 Task: Look for space in Liwonde, Malawi from 10th June, 2023 to 25th June, 2023 for 4 adults in price range Rs.10000 to Rs.15000. Place can be private room with 4 bedrooms having 4 beds and 4 bathrooms. Property type can be house, flat, guest house, hotel. Amenities needed are: wifi, TV, free parkinig on premises, gym, breakfast. Booking option can be shelf check-in. Required host language is English.
Action: Mouse moved to (605, 121)
Screenshot: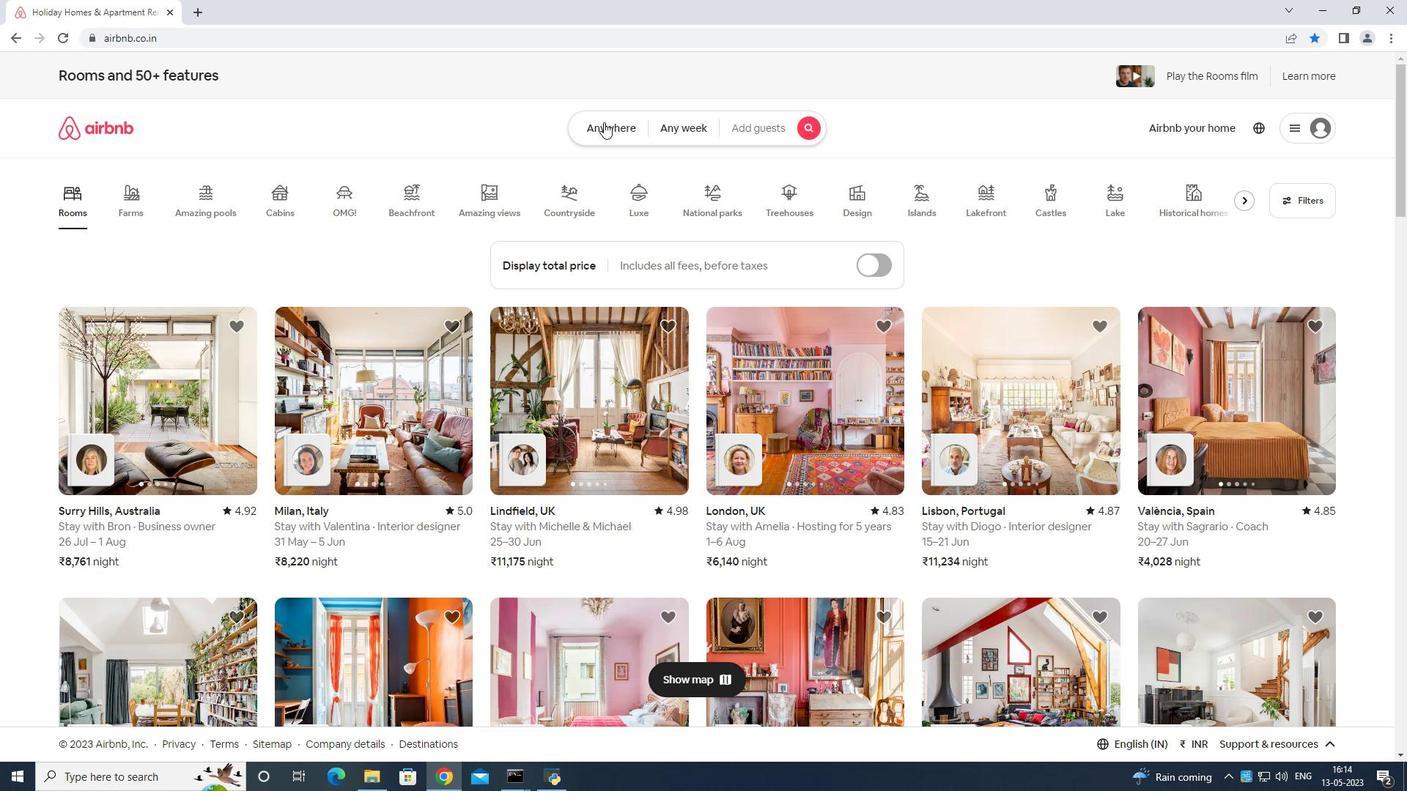 
Action: Mouse pressed left at (605, 121)
Screenshot: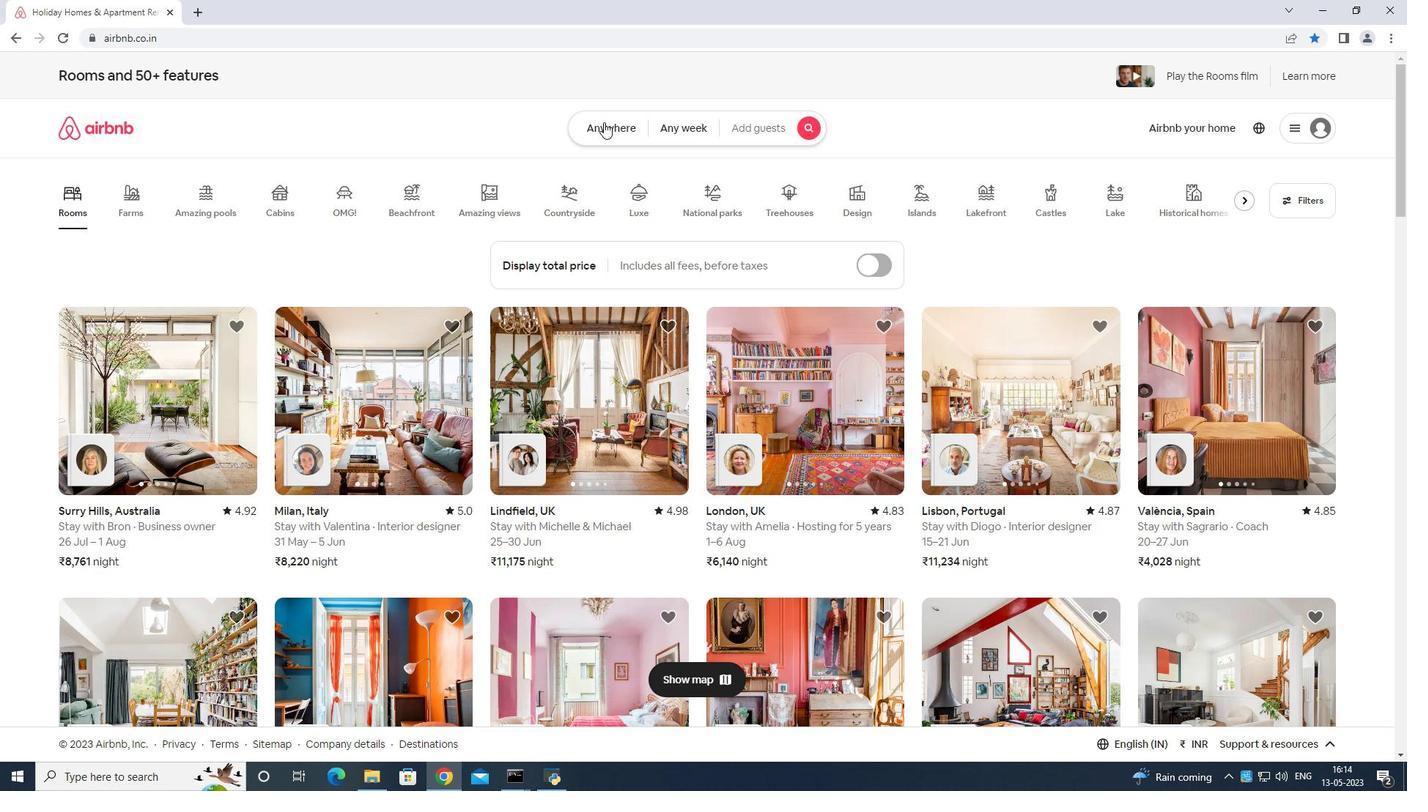 
Action: Mouse moved to (476, 168)
Screenshot: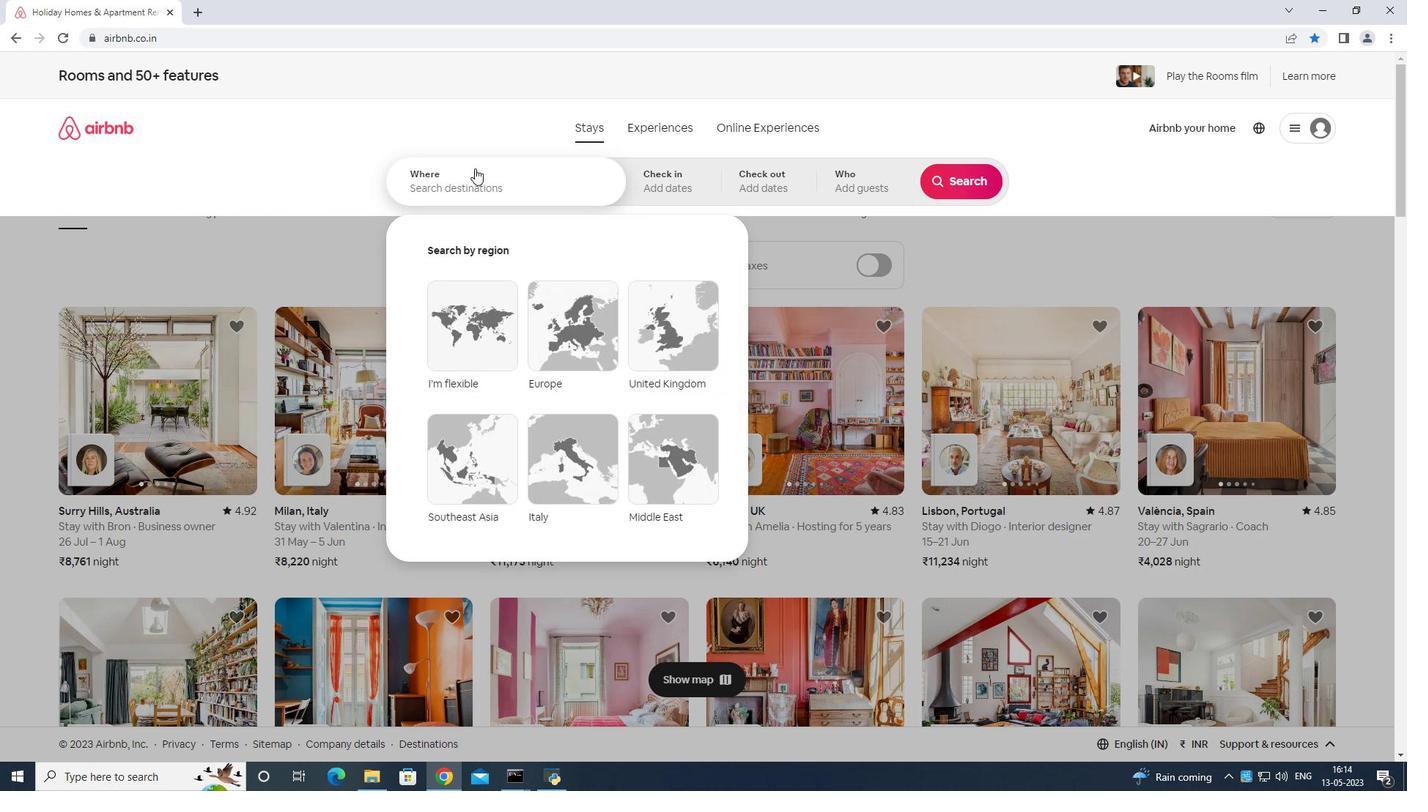 
Action: Mouse pressed left at (476, 168)
Screenshot: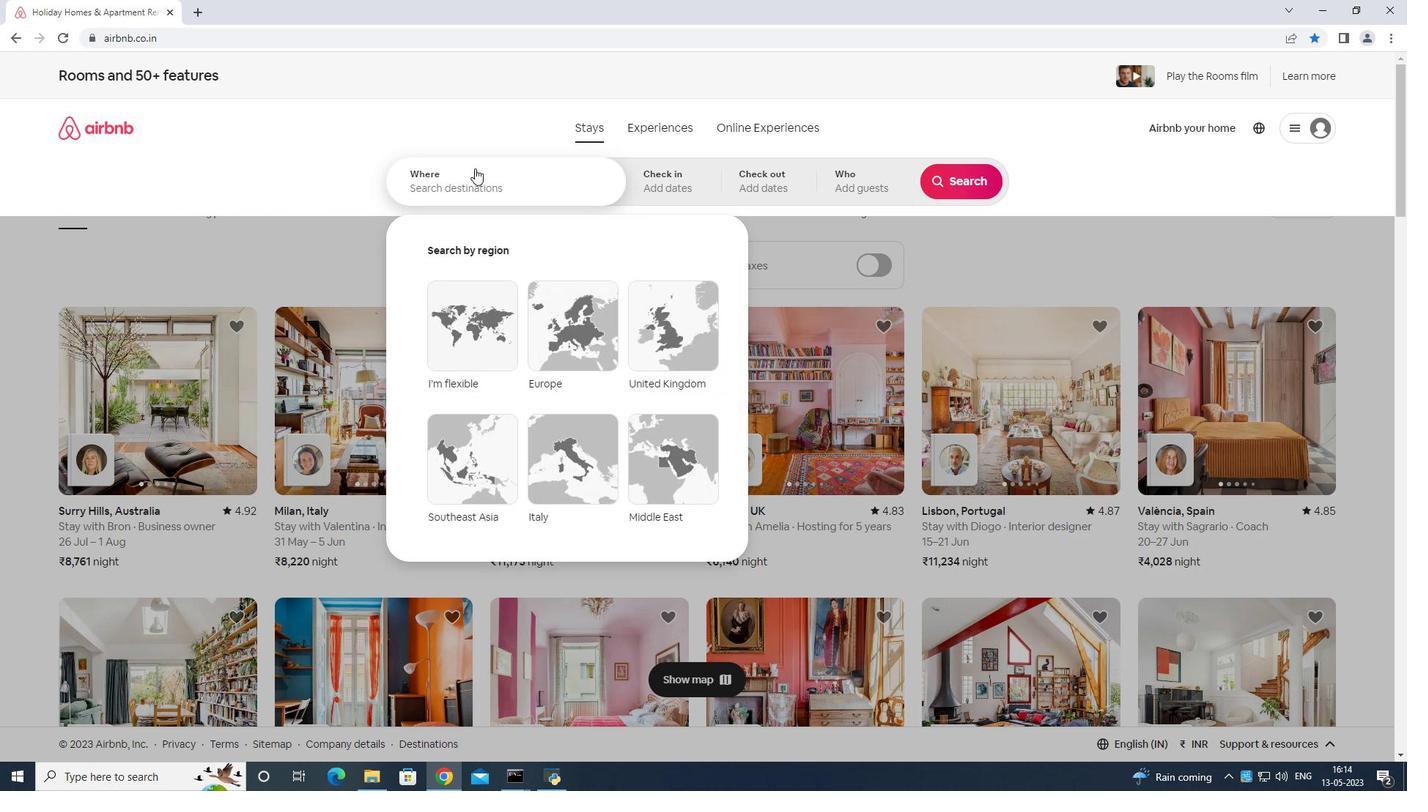 
Action: Mouse moved to (527, 186)
Screenshot: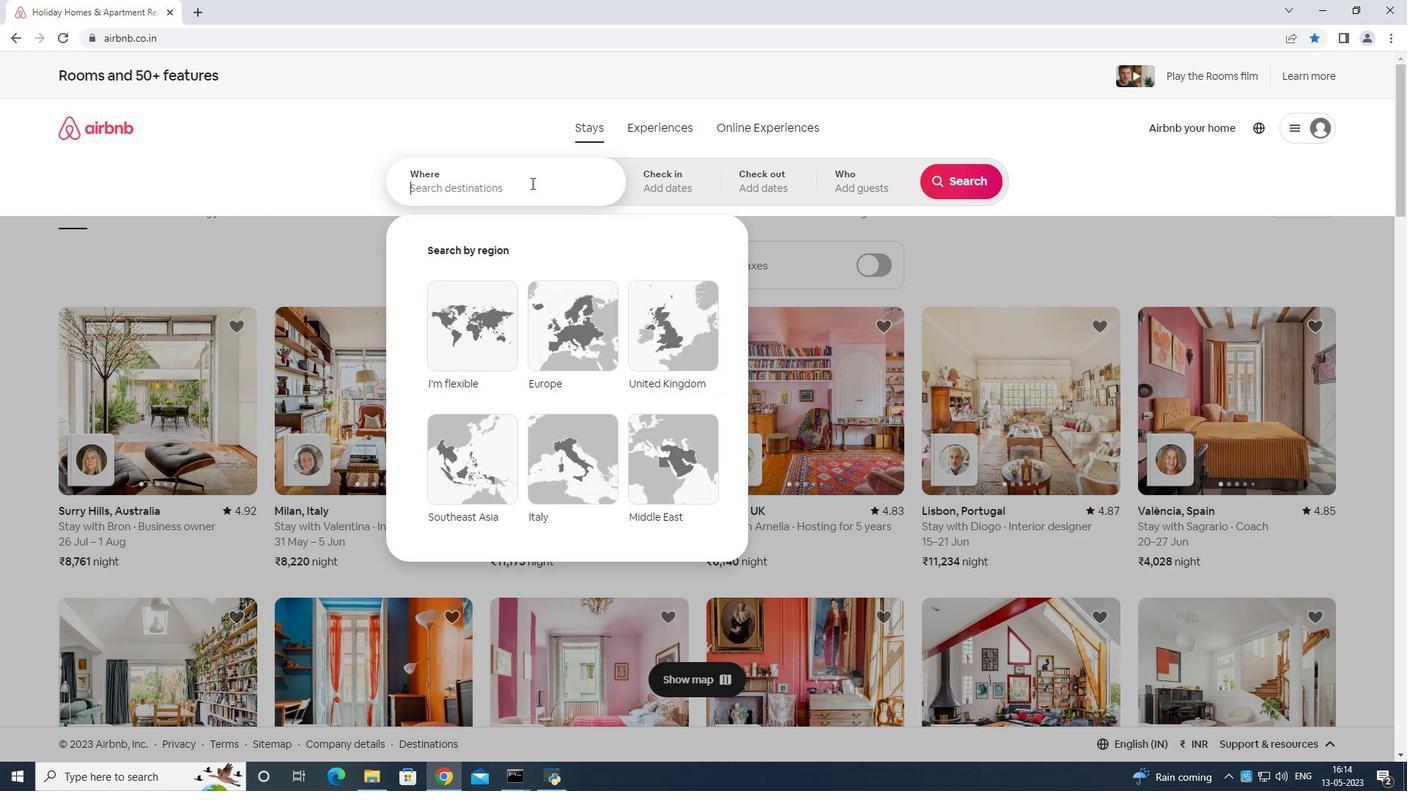 
Action: Key pressed <Key.shift>Liwonde<Key.space>lam<Key.backspace><Key.backspace><Key.backspace>malawi<Key.enter>
Screenshot: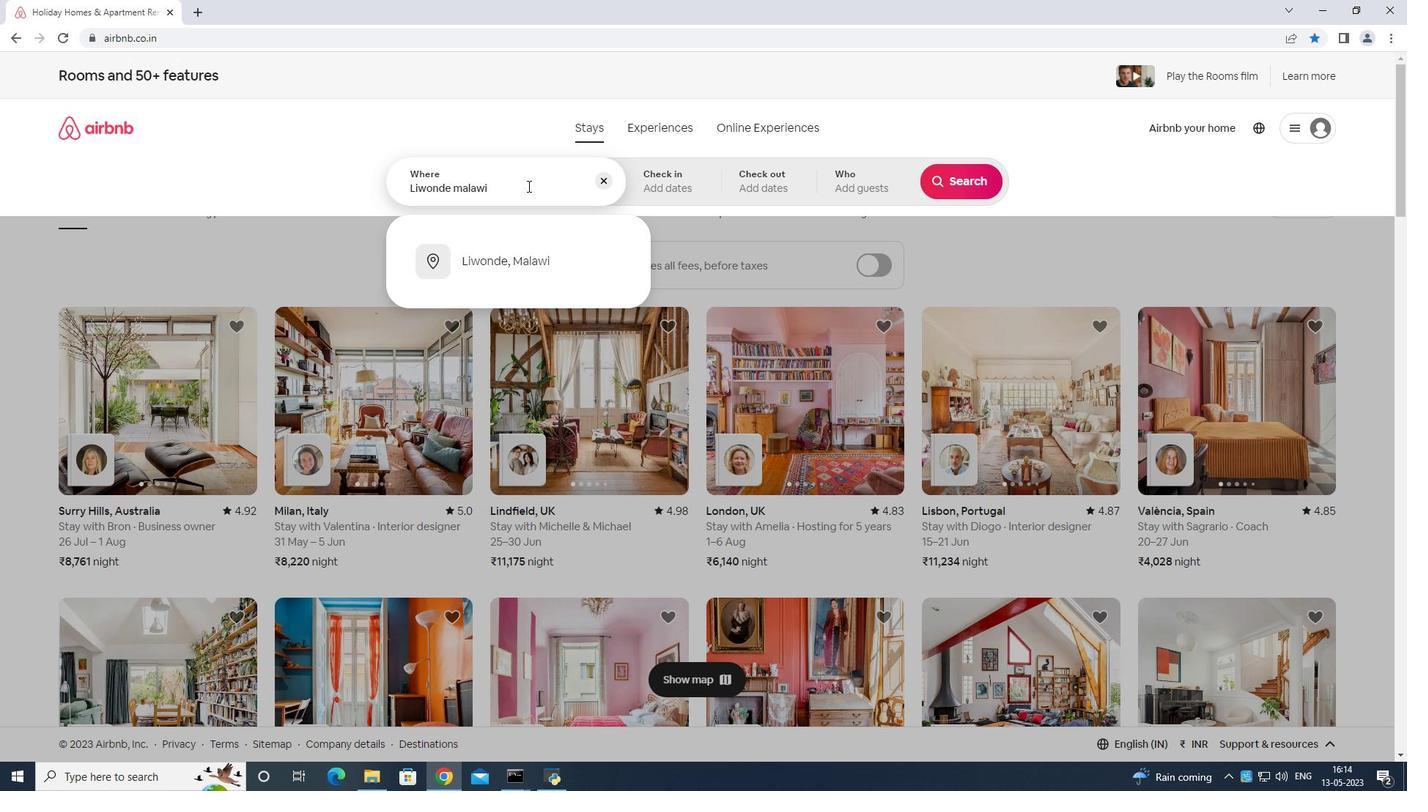 
Action: Mouse moved to (929, 391)
Screenshot: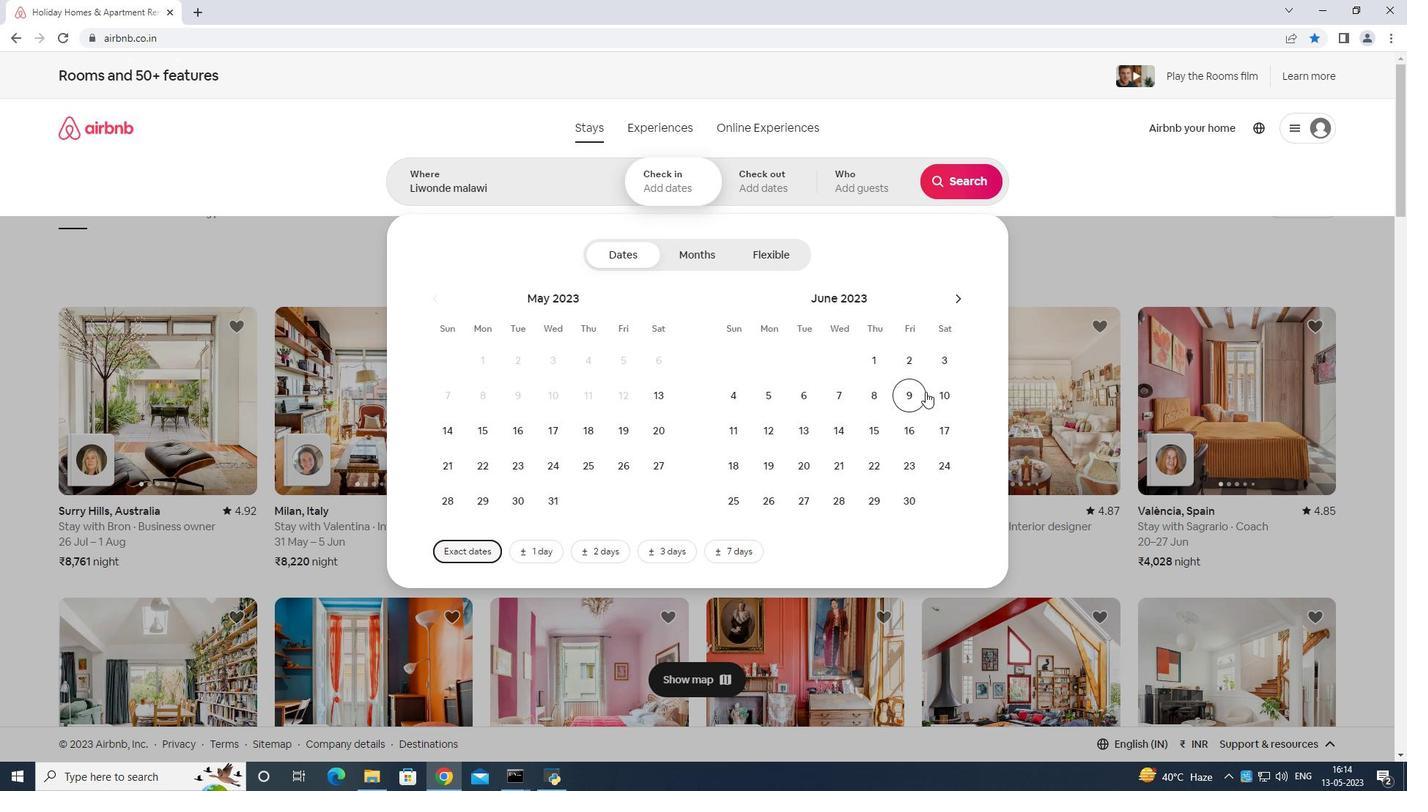 
Action: Mouse pressed left at (929, 391)
Screenshot: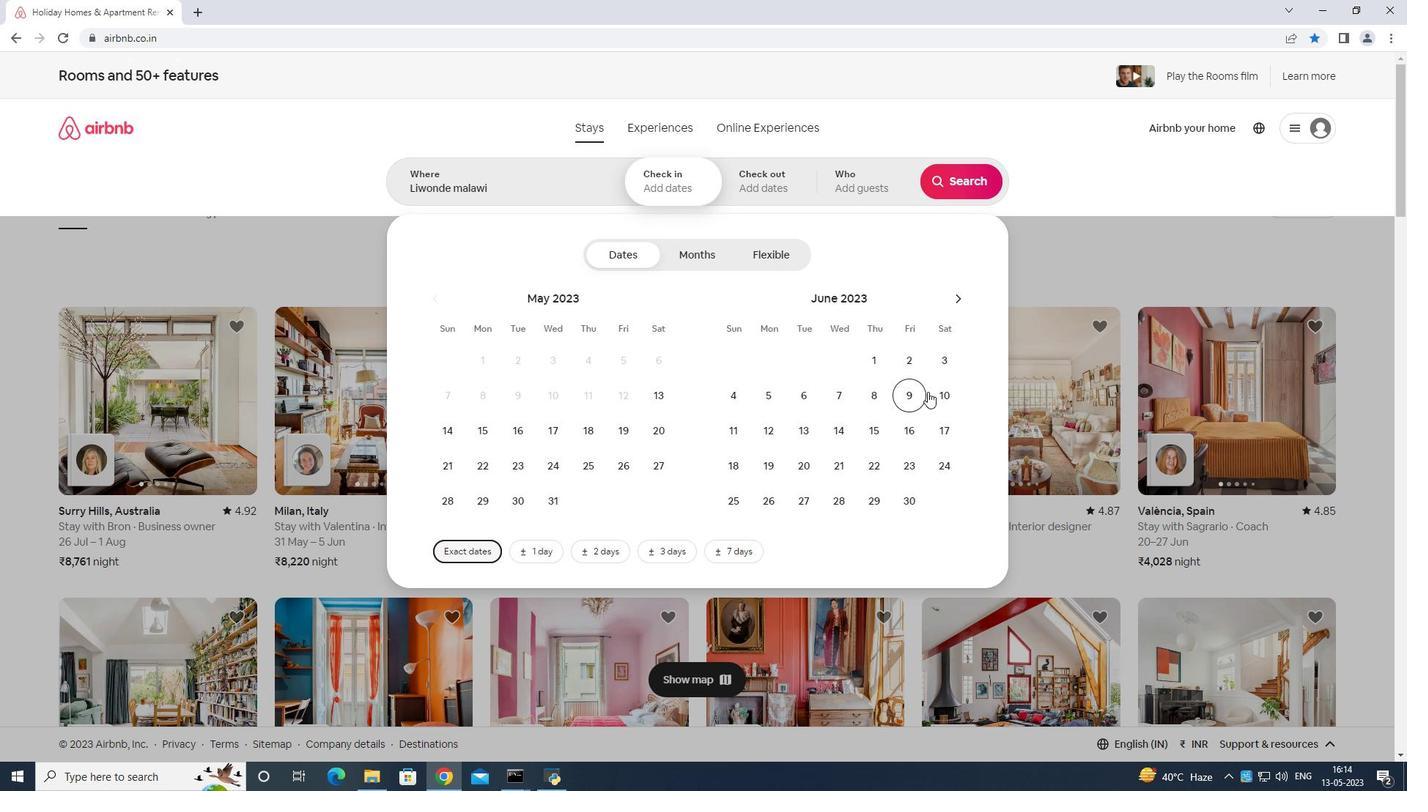 
Action: Mouse moved to (737, 510)
Screenshot: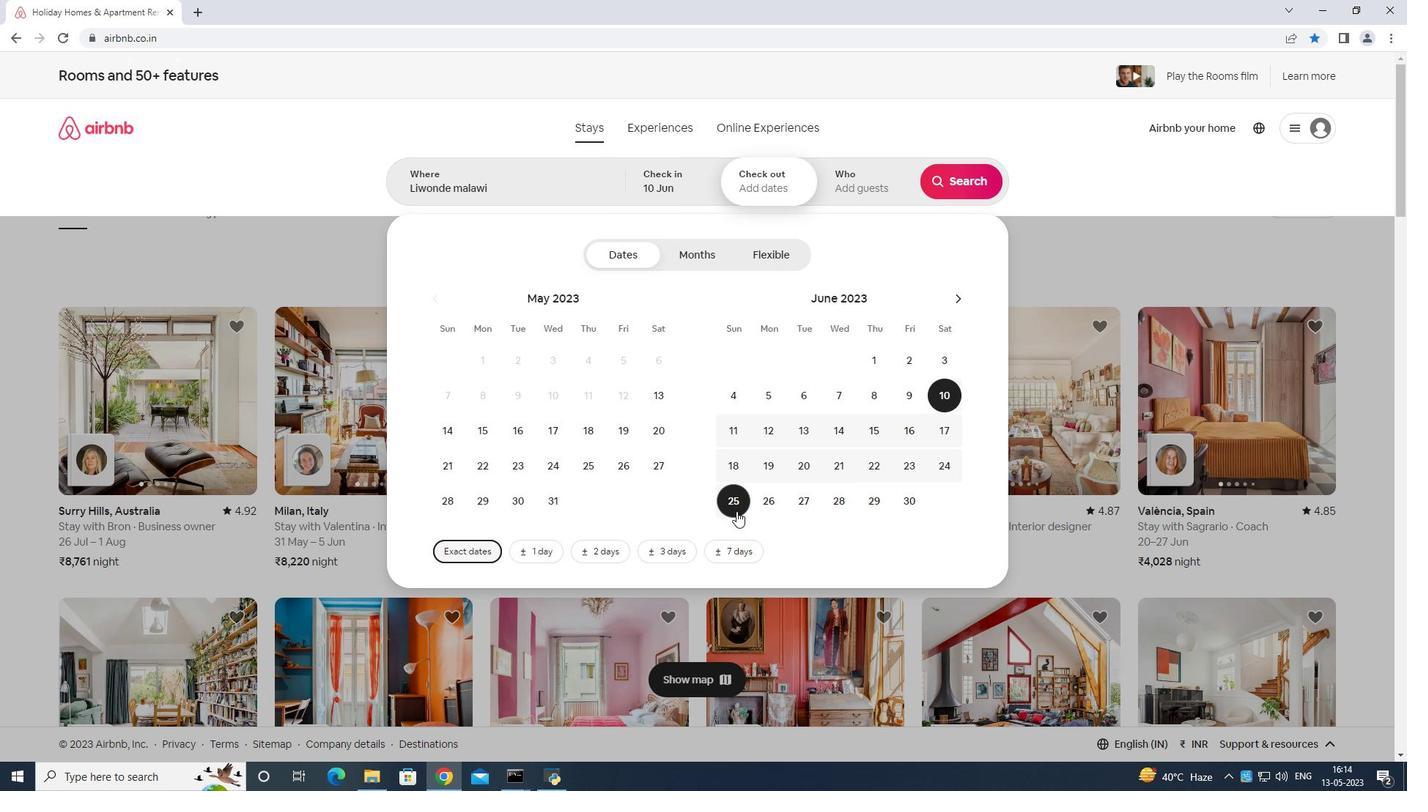 
Action: Mouse pressed left at (737, 510)
Screenshot: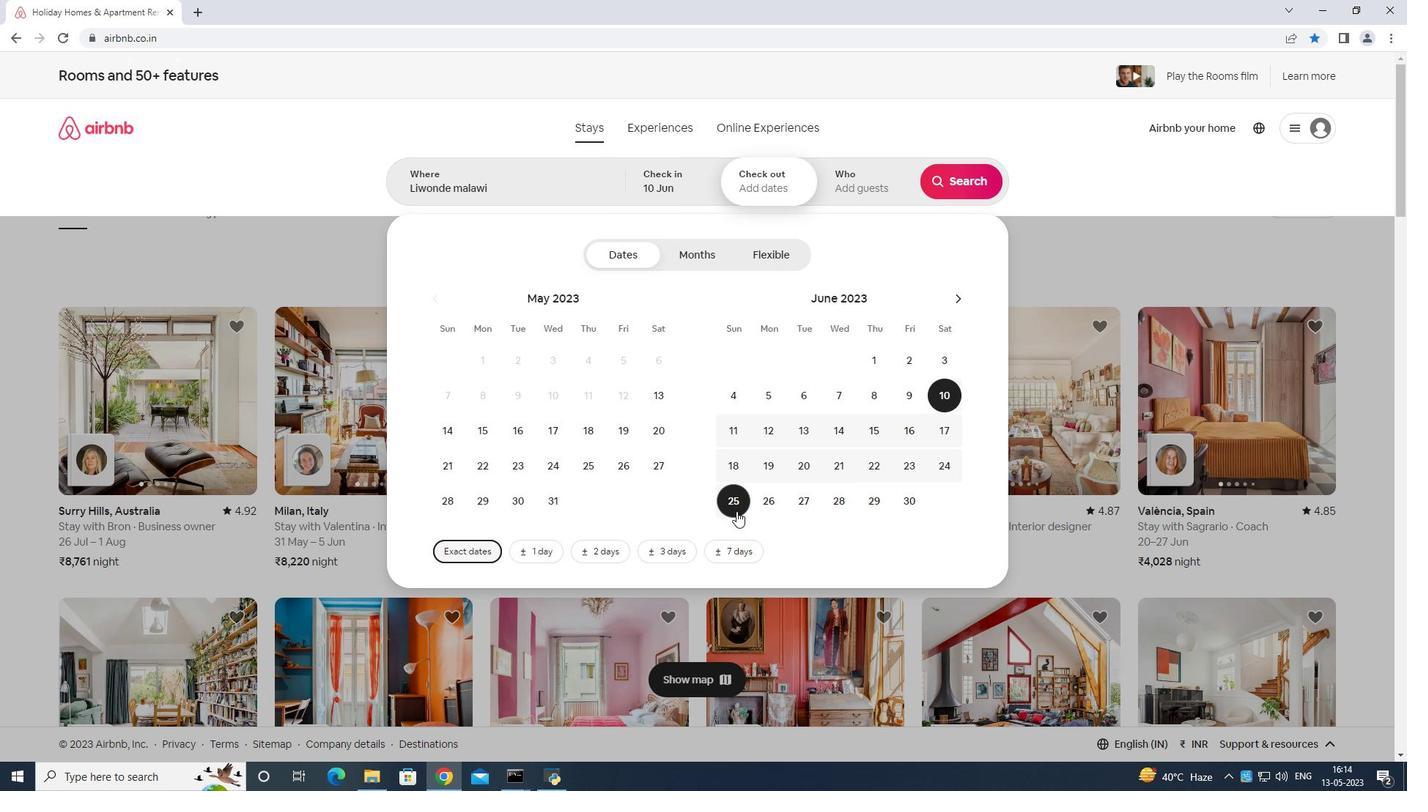 
Action: Mouse moved to (855, 178)
Screenshot: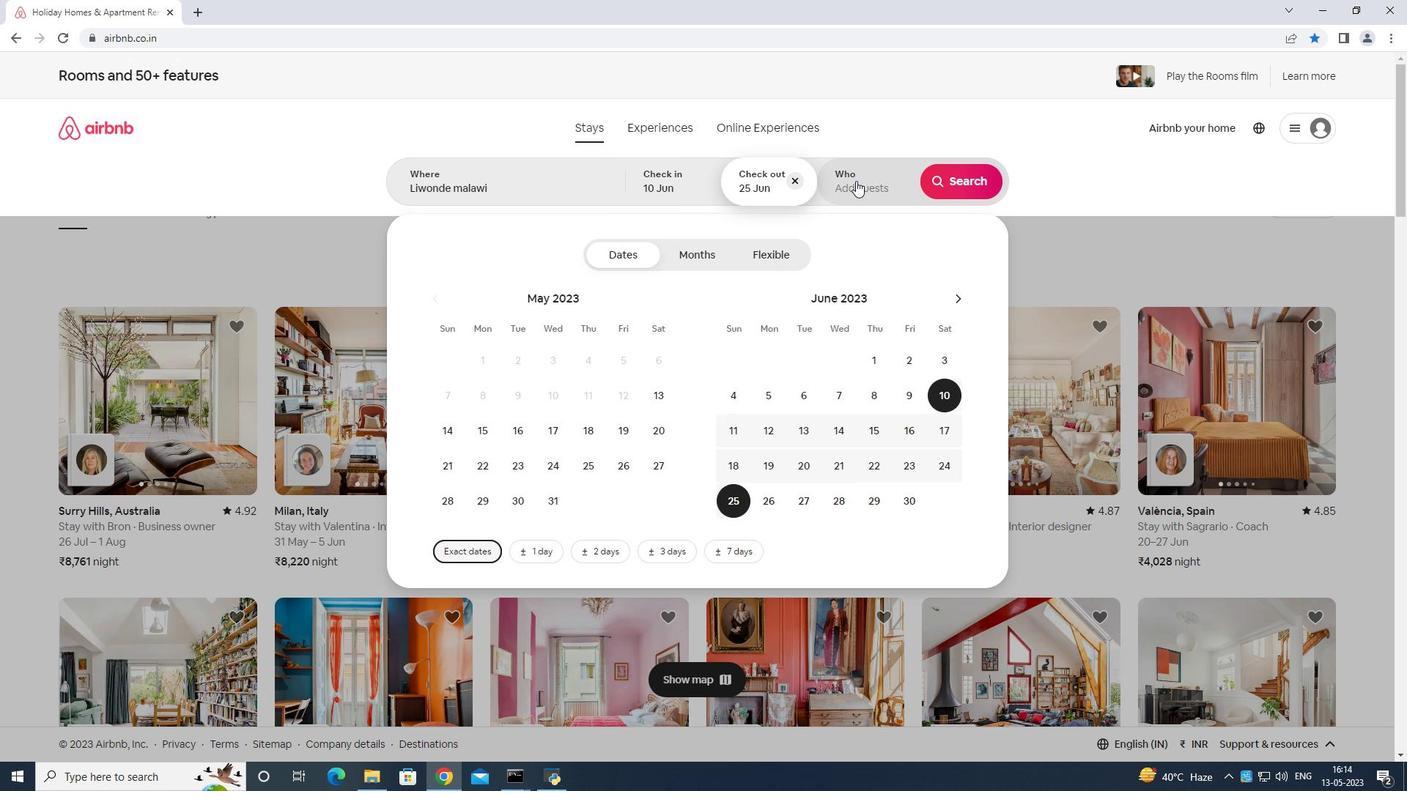 
Action: Mouse pressed left at (855, 178)
Screenshot: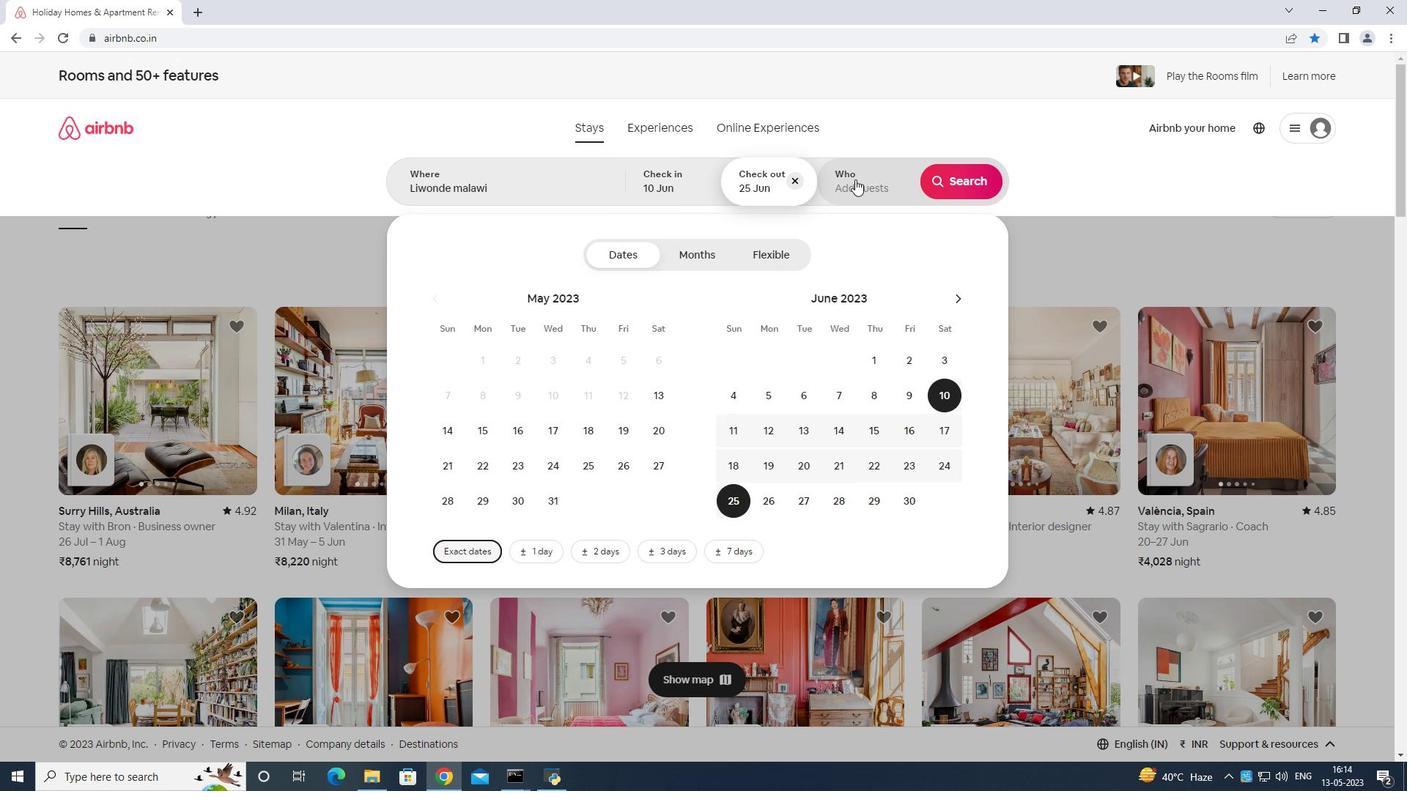 
Action: Mouse moved to (961, 253)
Screenshot: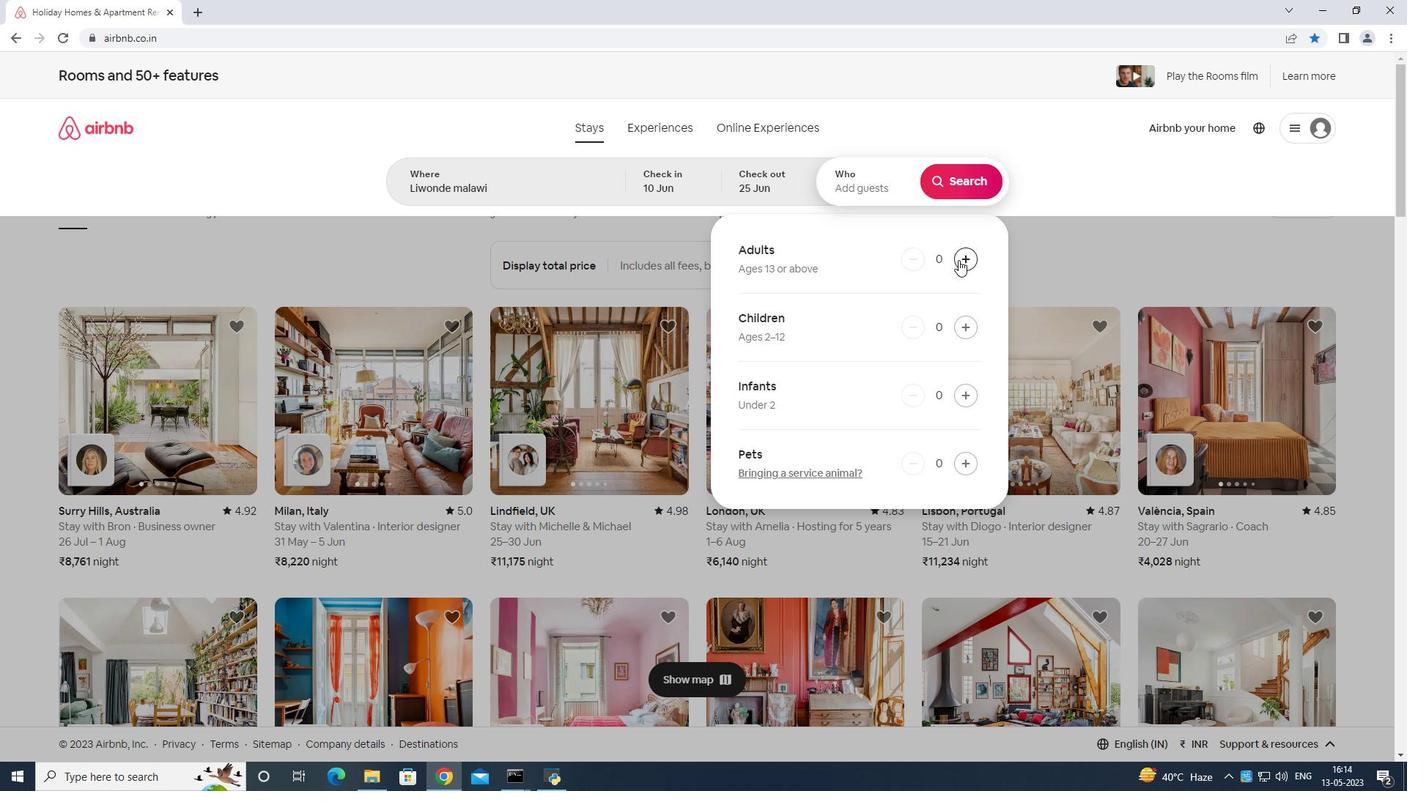 
Action: Mouse pressed left at (961, 253)
Screenshot: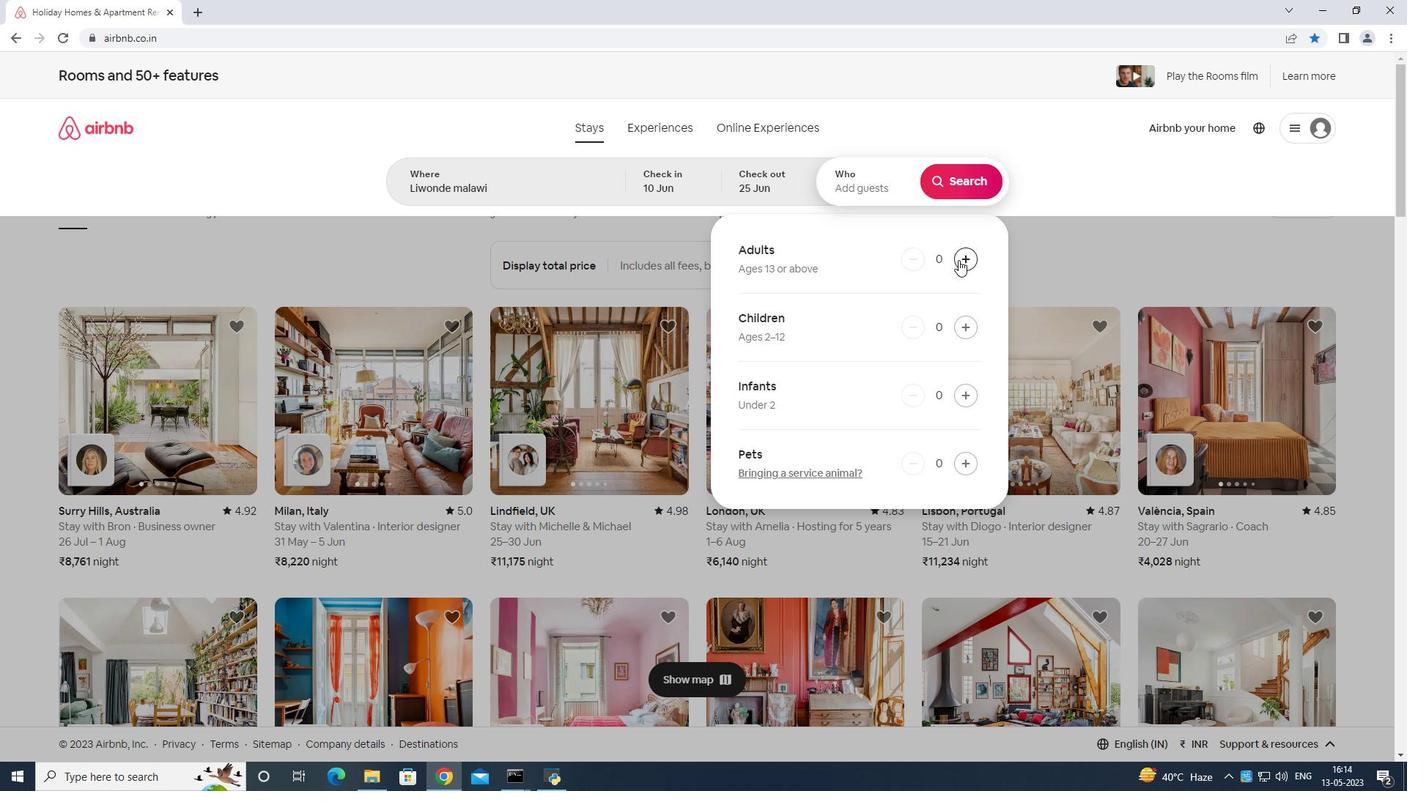 
Action: Mouse moved to (963, 252)
Screenshot: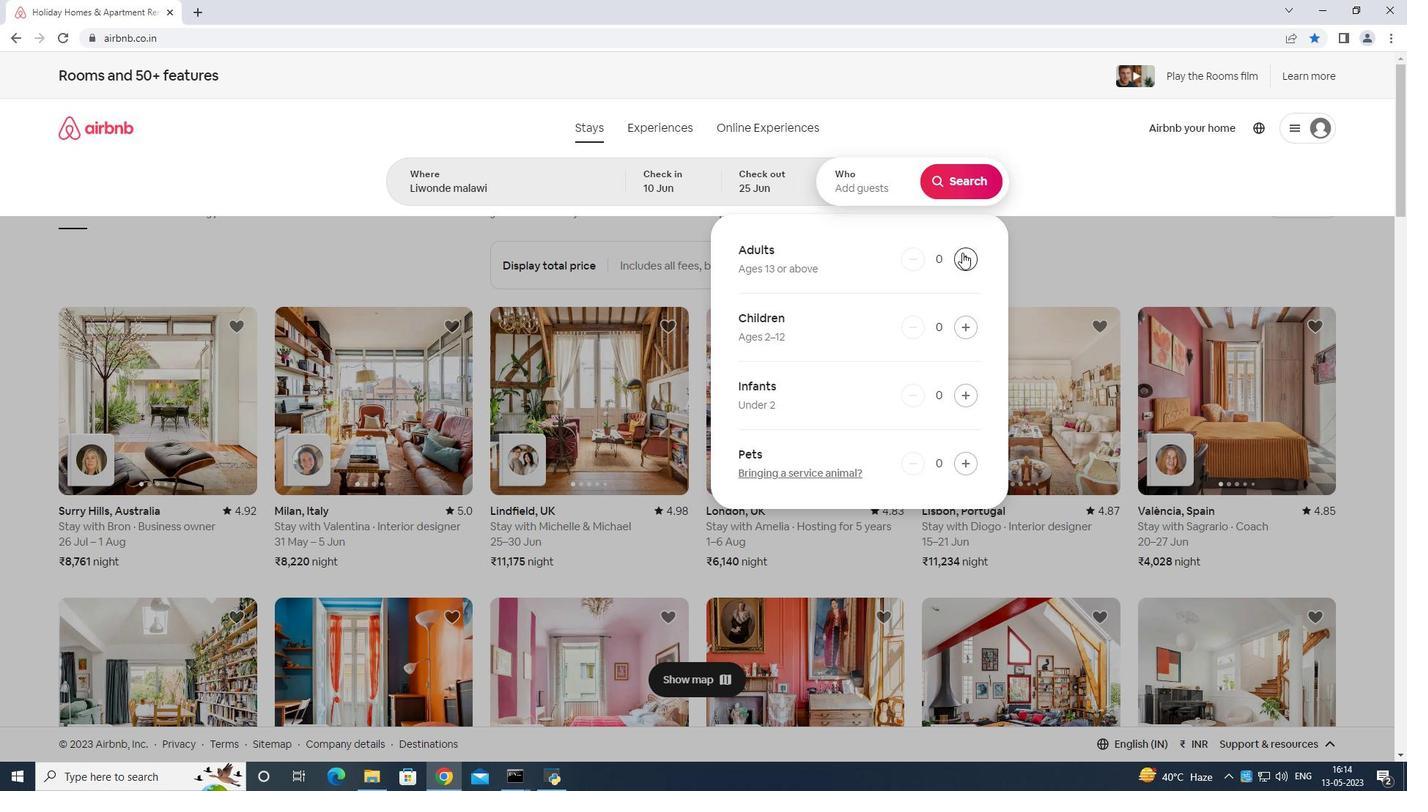
Action: Mouse pressed left at (963, 252)
Screenshot: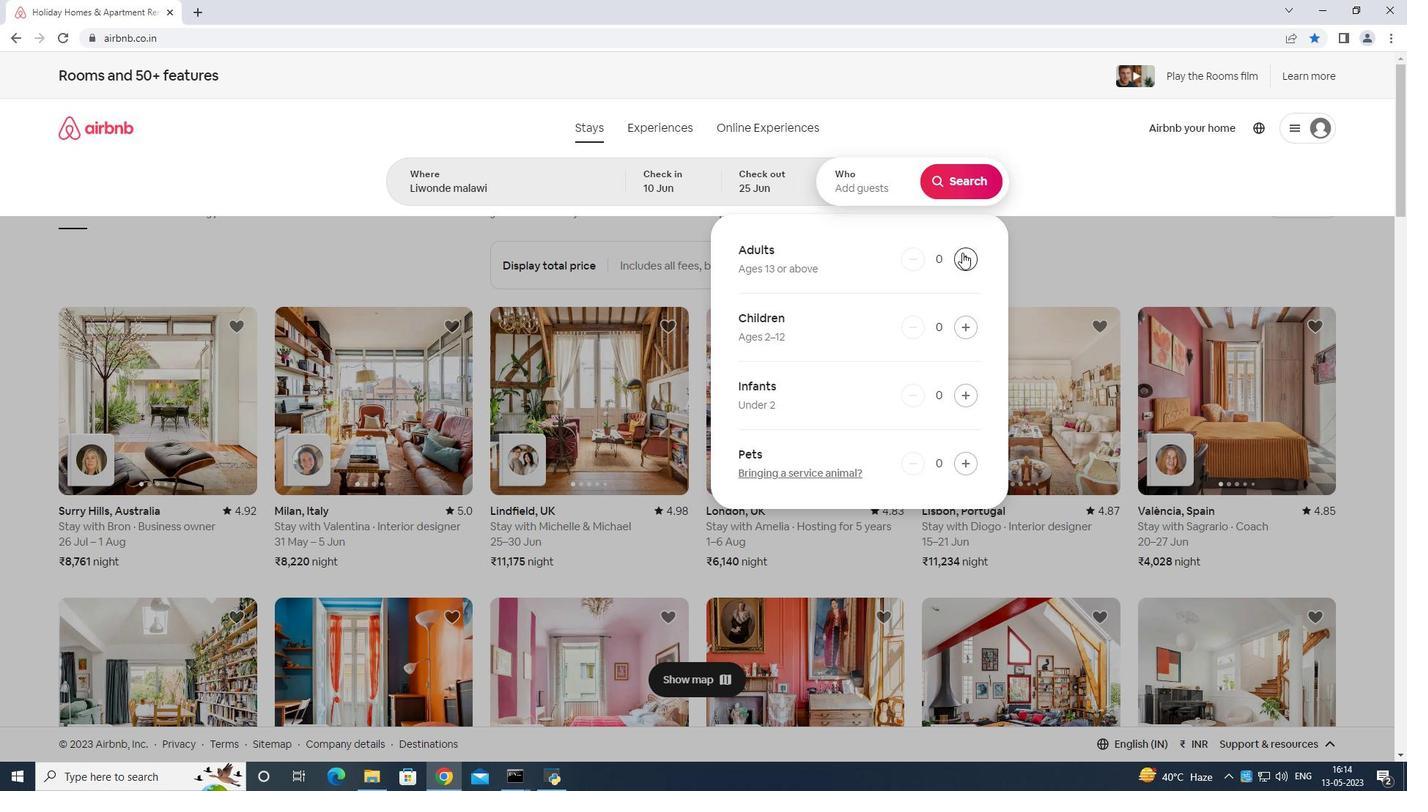 
Action: Mouse moved to (965, 252)
Screenshot: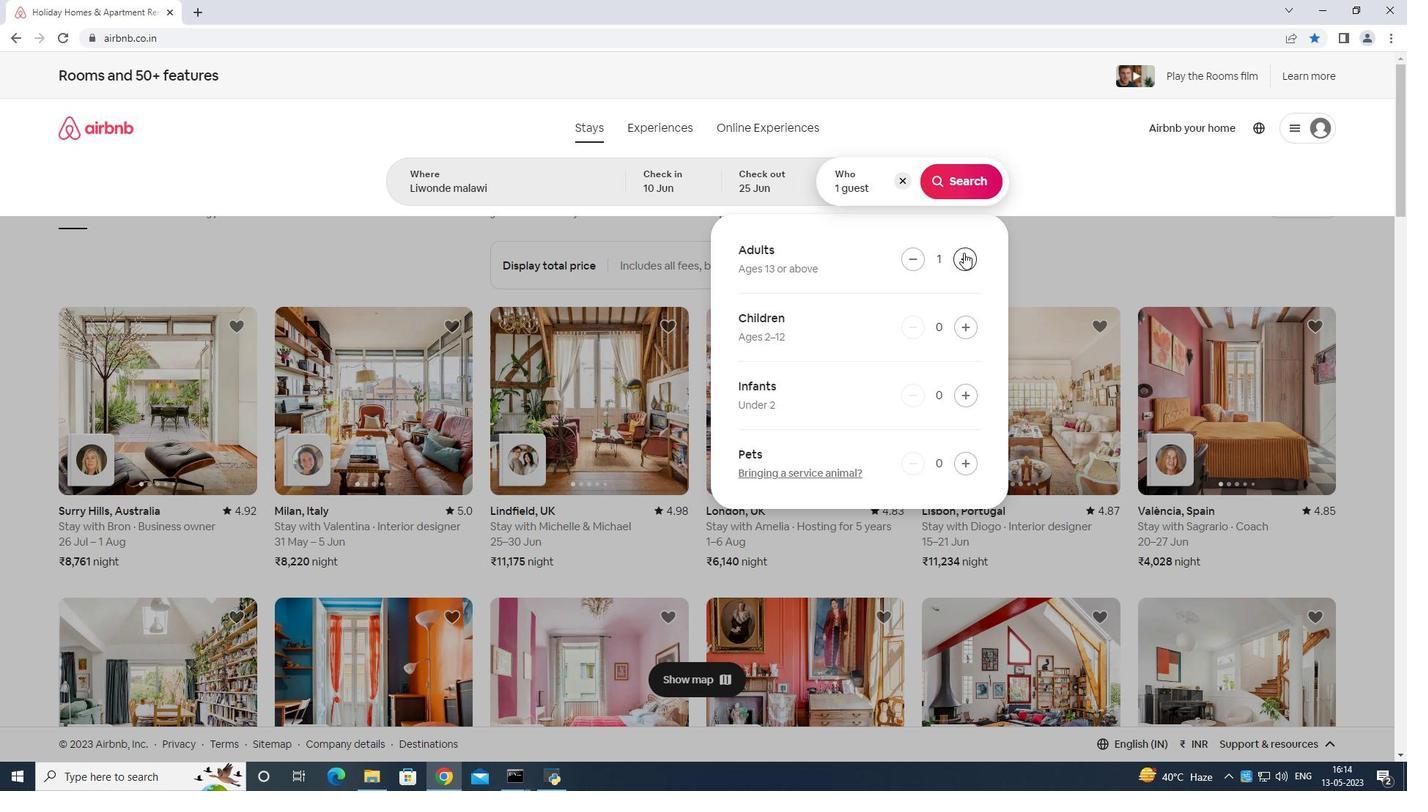 
Action: Mouse pressed left at (965, 252)
Screenshot: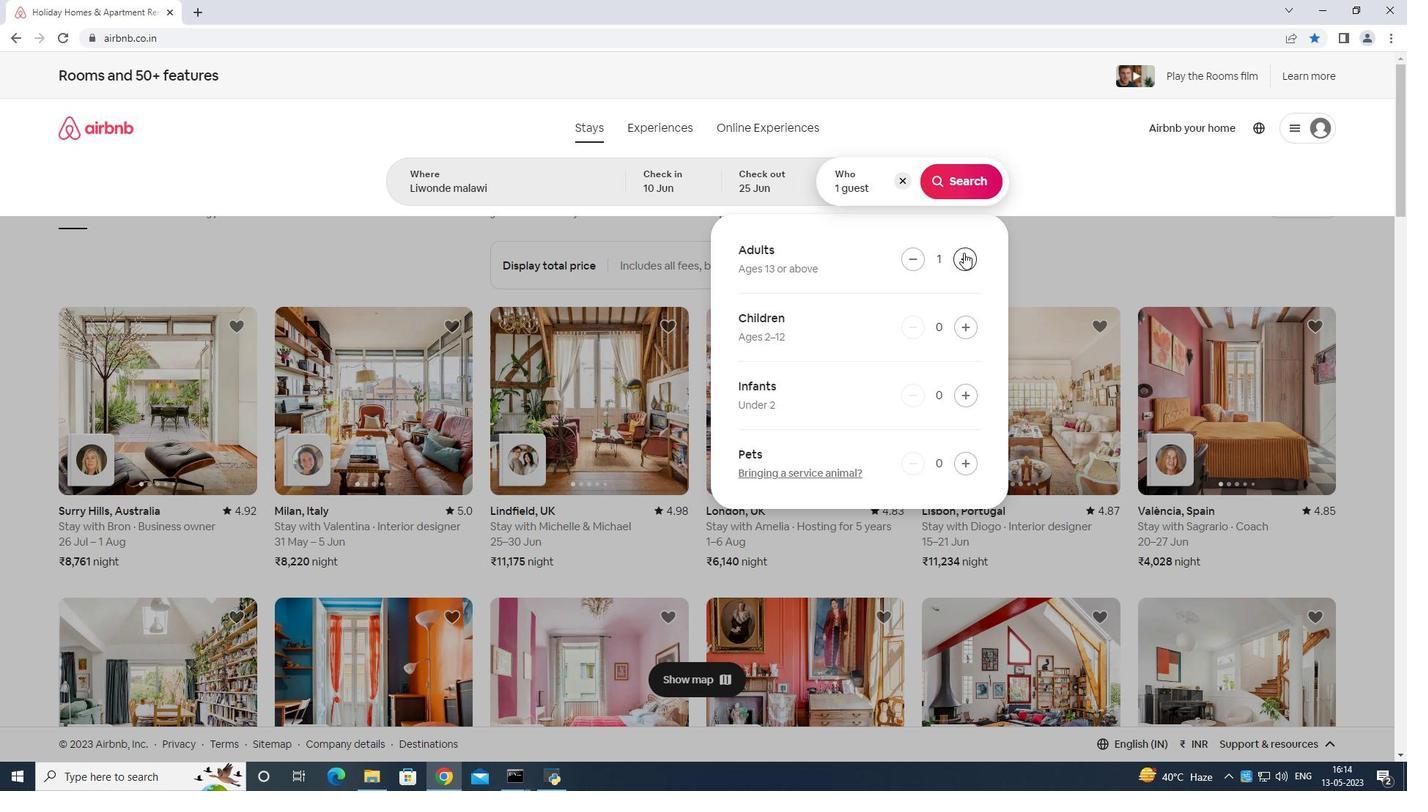 
Action: Mouse moved to (966, 252)
Screenshot: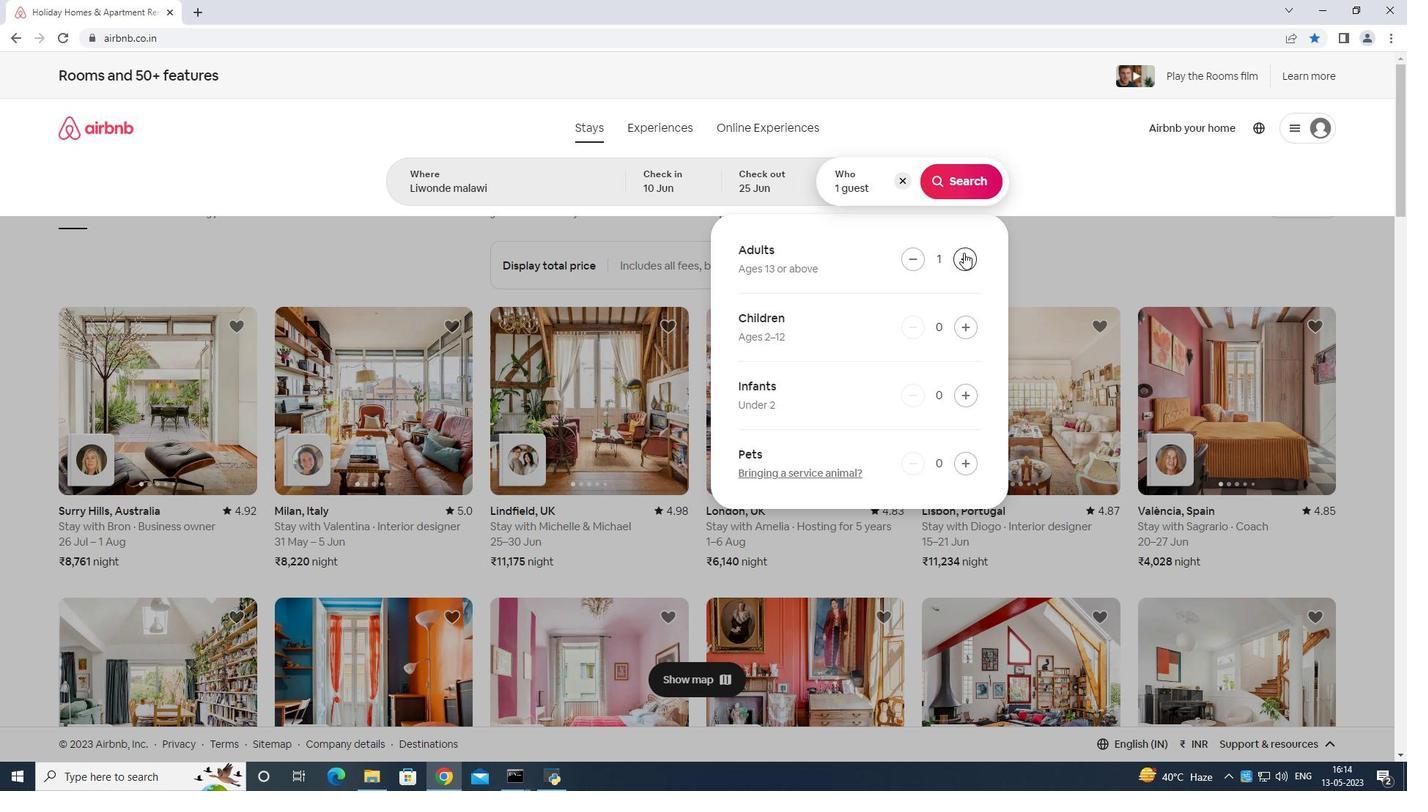 
Action: Mouse pressed left at (966, 252)
Screenshot: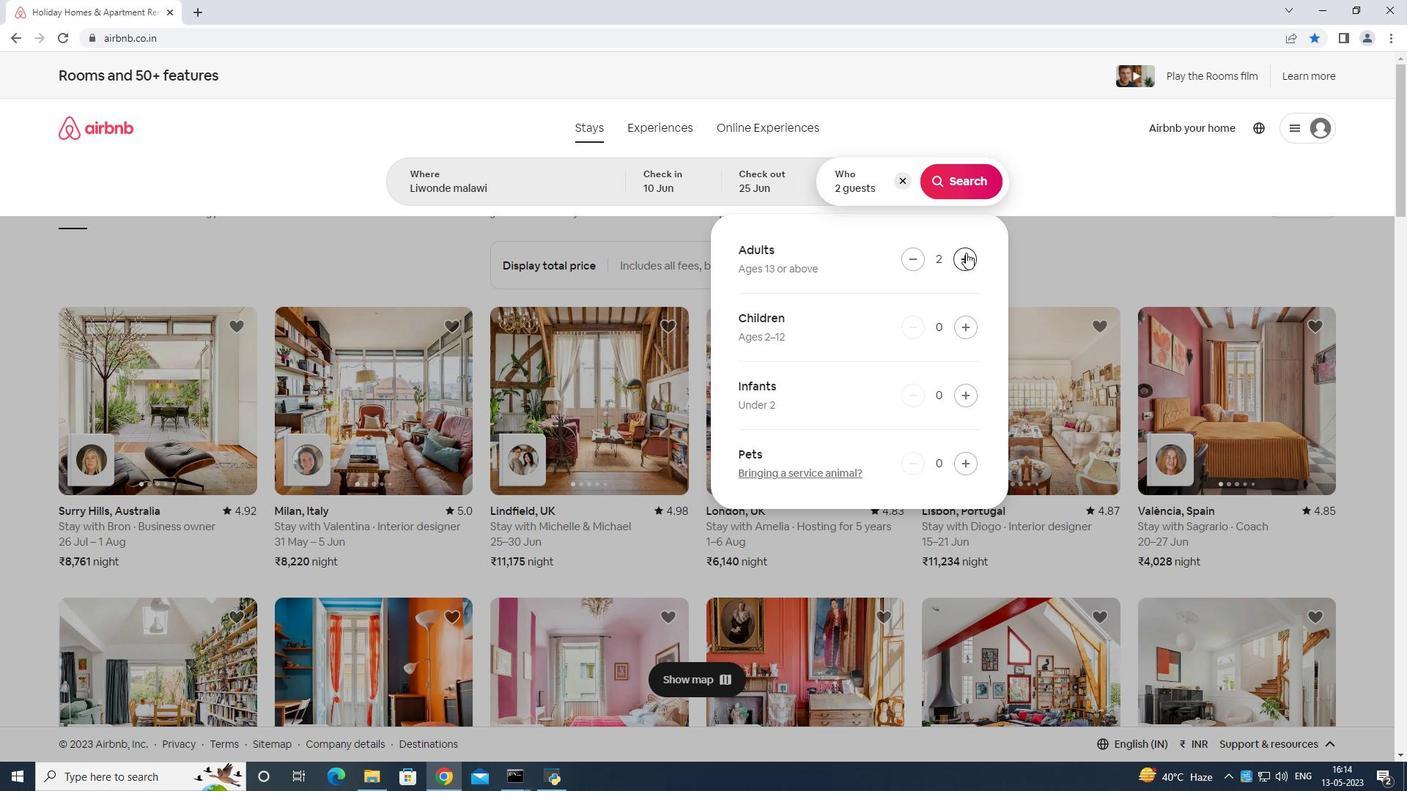 
Action: Mouse moved to (964, 176)
Screenshot: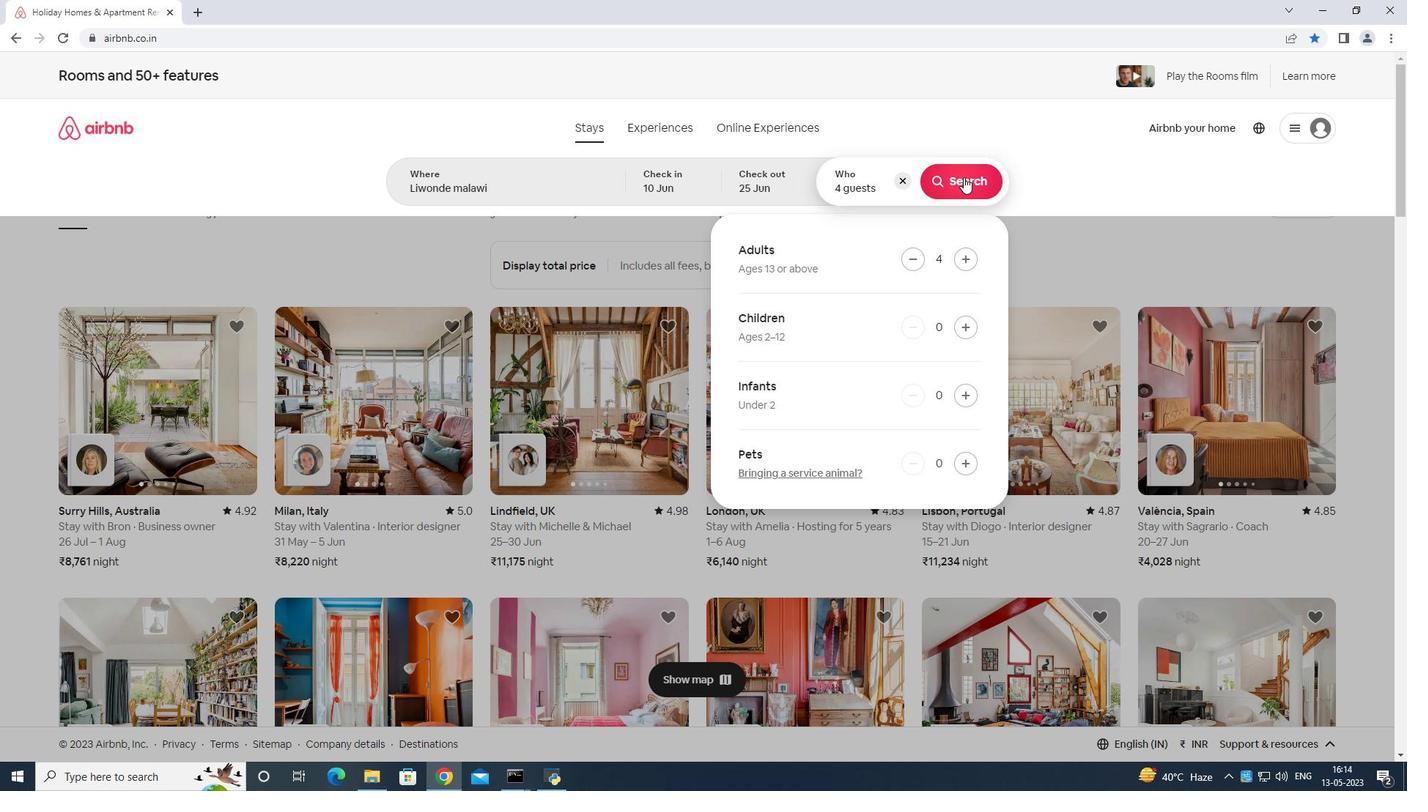
Action: Mouse pressed left at (964, 176)
Screenshot: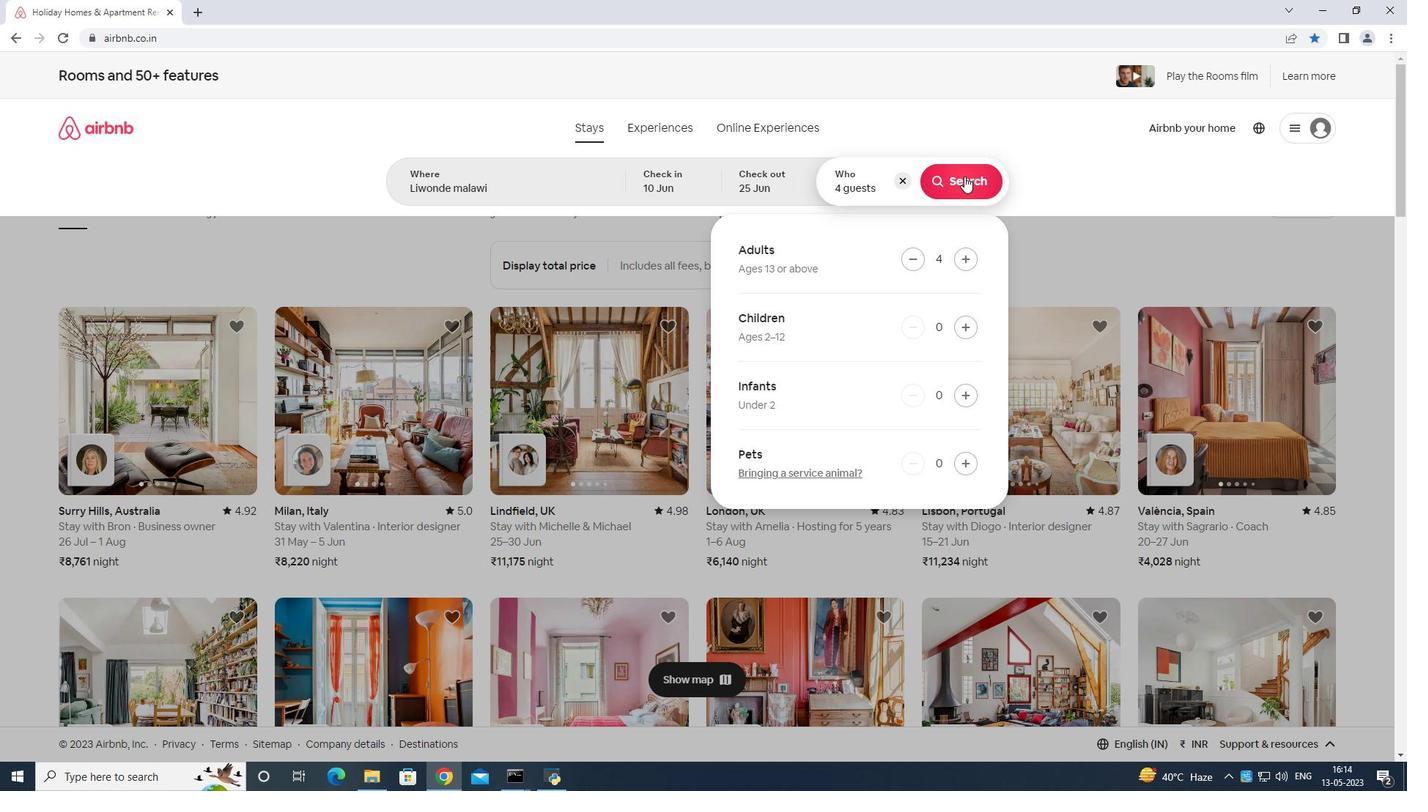 
Action: Mouse moved to (1326, 132)
Screenshot: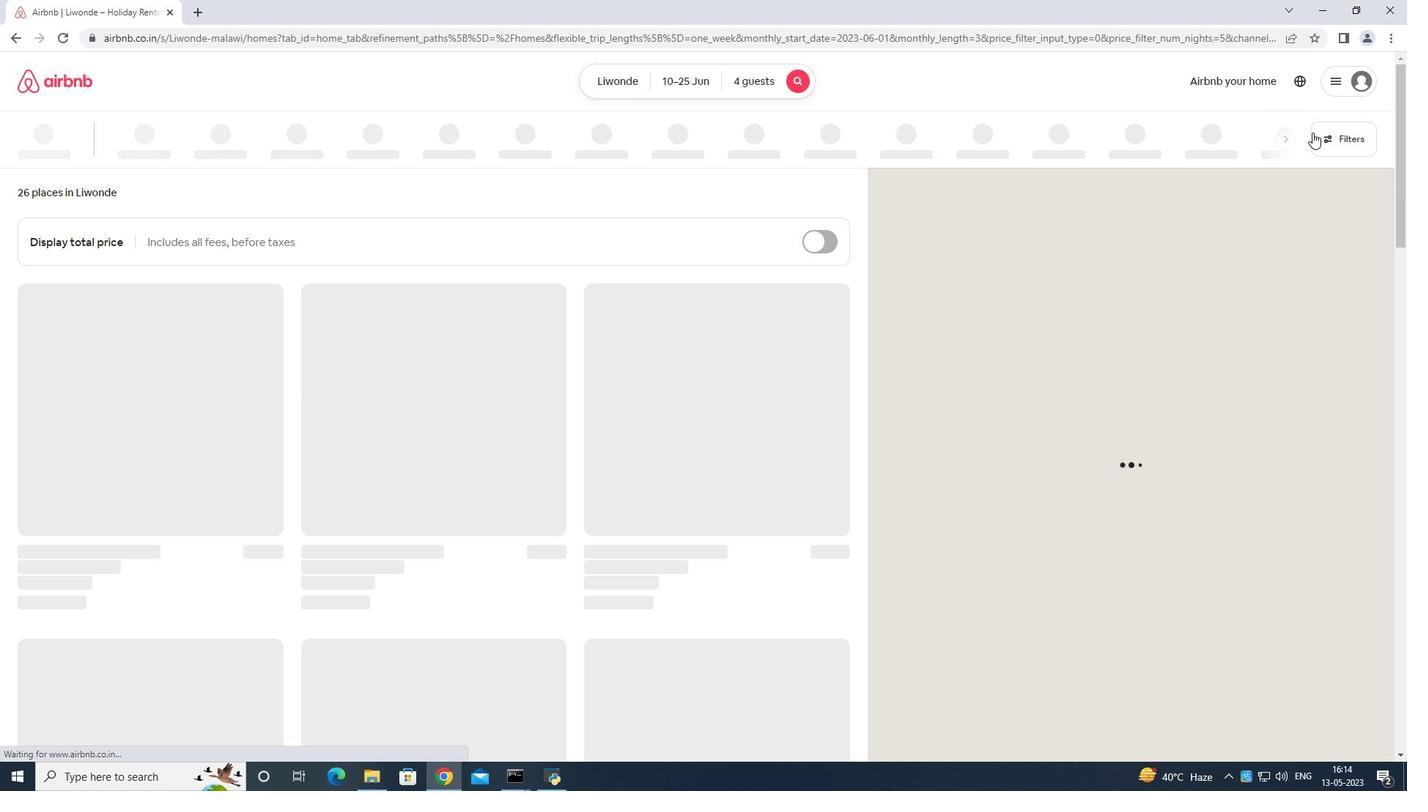 
Action: Mouse pressed left at (1326, 132)
Screenshot: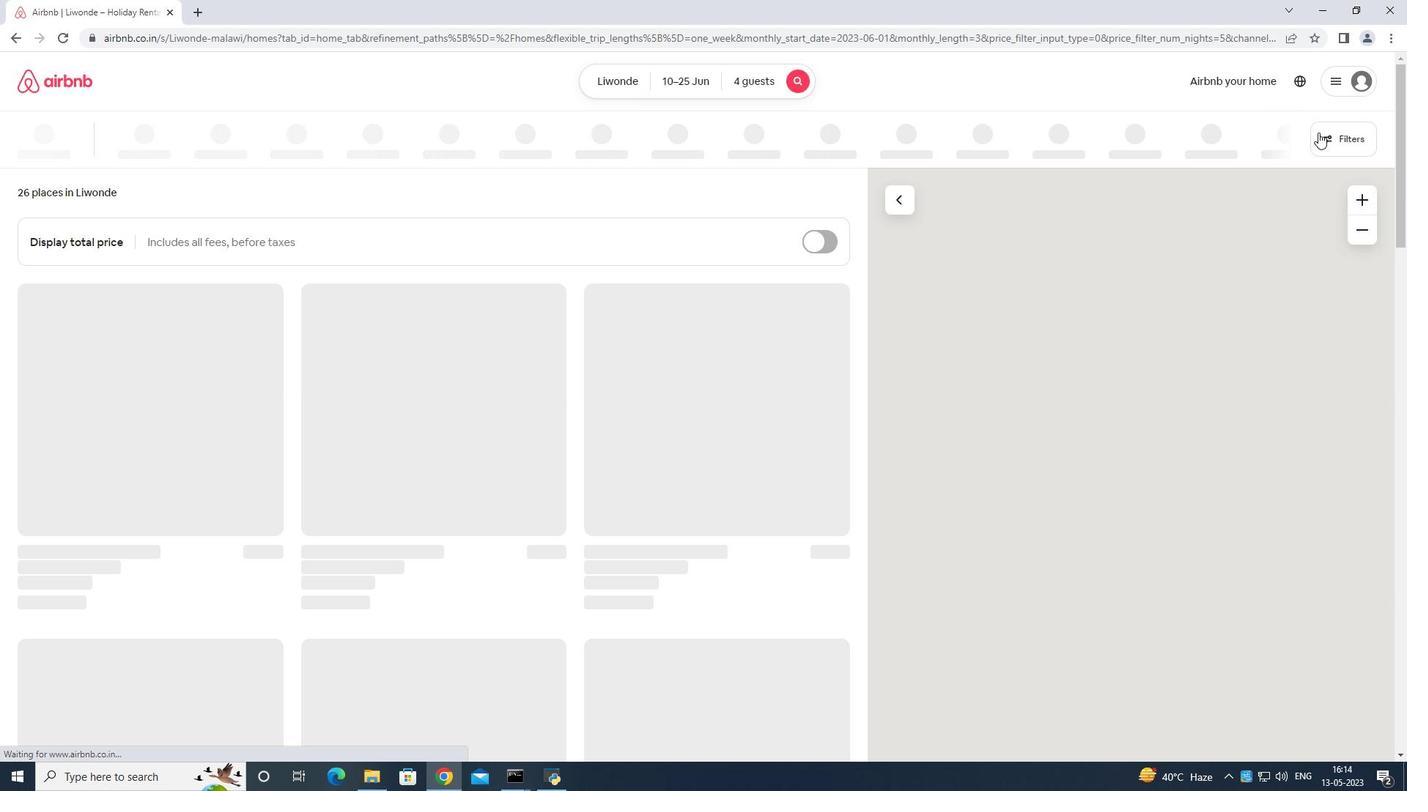 
Action: Mouse moved to (561, 485)
Screenshot: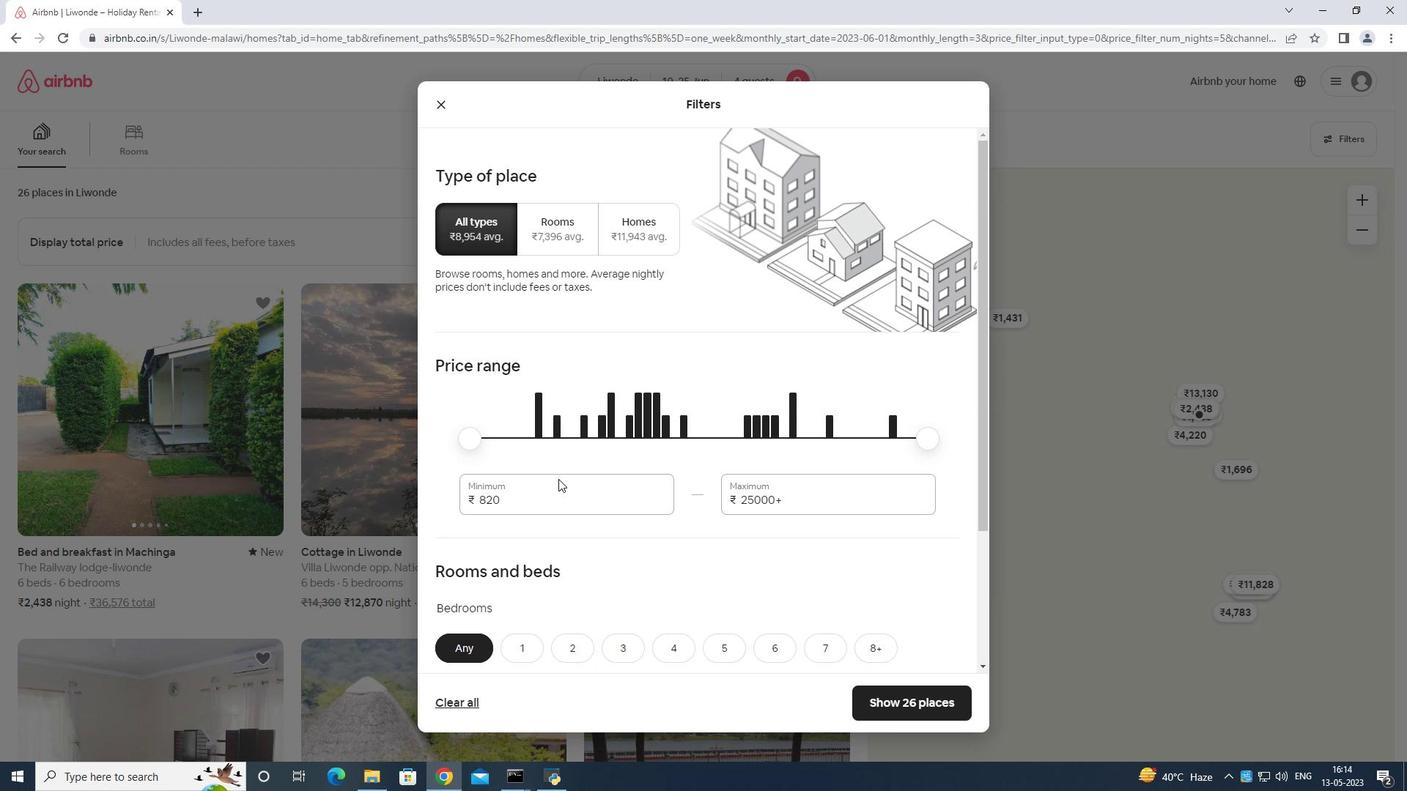 
Action: Mouse pressed left at (560, 484)
Screenshot: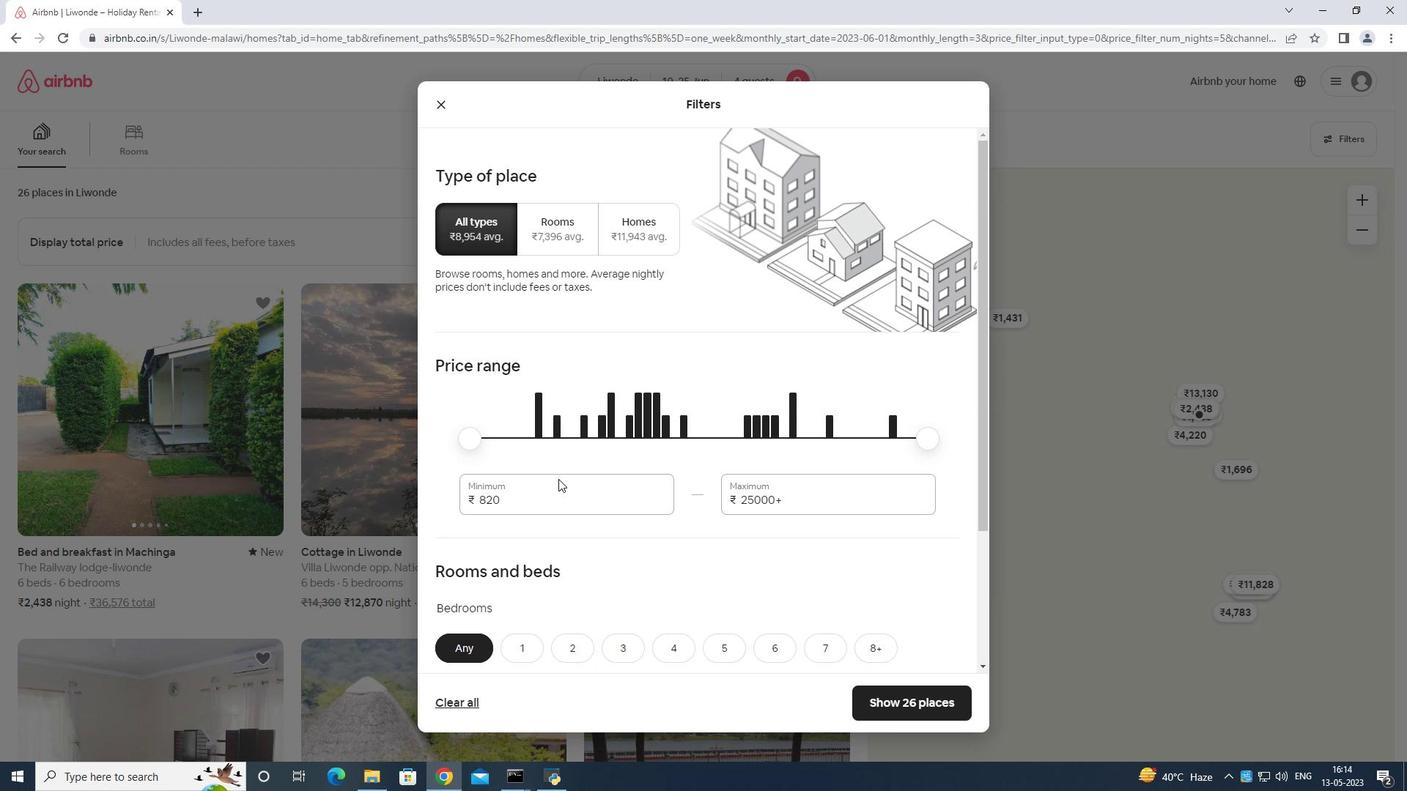 
Action: Mouse moved to (572, 455)
Screenshot: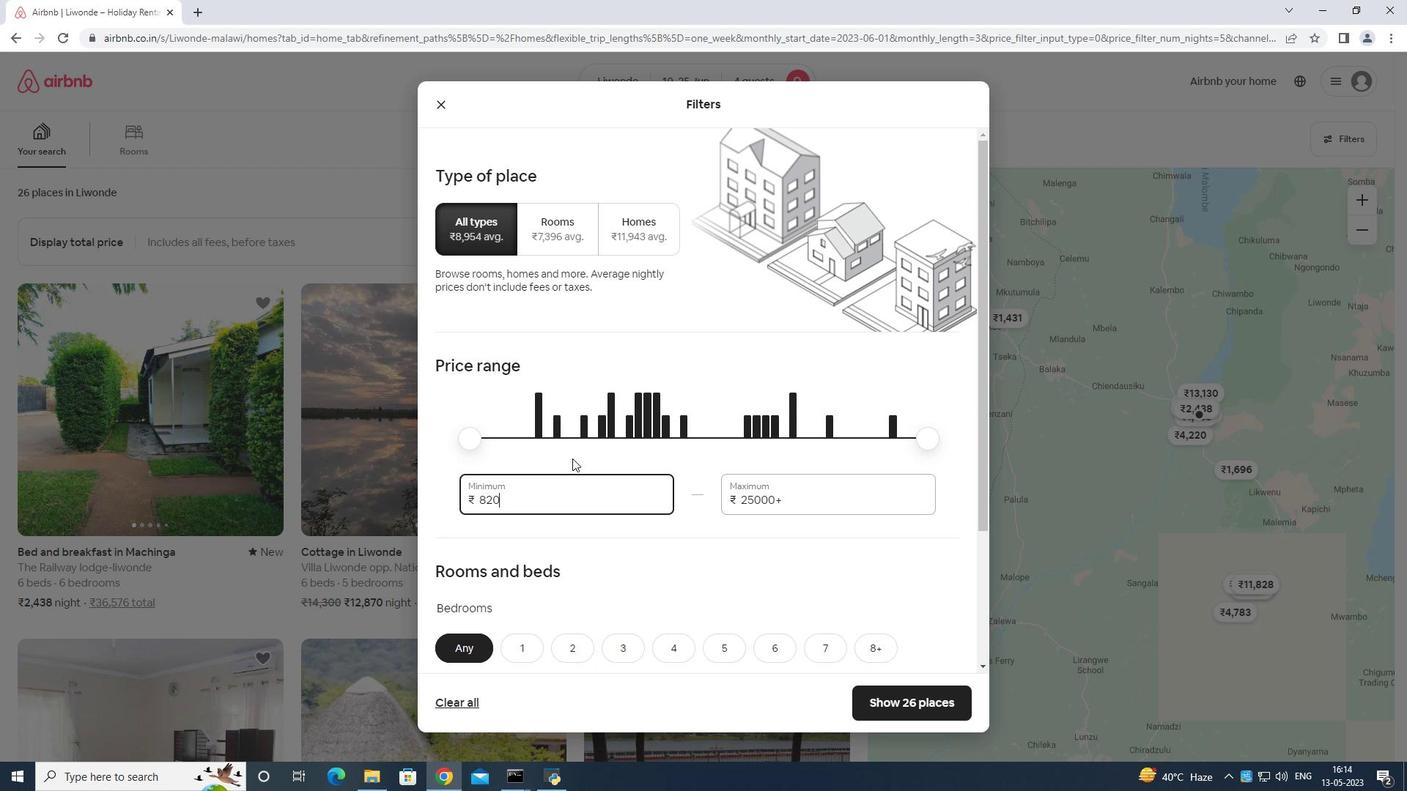 
Action: Key pressed <Key.backspace>
Screenshot: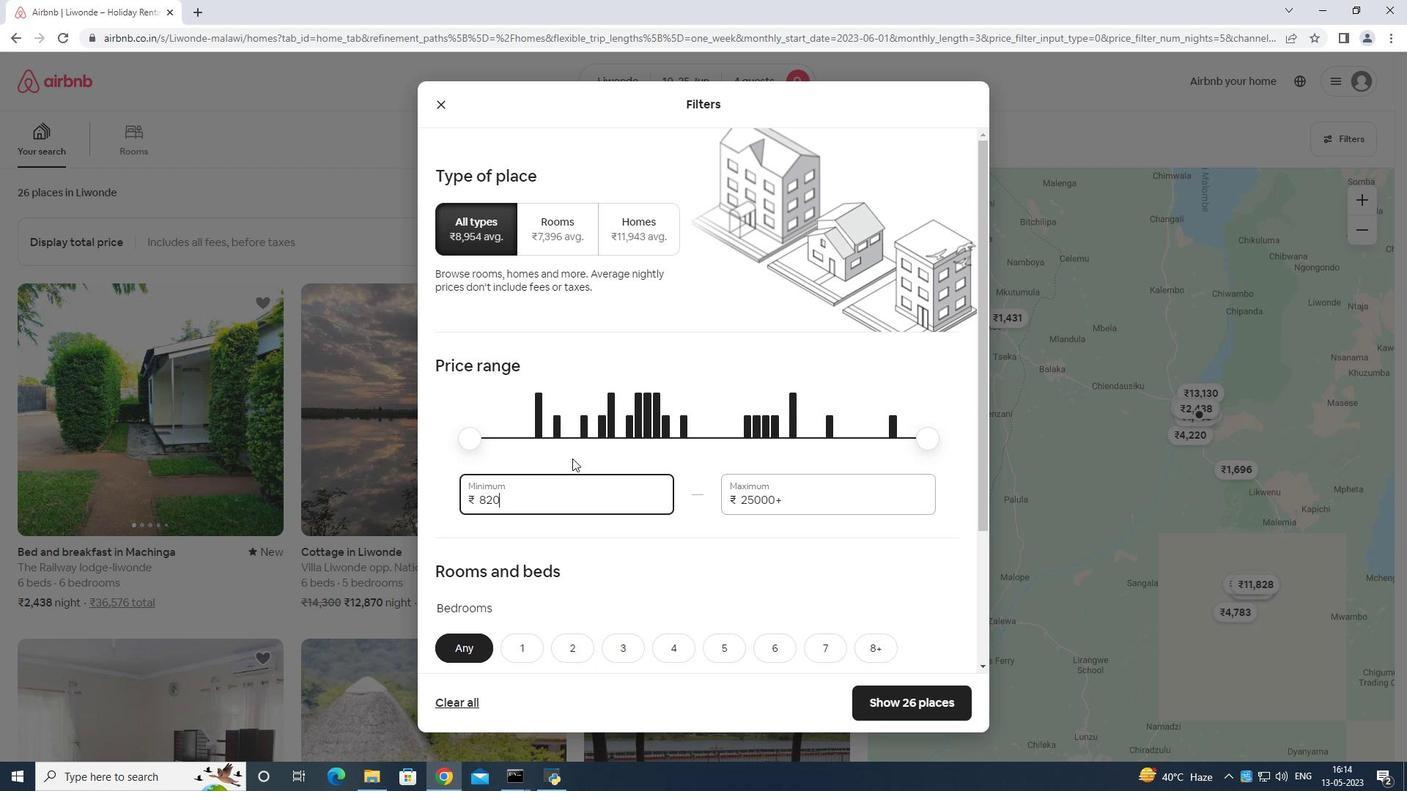 
Action: Mouse moved to (569, 463)
Screenshot: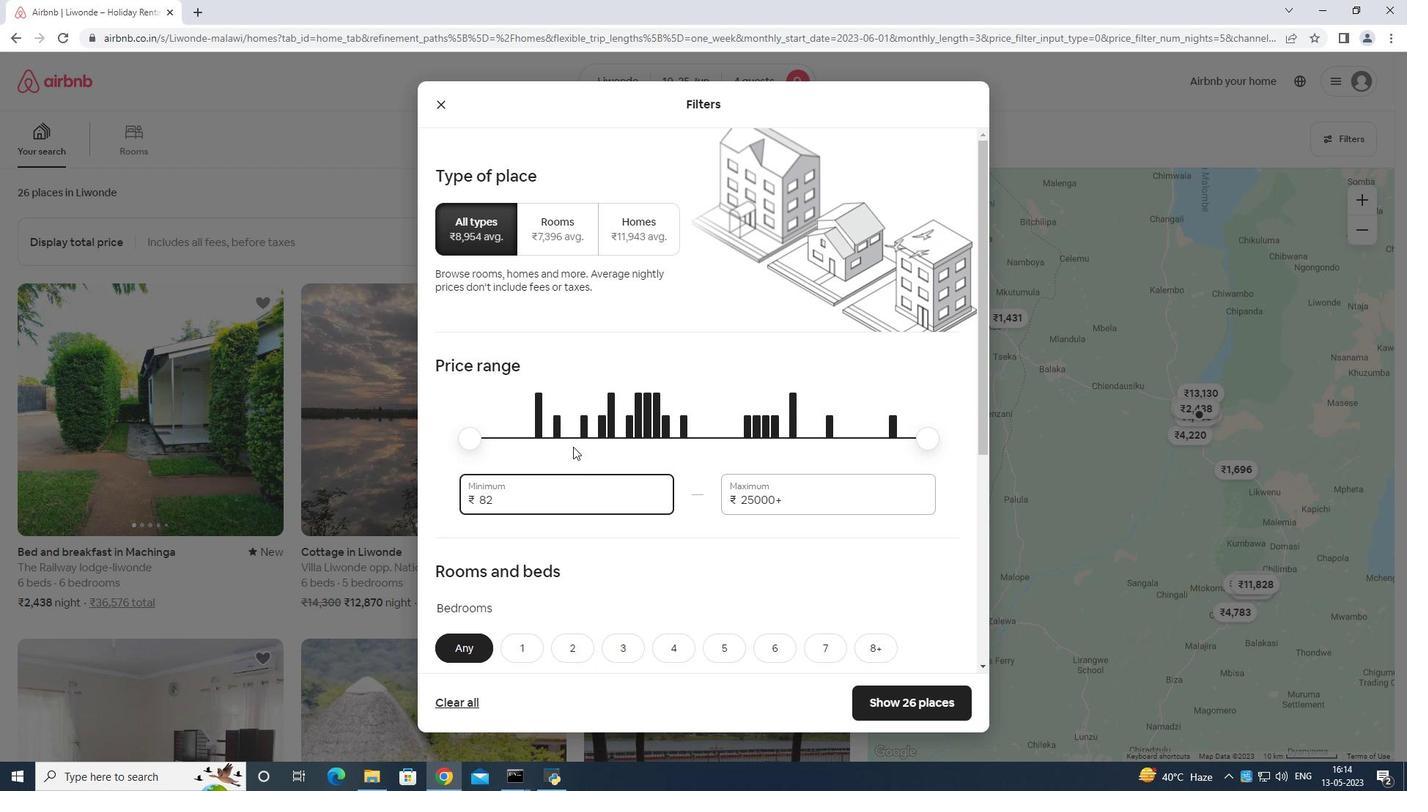 
Action: Key pressed <Key.backspace><Key.backspace>
Screenshot: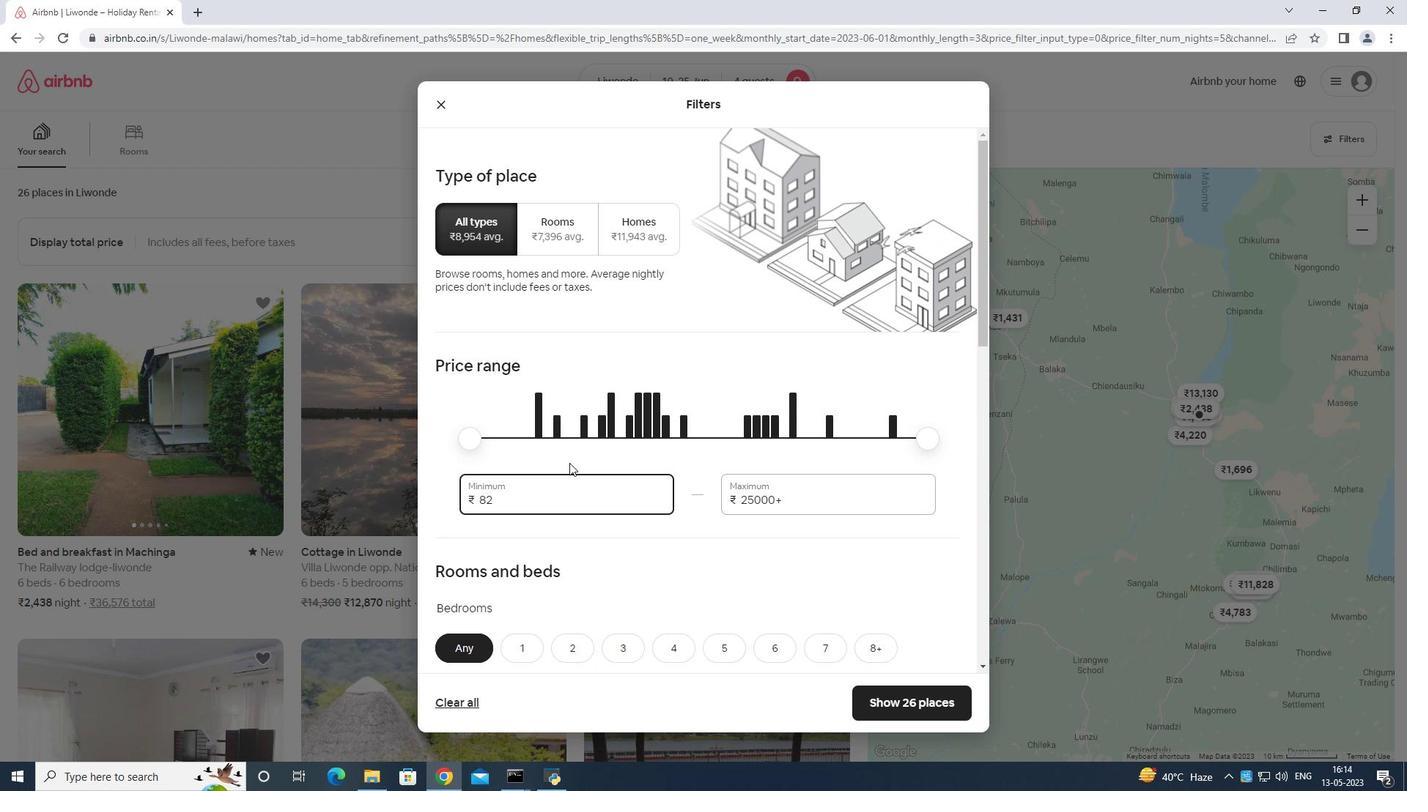 
Action: Mouse moved to (568, 463)
Screenshot: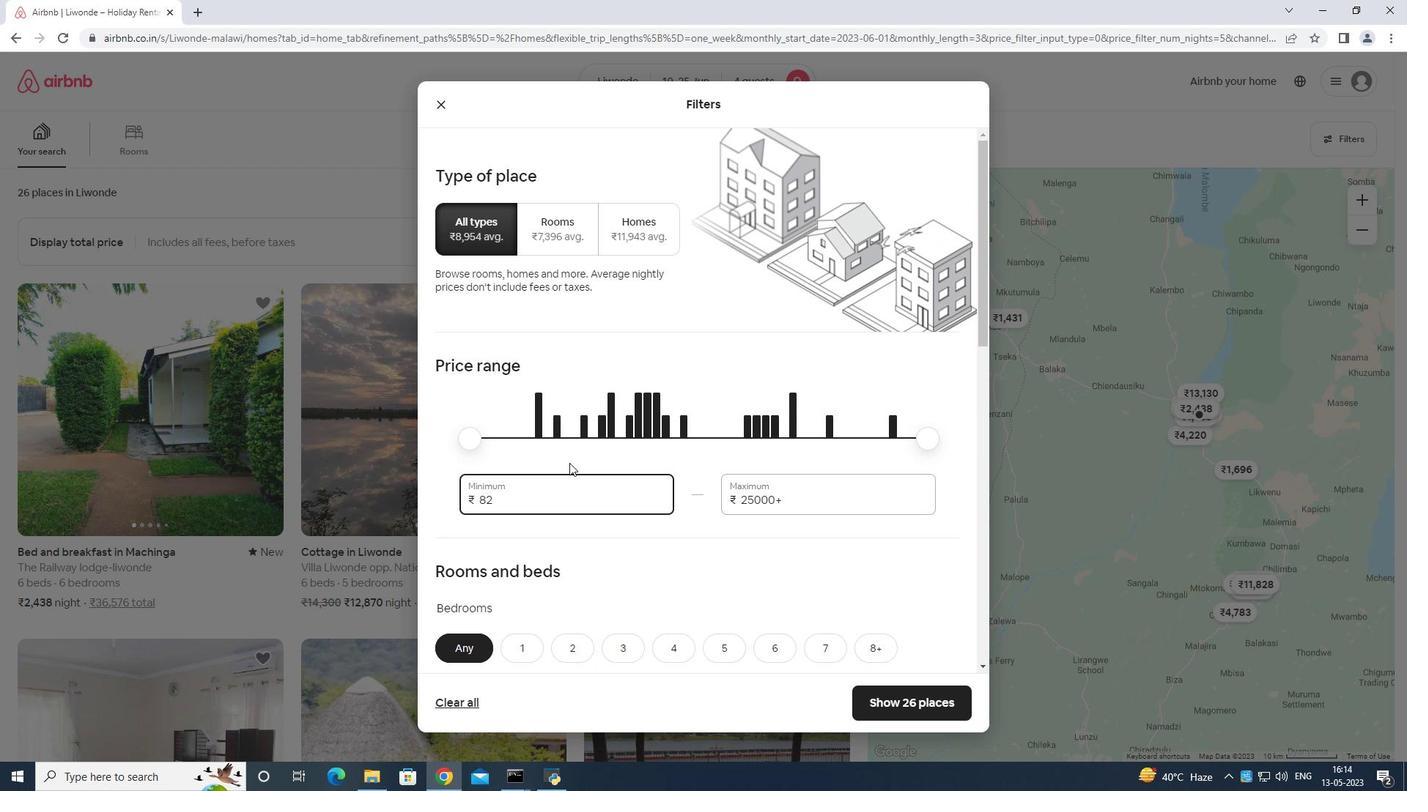 
Action: Key pressed <Key.backspace><Key.backspace><Key.backspace><Key.backspace><Key.backspace><Key.backspace><Key.backspace>
Screenshot: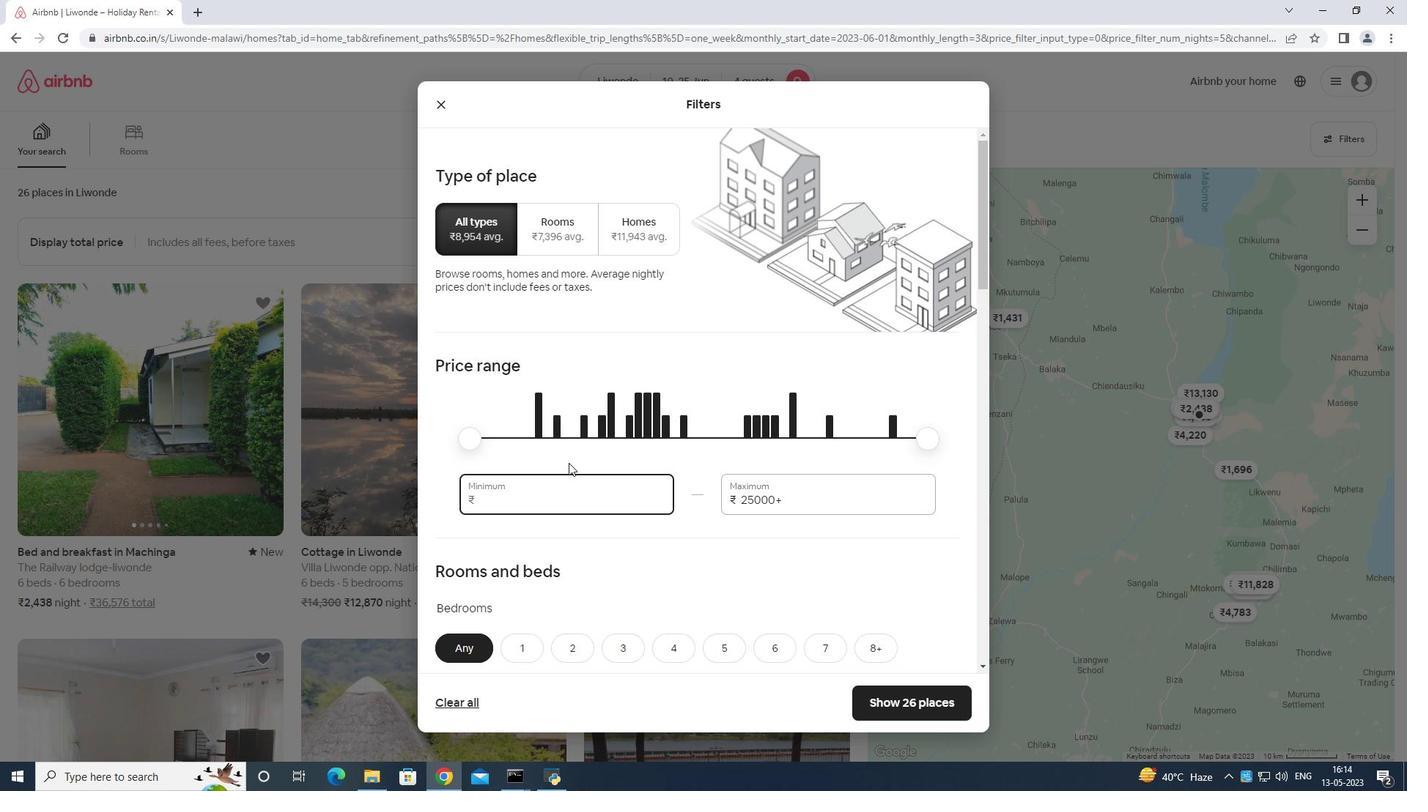 
Action: Mouse moved to (568, 462)
Screenshot: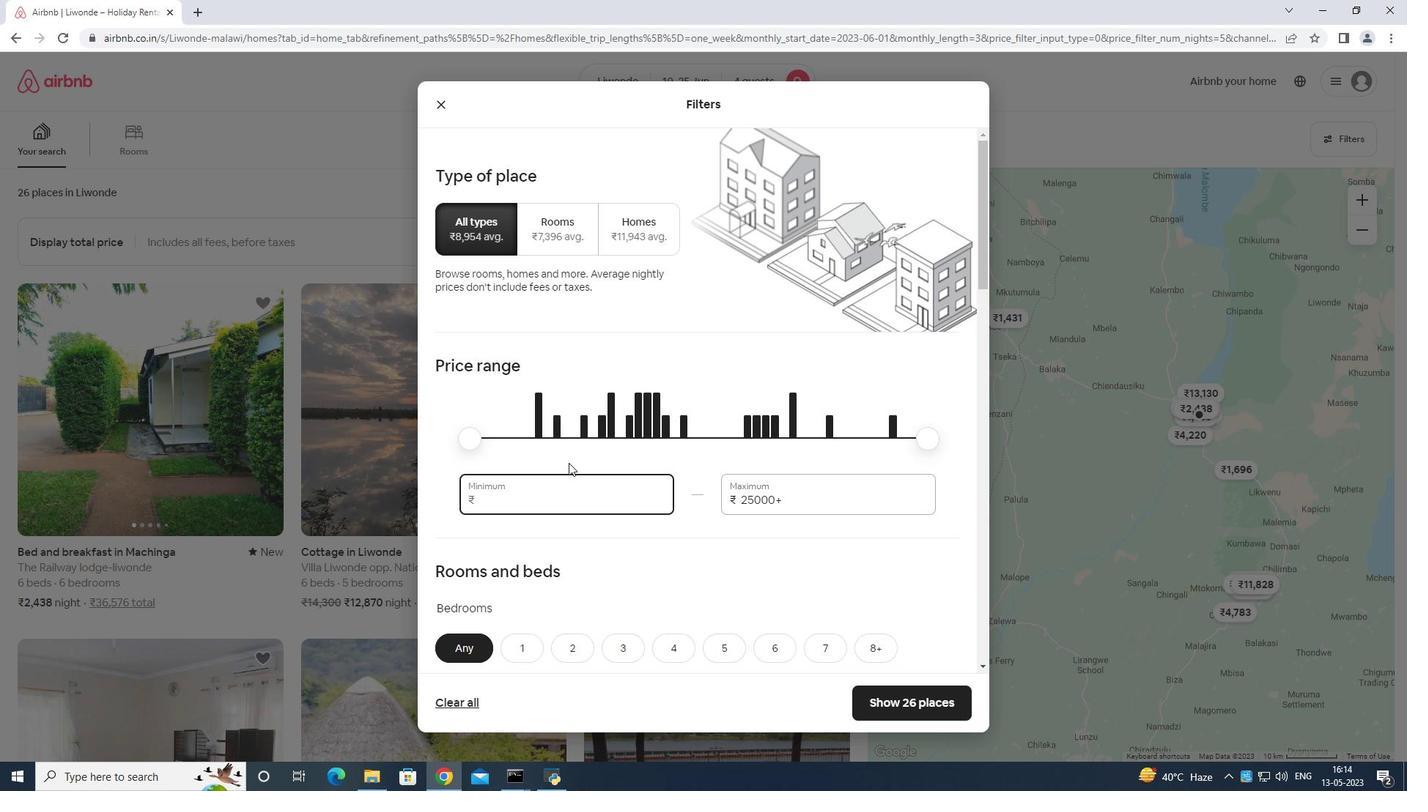 
Action: Key pressed <Key.backspace><Key.backspace><Key.backspace>
Screenshot: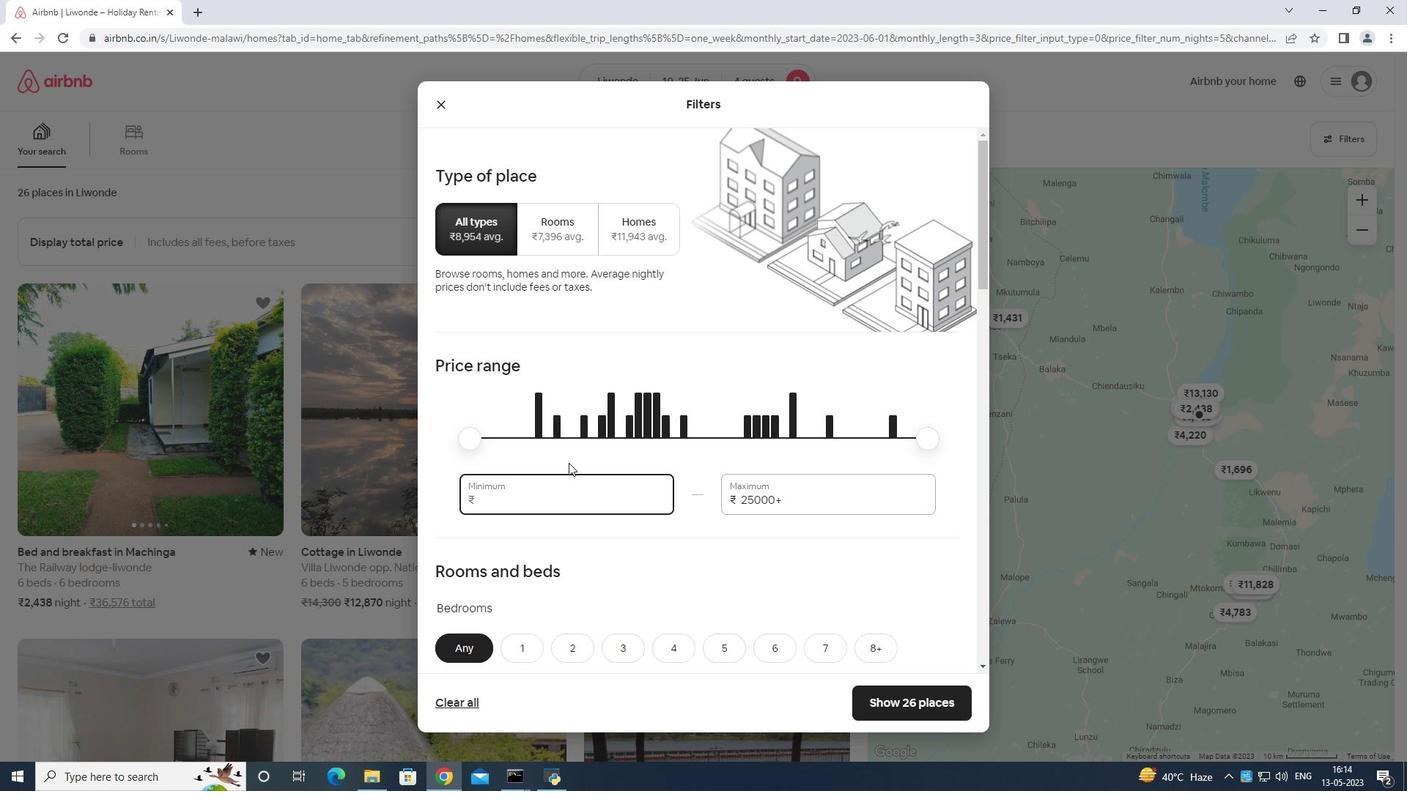 
Action: Mouse moved to (569, 459)
Screenshot: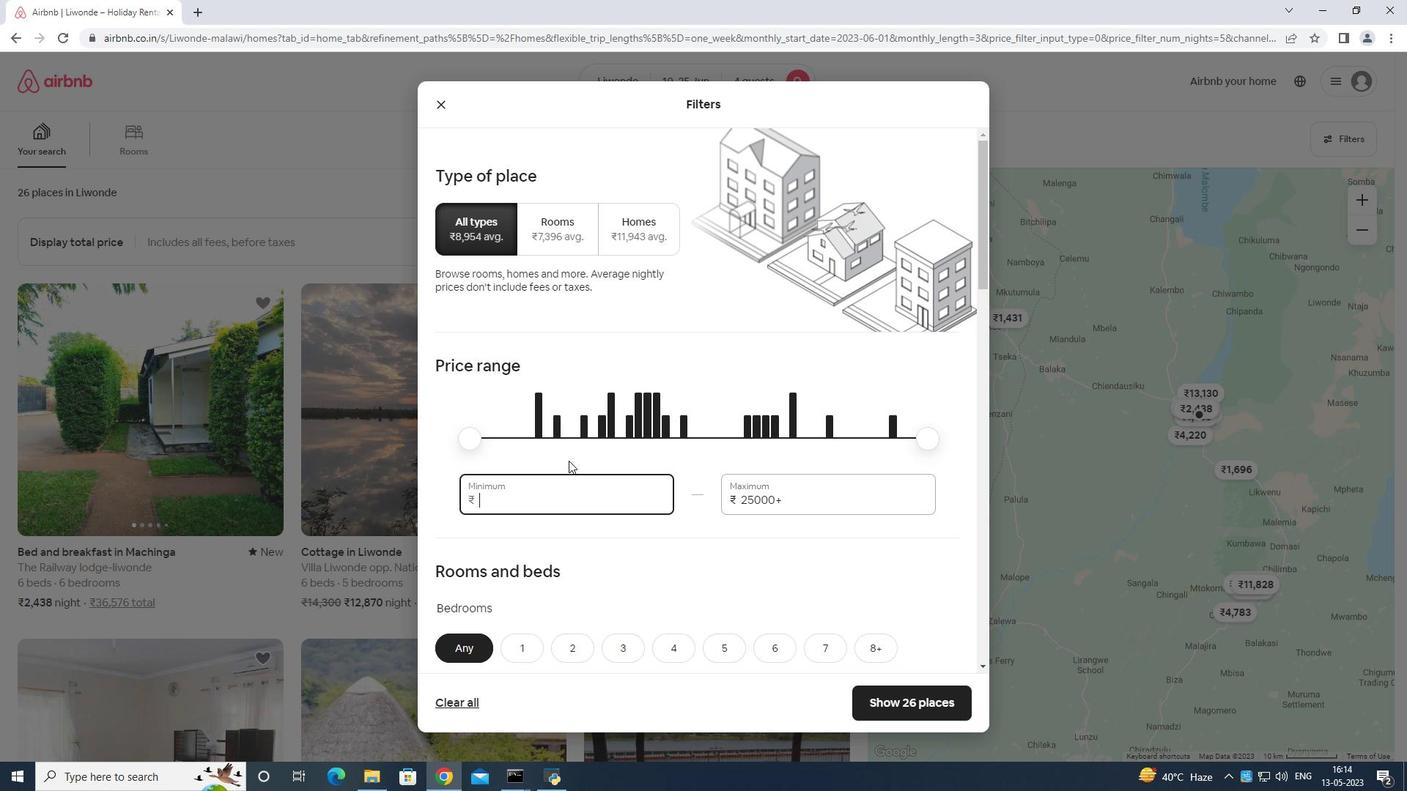 
Action: Key pressed 100
Screenshot: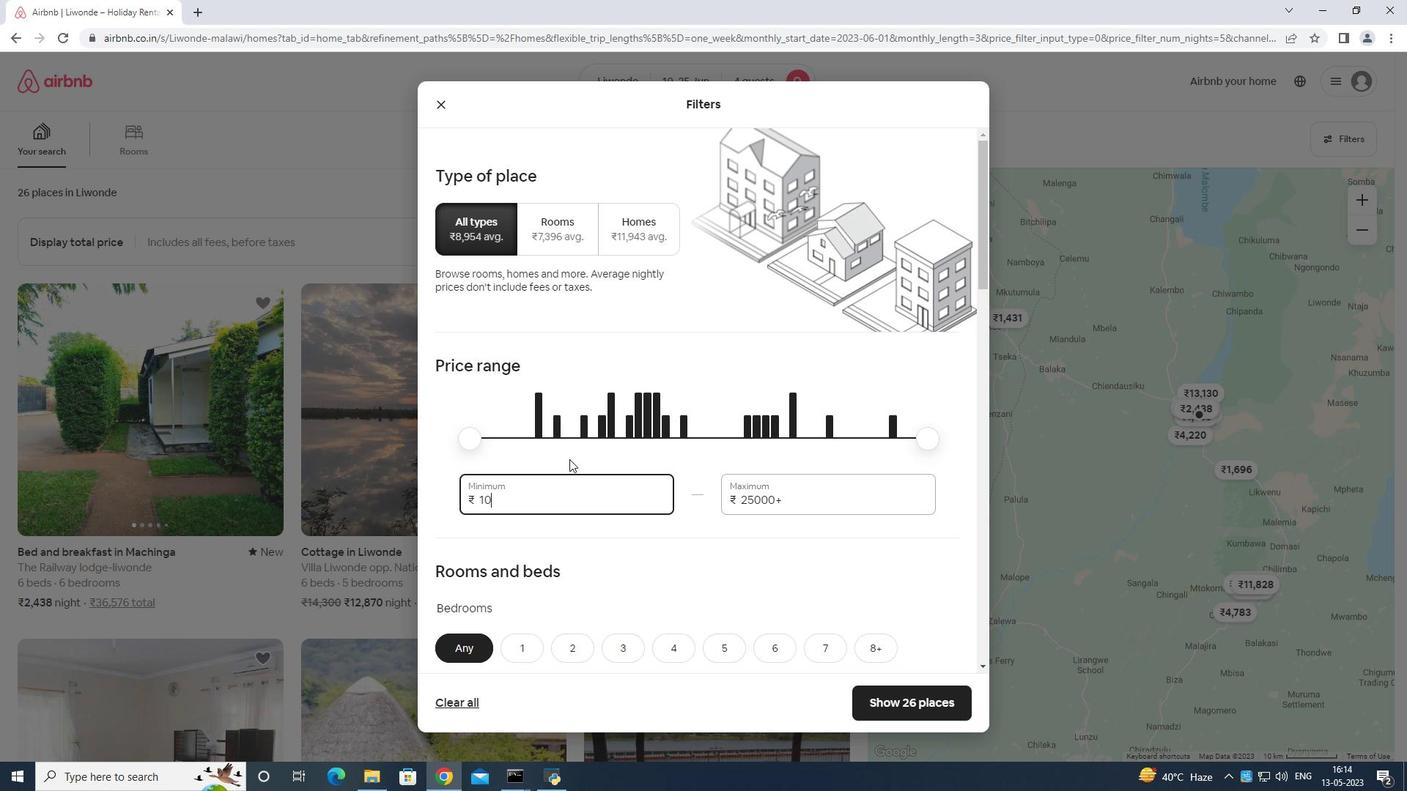 
Action: Mouse moved to (569, 458)
Screenshot: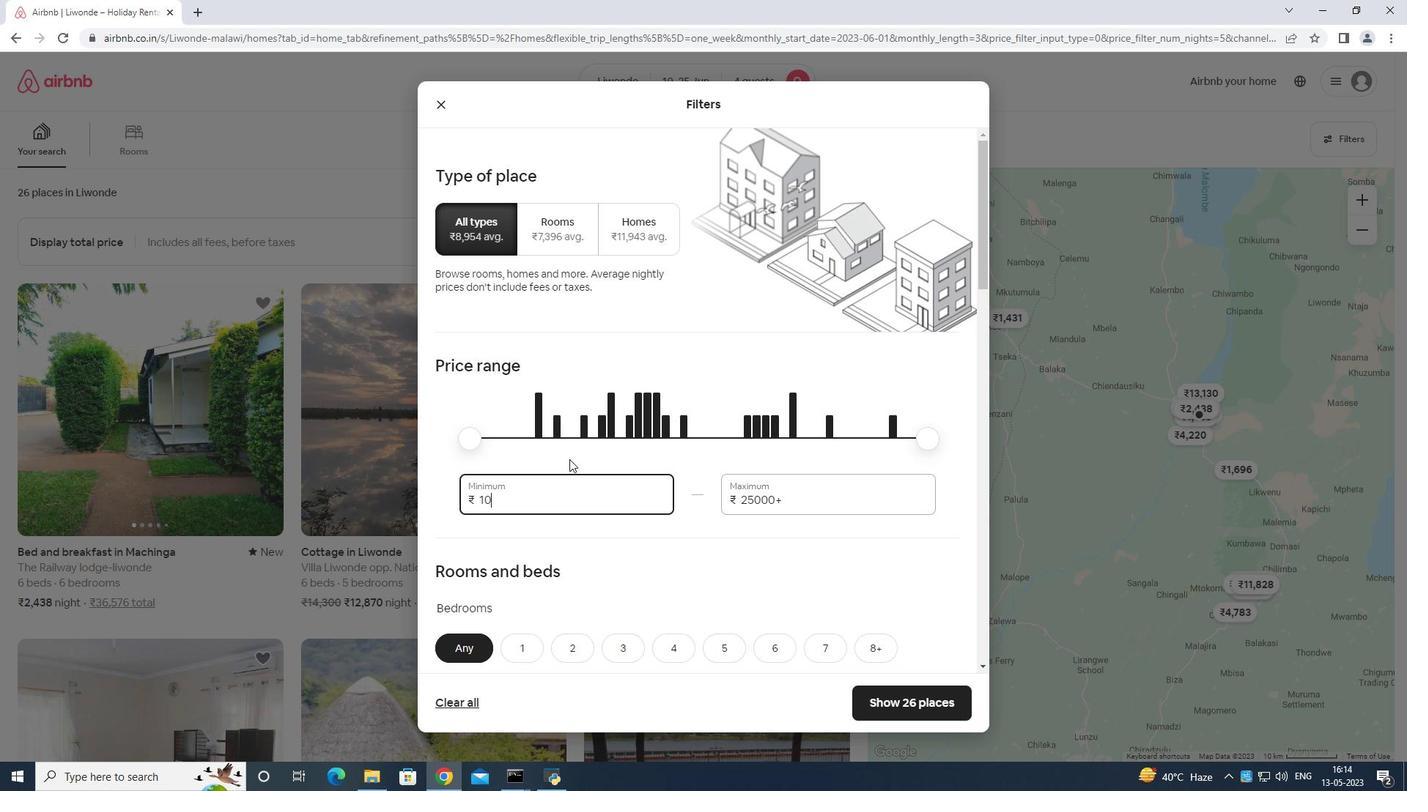 
Action: Key pressed 0
Screenshot: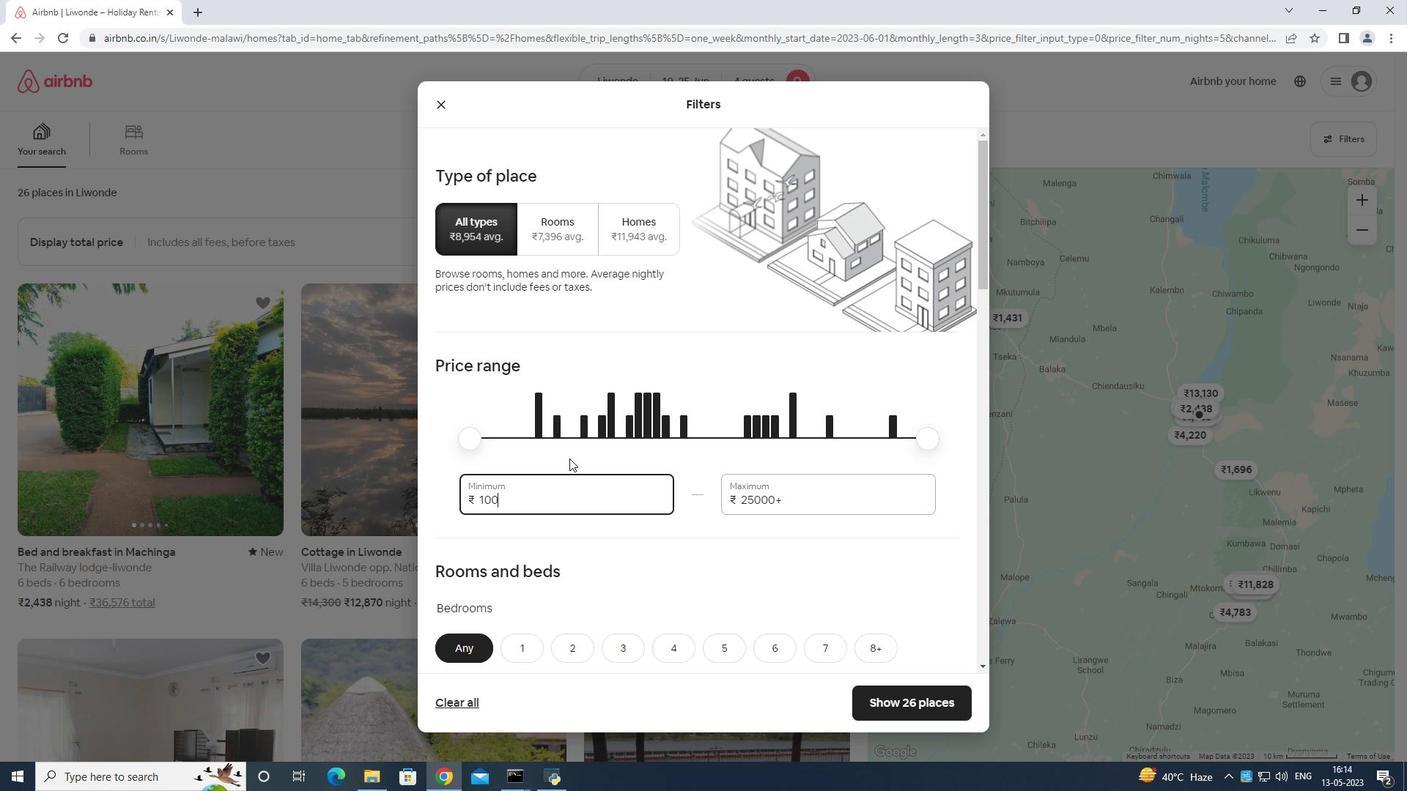 
Action: Mouse moved to (569, 457)
Screenshot: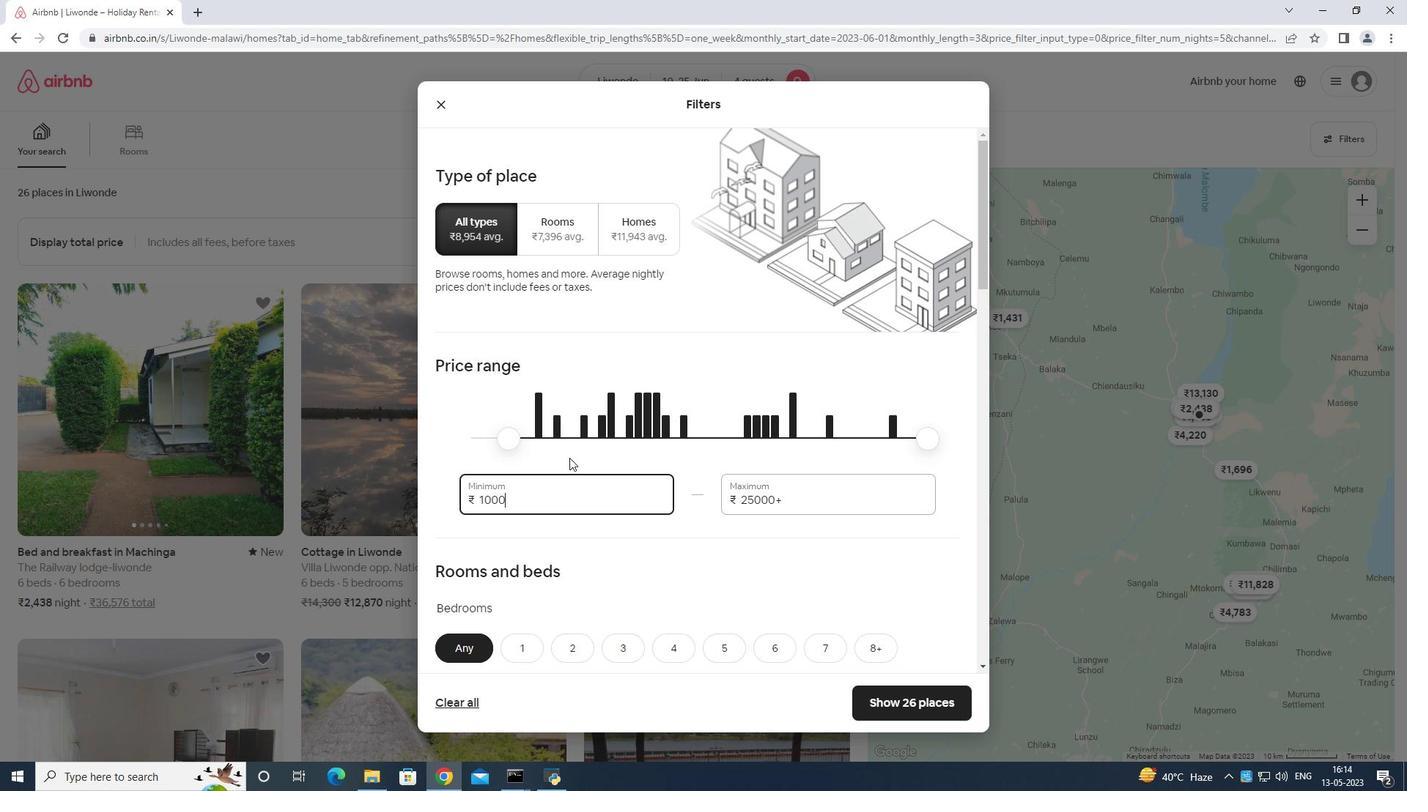 
Action: Key pressed 0
Screenshot: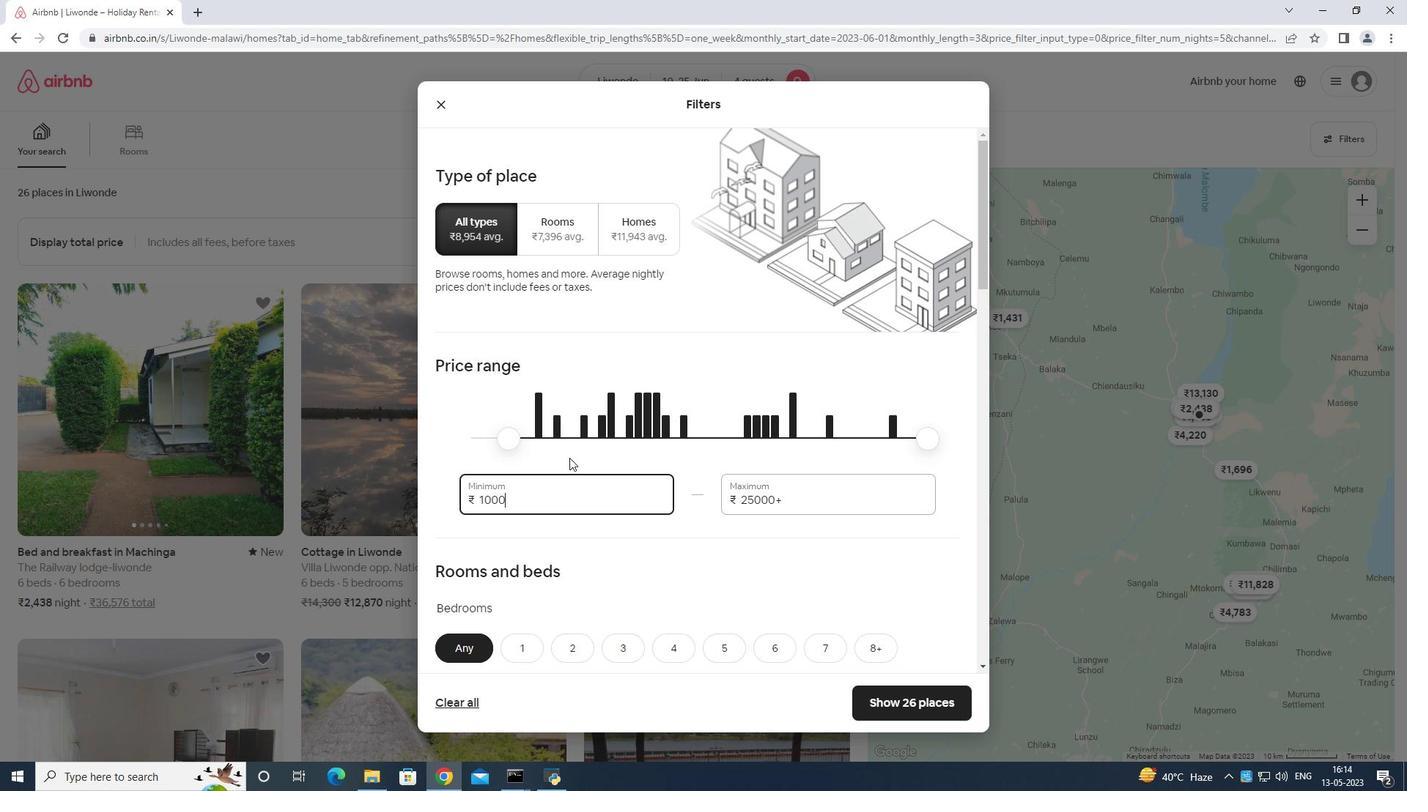 
Action: Mouse moved to (785, 486)
Screenshot: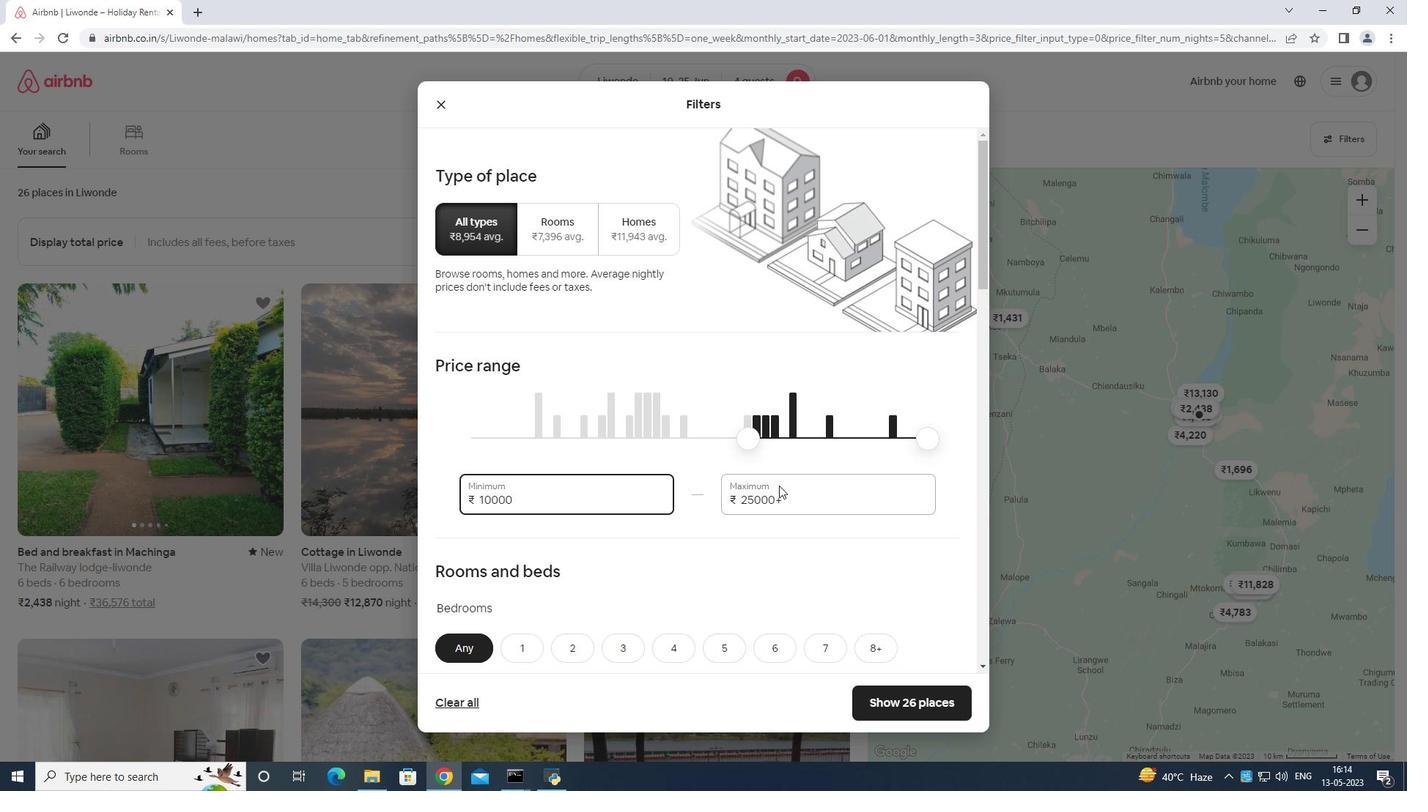 
Action: Mouse pressed left at (785, 486)
Screenshot: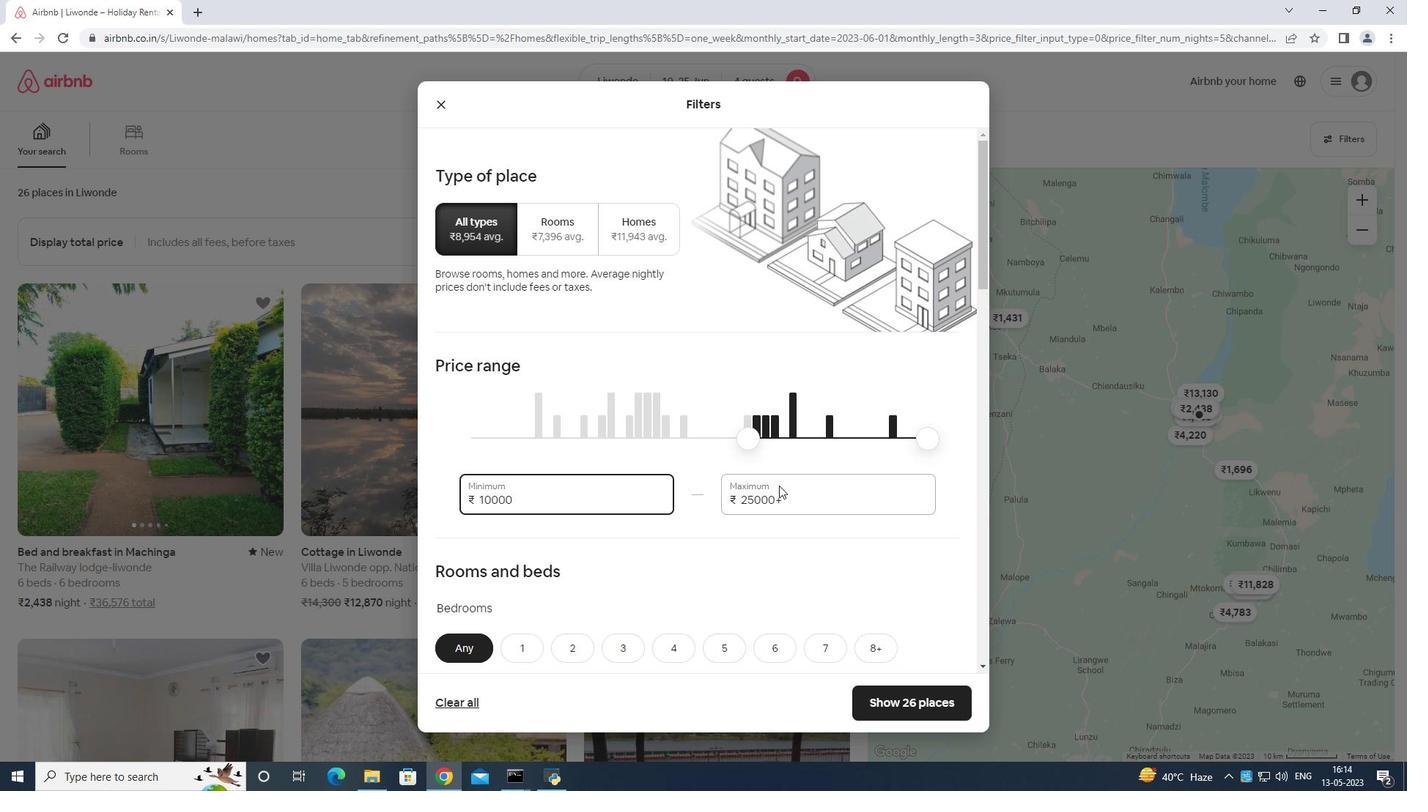 
Action: Mouse moved to (785, 480)
Screenshot: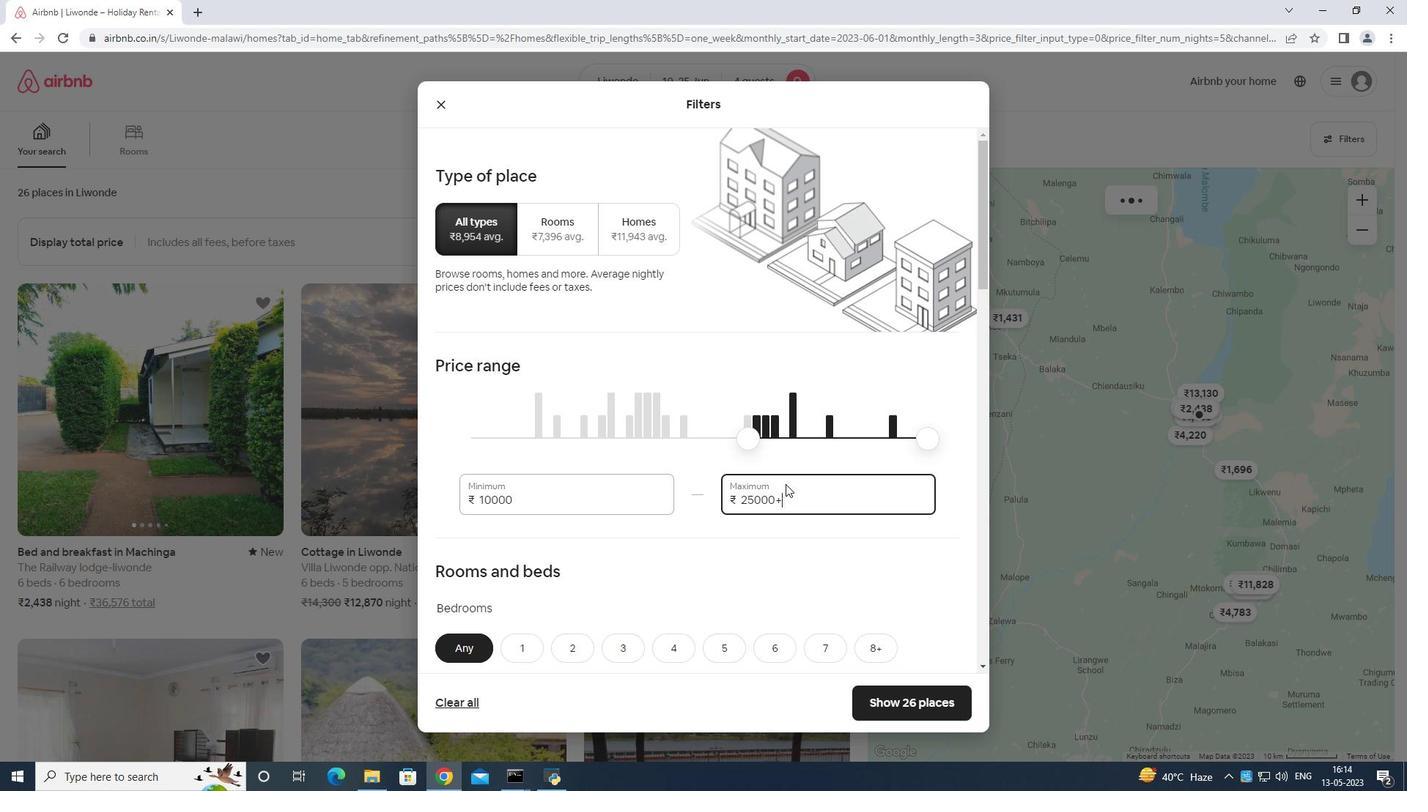 
Action: Key pressed <Key.backspace>
Screenshot: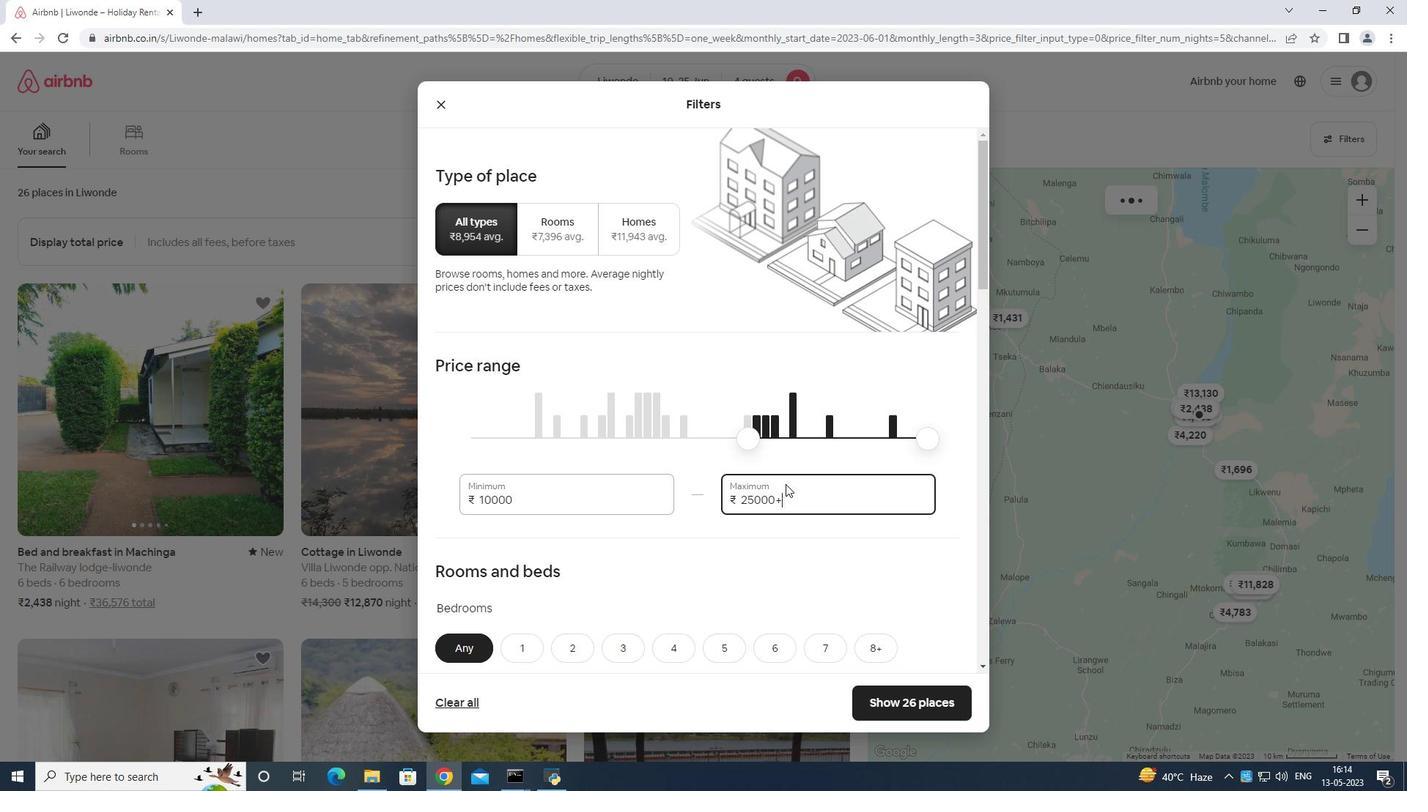 
Action: Mouse moved to (785, 479)
Screenshot: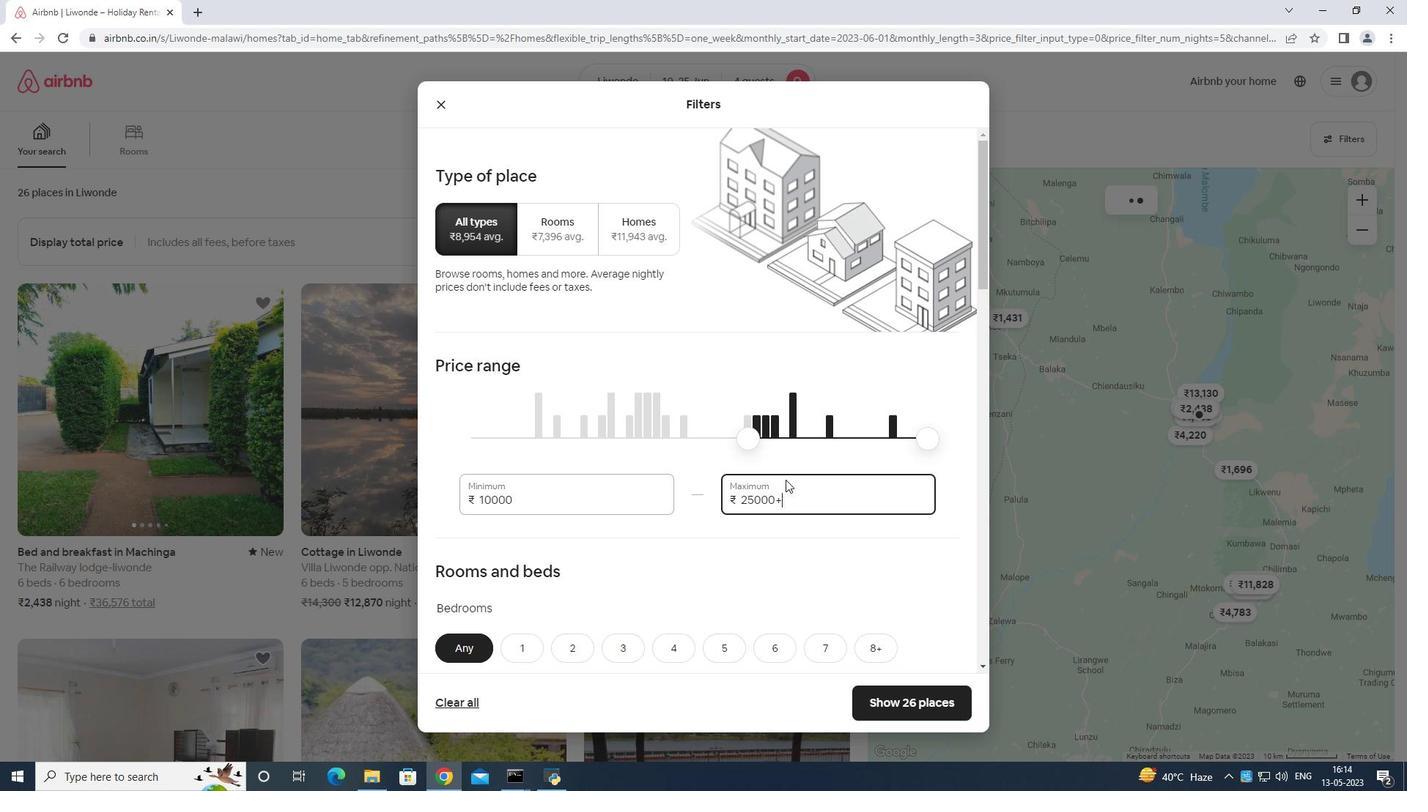 
Action: Key pressed <Key.backspace><Key.backspace><Key.backspace><Key.backspace><Key.backspace><Key.backspace><Key.backspace>
Screenshot: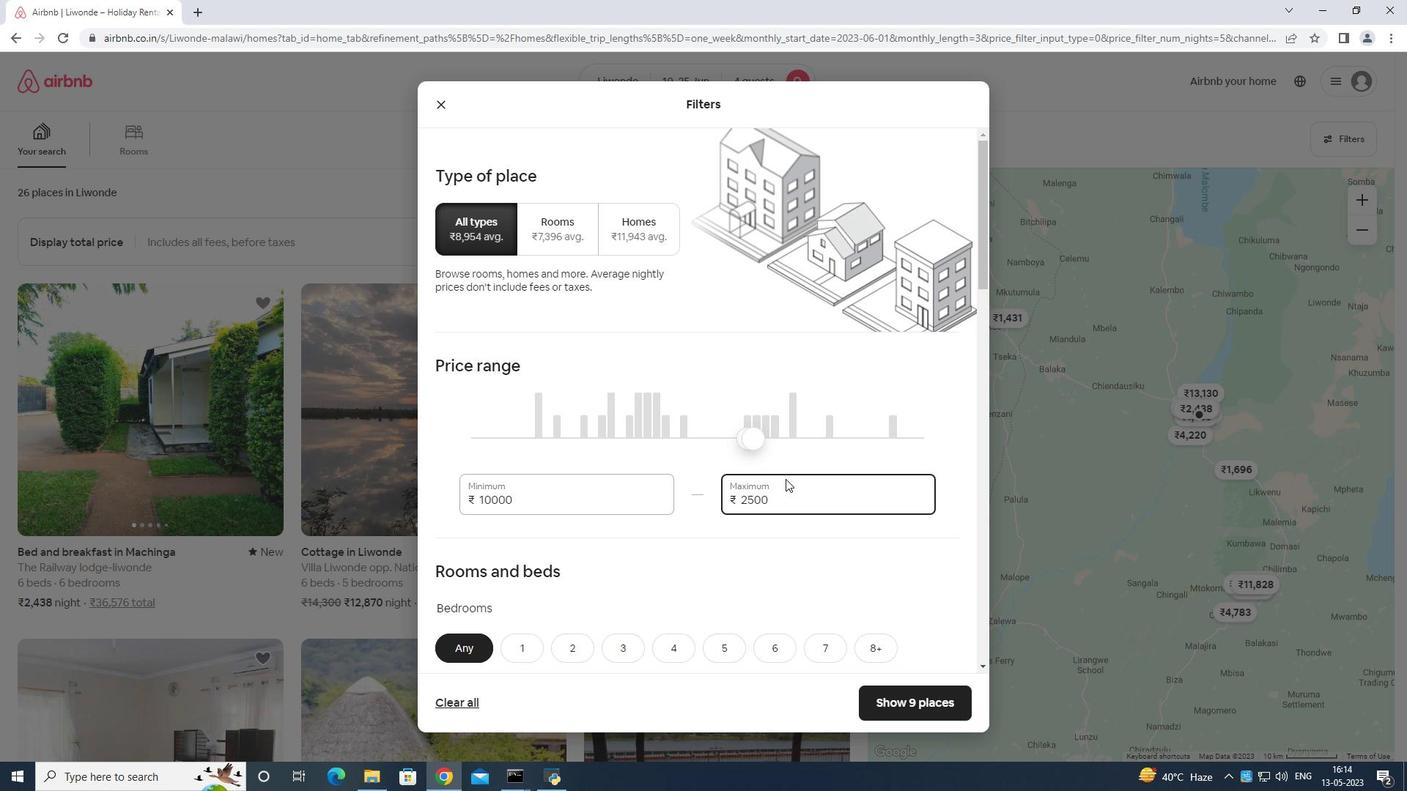 
Action: Mouse moved to (785, 479)
Screenshot: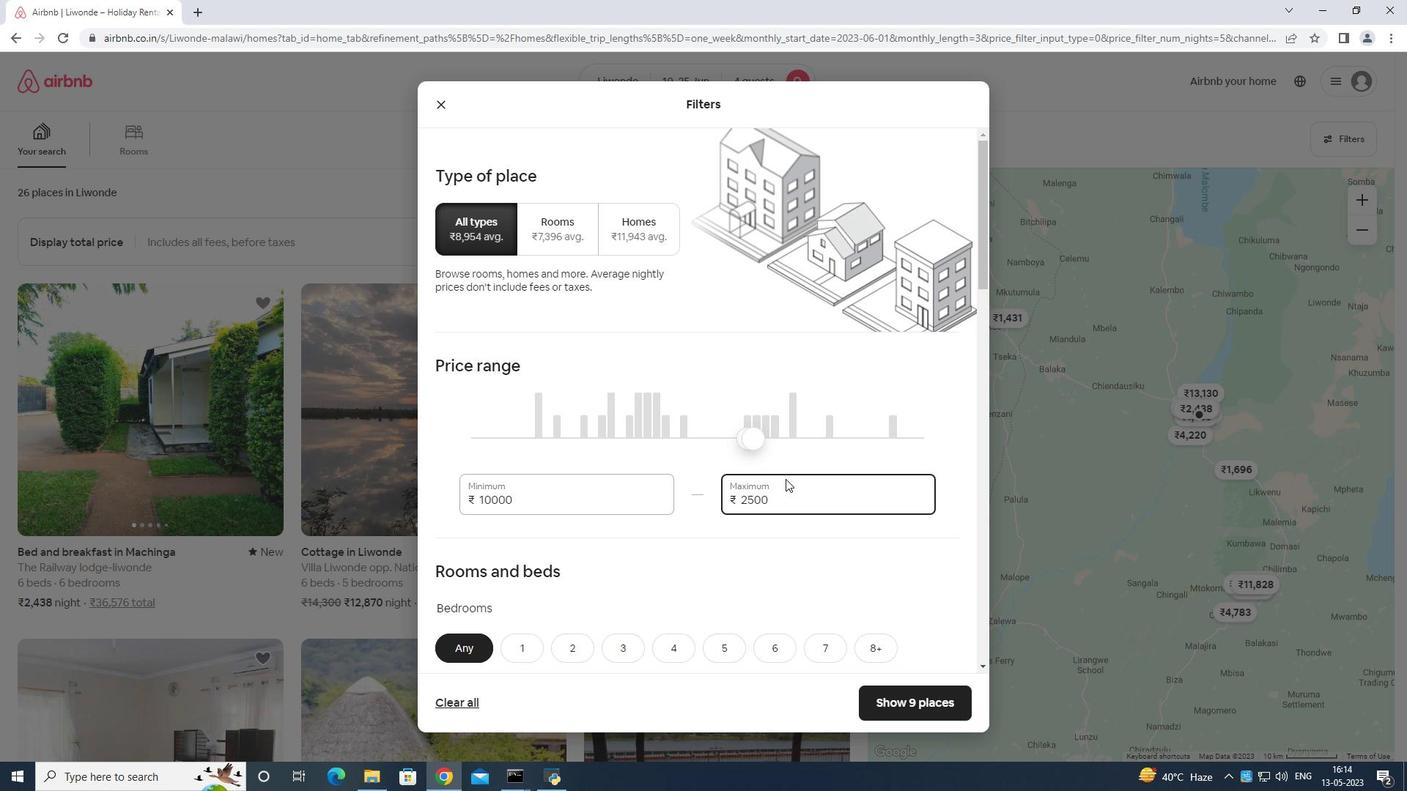 
Action: Key pressed <Key.backspace><Key.backspace>
Screenshot: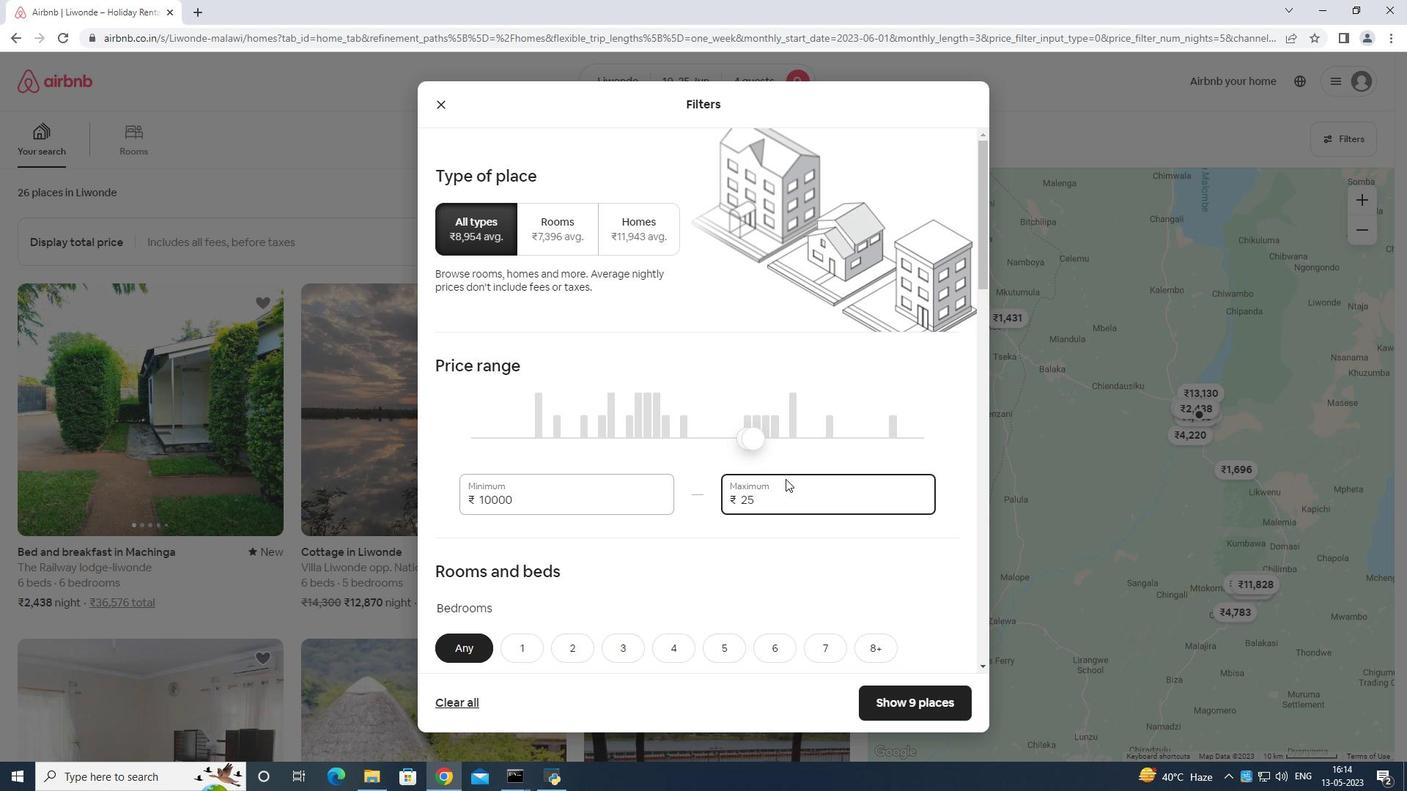
Action: Mouse moved to (785, 478)
Screenshot: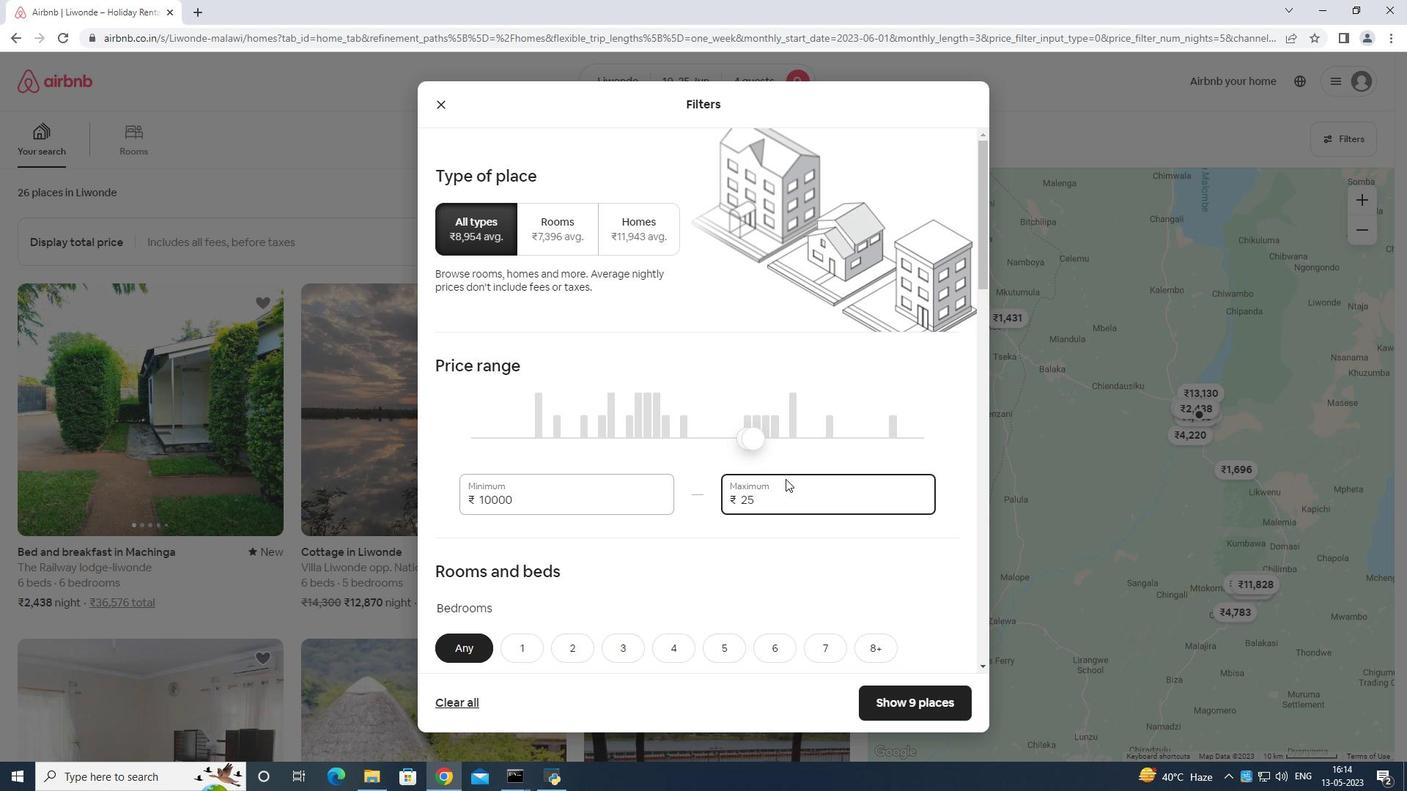 
Action: Key pressed <Key.backspace><Key.backspace><Key.backspace><Key.backspace><Key.backspace>1
Screenshot: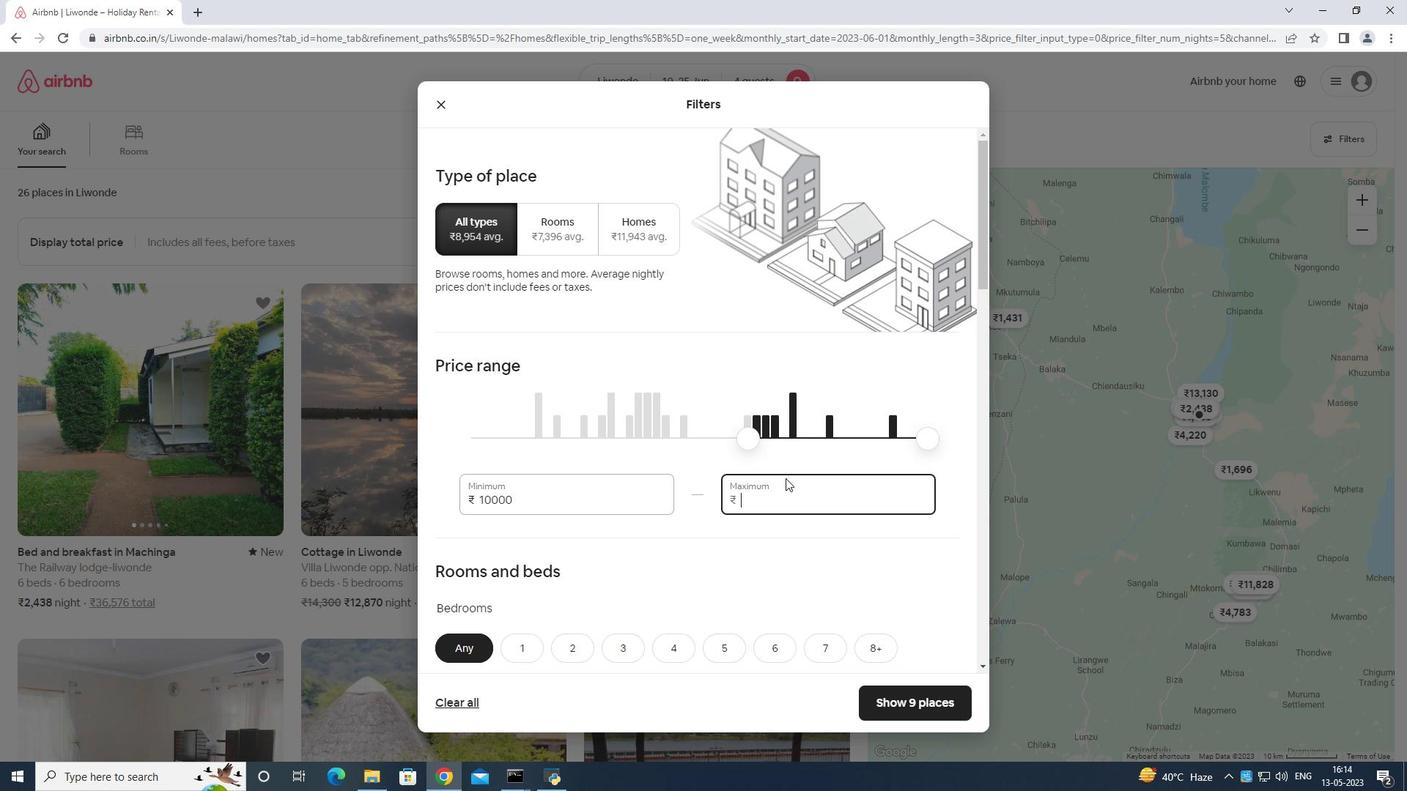 
Action: Mouse moved to (785, 477)
Screenshot: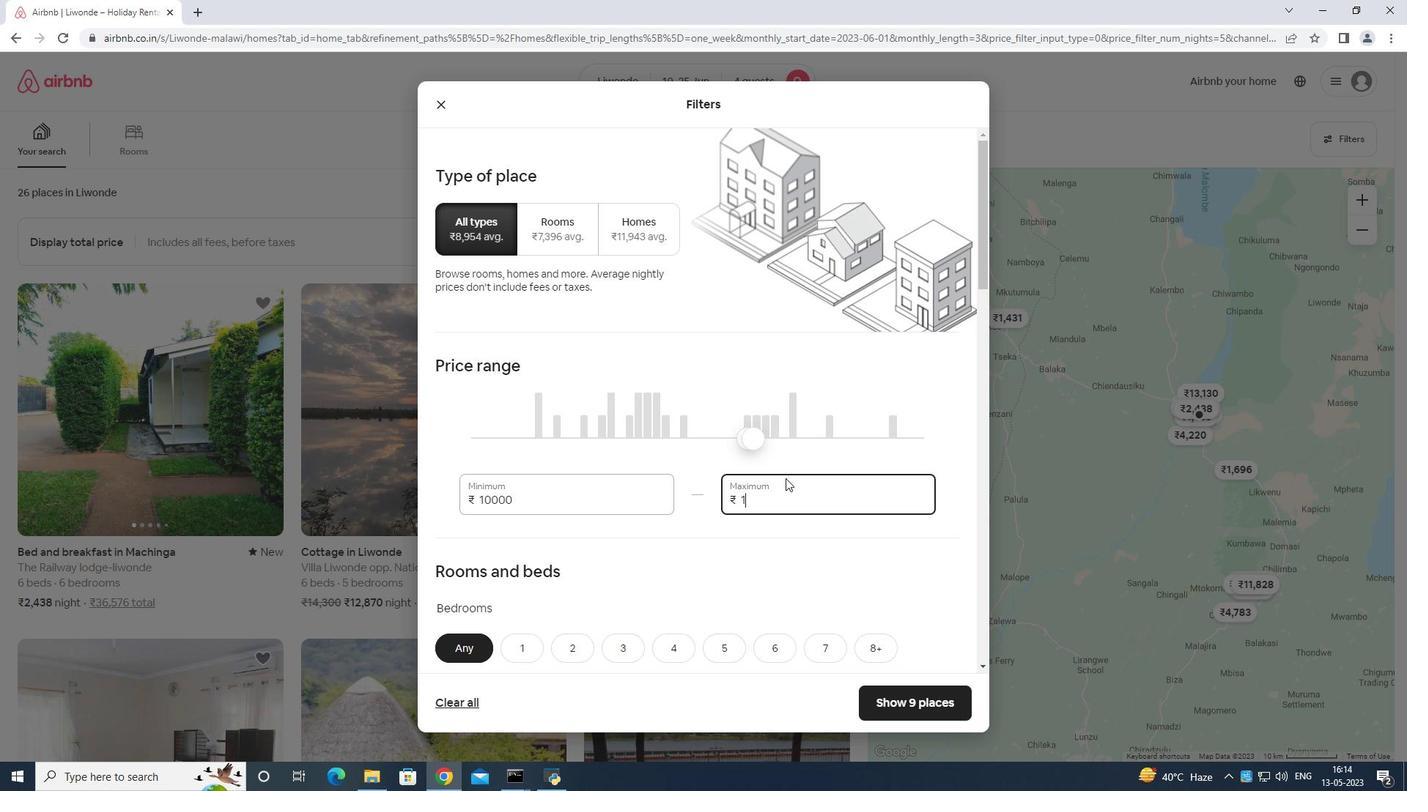 
Action: Key pressed 5
Screenshot: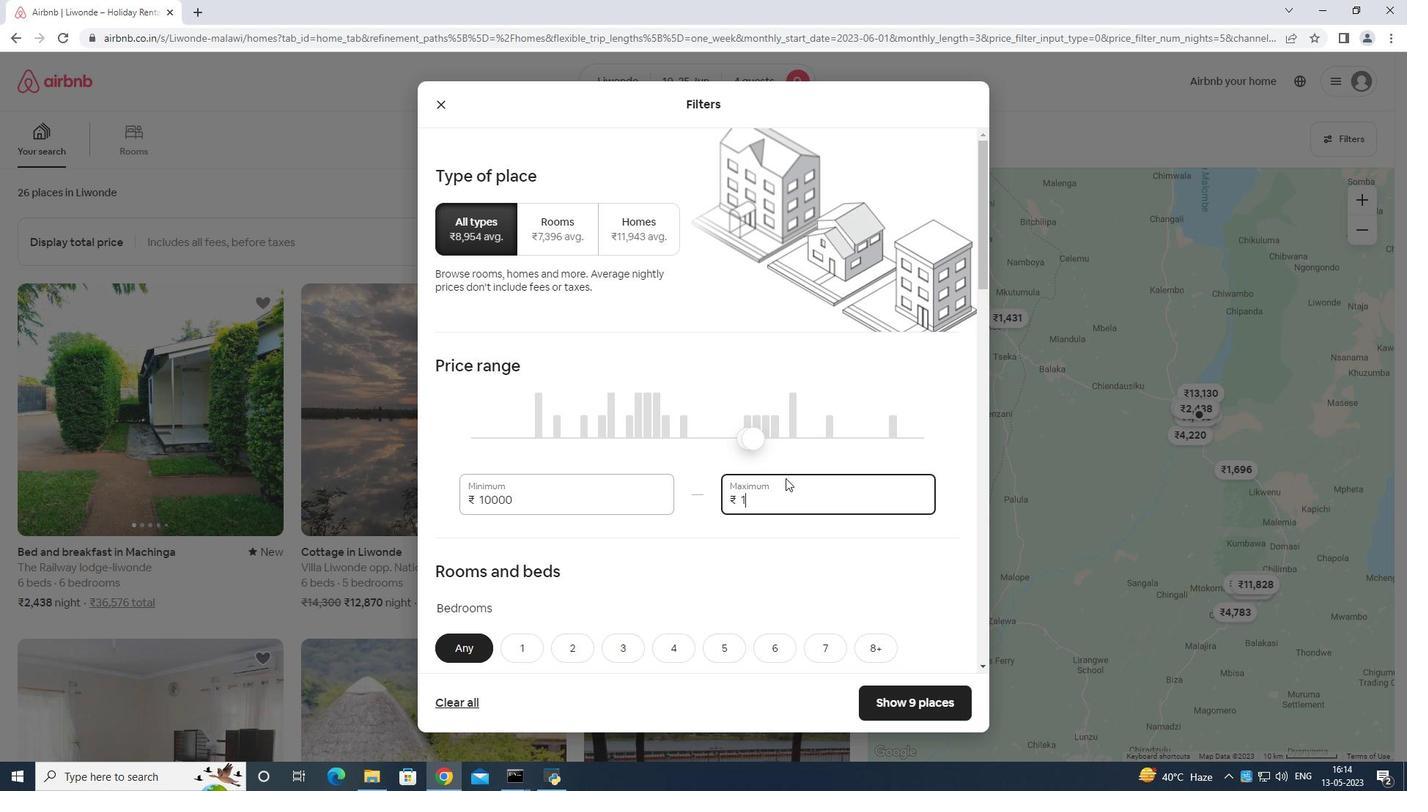 
Action: Mouse moved to (785, 477)
Screenshot: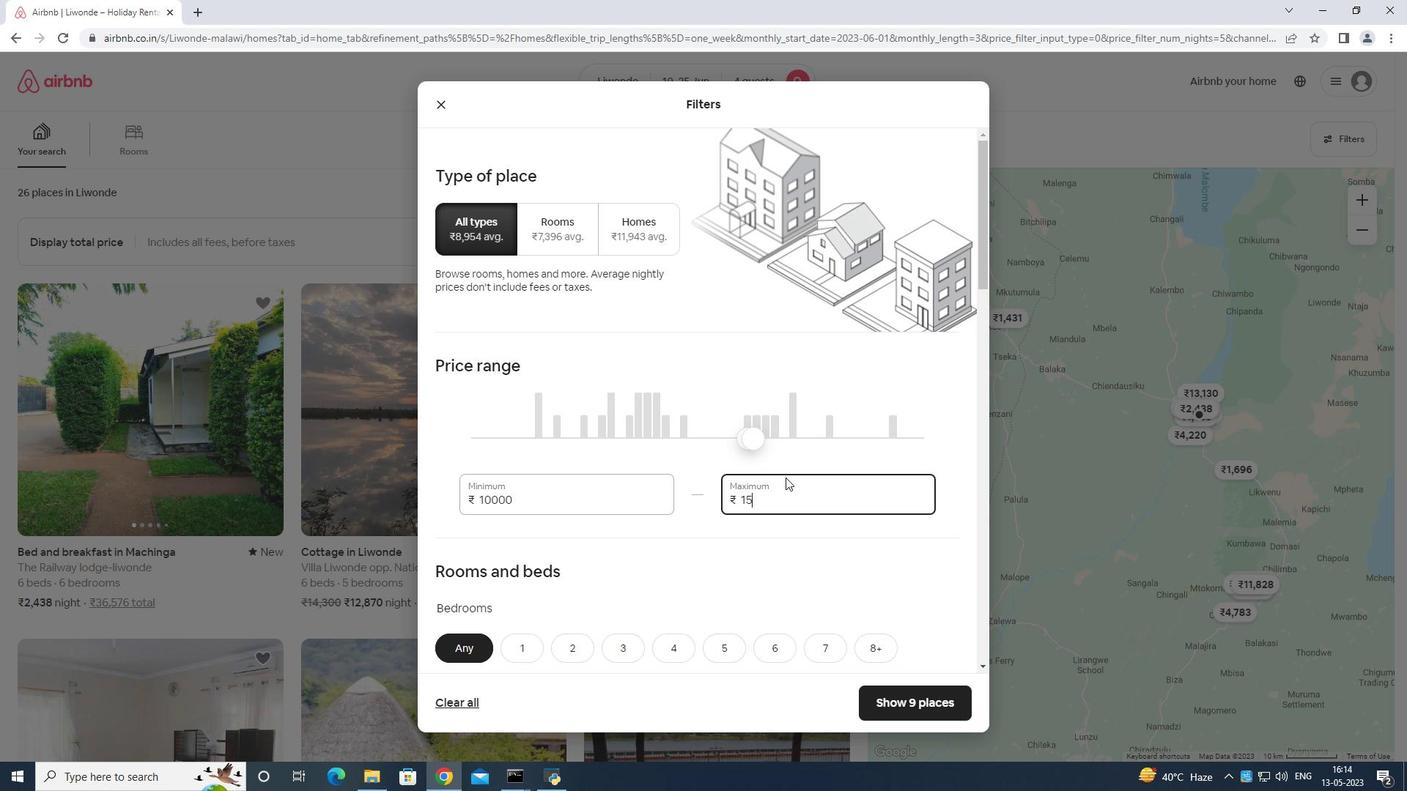 
Action: Key pressed 0
Screenshot: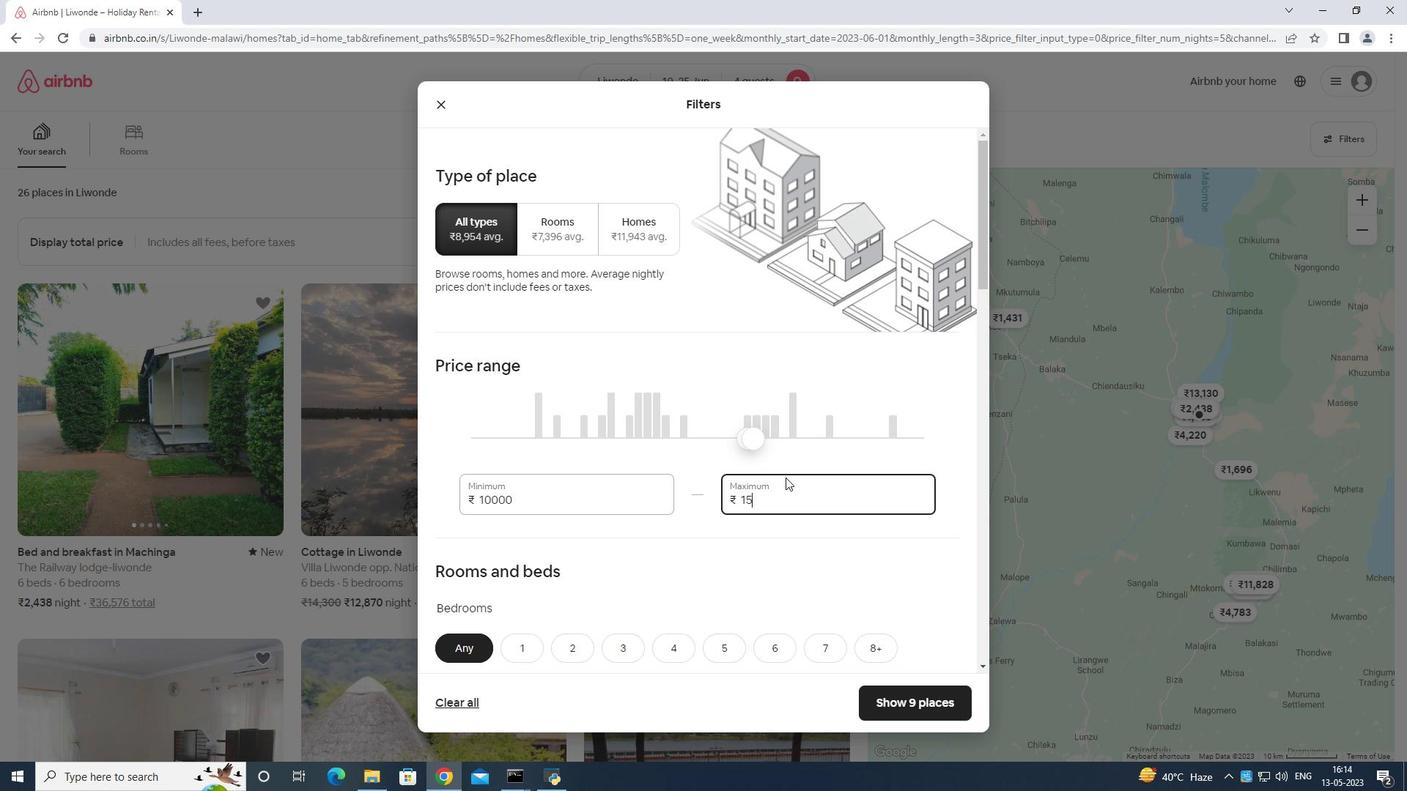 
Action: Mouse moved to (784, 477)
Screenshot: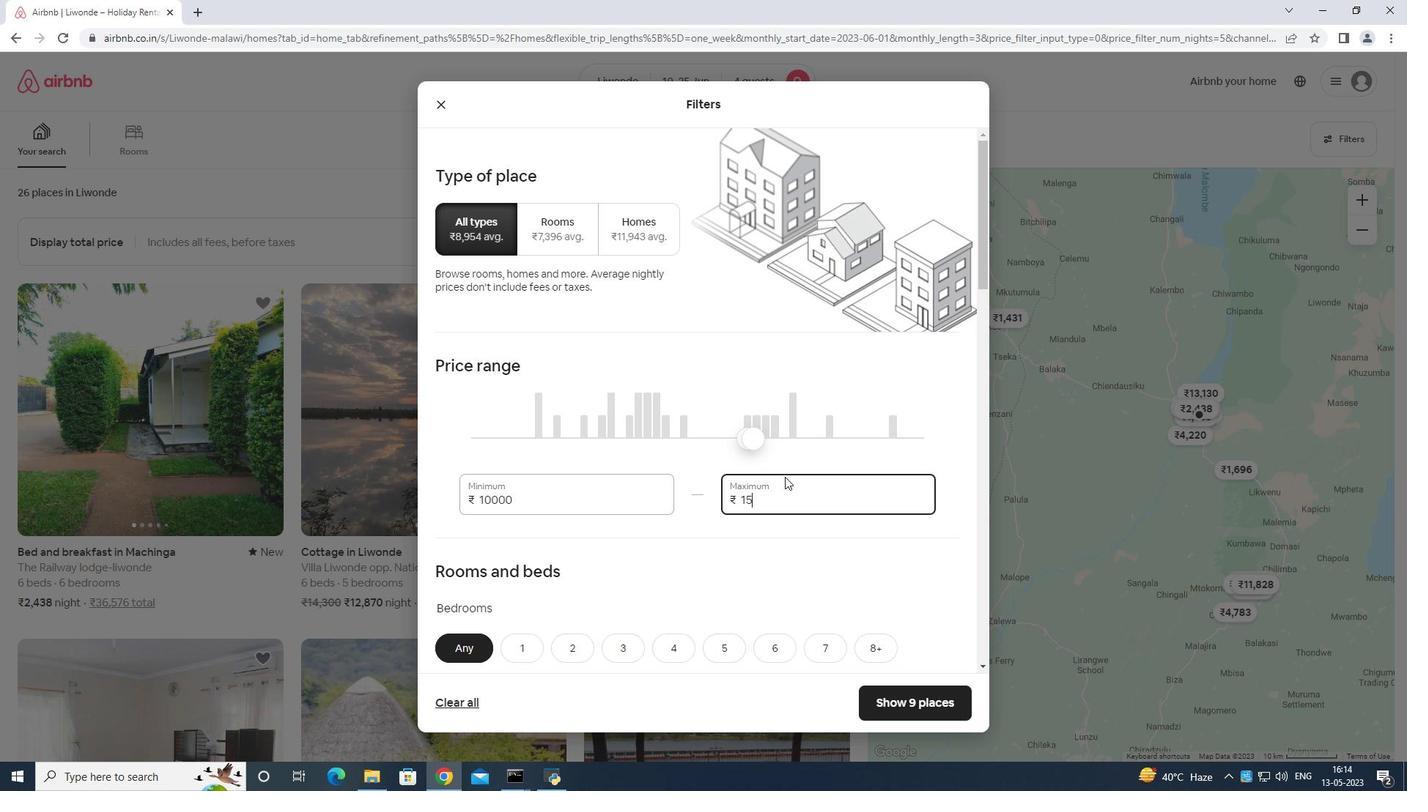
Action: Key pressed 0
Screenshot: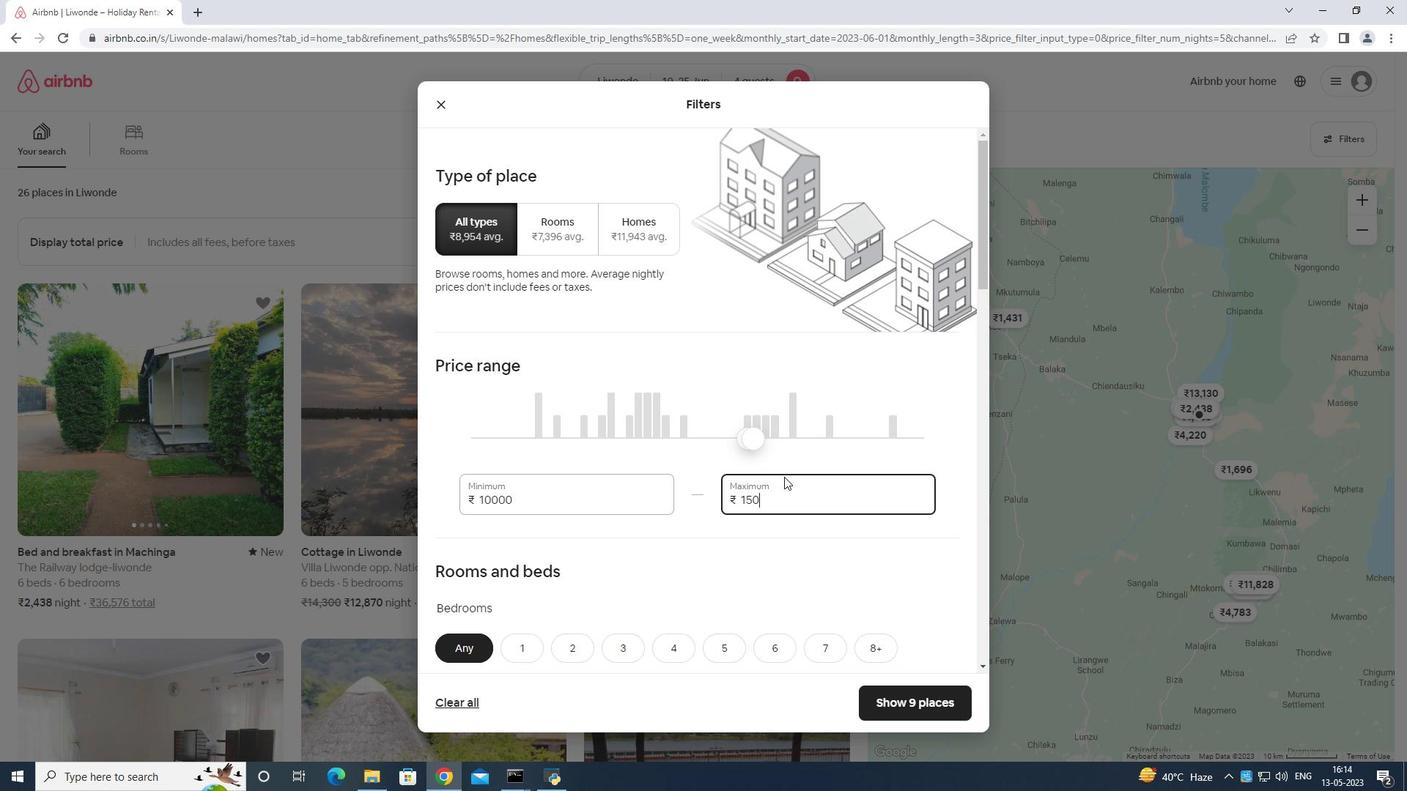 
Action: Mouse moved to (782, 476)
Screenshot: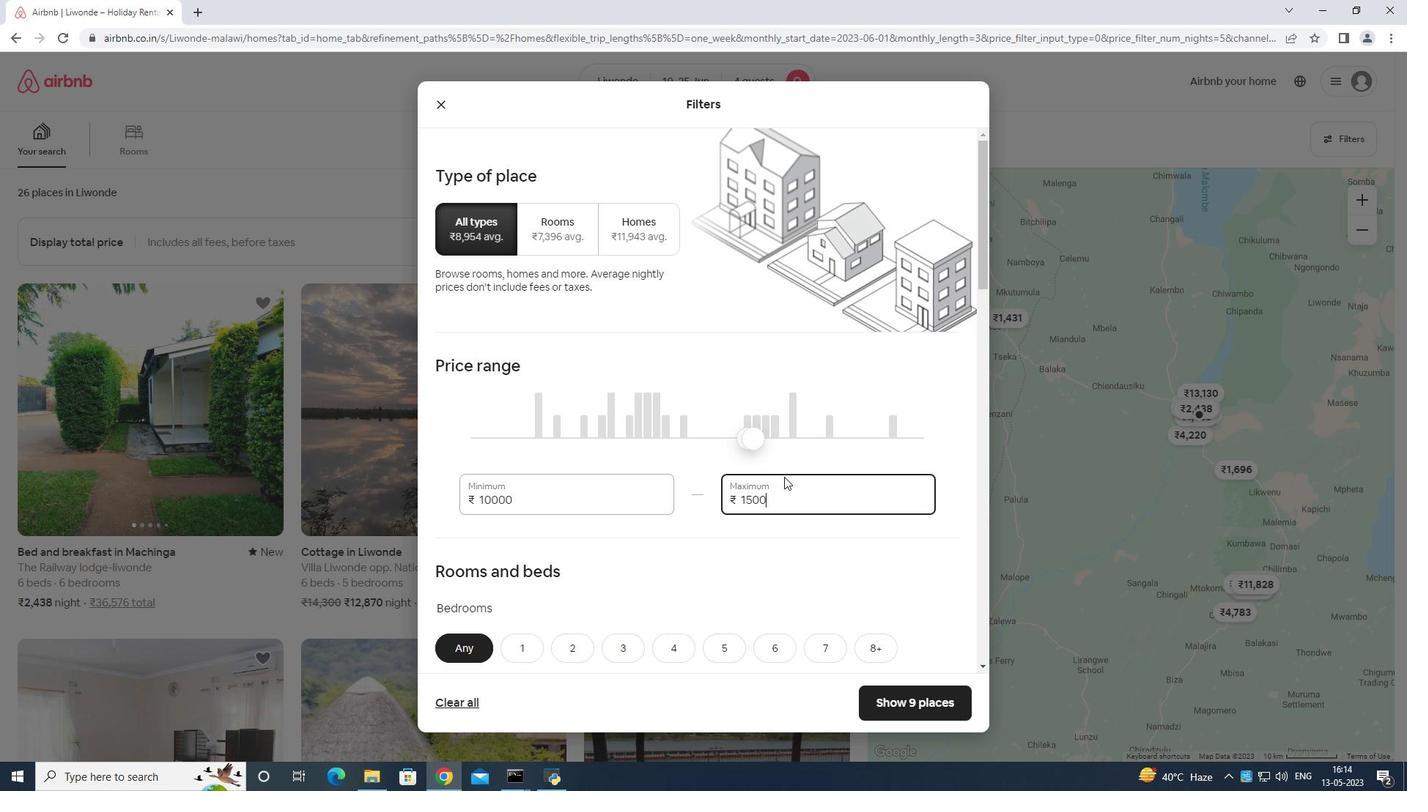 
Action: Key pressed 0
Screenshot: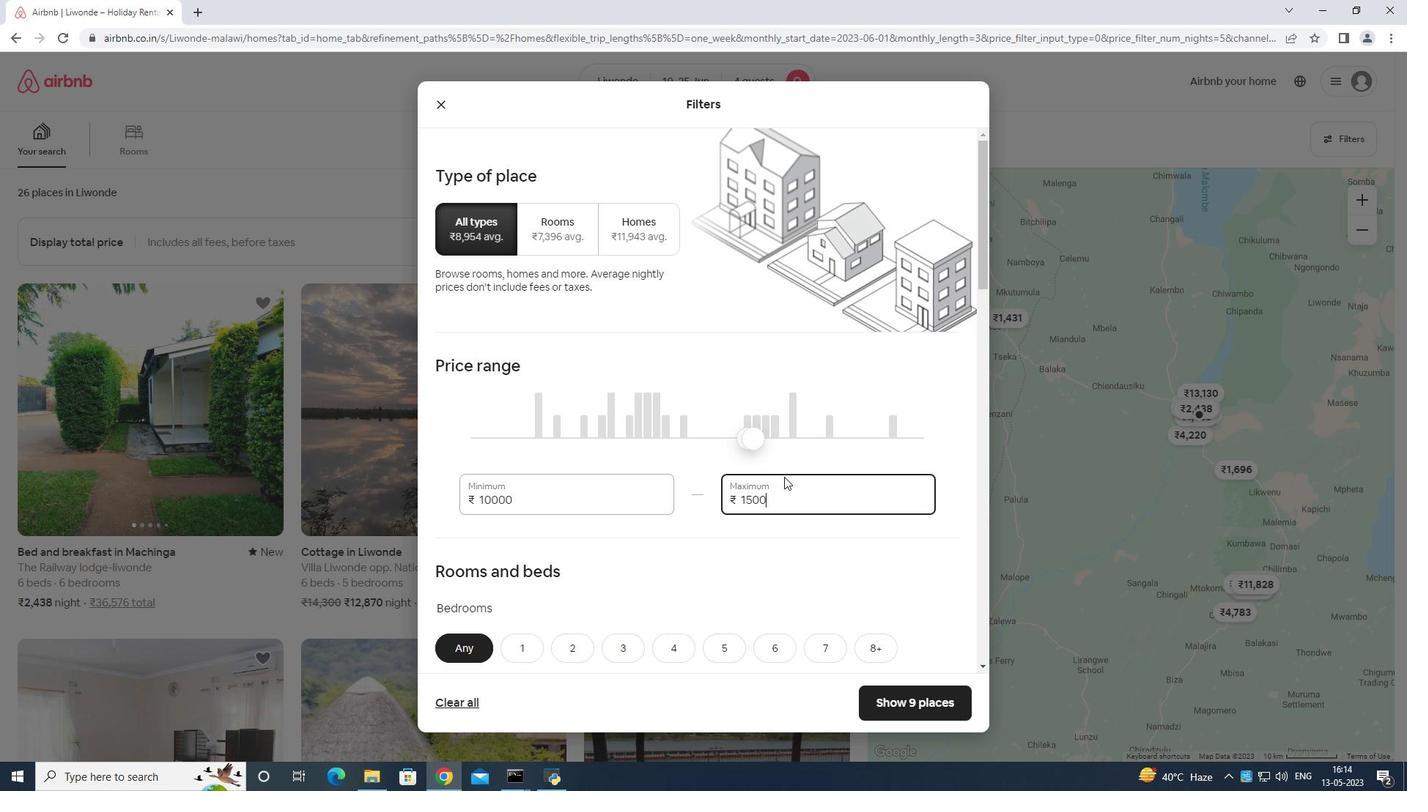 
Action: Mouse moved to (751, 438)
Screenshot: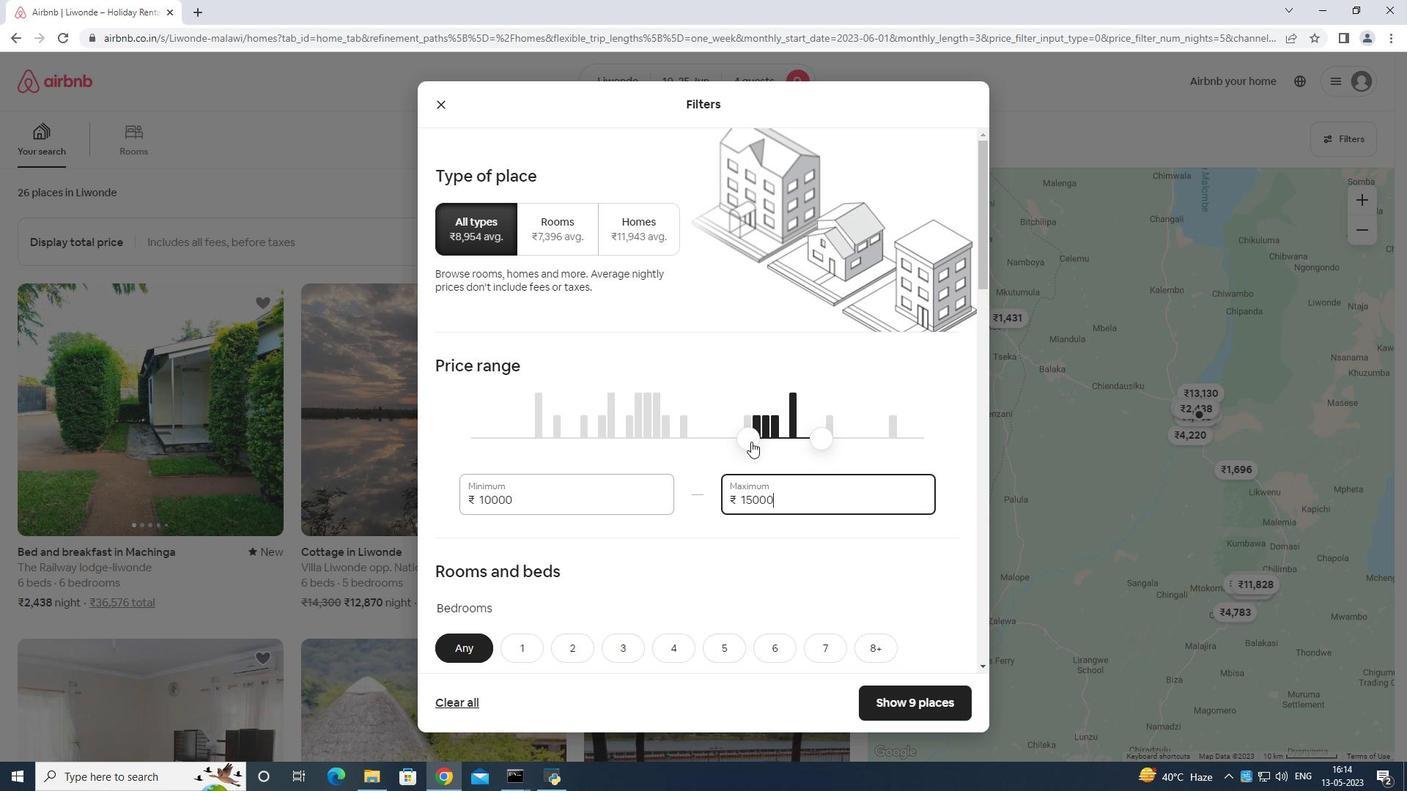 
Action: Mouse scrolled (751, 437) with delta (0, 0)
Screenshot: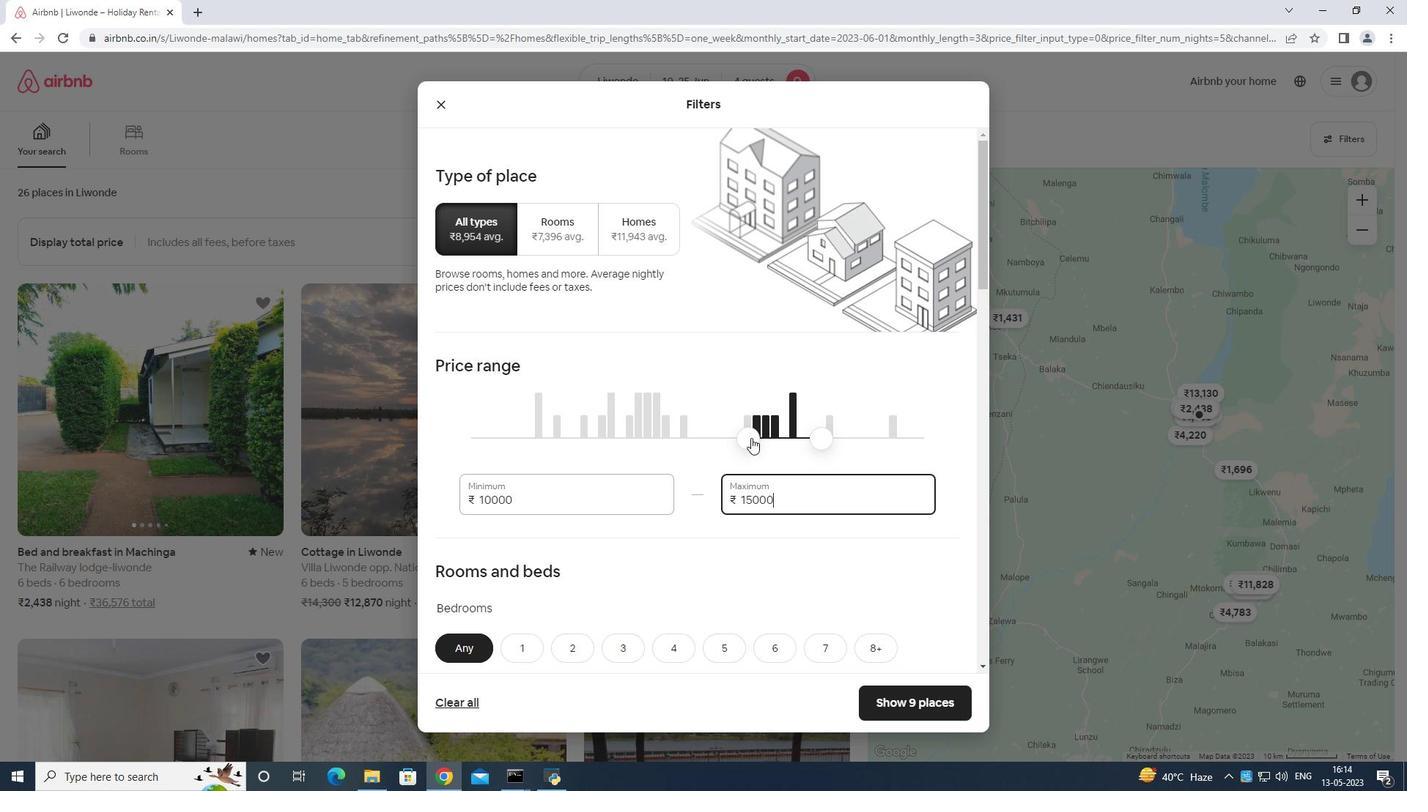 
Action: Mouse moved to (749, 441)
Screenshot: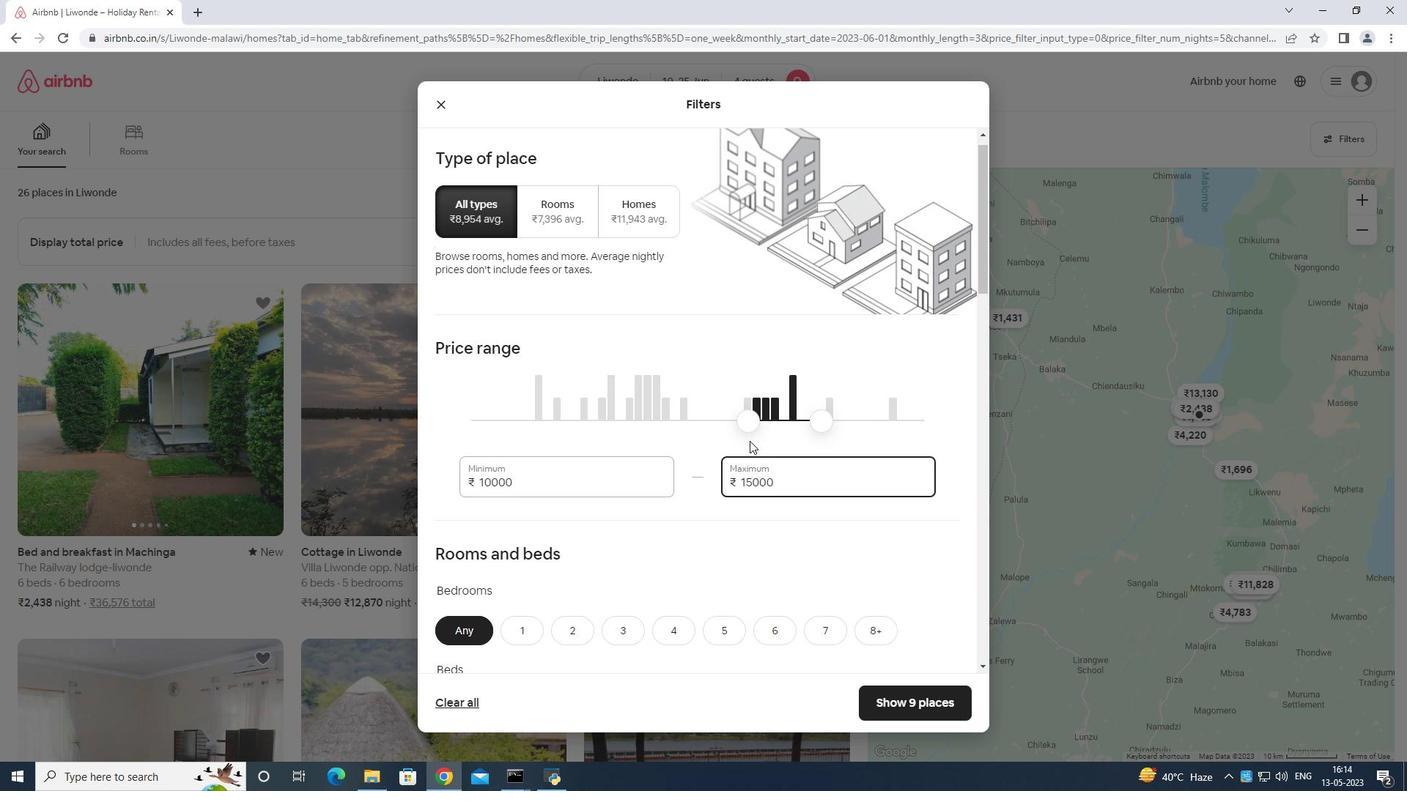 
Action: Mouse scrolled (749, 440) with delta (0, 0)
Screenshot: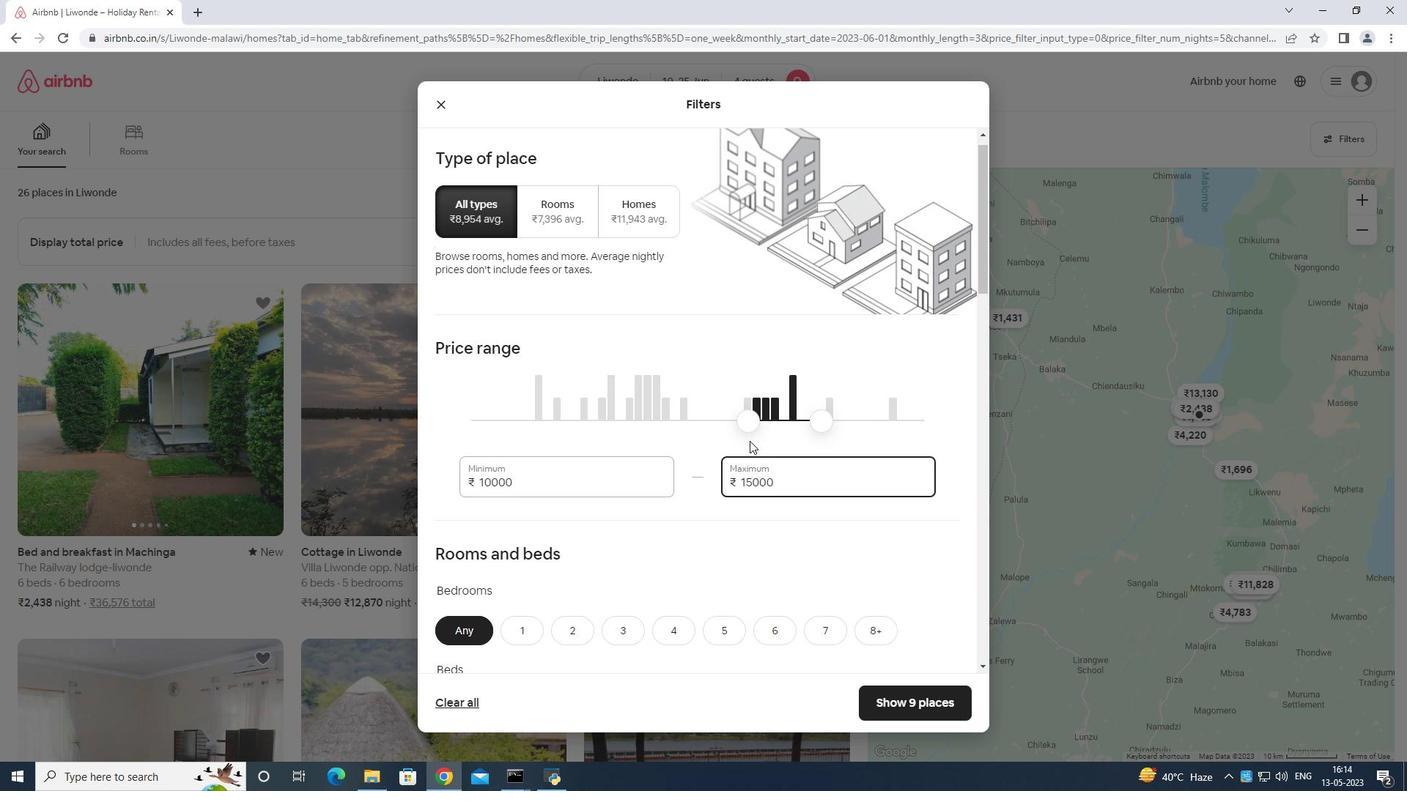 
Action: Mouse moved to (675, 500)
Screenshot: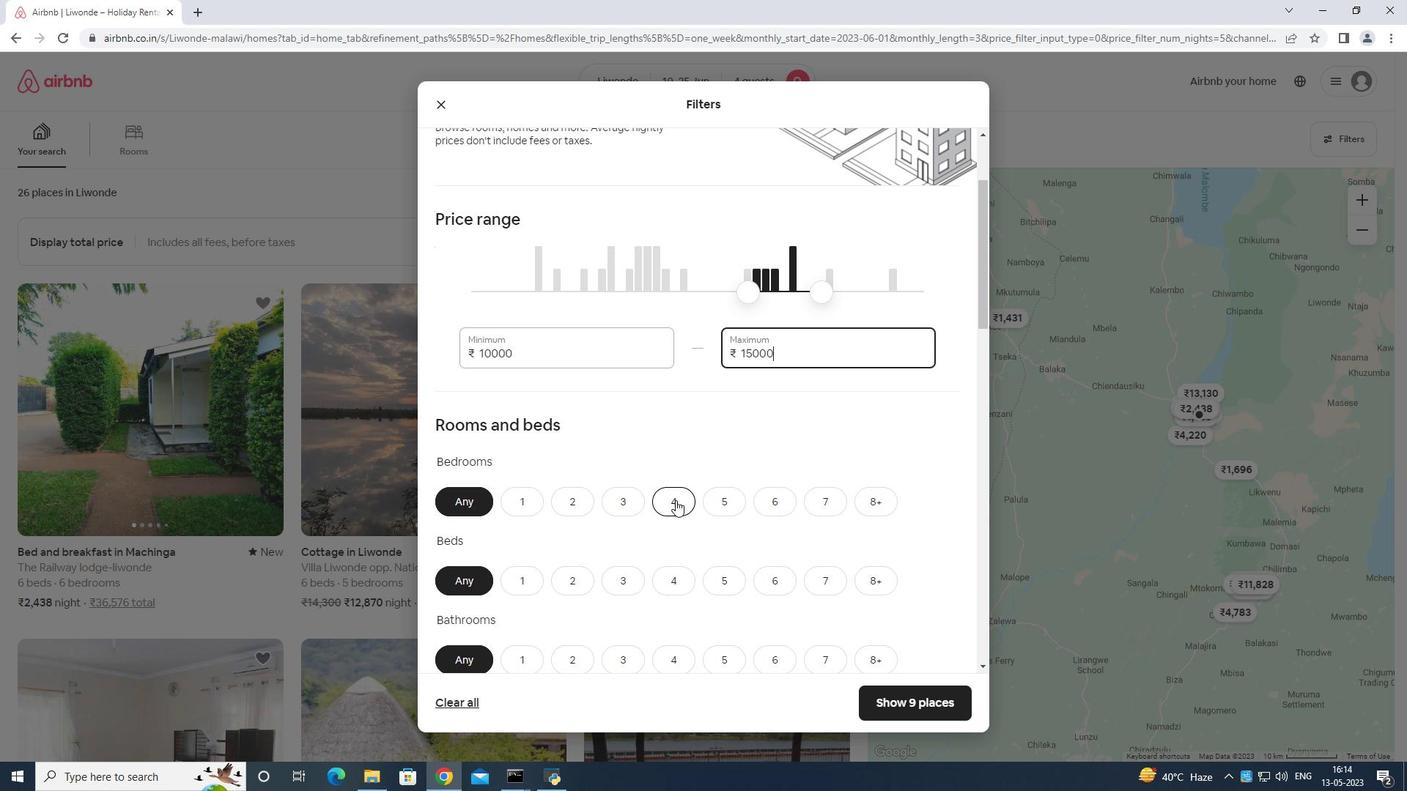 
Action: Mouse pressed left at (675, 500)
Screenshot: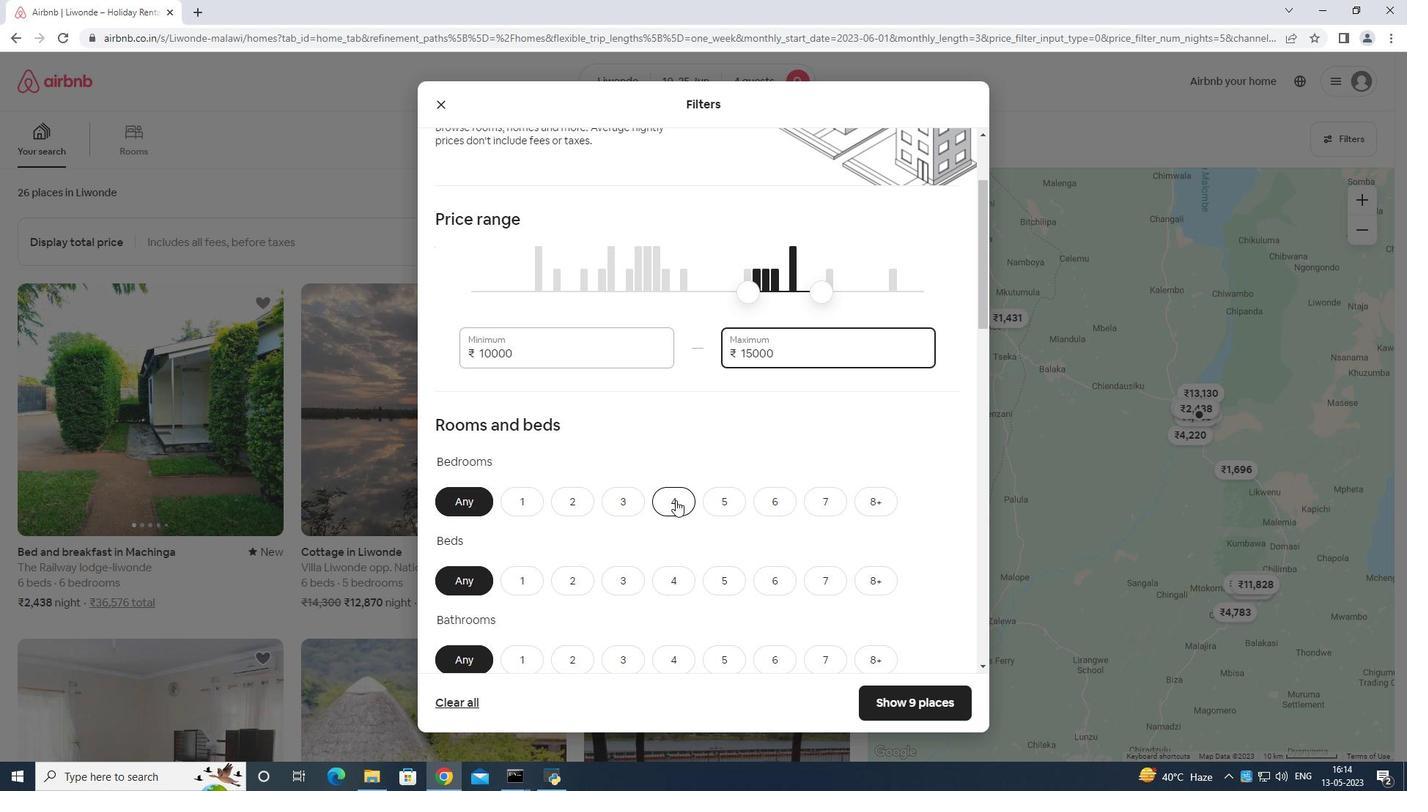 
Action: Mouse moved to (681, 486)
Screenshot: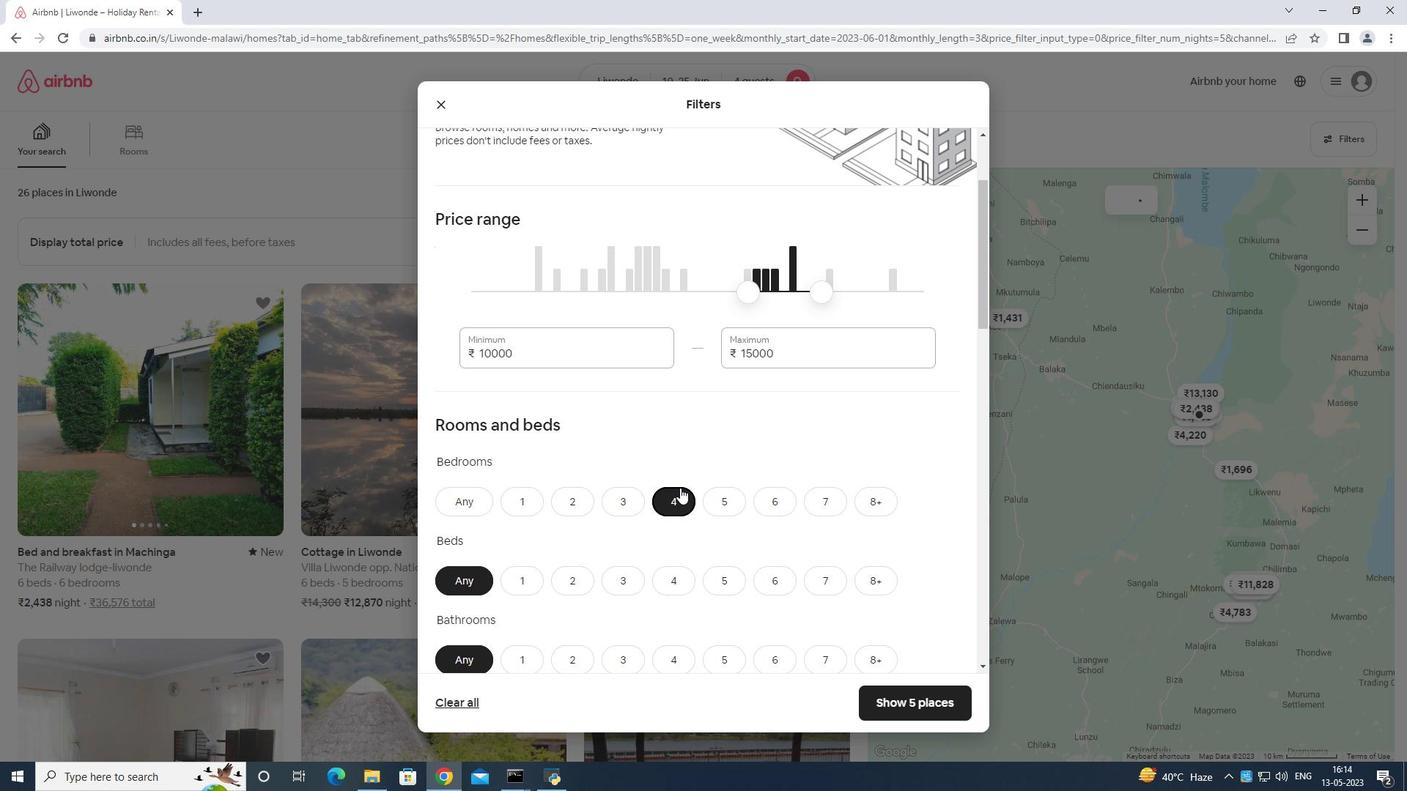 
Action: Mouse scrolled (681, 486) with delta (0, 0)
Screenshot: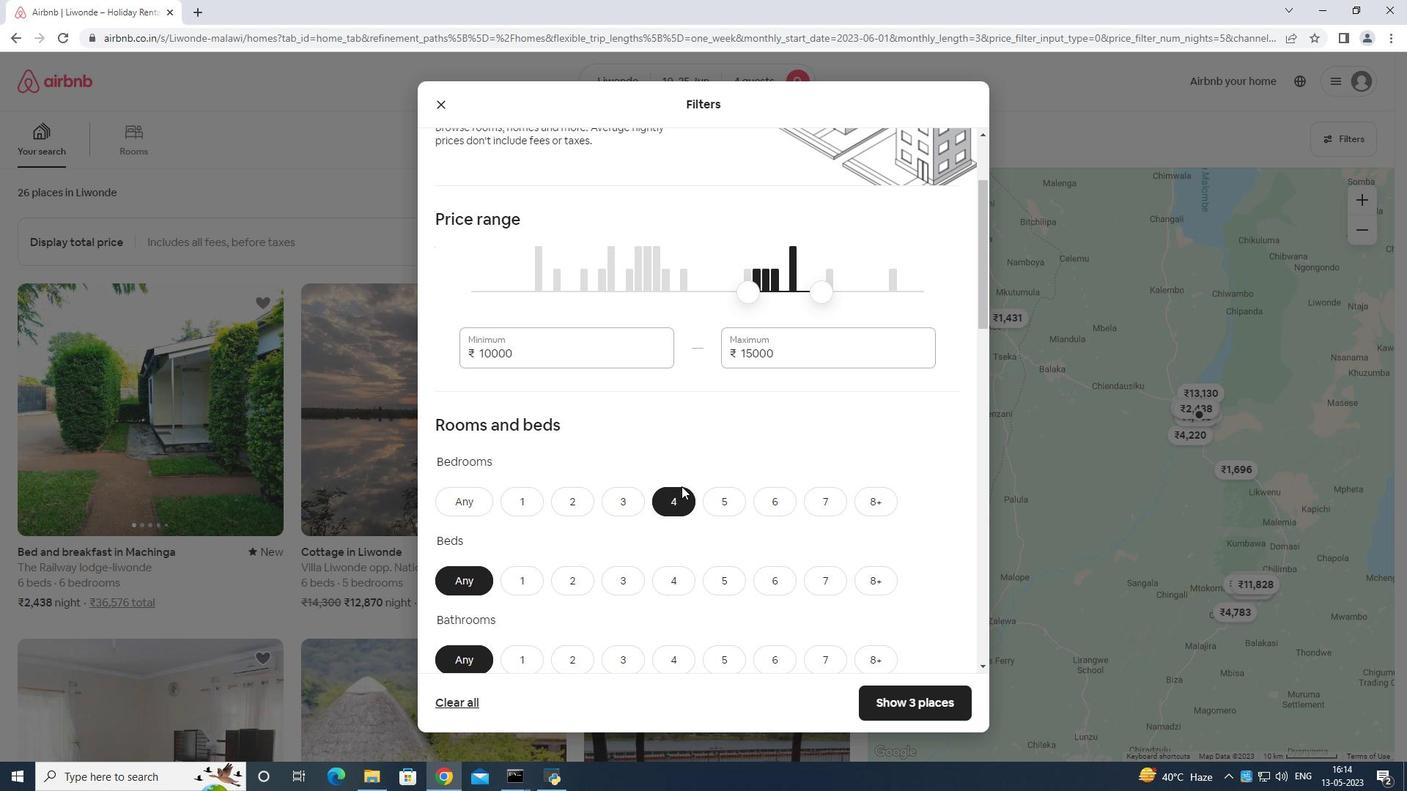 
Action: Mouse moved to (685, 487)
Screenshot: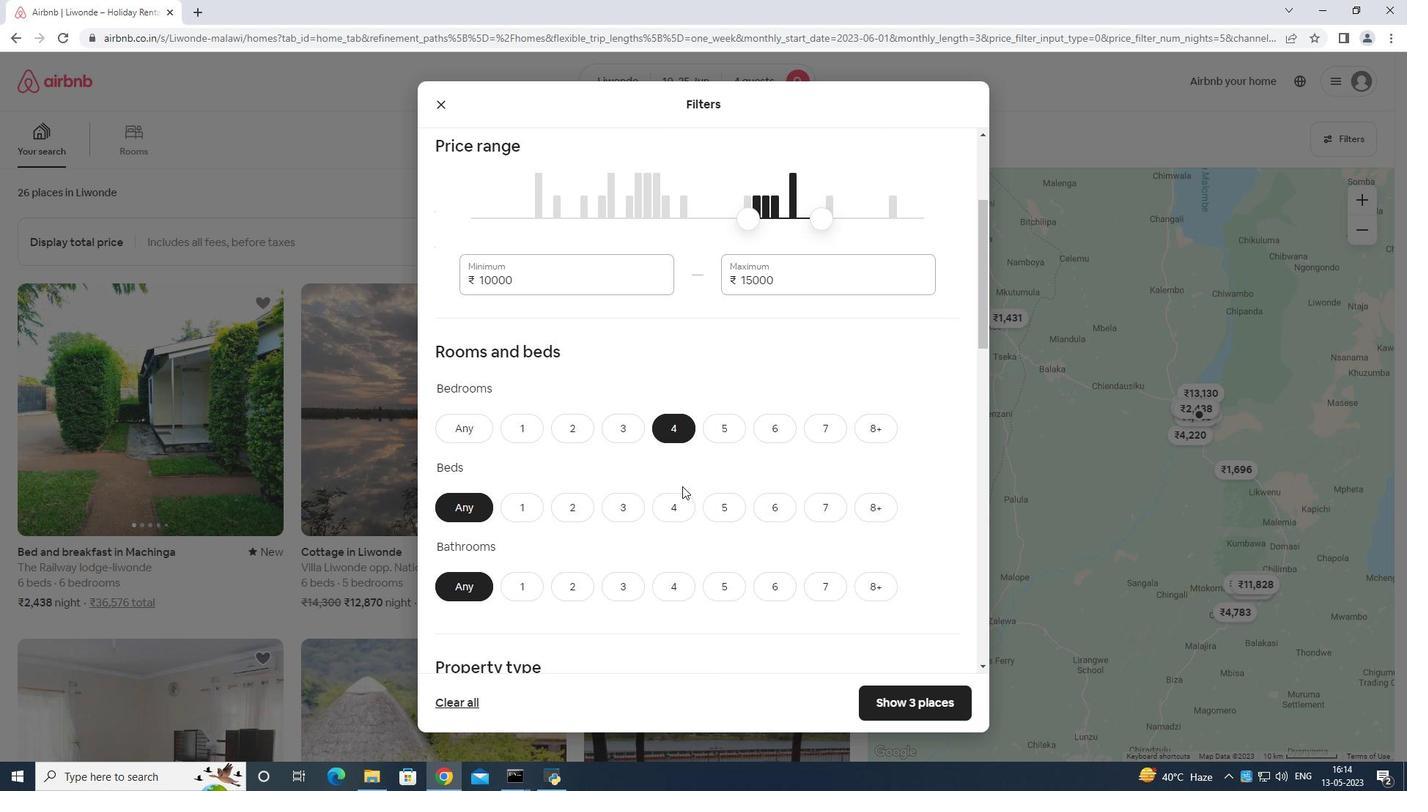 
Action: Mouse scrolled (685, 486) with delta (0, 0)
Screenshot: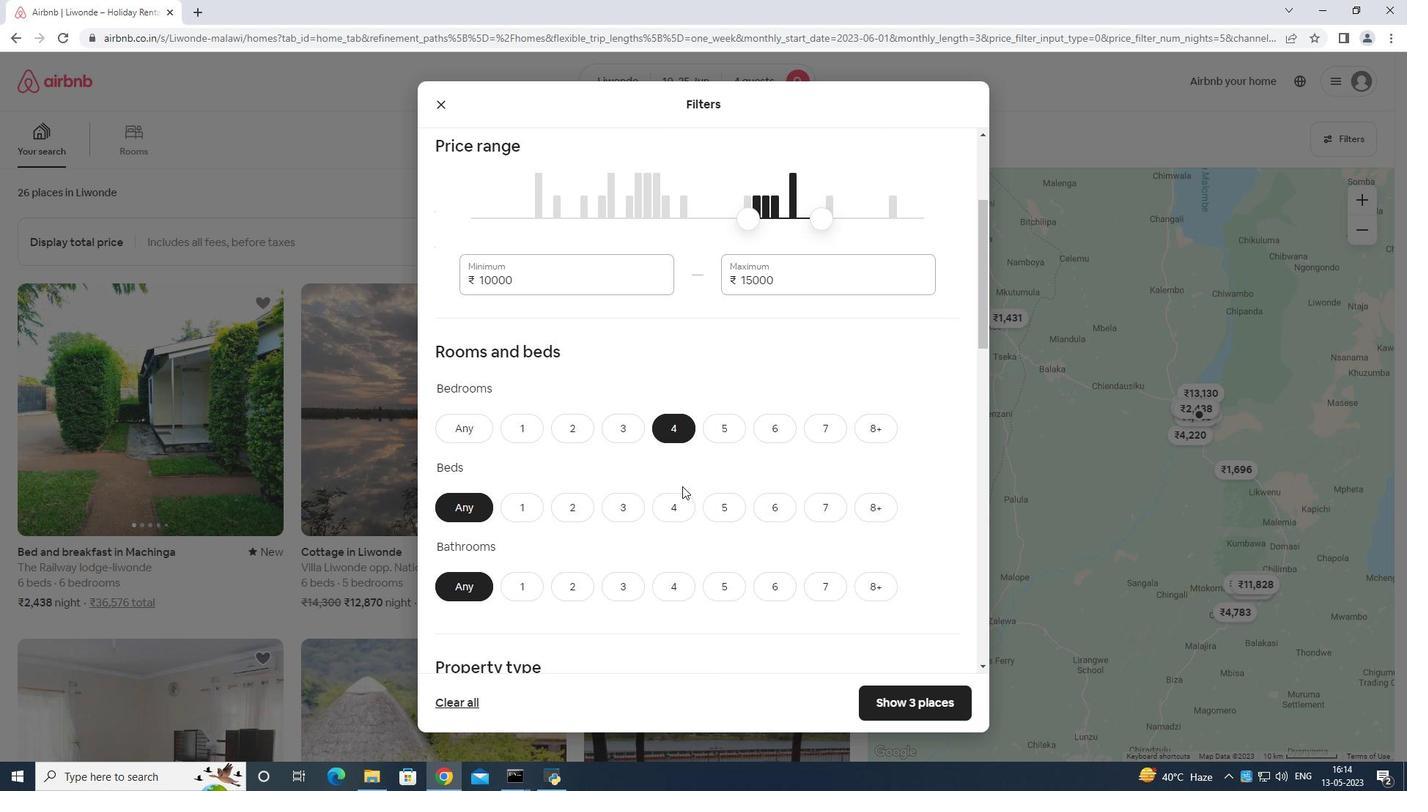 
Action: Mouse moved to (675, 439)
Screenshot: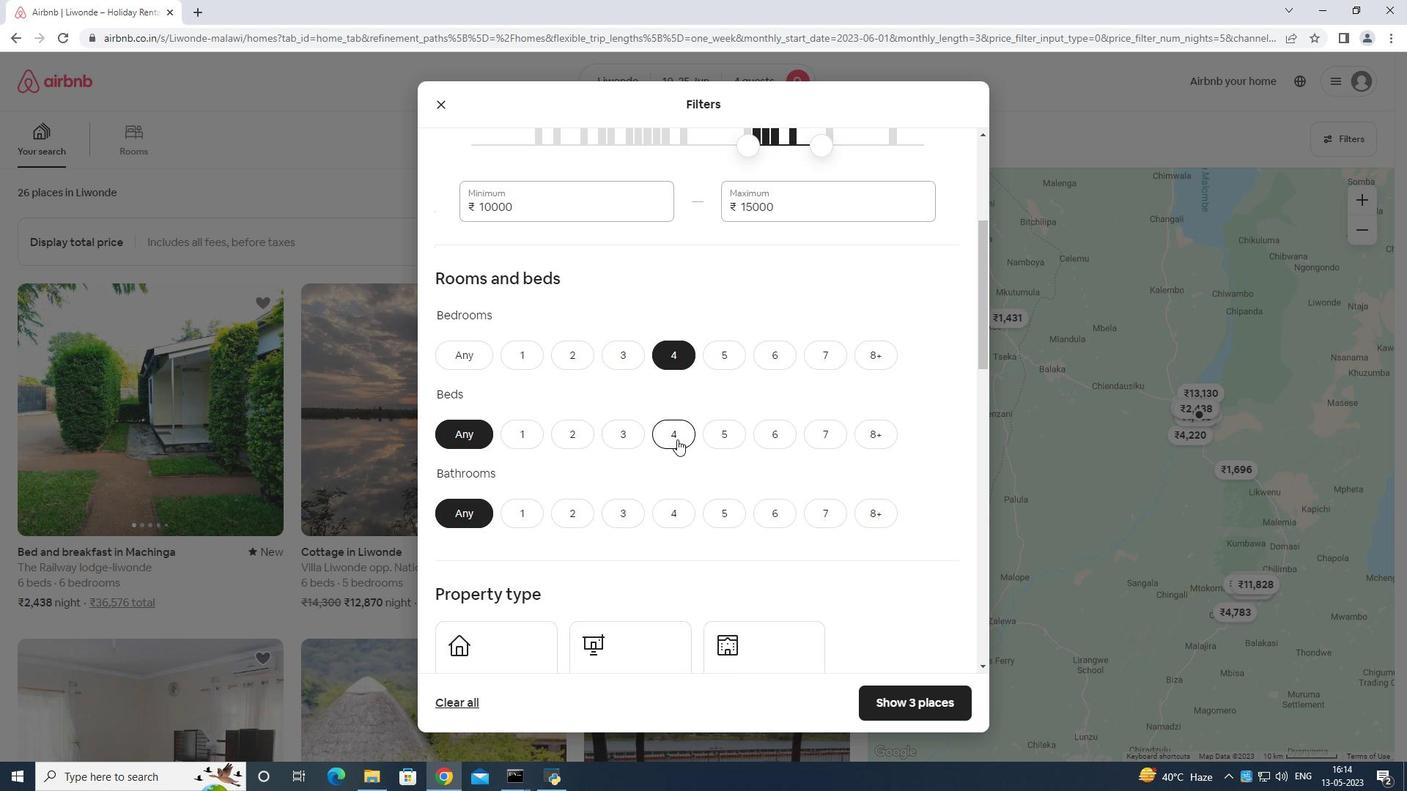 
Action: Mouse pressed left at (675, 439)
Screenshot: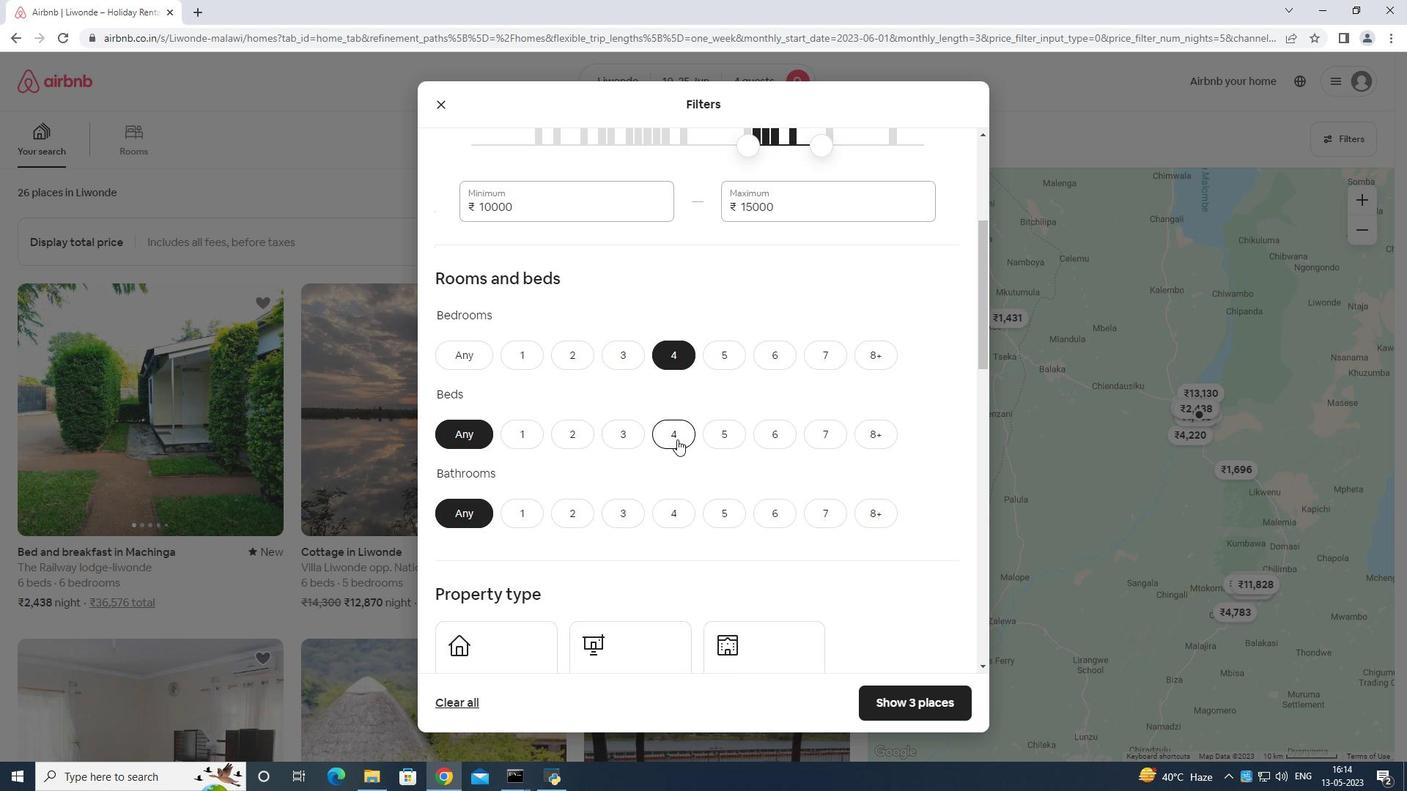 
Action: Mouse moved to (678, 509)
Screenshot: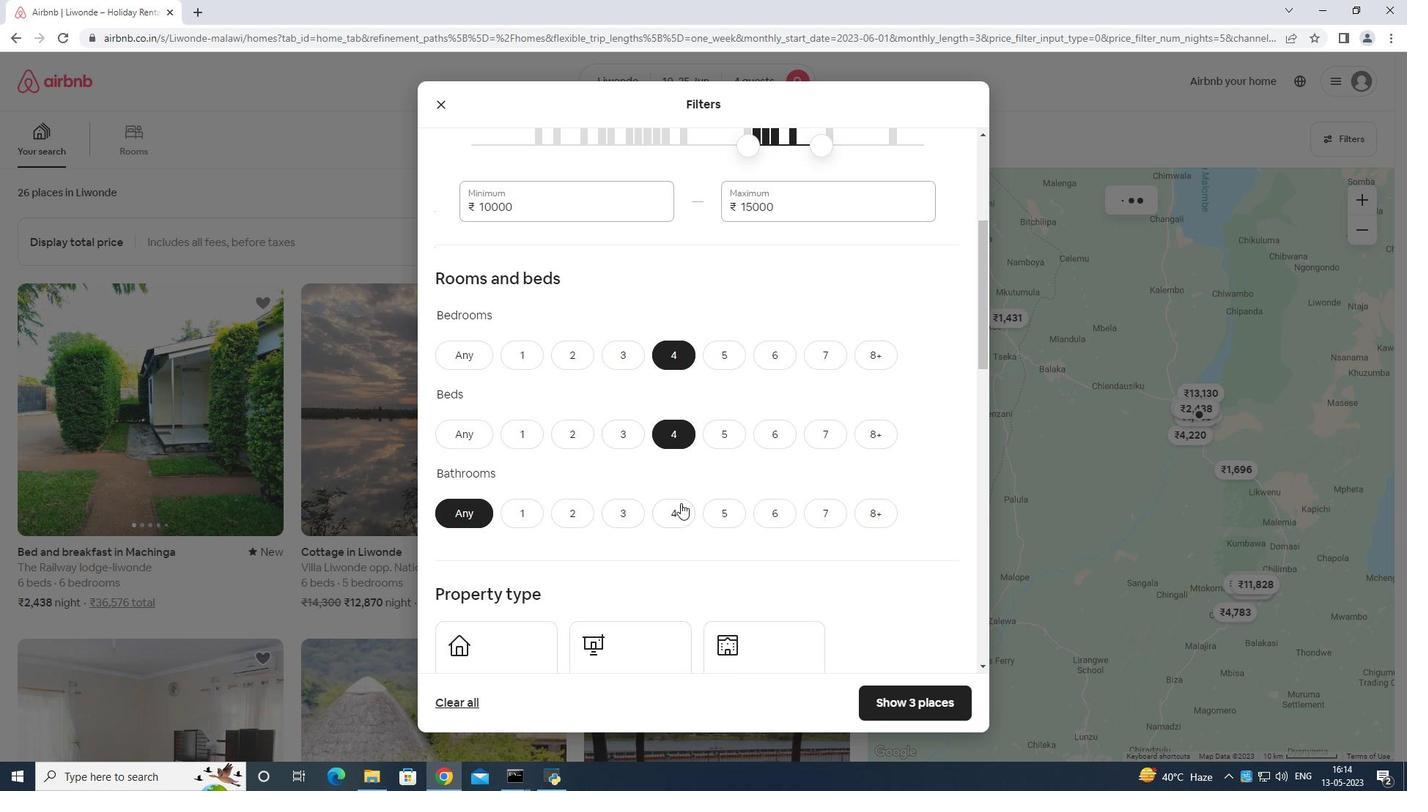 
Action: Mouse pressed left at (678, 509)
Screenshot: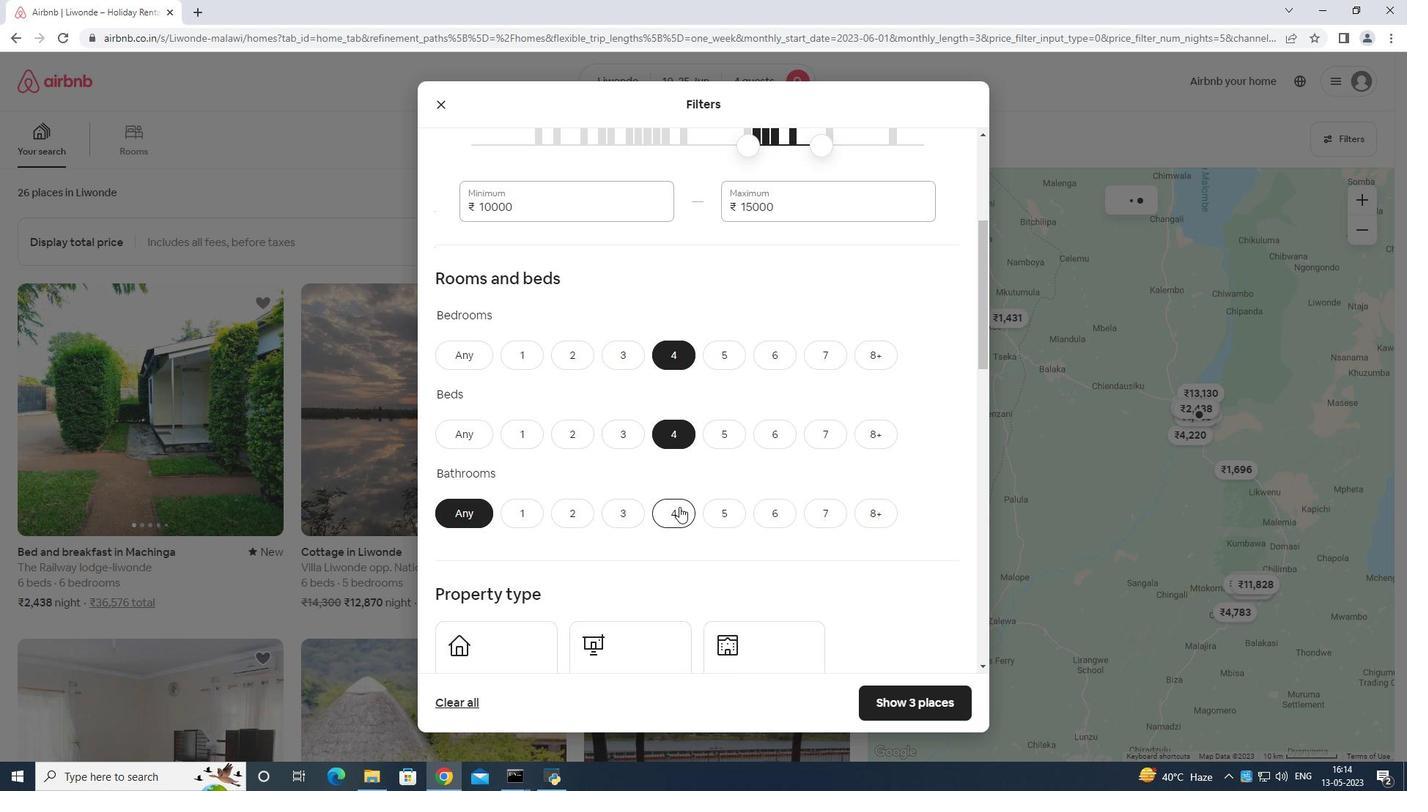 
Action: Mouse moved to (686, 443)
Screenshot: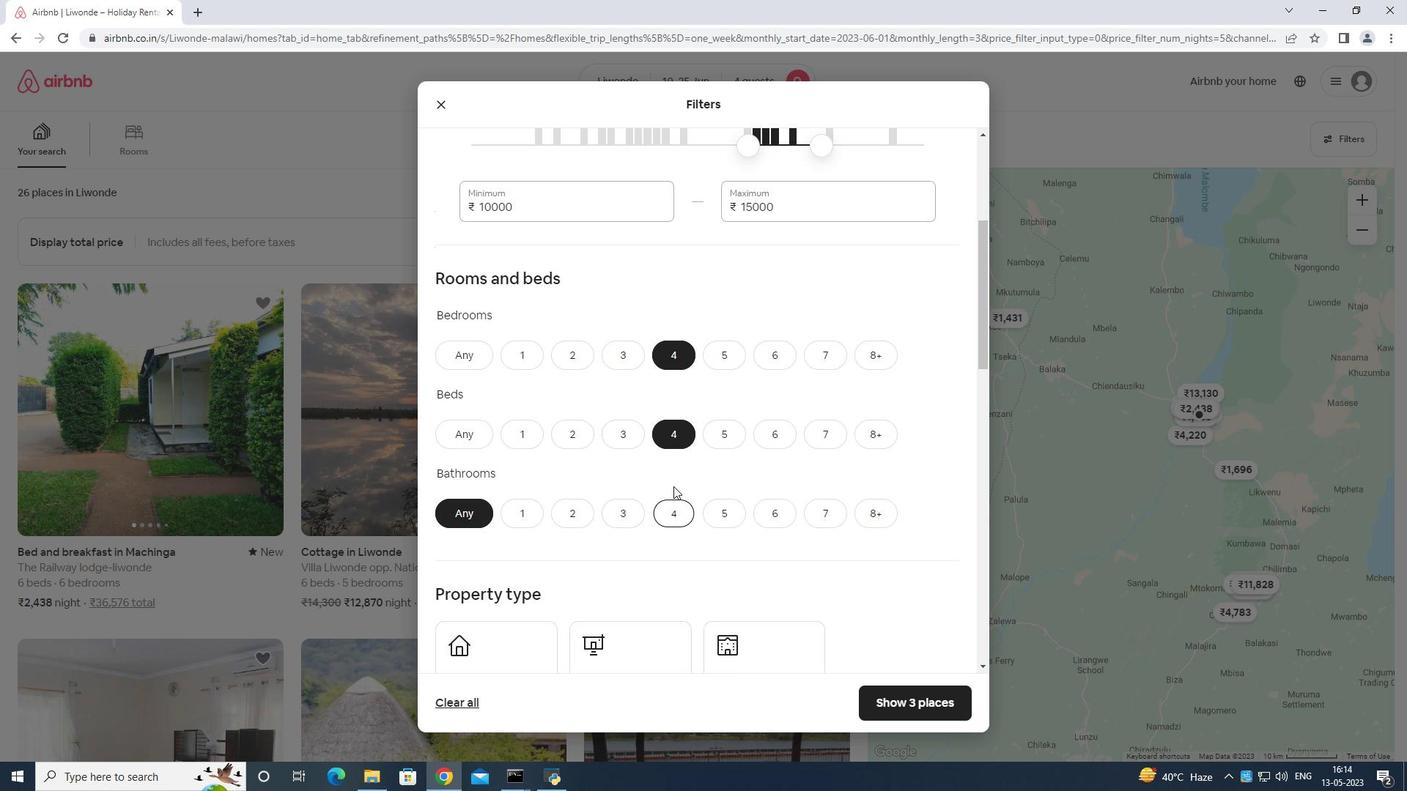 
Action: Mouse scrolled (686, 442) with delta (0, 0)
Screenshot: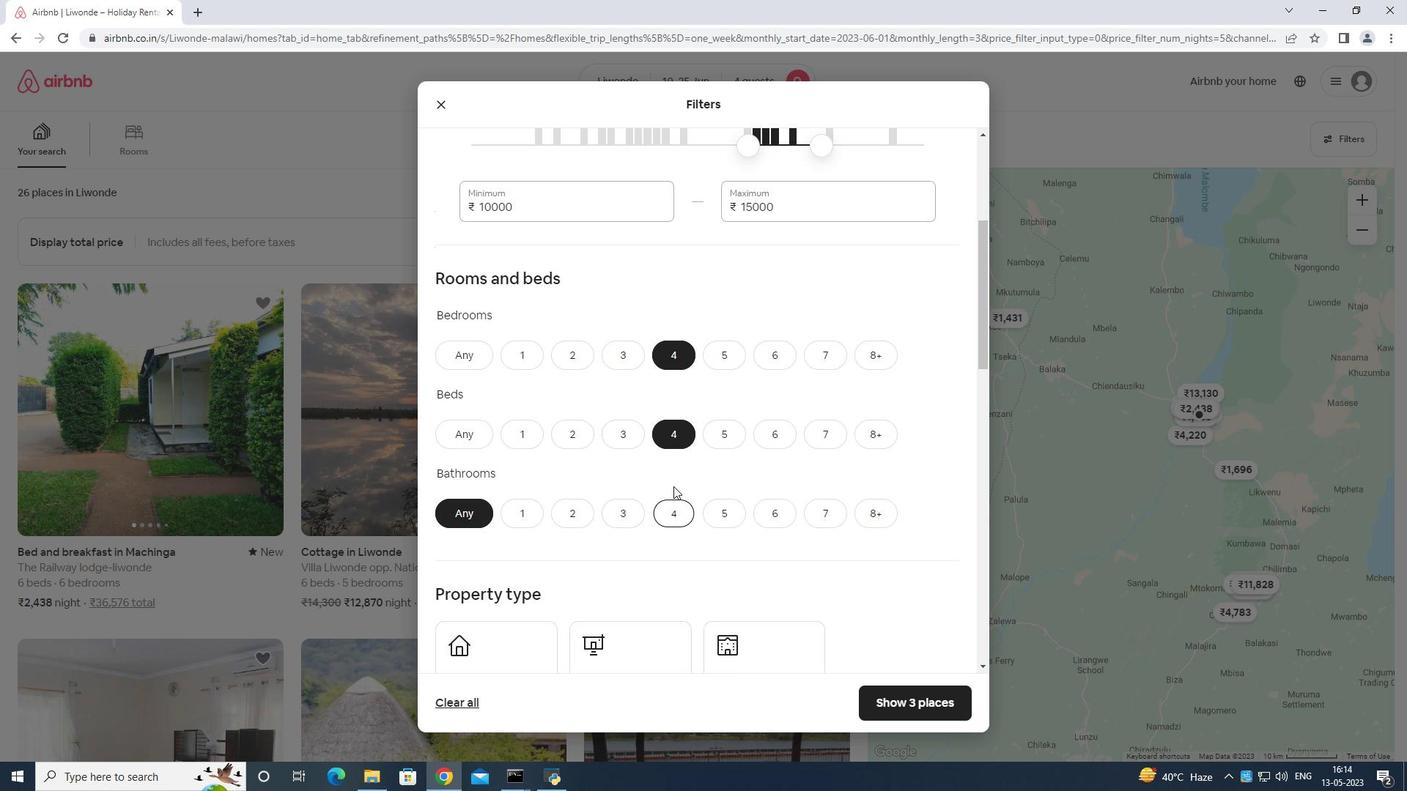 
Action: Mouse moved to (684, 447)
Screenshot: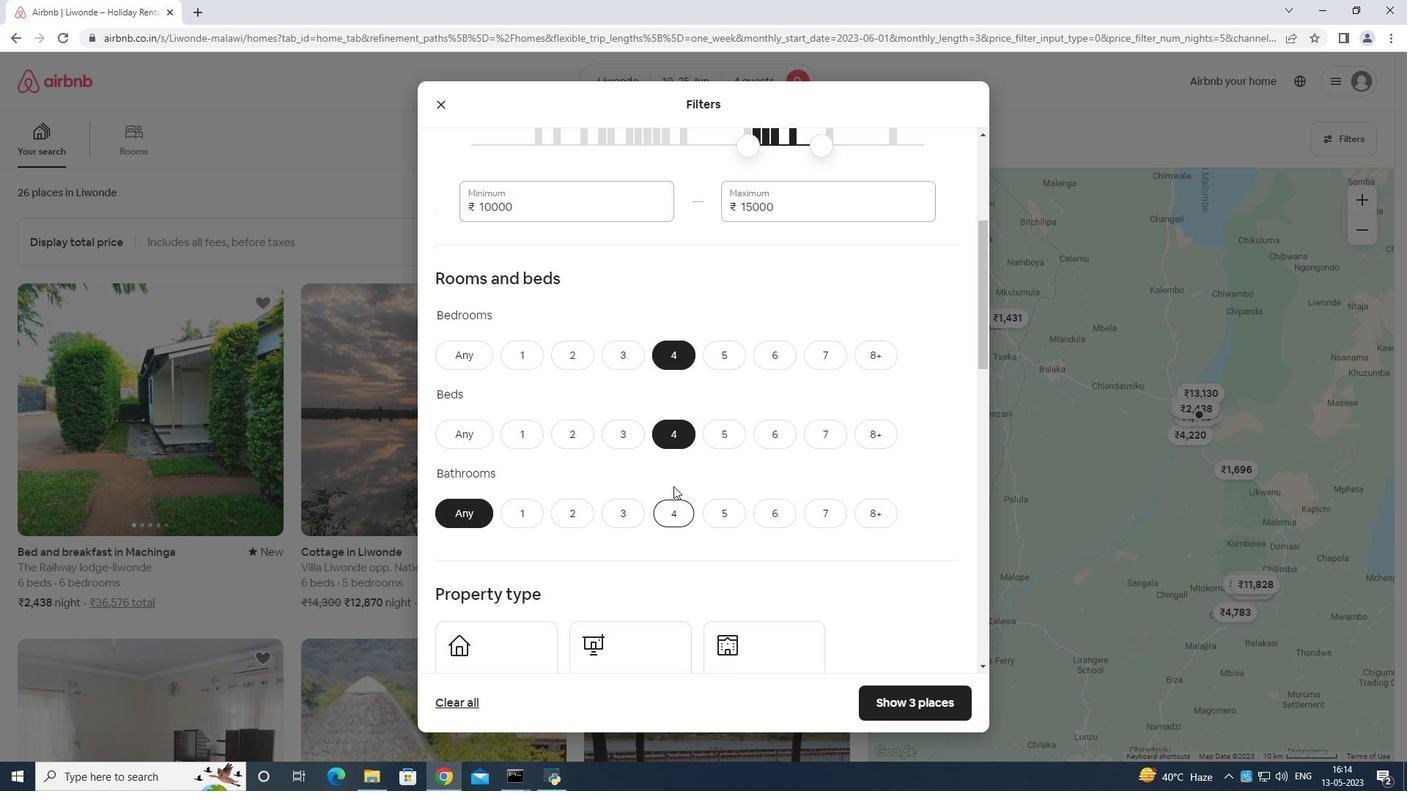 
Action: Mouse scrolled (684, 447) with delta (0, 0)
Screenshot: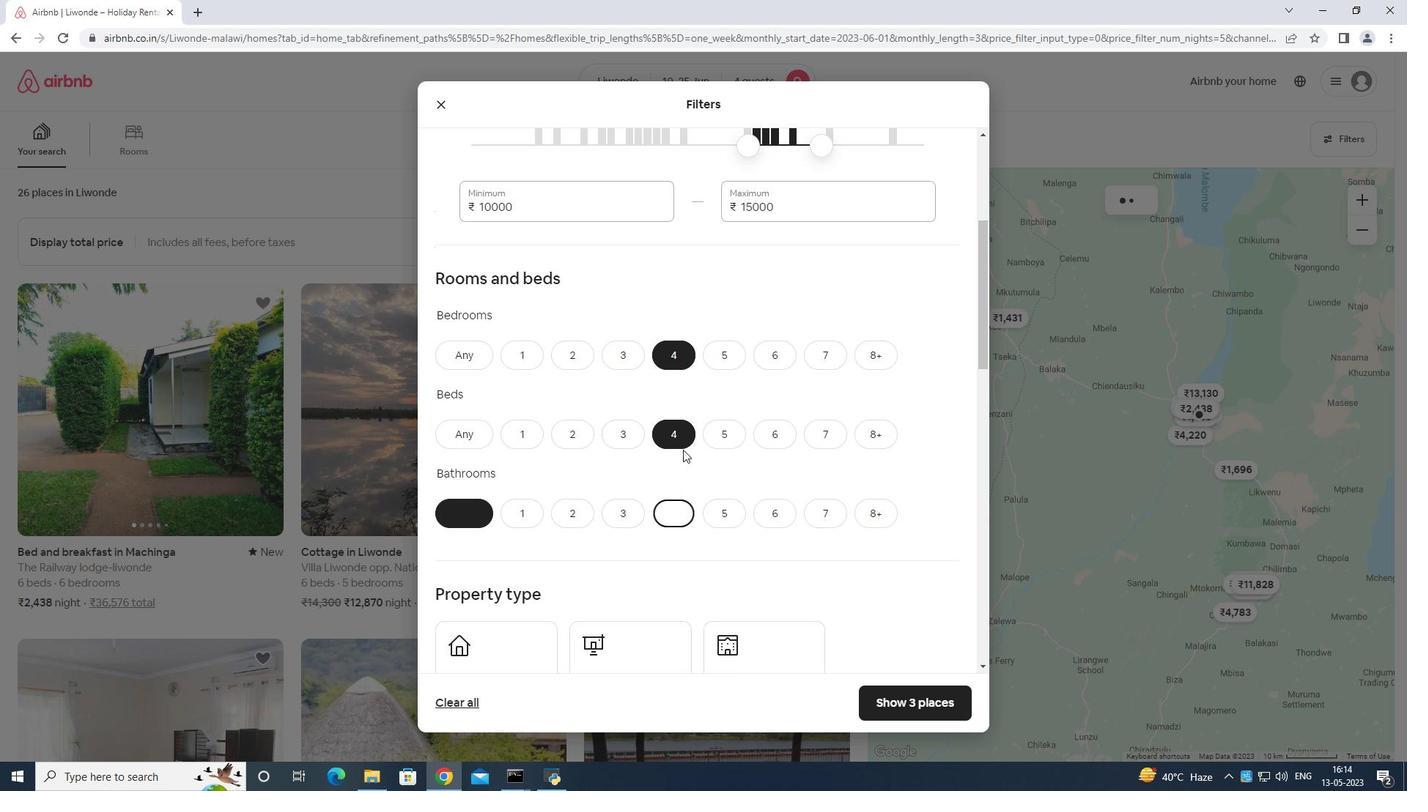 
Action: Mouse moved to (684, 449)
Screenshot: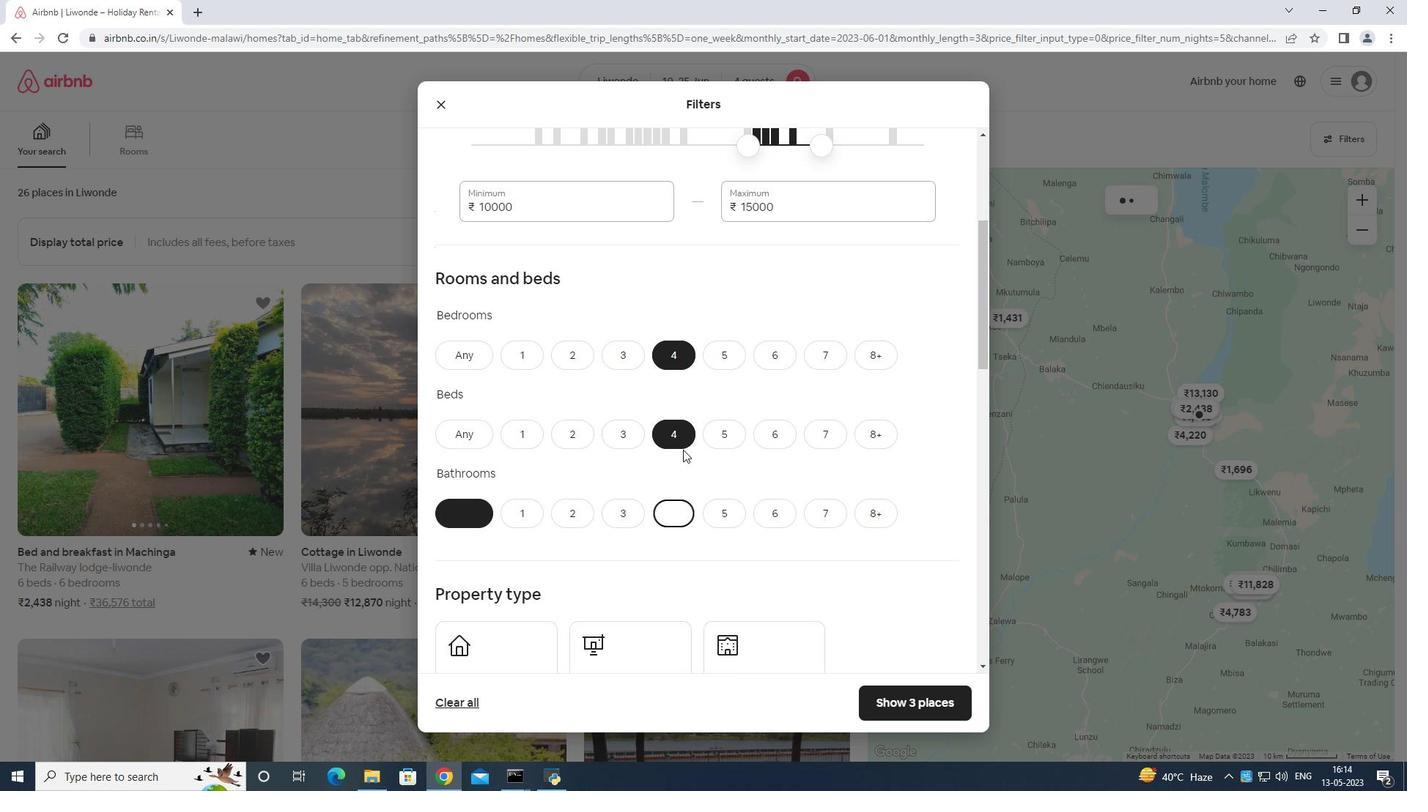 
Action: Mouse scrolled (684, 448) with delta (0, 0)
Screenshot: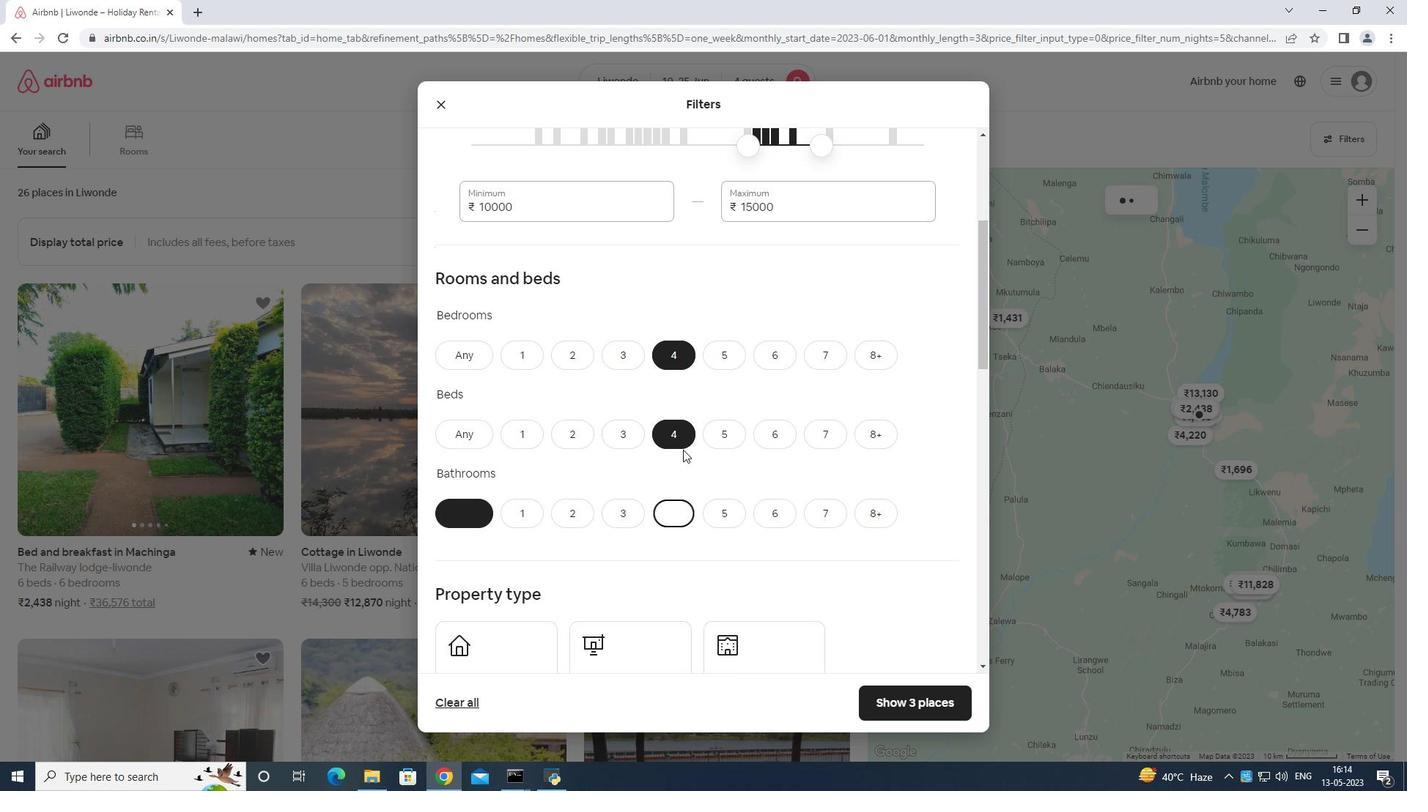 
Action: Mouse scrolled (684, 448) with delta (0, 0)
Screenshot: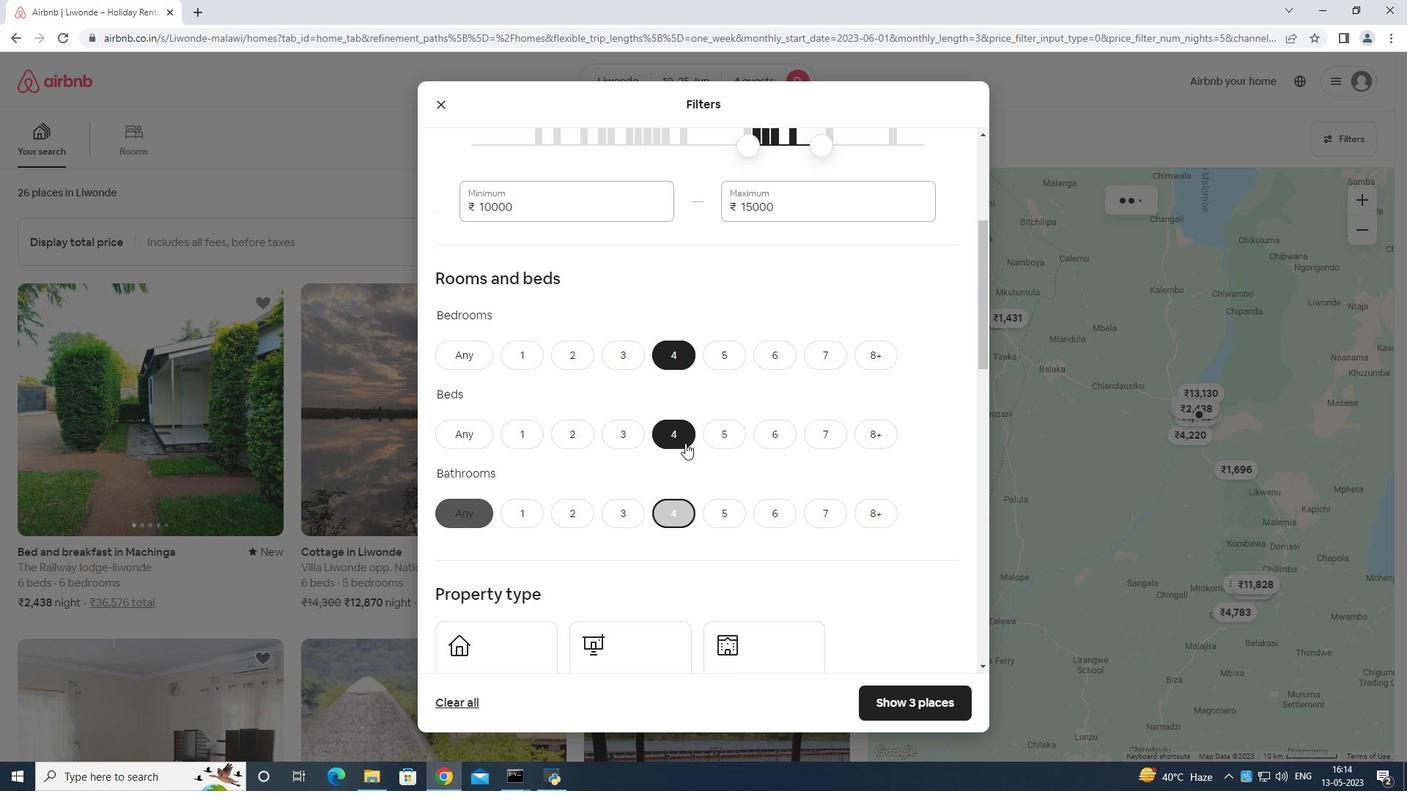 
Action: Mouse moved to (683, 448)
Screenshot: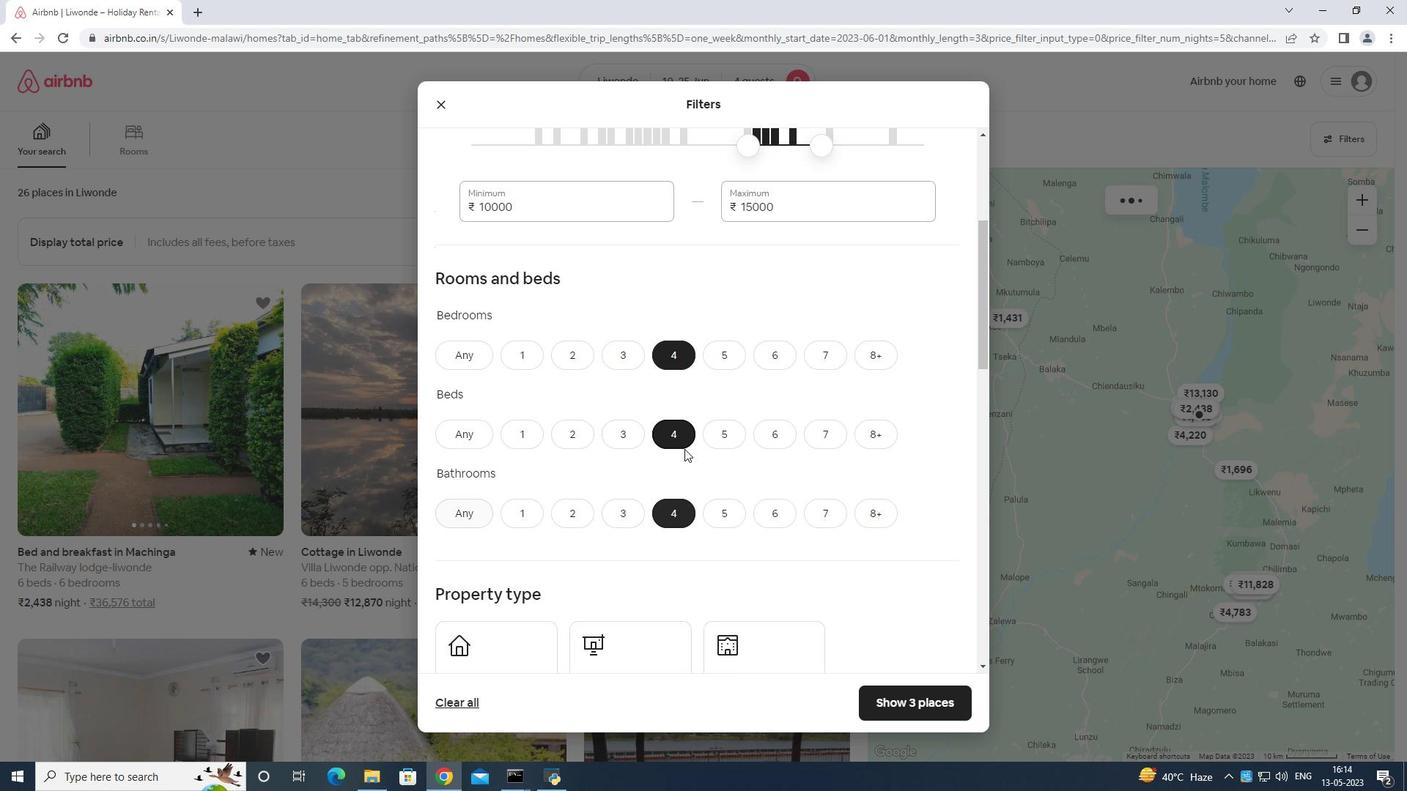 
Action: Mouse scrolled (683, 447) with delta (0, 0)
Screenshot: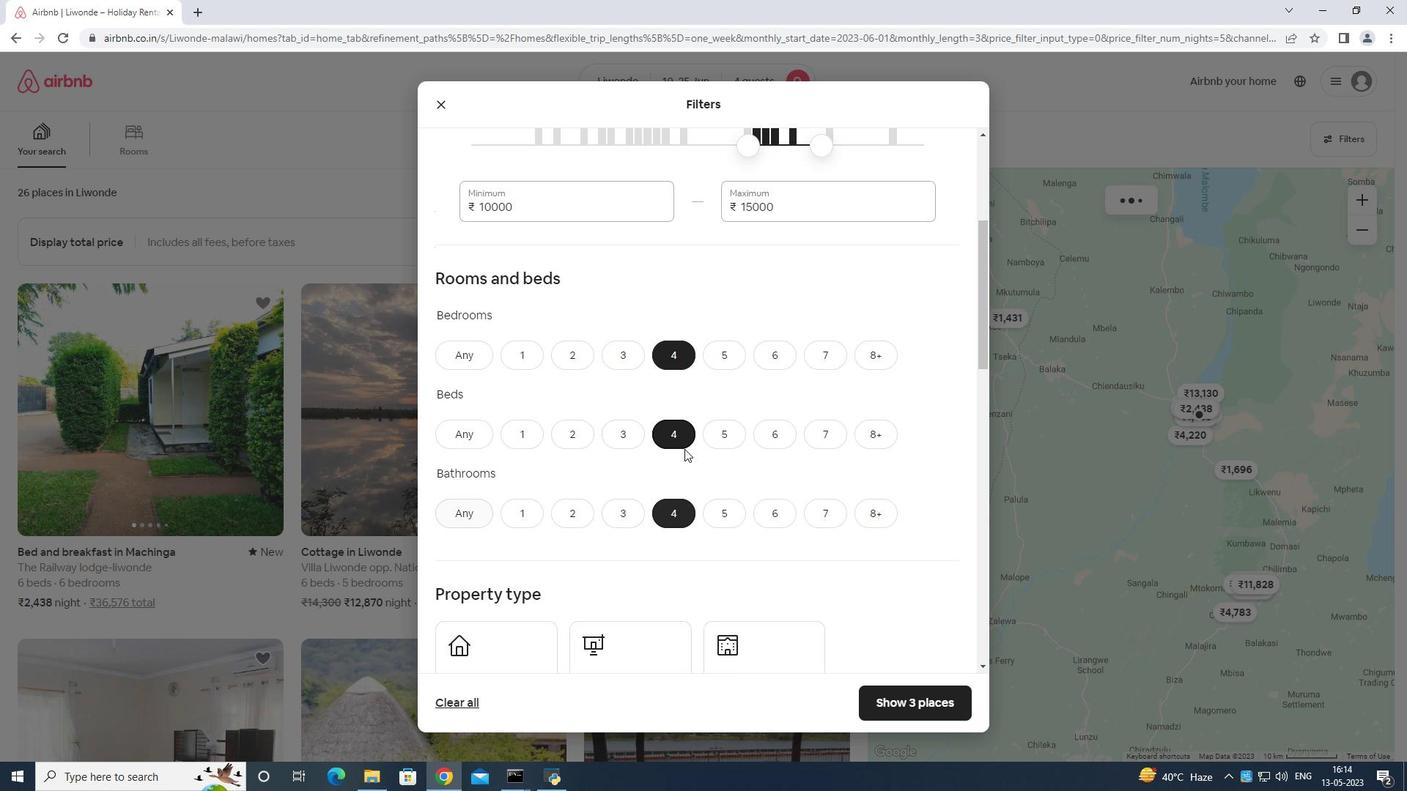 
Action: Mouse moved to (520, 304)
Screenshot: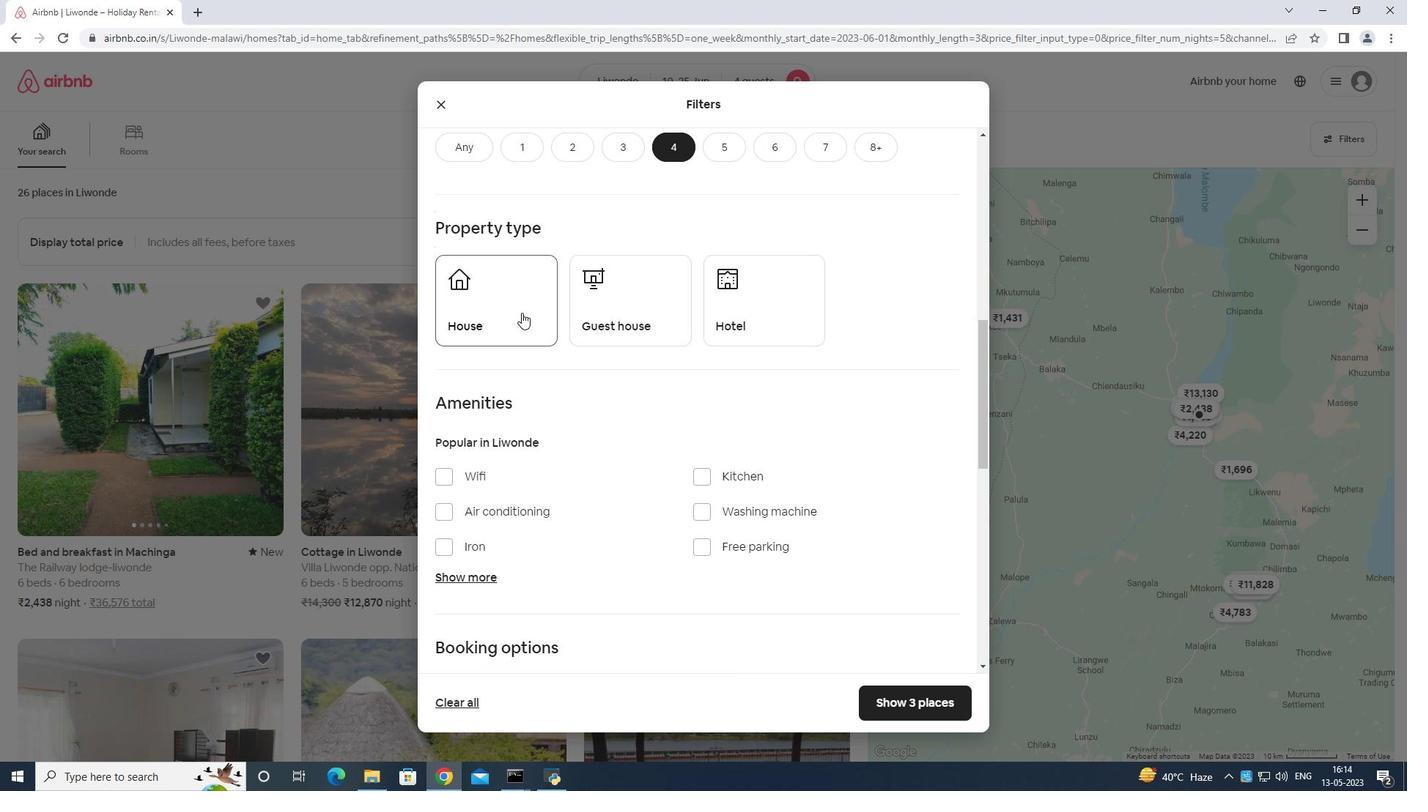 
Action: Mouse pressed left at (520, 304)
Screenshot: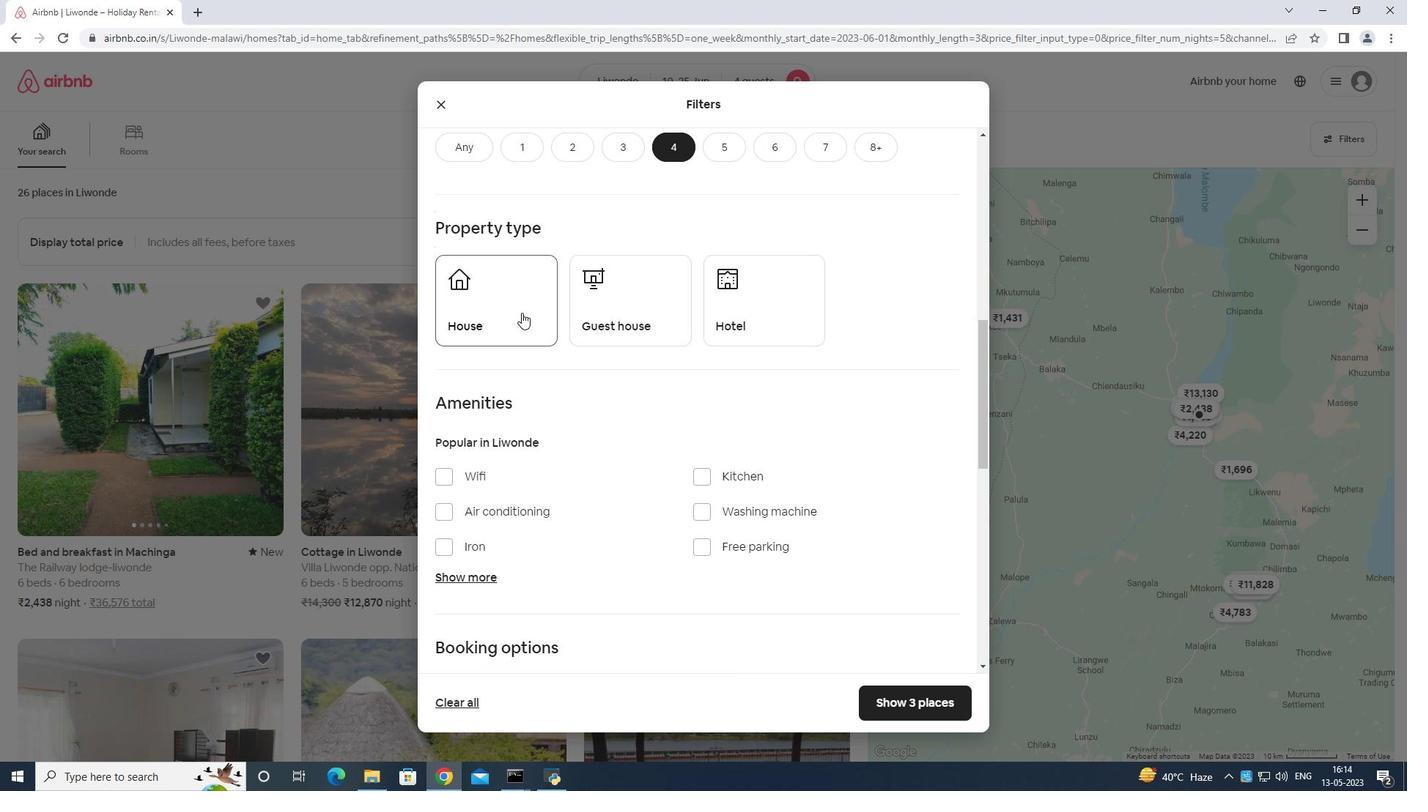 
Action: Mouse moved to (615, 310)
Screenshot: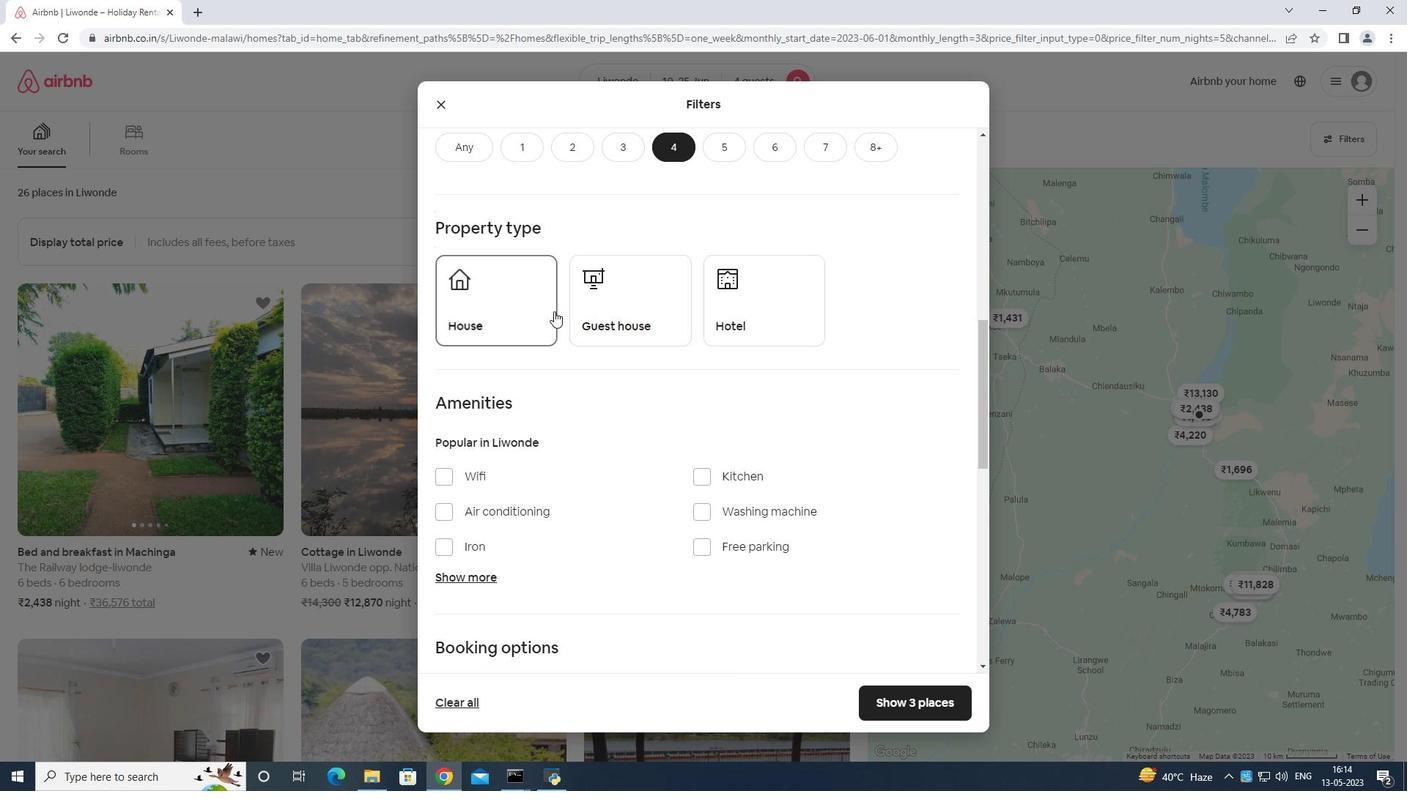 
Action: Mouse pressed left at (615, 310)
Screenshot: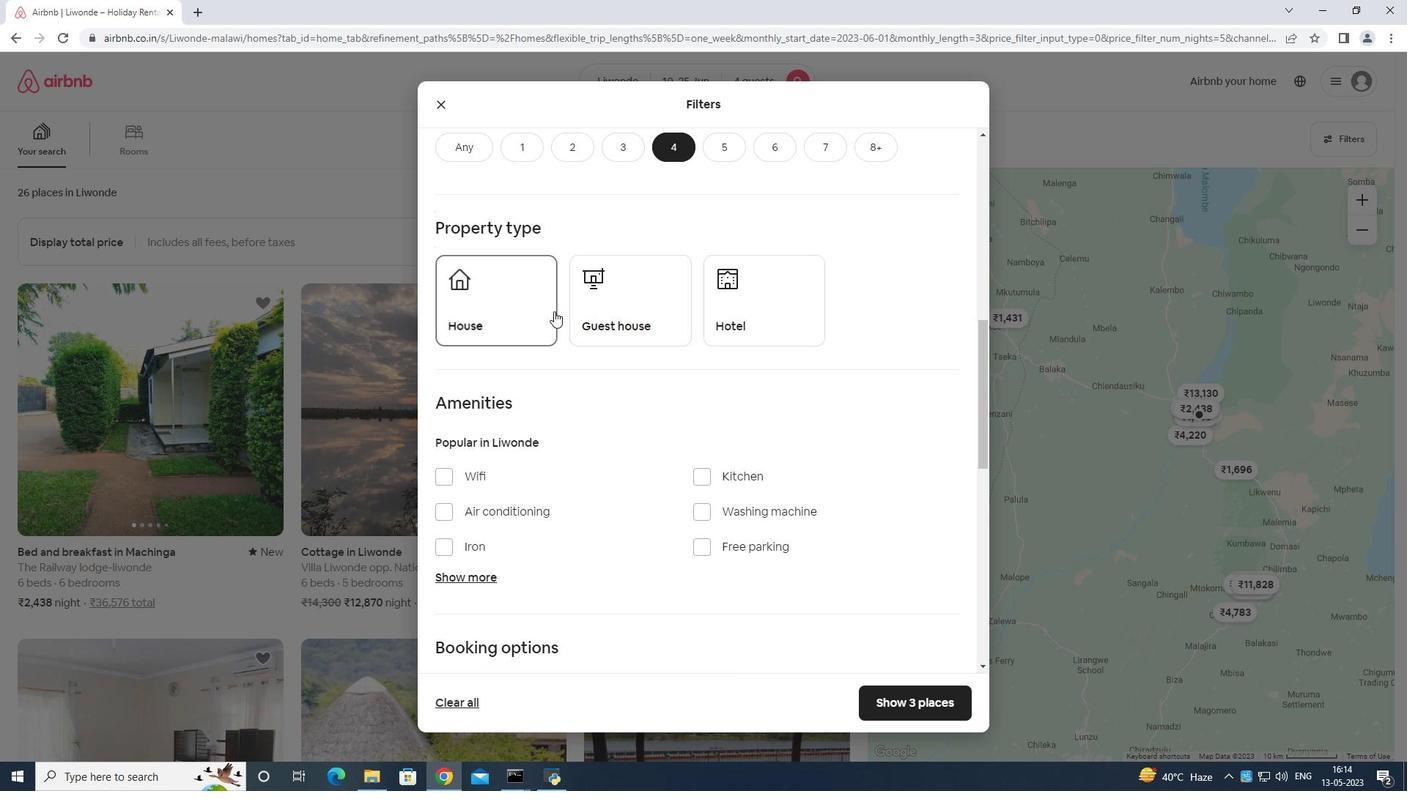 
Action: Mouse moved to (744, 301)
Screenshot: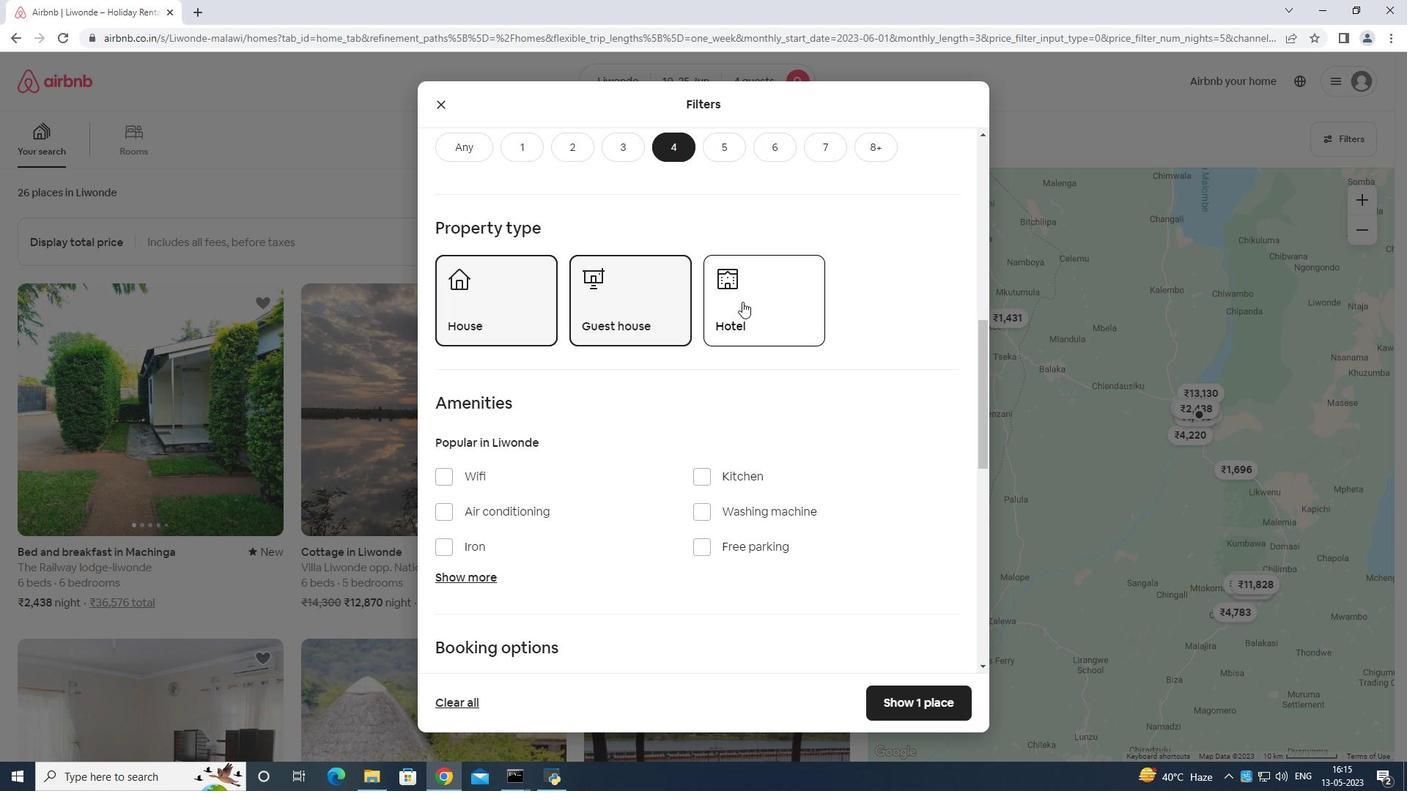 
Action: Mouse pressed left at (744, 301)
Screenshot: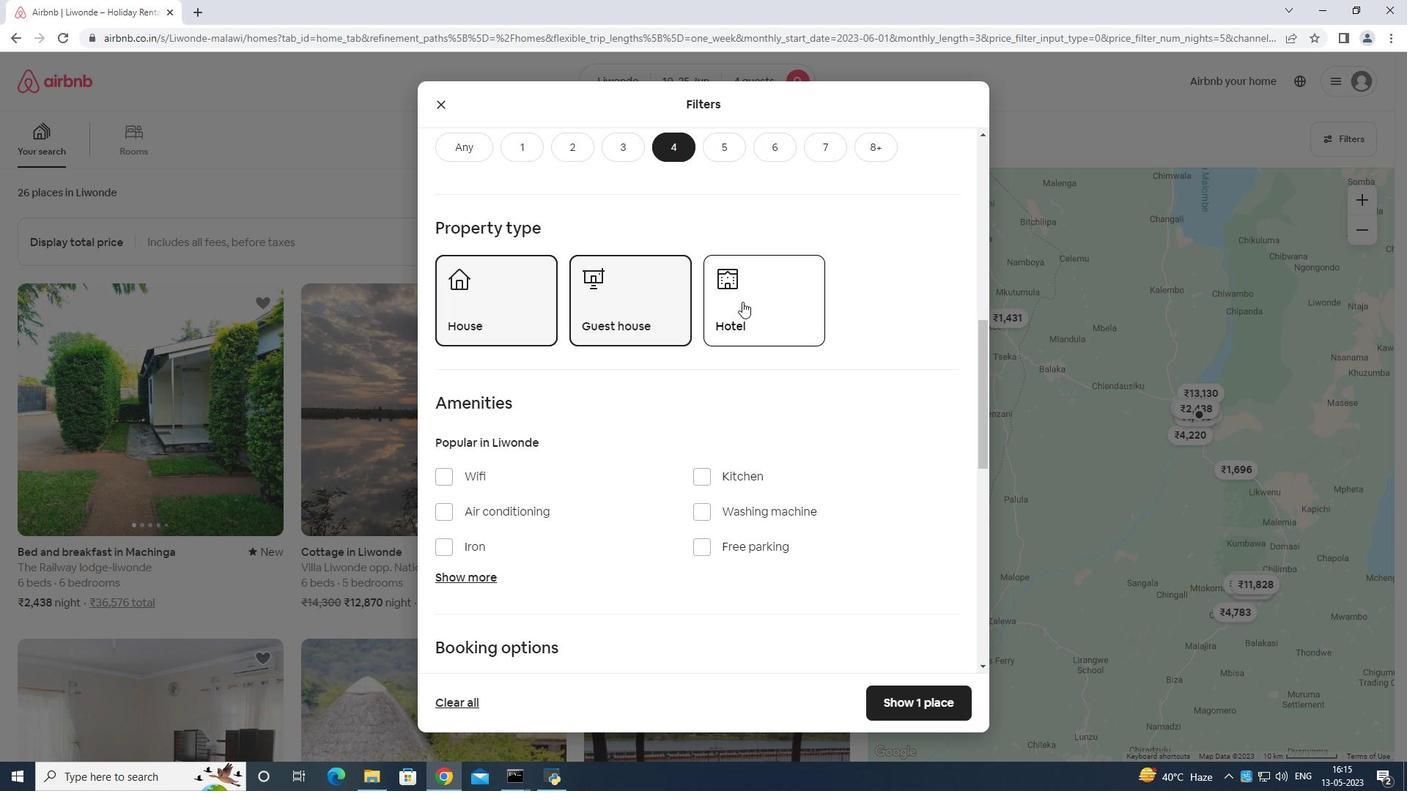 
Action: Mouse moved to (744, 310)
Screenshot: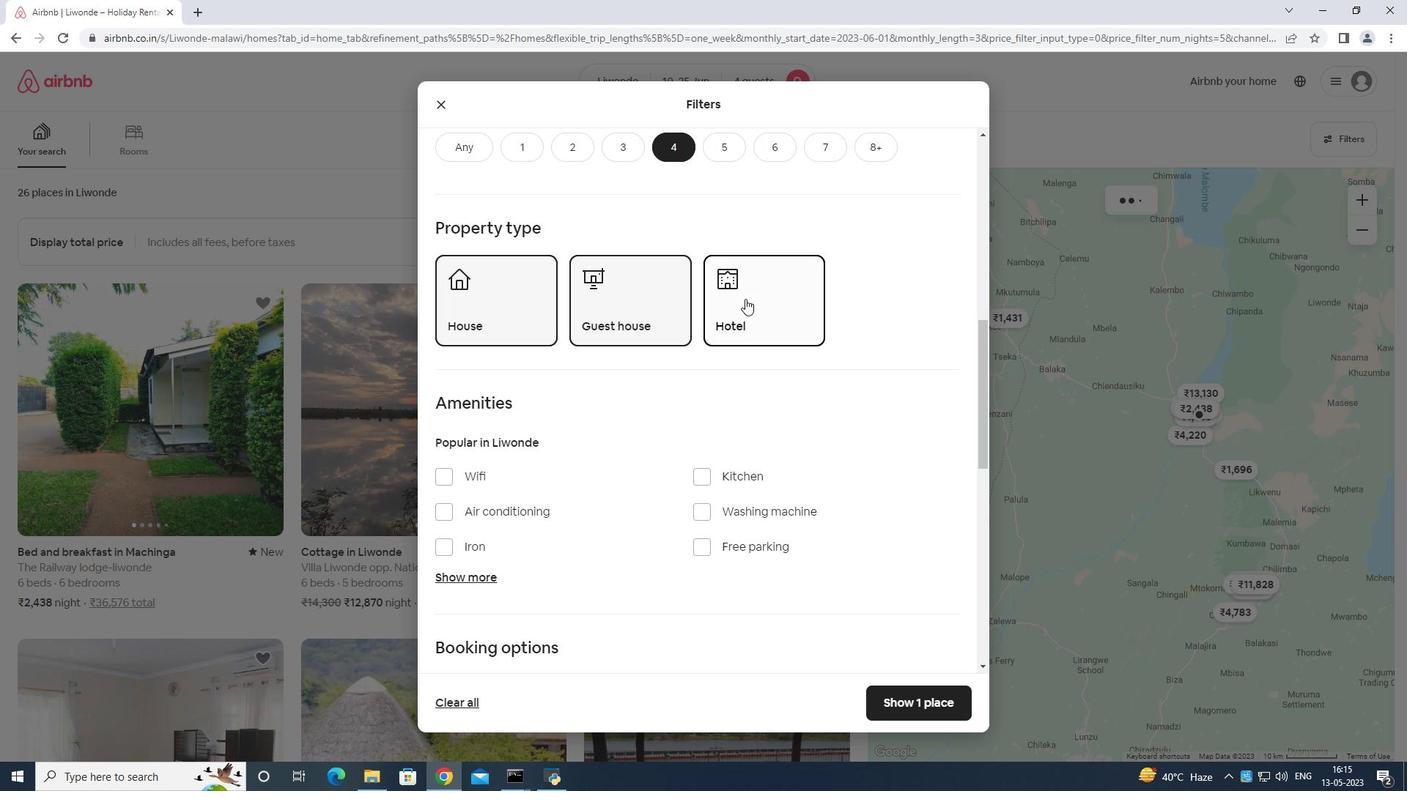 
Action: Mouse scrolled (744, 309) with delta (0, 0)
Screenshot: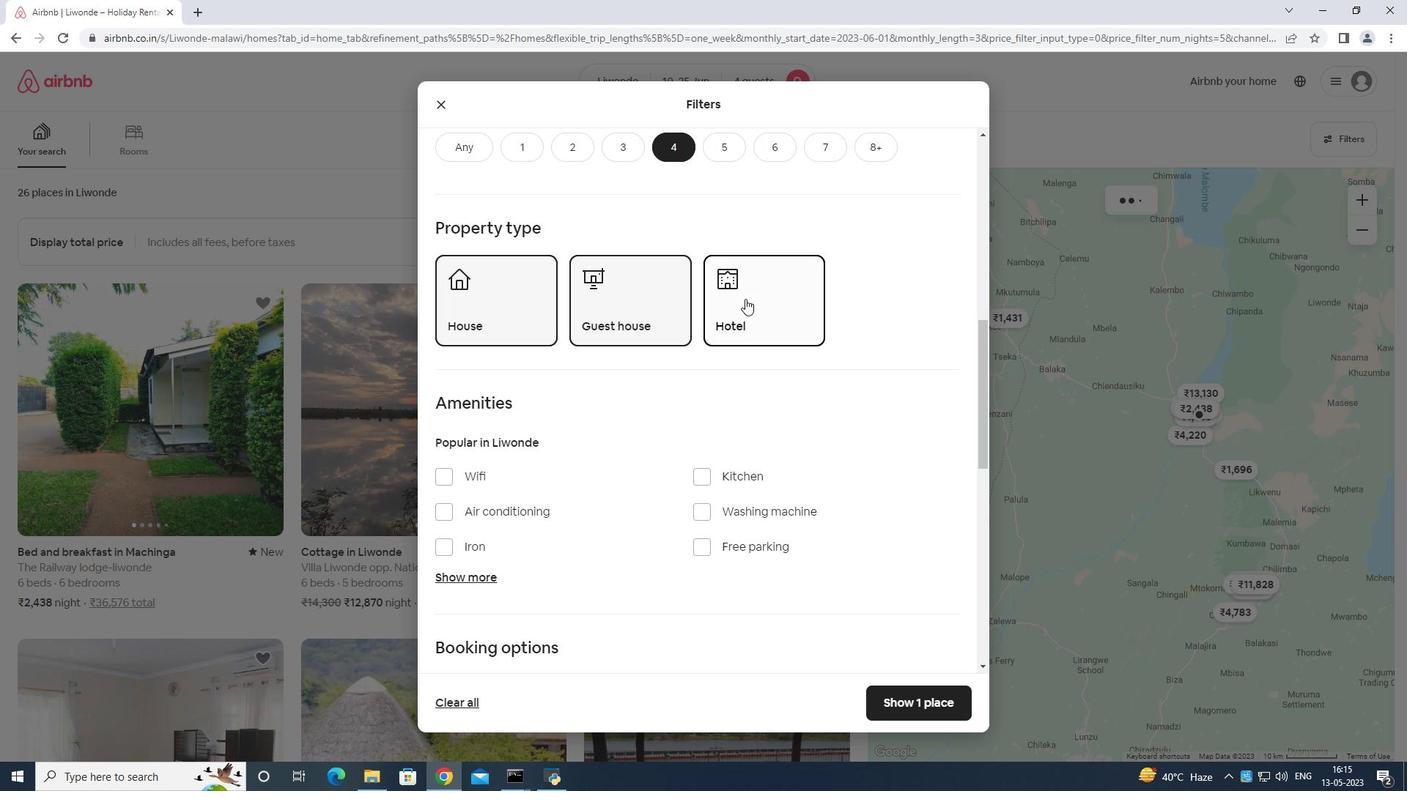 
Action: Mouse moved to (742, 316)
Screenshot: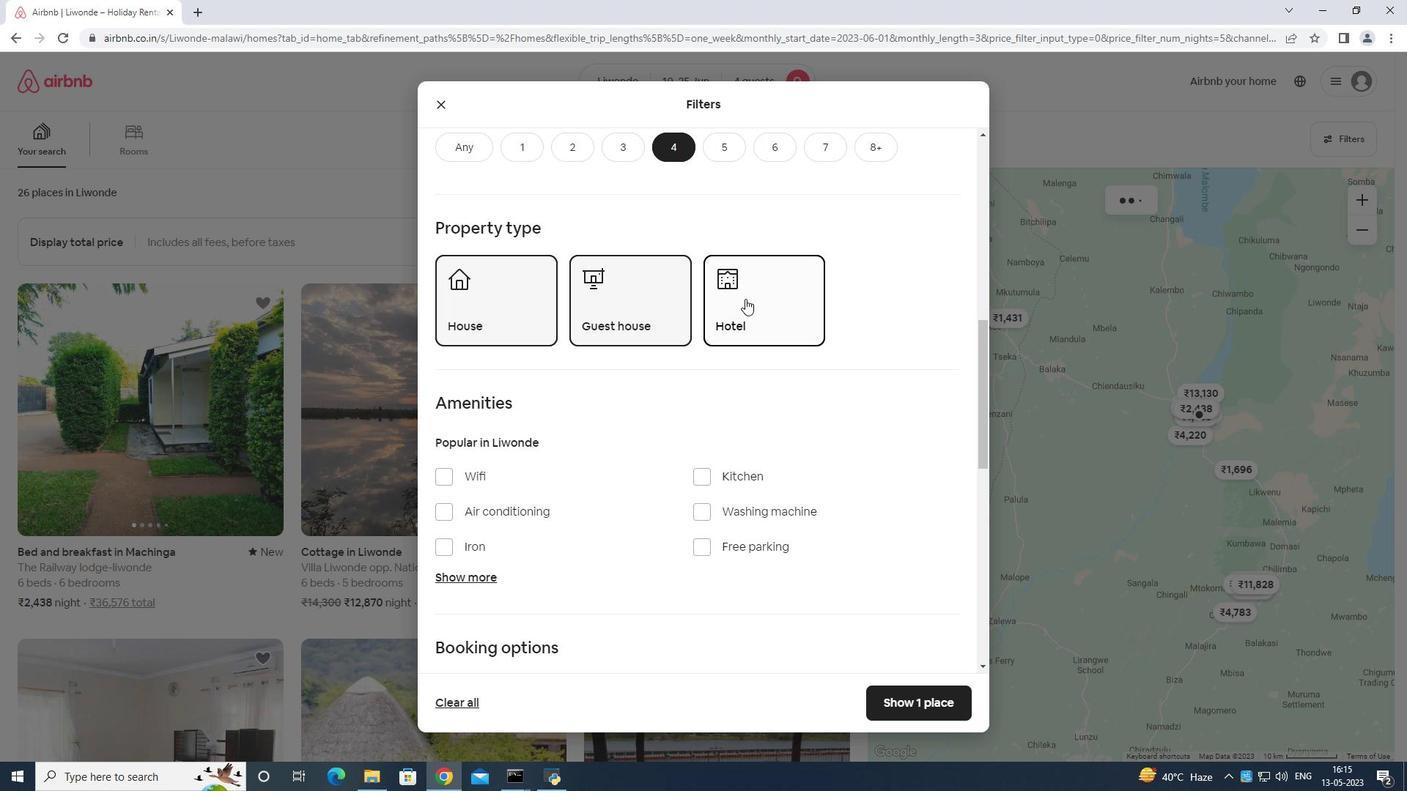 
Action: Mouse scrolled (742, 315) with delta (0, 0)
Screenshot: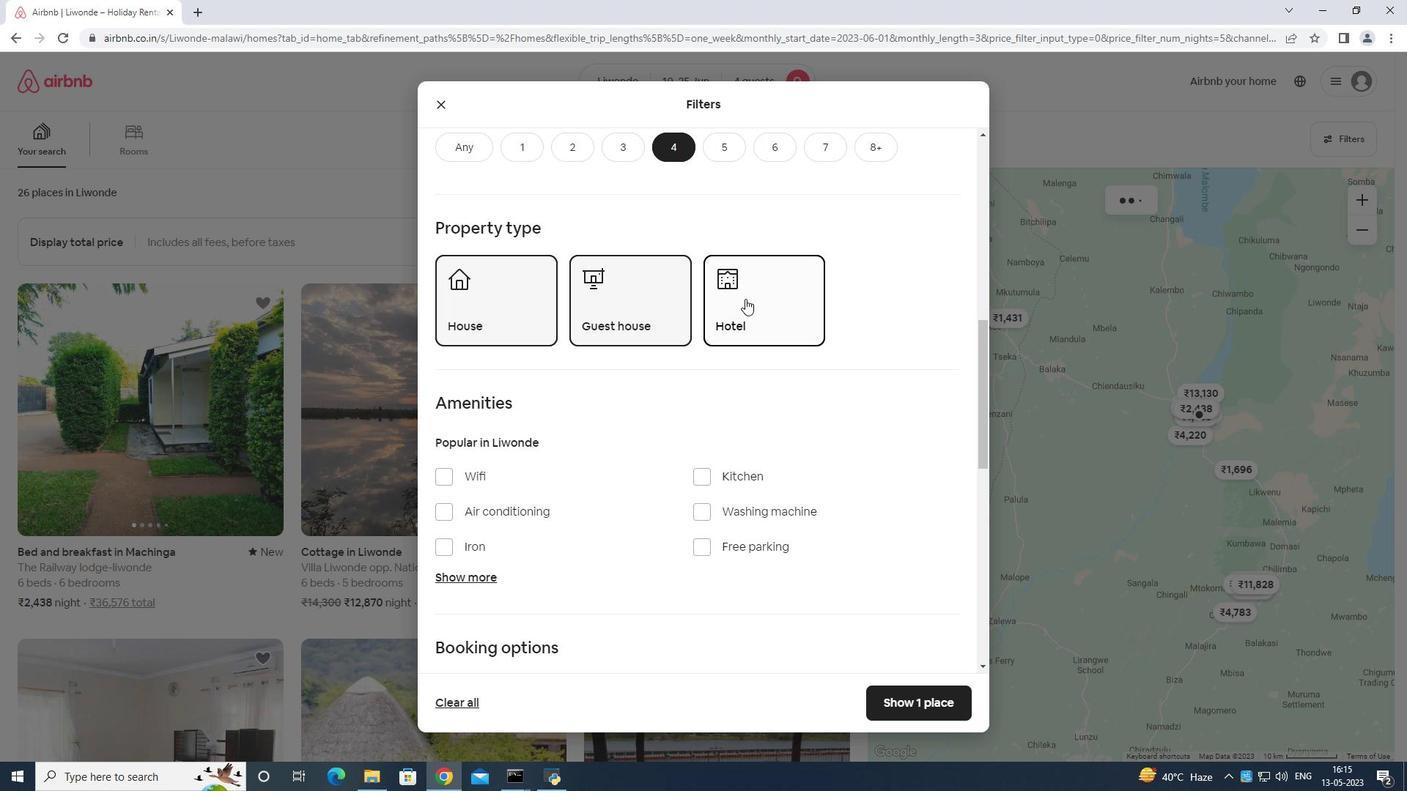 
Action: Mouse moved to (447, 330)
Screenshot: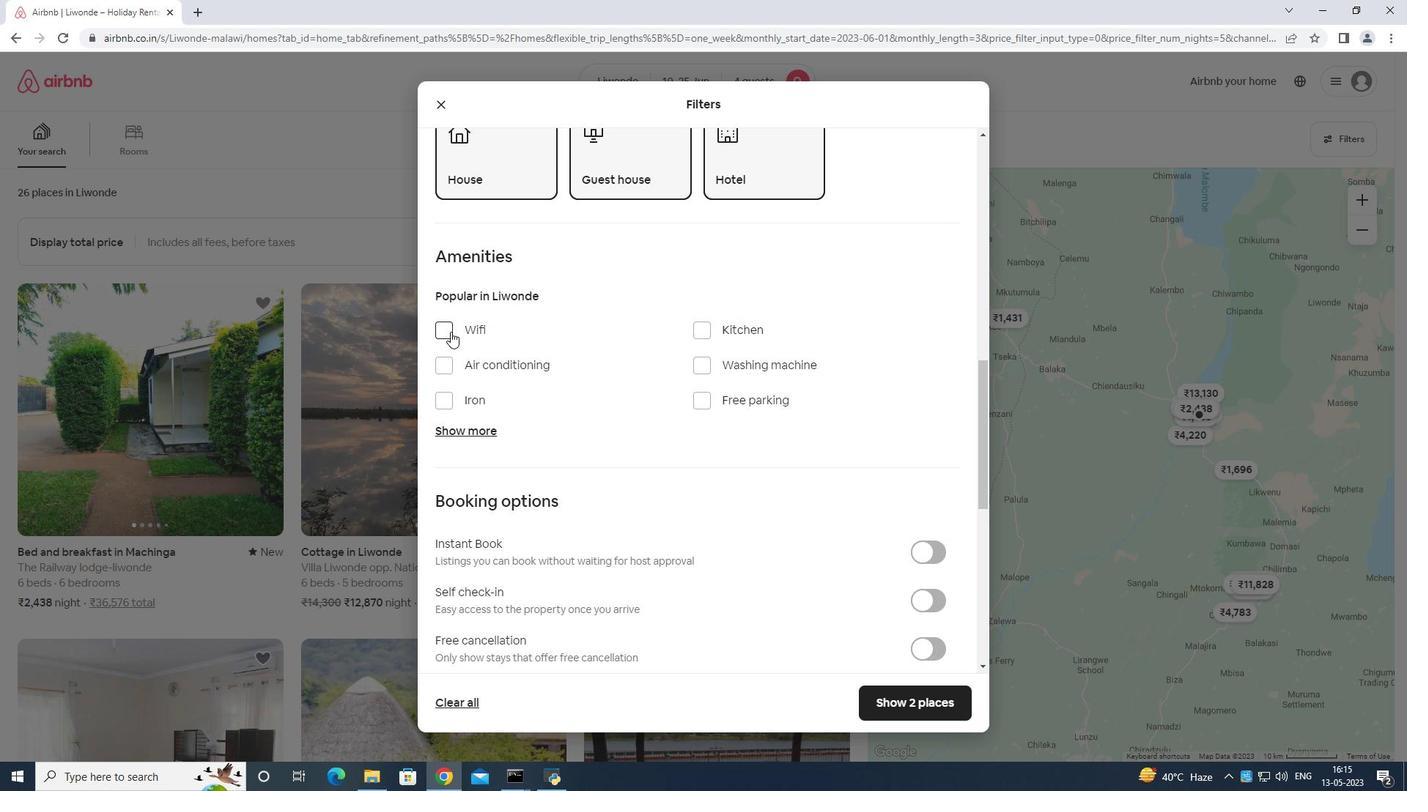 
Action: Mouse pressed left at (447, 330)
Screenshot: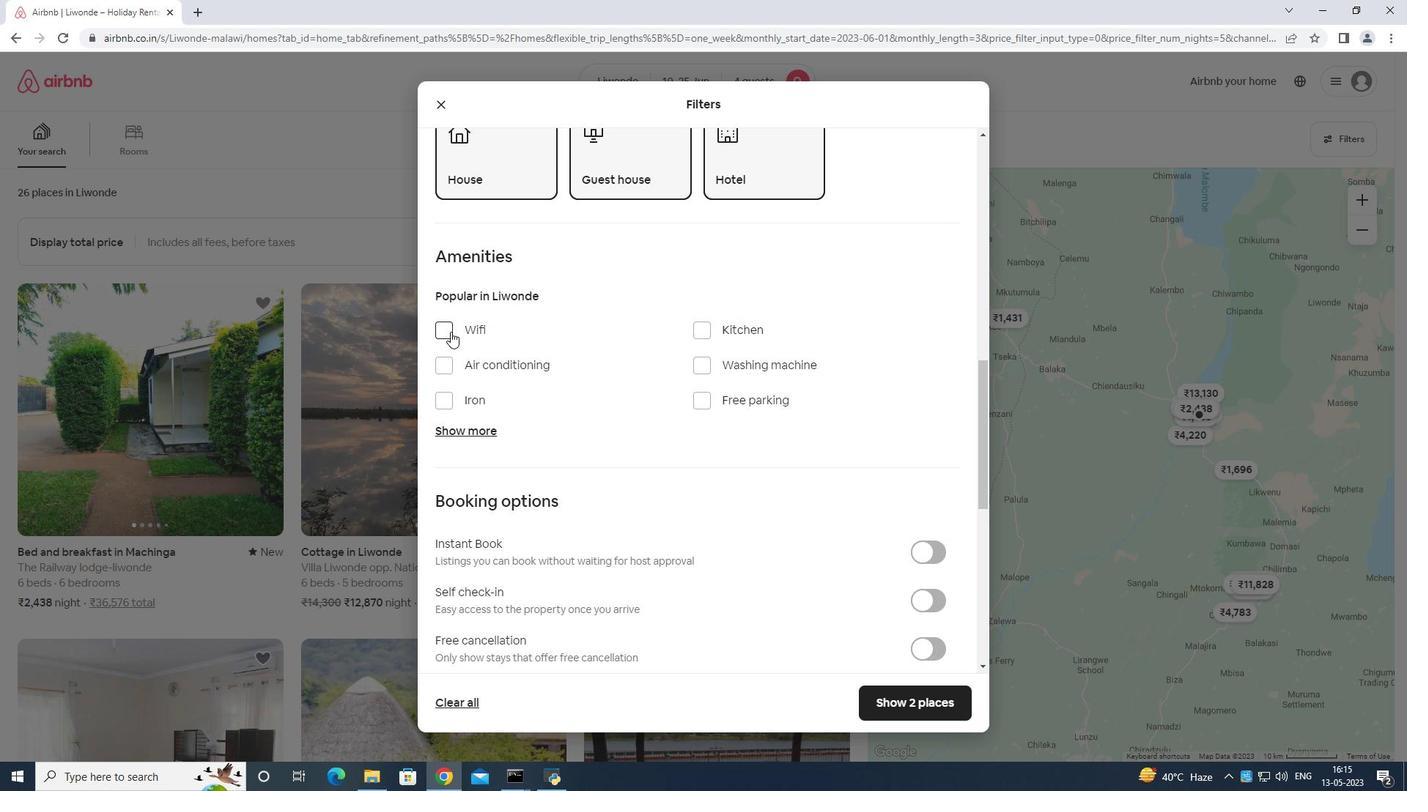 
Action: Mouse moved to (707, 401)
Screenshot: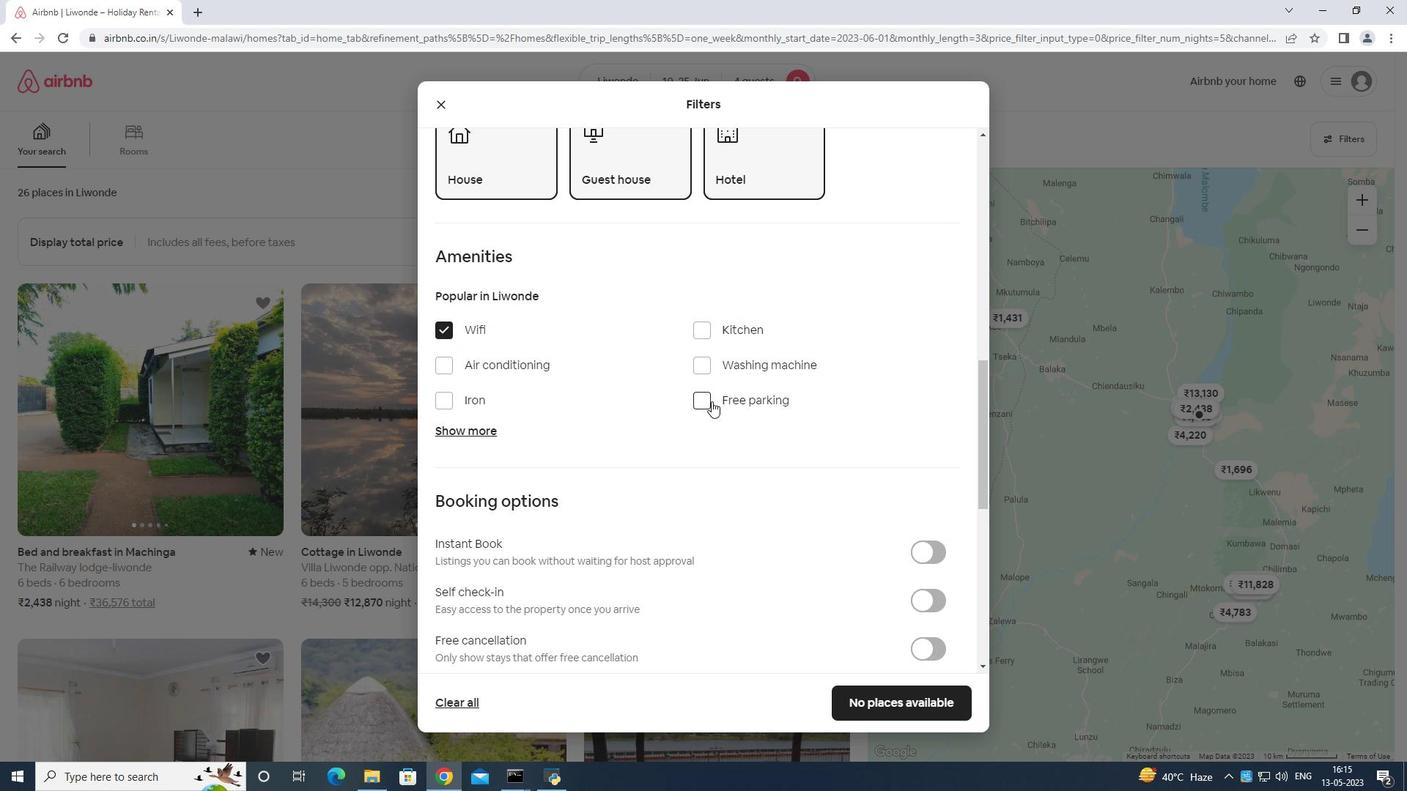 
Action: Mouse pressed left at (707, 401)
Screenshot: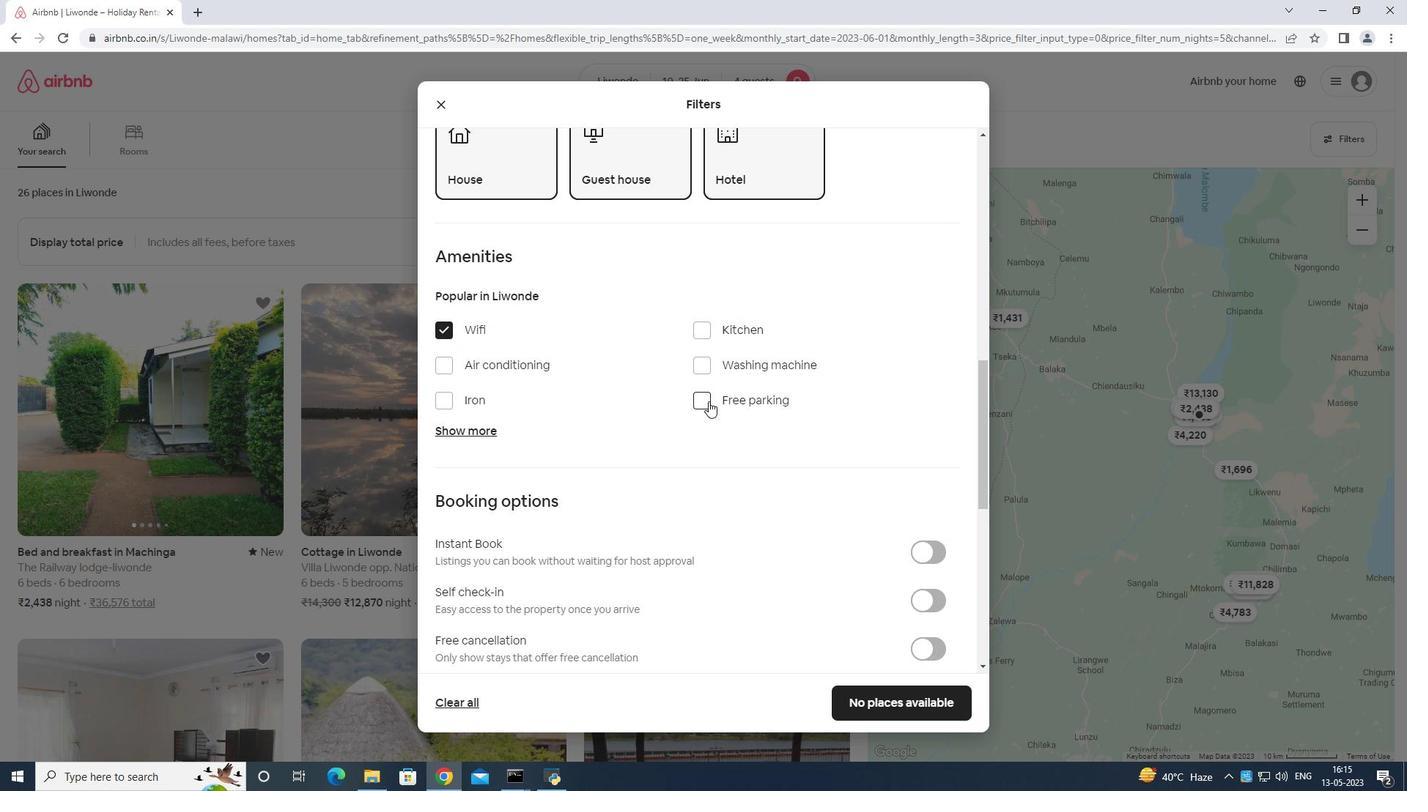 
Action: Mouse moved to (490, 428)
Screenshot: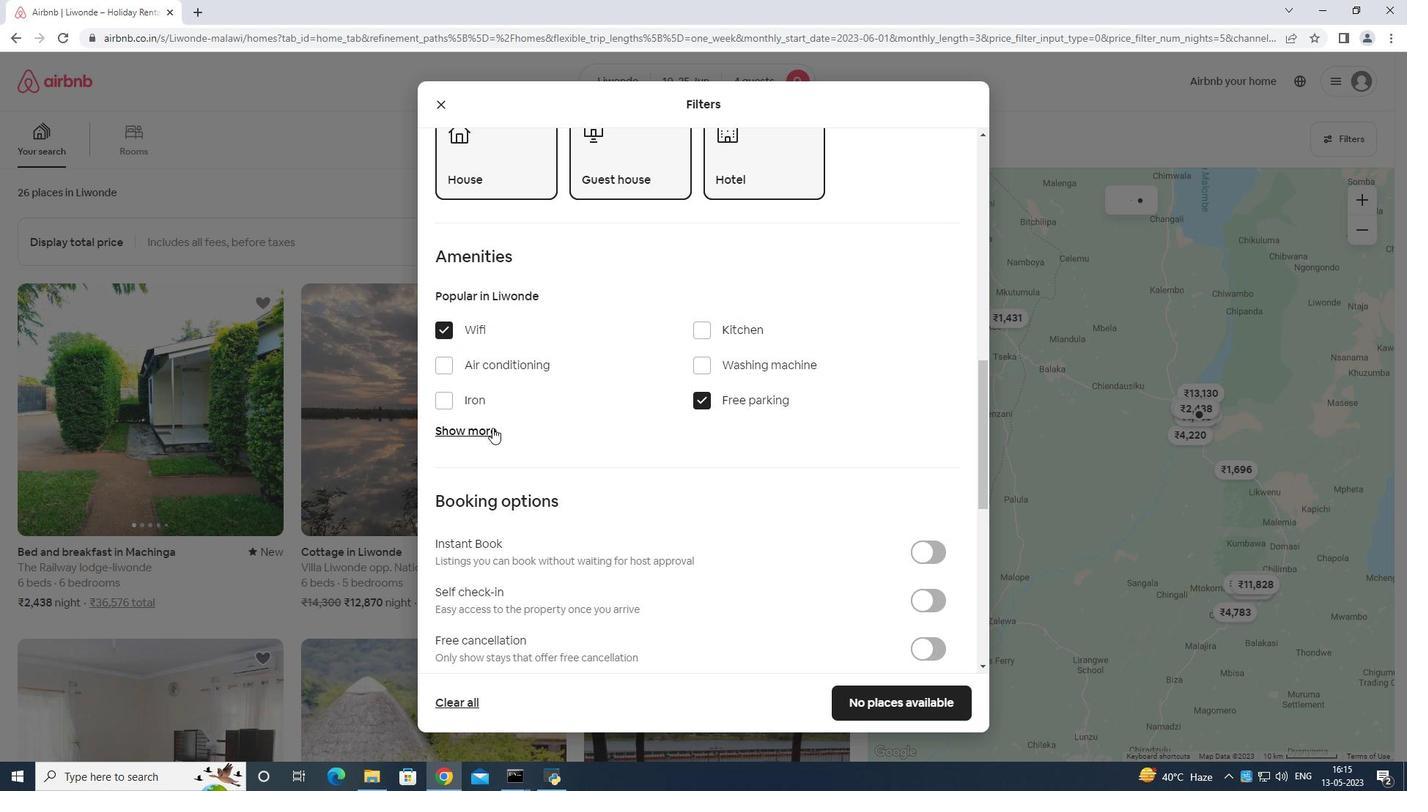 
Action: Mouse pressed left at (490, 428)
Screenshot: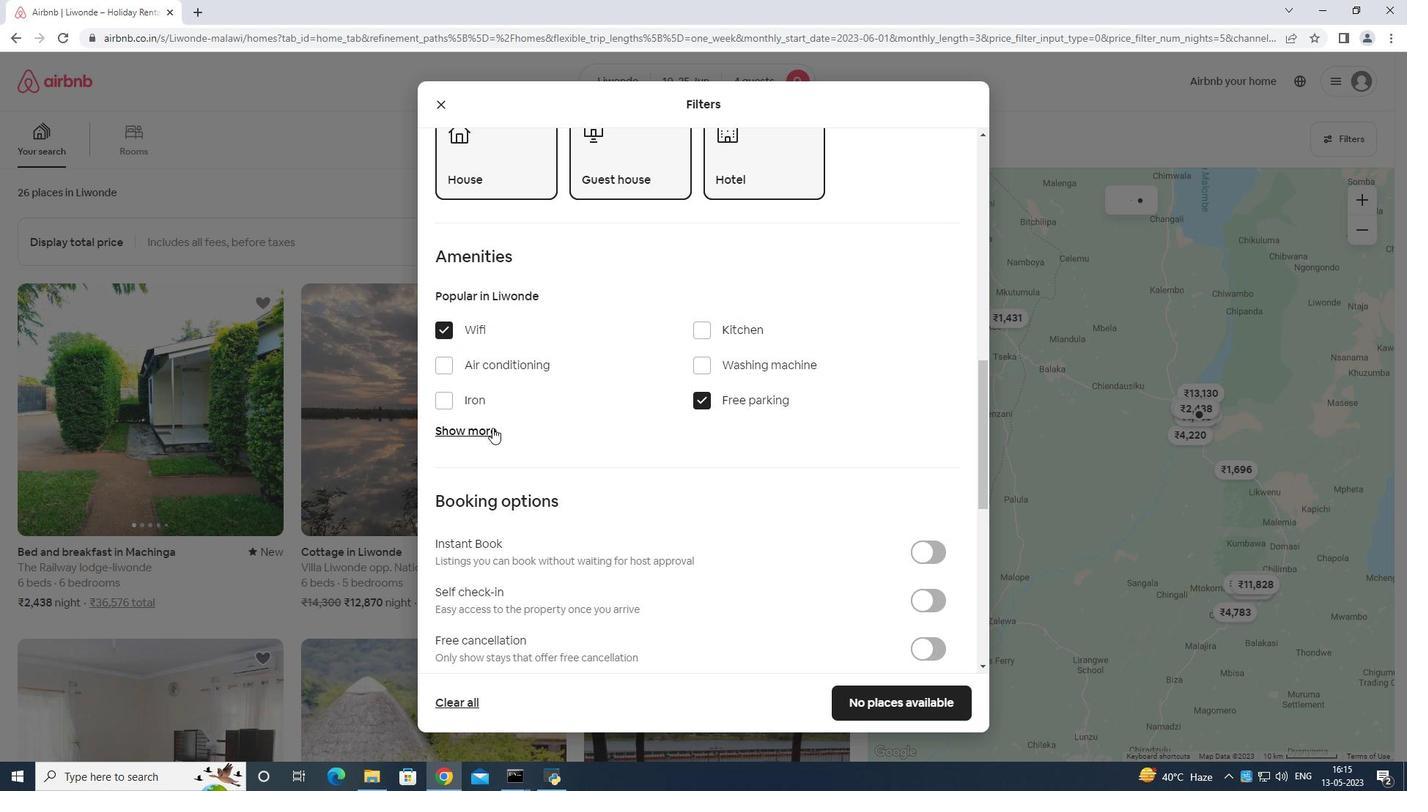 
Action: Mouse moved to (532, 396)
Screenshot: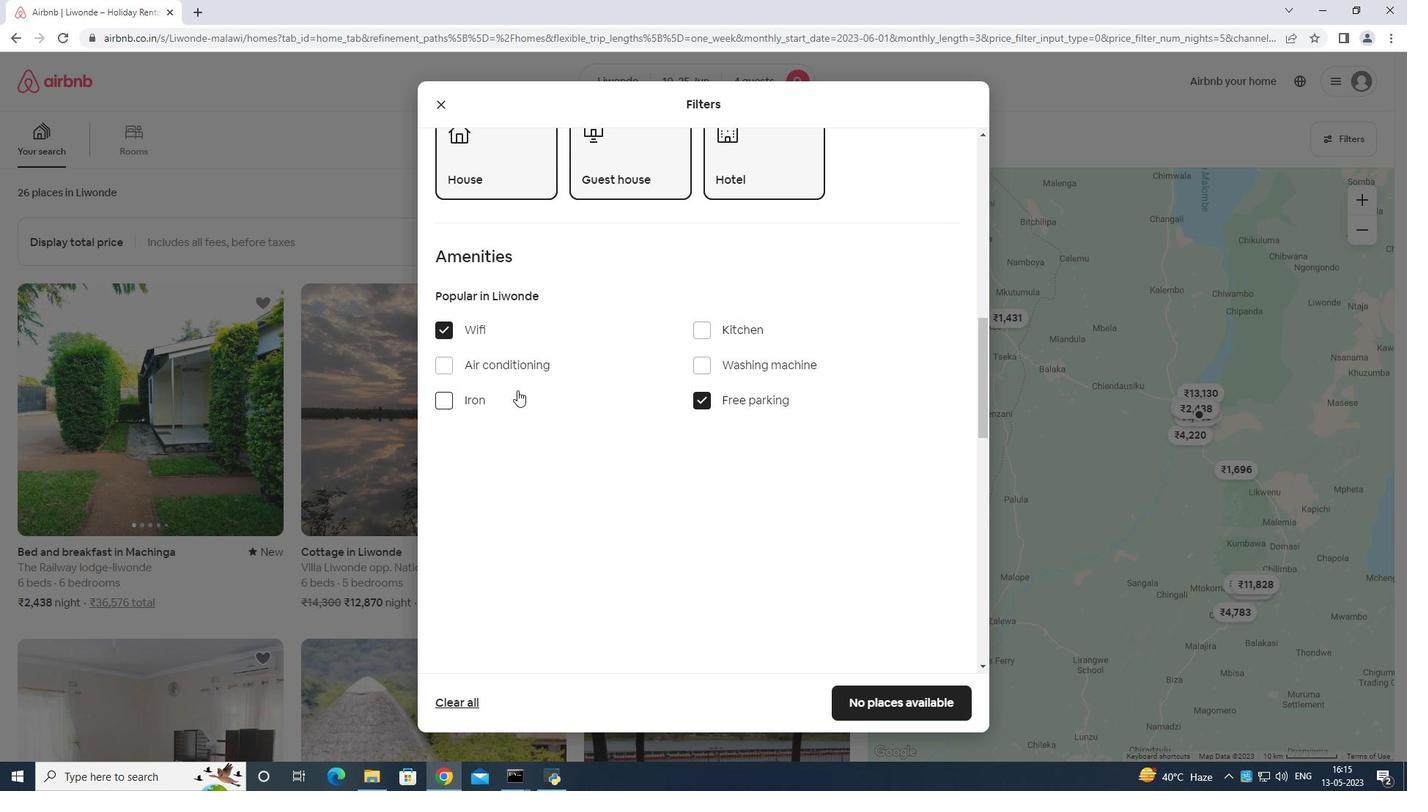 
Action: Mouse scrolled (532, 395) with delta (0, 0)
Screenshot: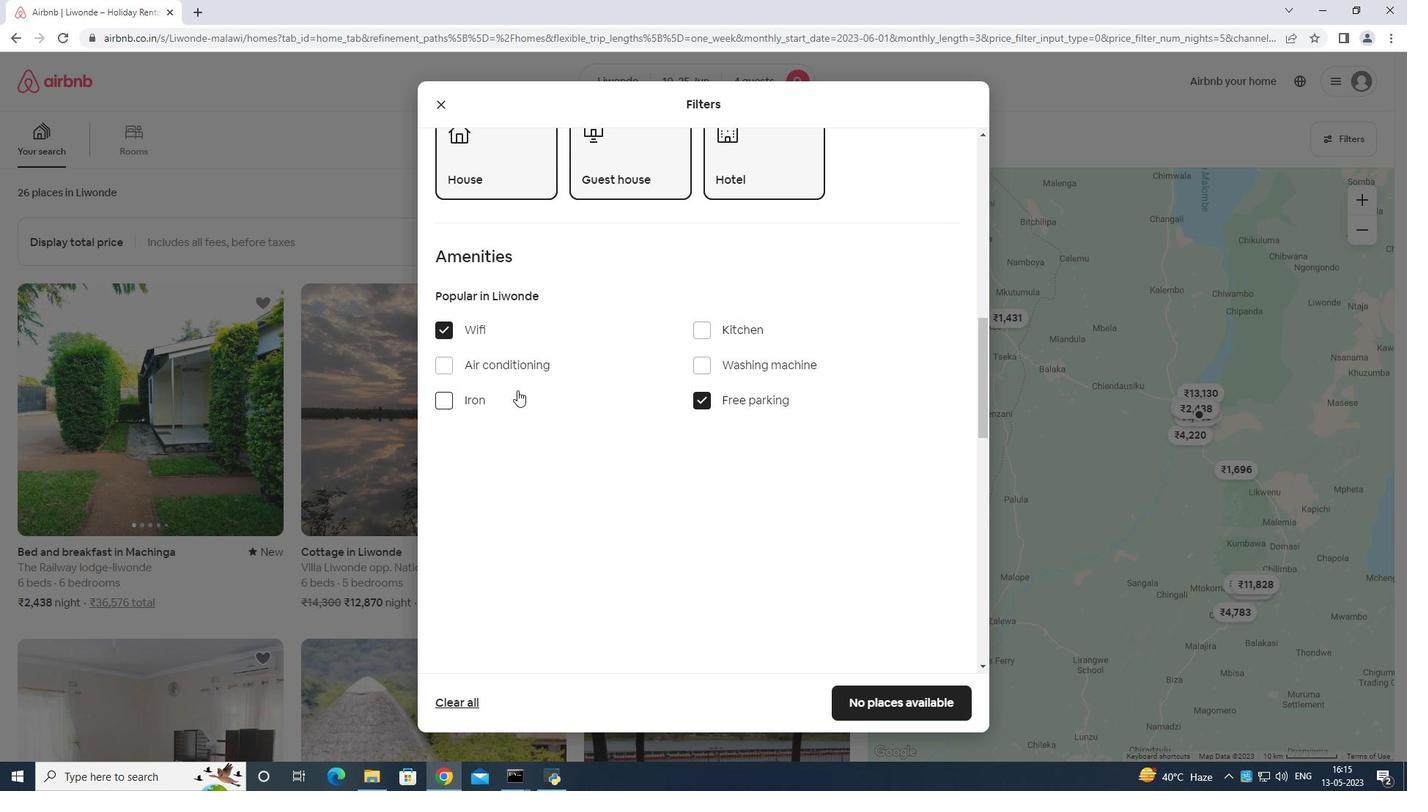 
Action: Mouse moved to (532, 400)
Screenshot: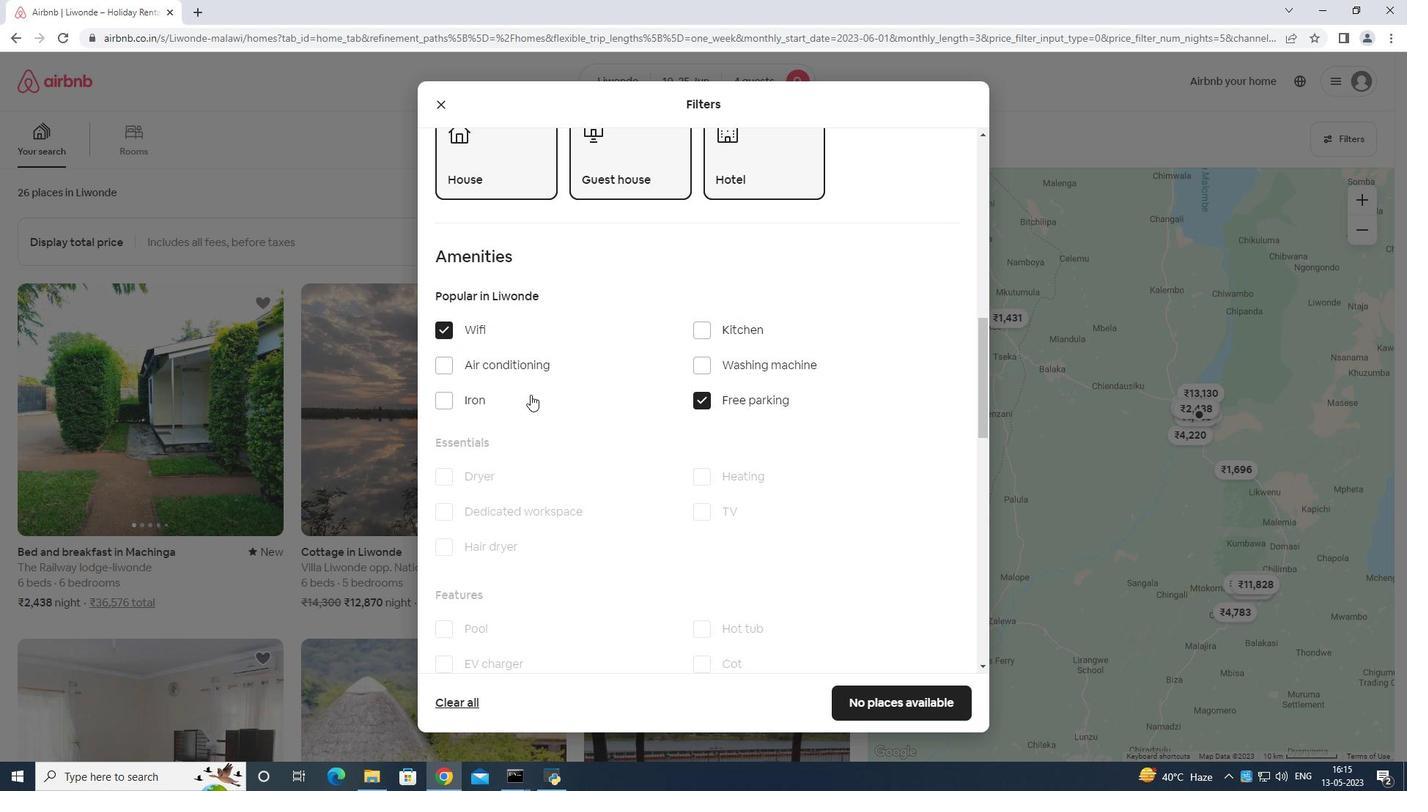 
Action: Mouse scrolled (532, 400) with delta (0, 0)
Screenshot: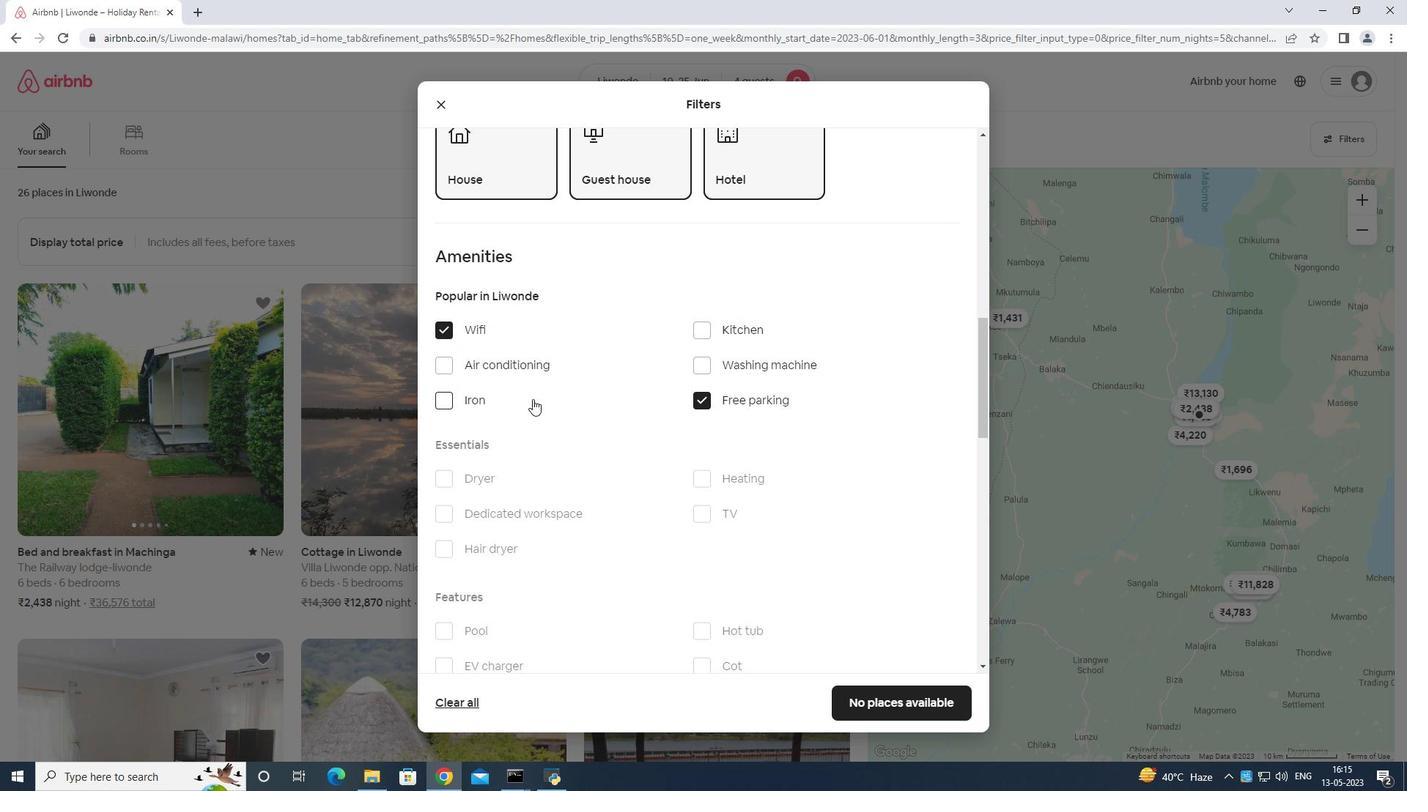 
Action: Mouse moved to (703, 365)
Screenshot: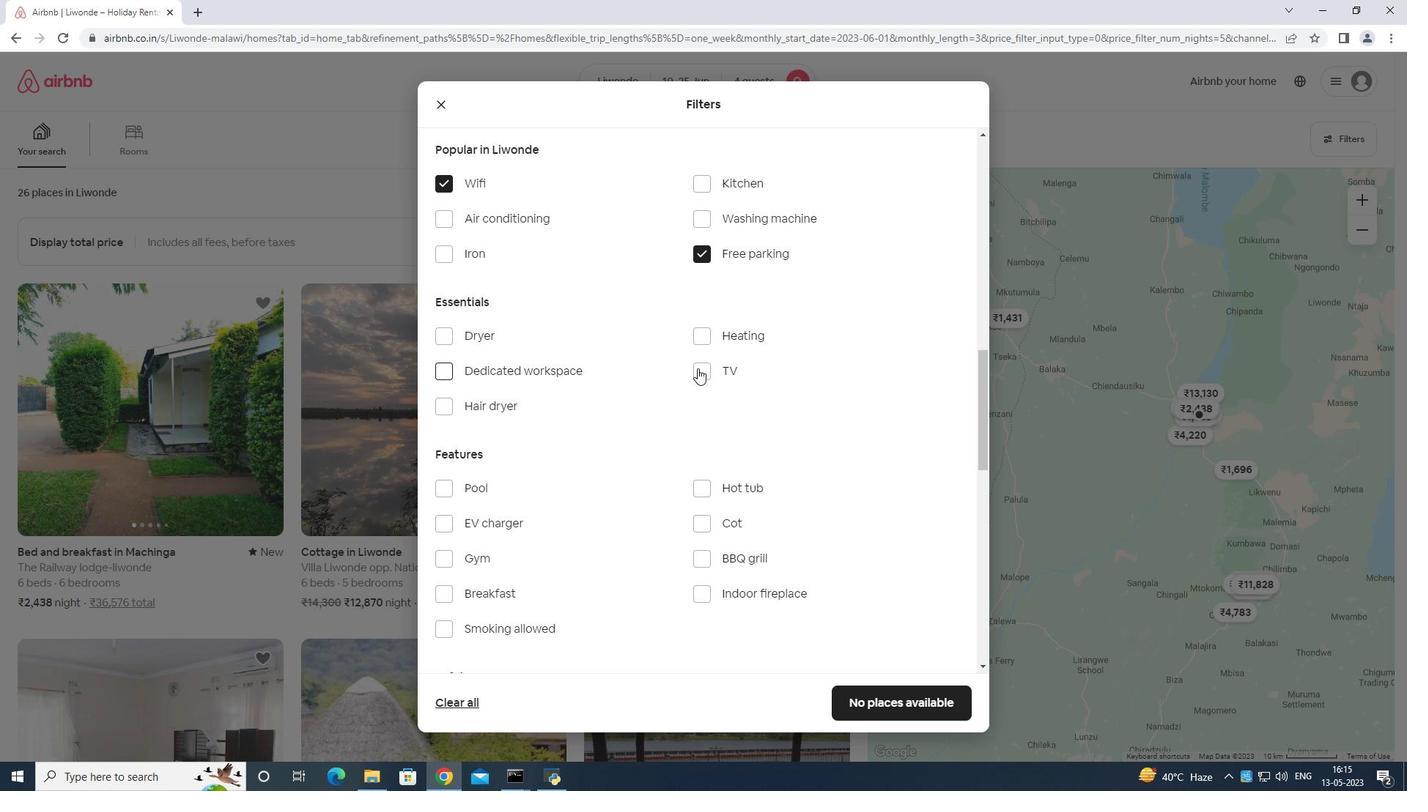 
Action: Mouse pressed left at (703, 365)
Screenshot: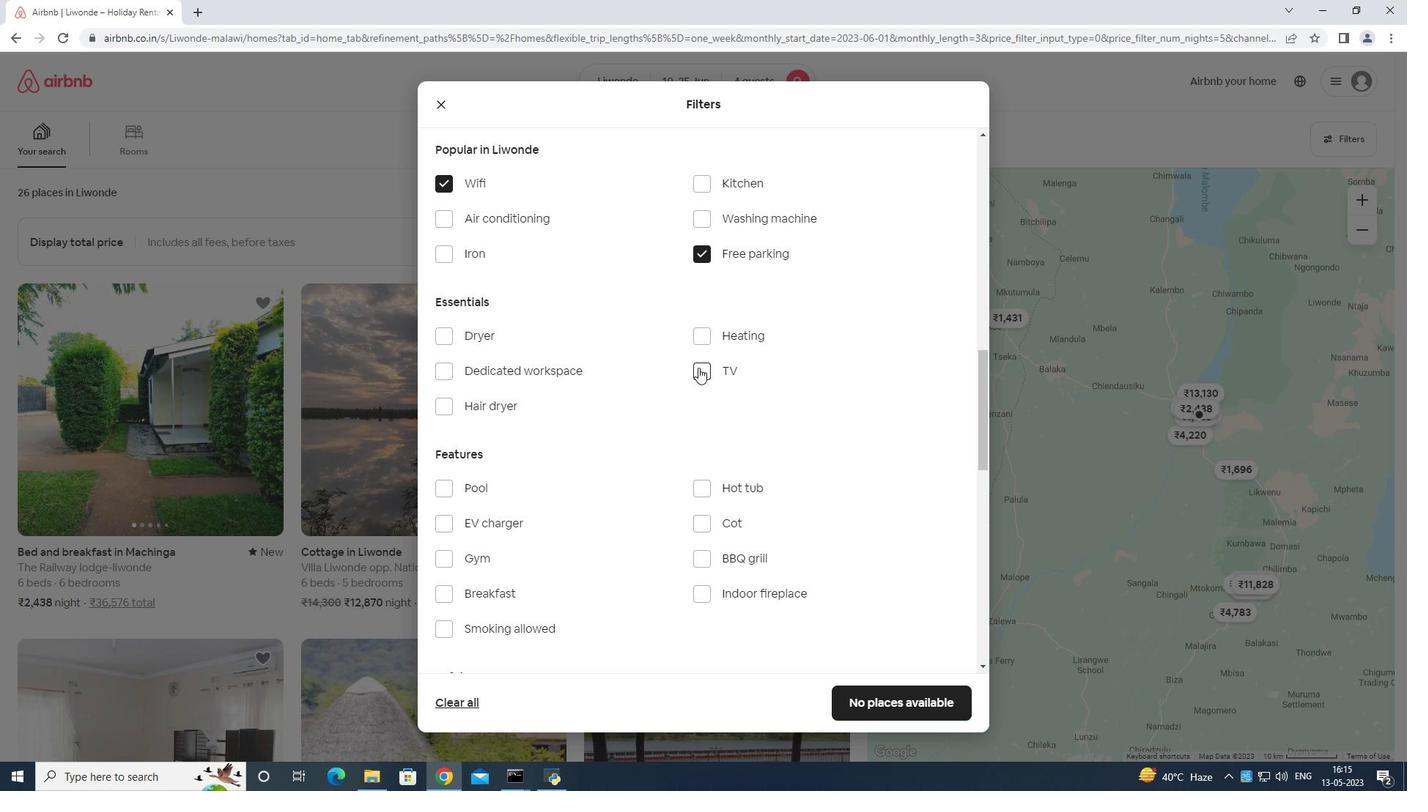 
Action: Mouse moved to (449, 559)
Screenshot: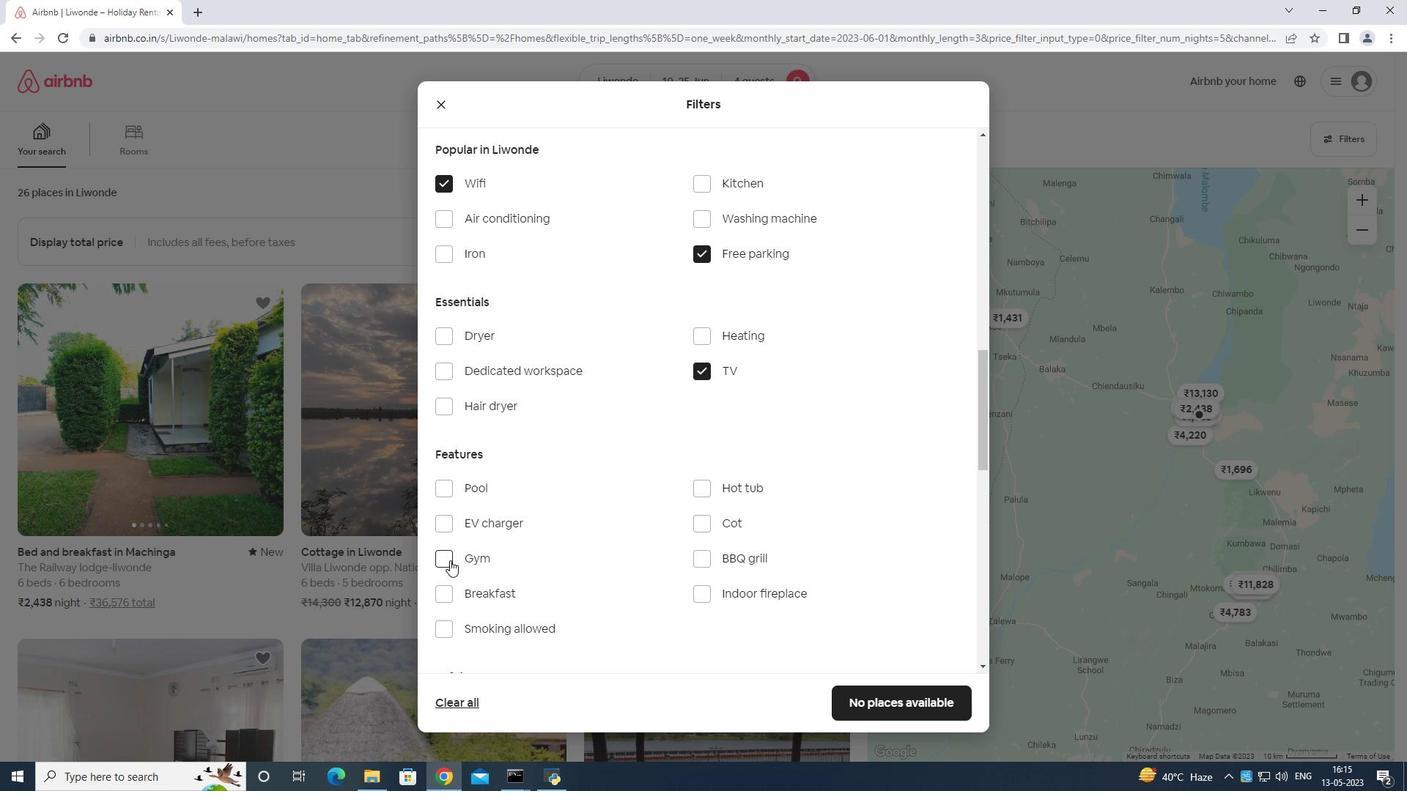 
Action: Mouse pressed left at (449, 559)
Screenshot: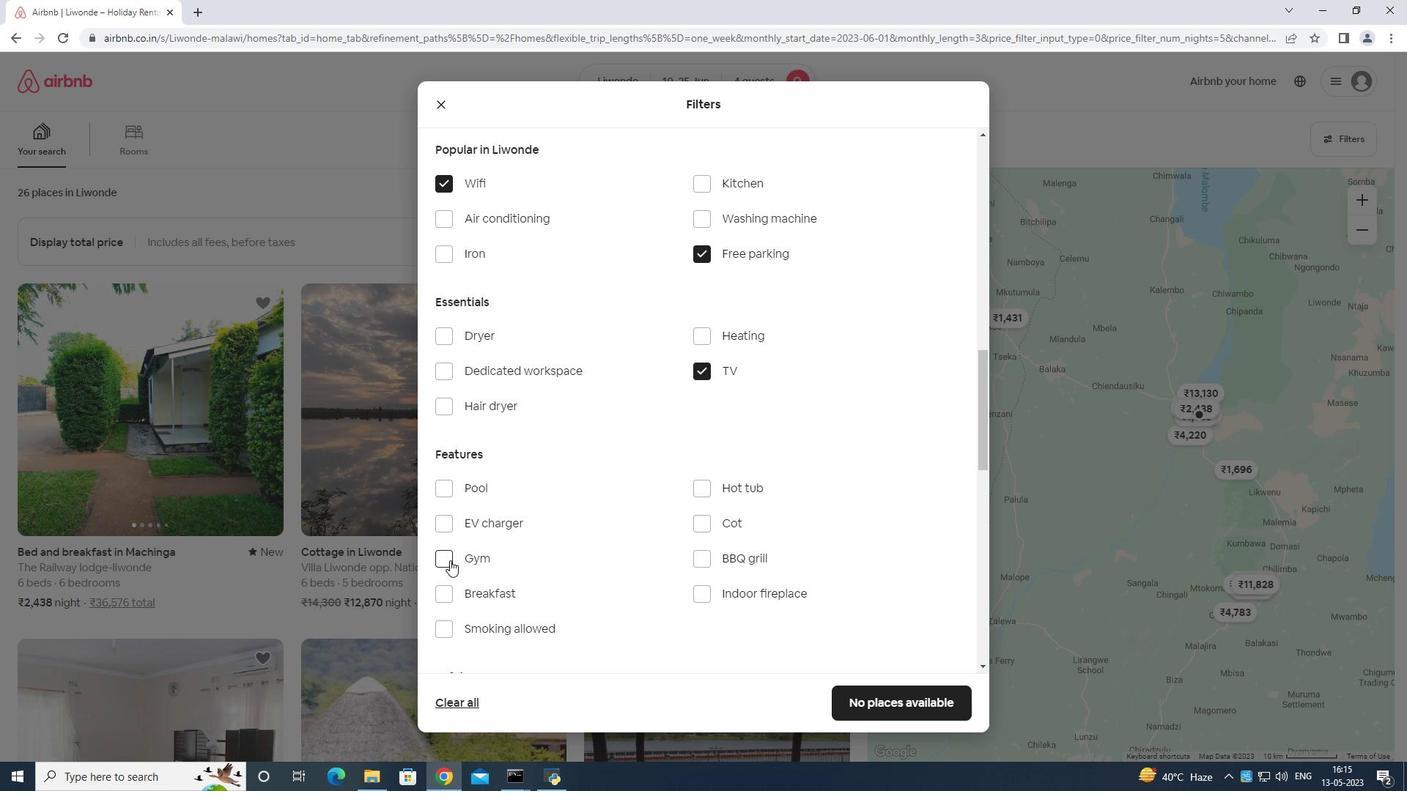 
Action: Mouse moved to (442, 589)
Screenshot: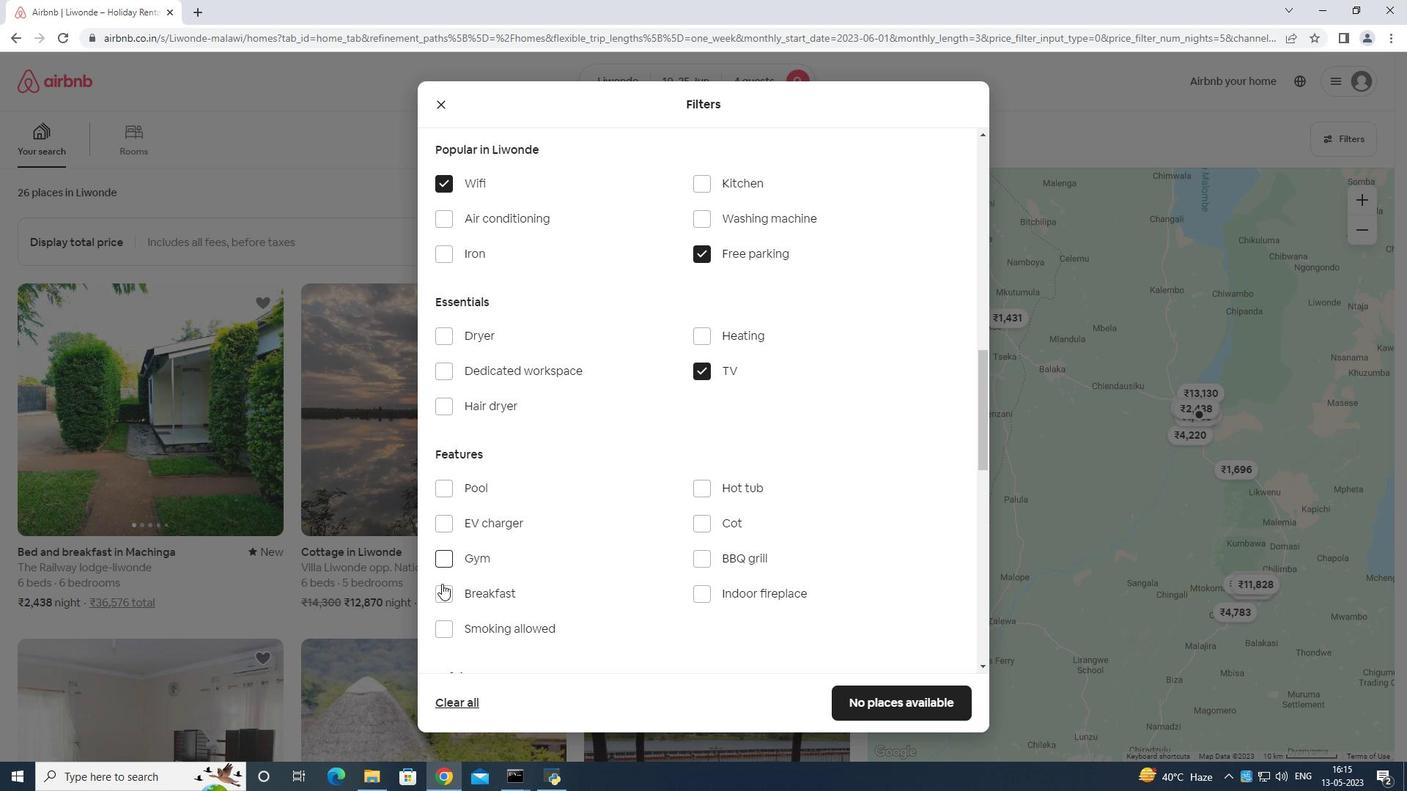 
Action: Mouse pressed left at (442, 589)
Screenshot: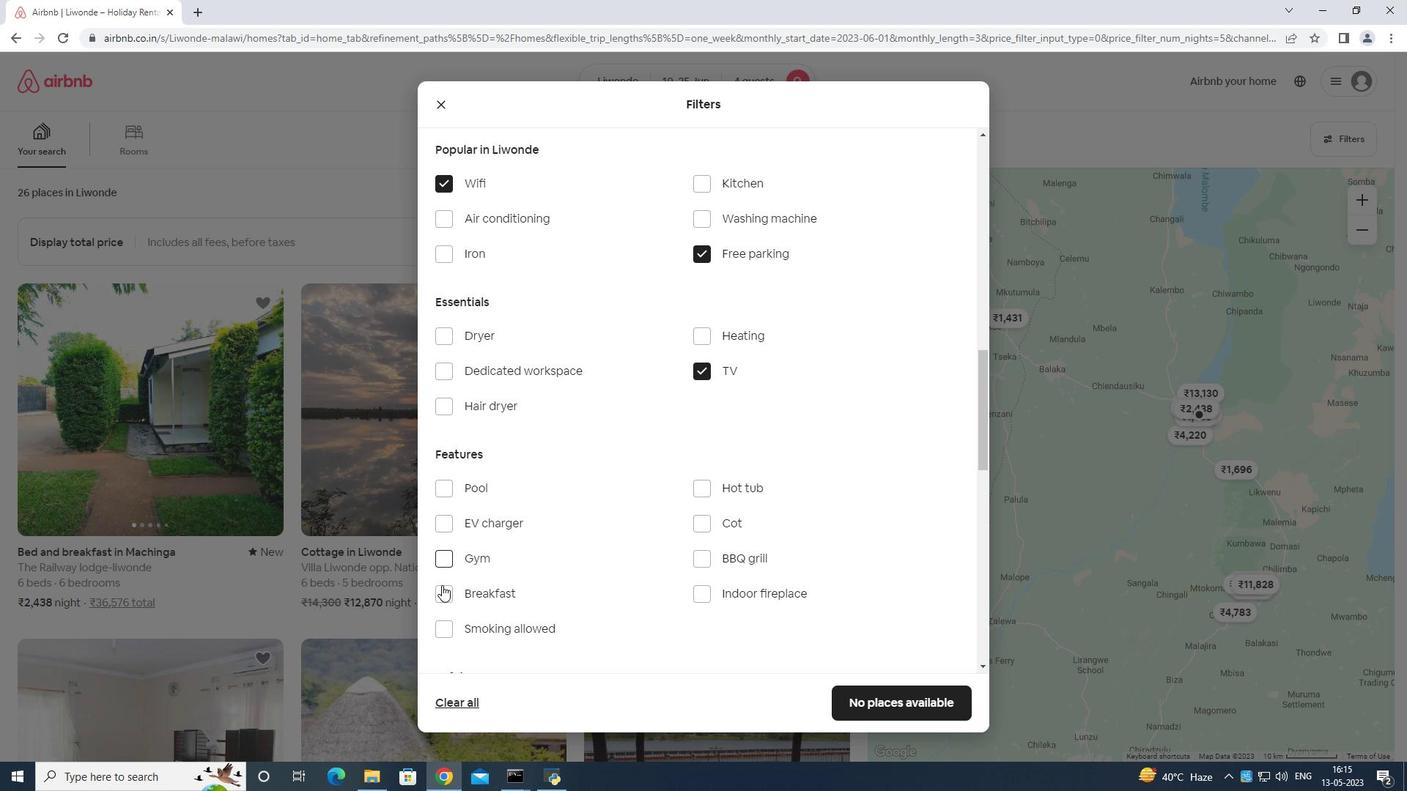 
Action: Mouse moved to (724, 411)
Screenshot: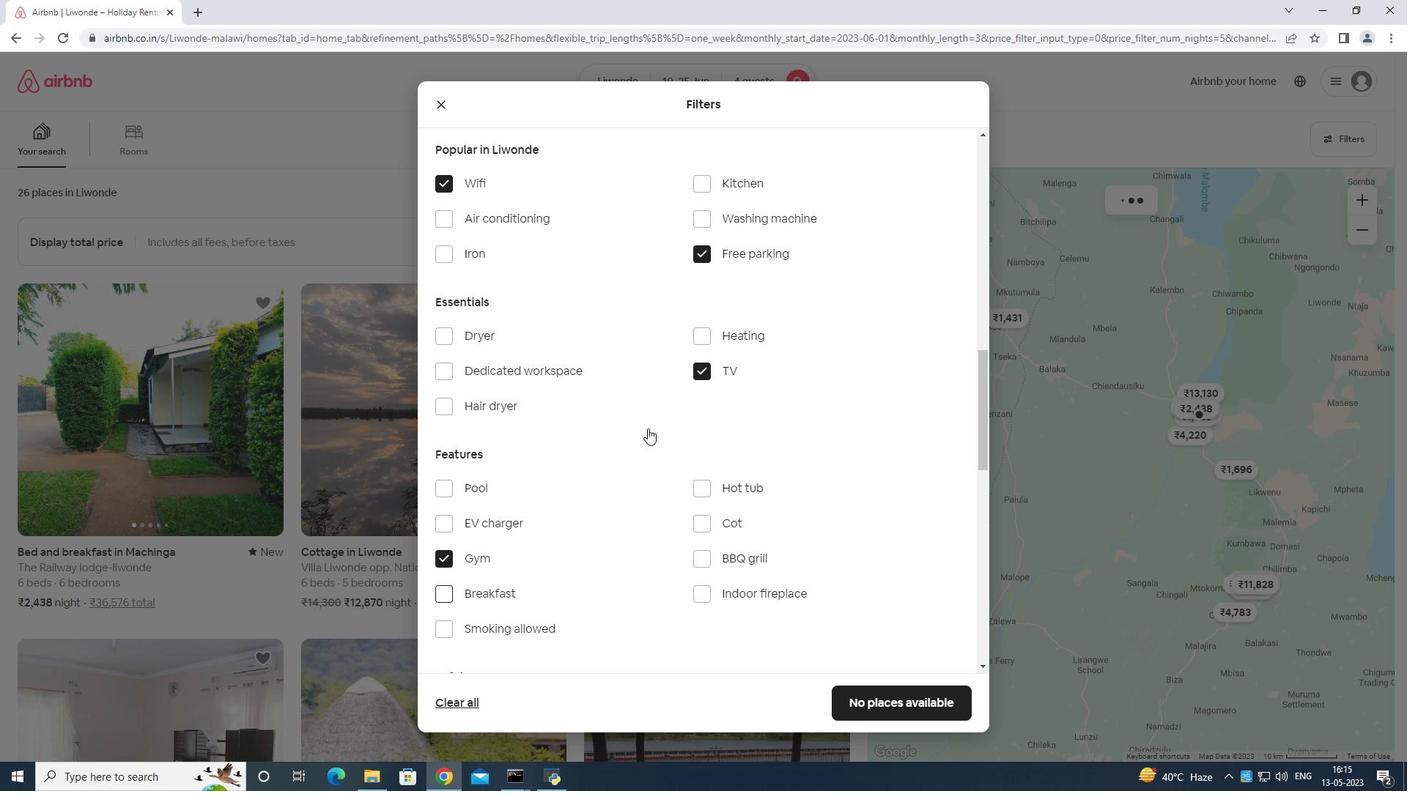 
Action: Mouse scrolled (724, 411) with delta (0, 0)
Screenshot: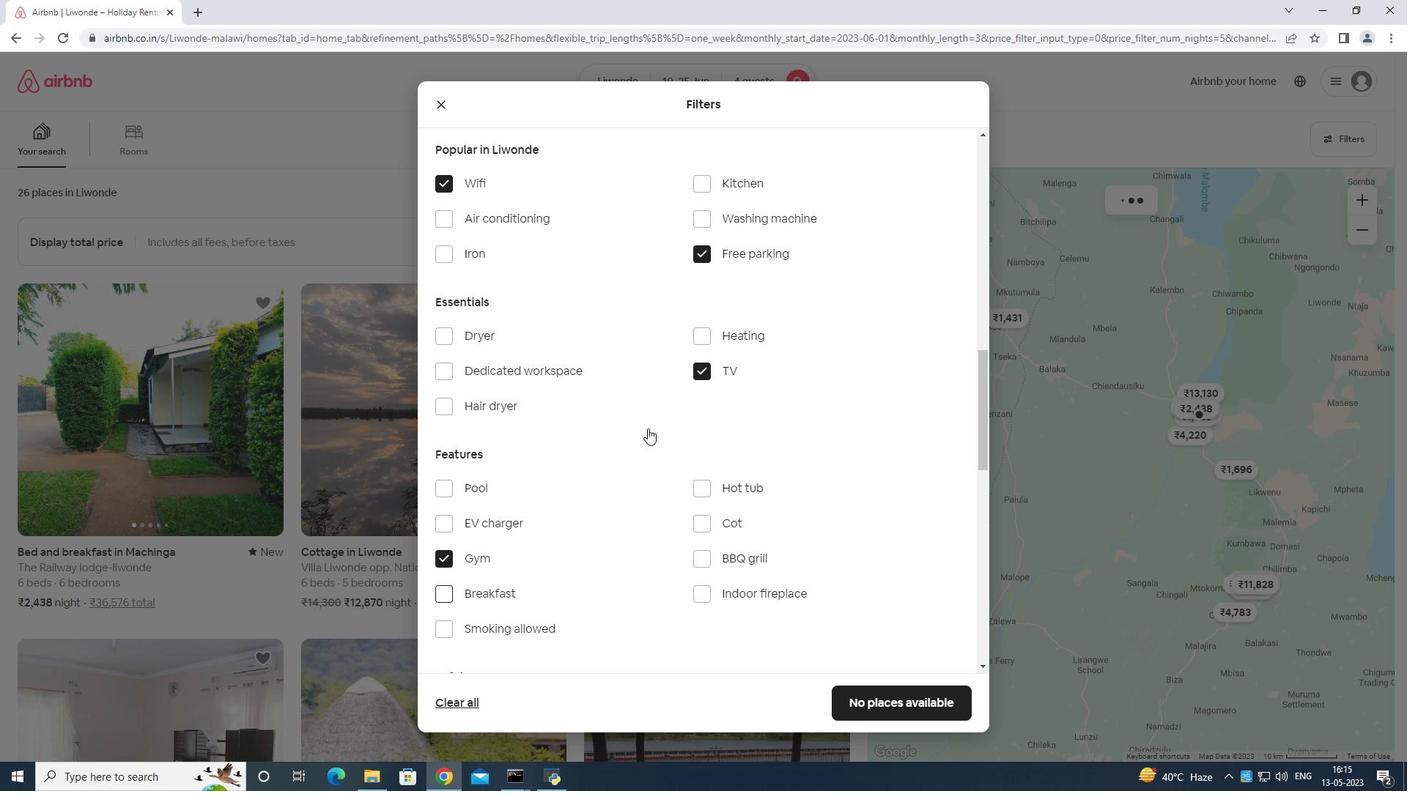
Action: Mouse moved to (731, 416)
Screenshot: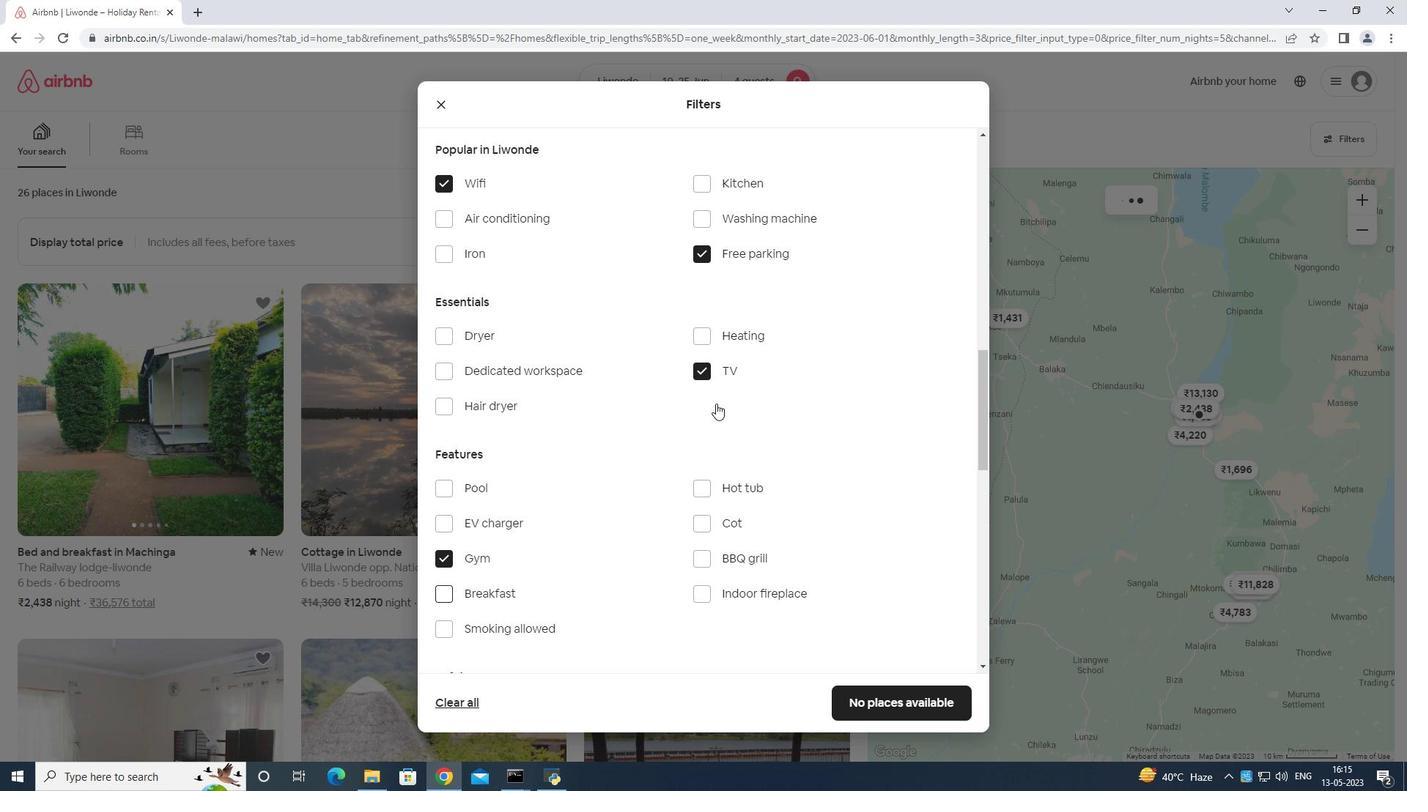 
Action: Mouse scrolled (731, 415) with delta (0, 0)
Screenshot: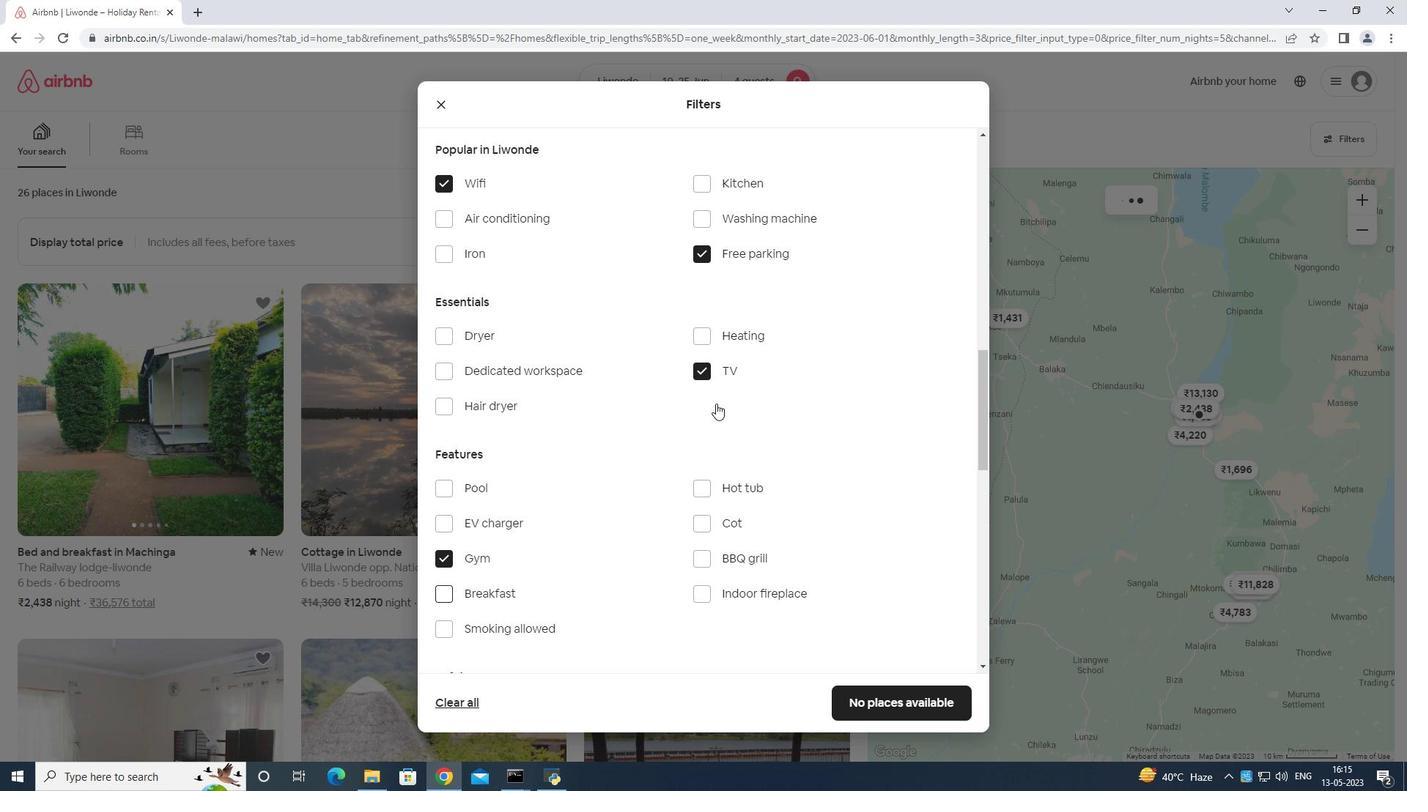 
Action: Mouse moved to (738, 416)
Screenshot: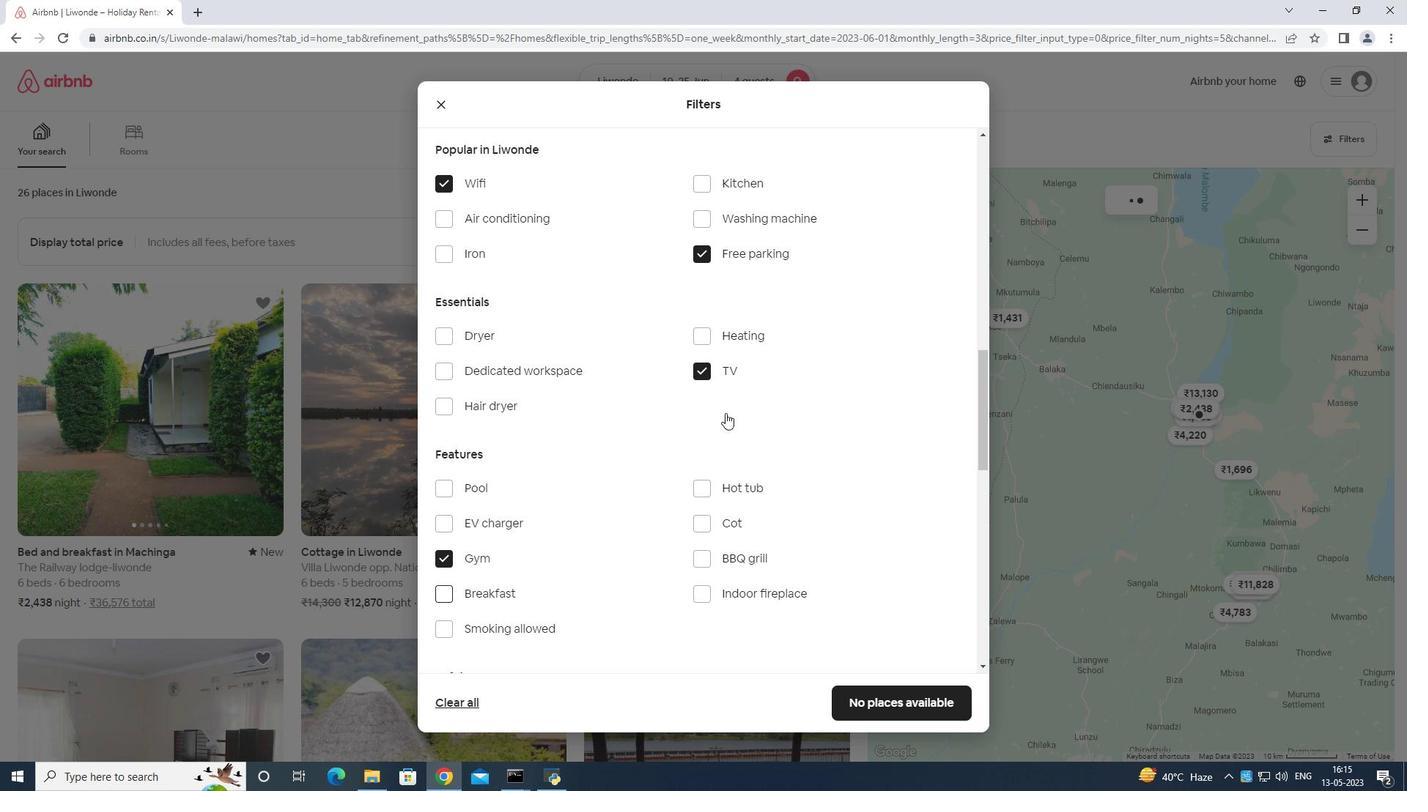
Action: Mouse scrolled (738, 415) with delta (0, 0)
Screenshot: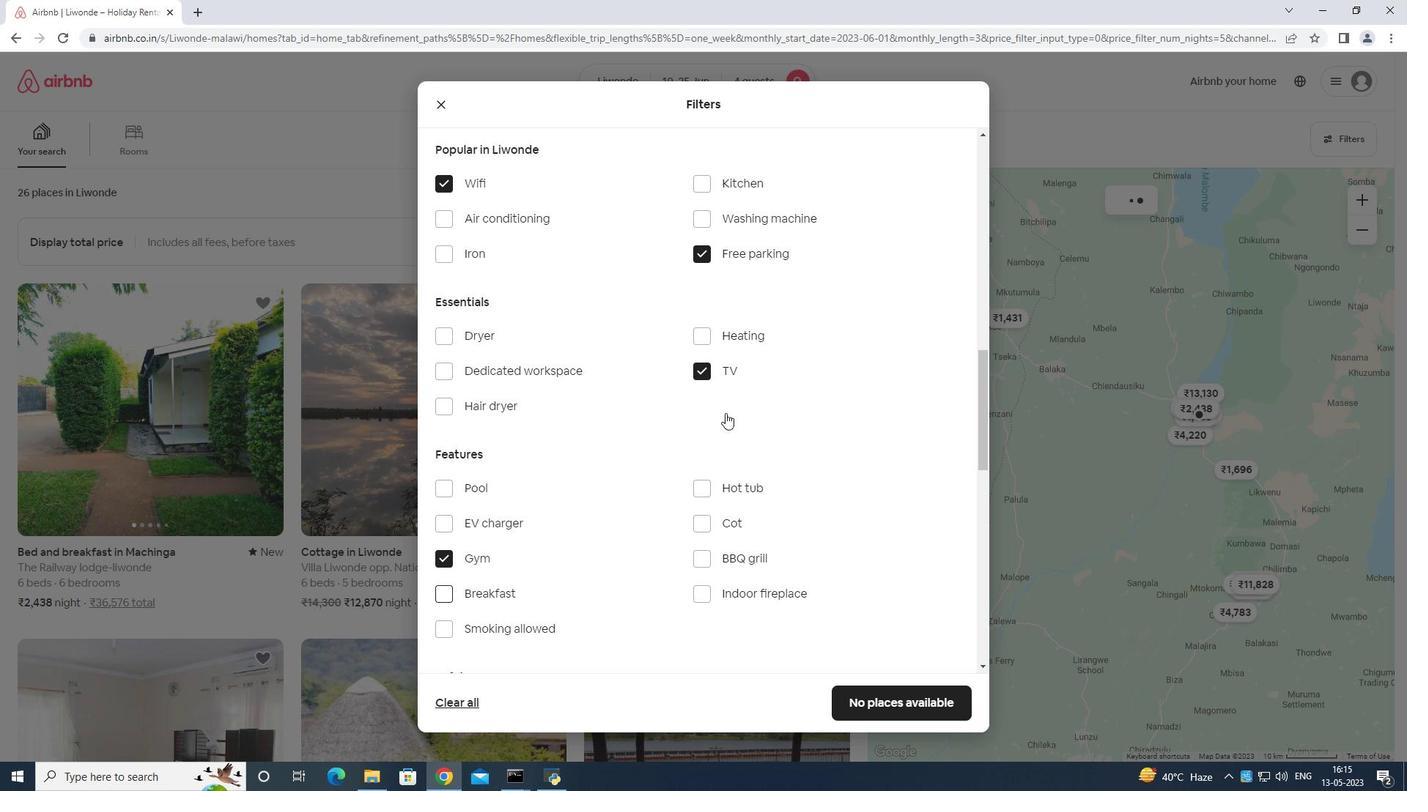 
Action: Mouse moved to (783, 409)
Screenshot: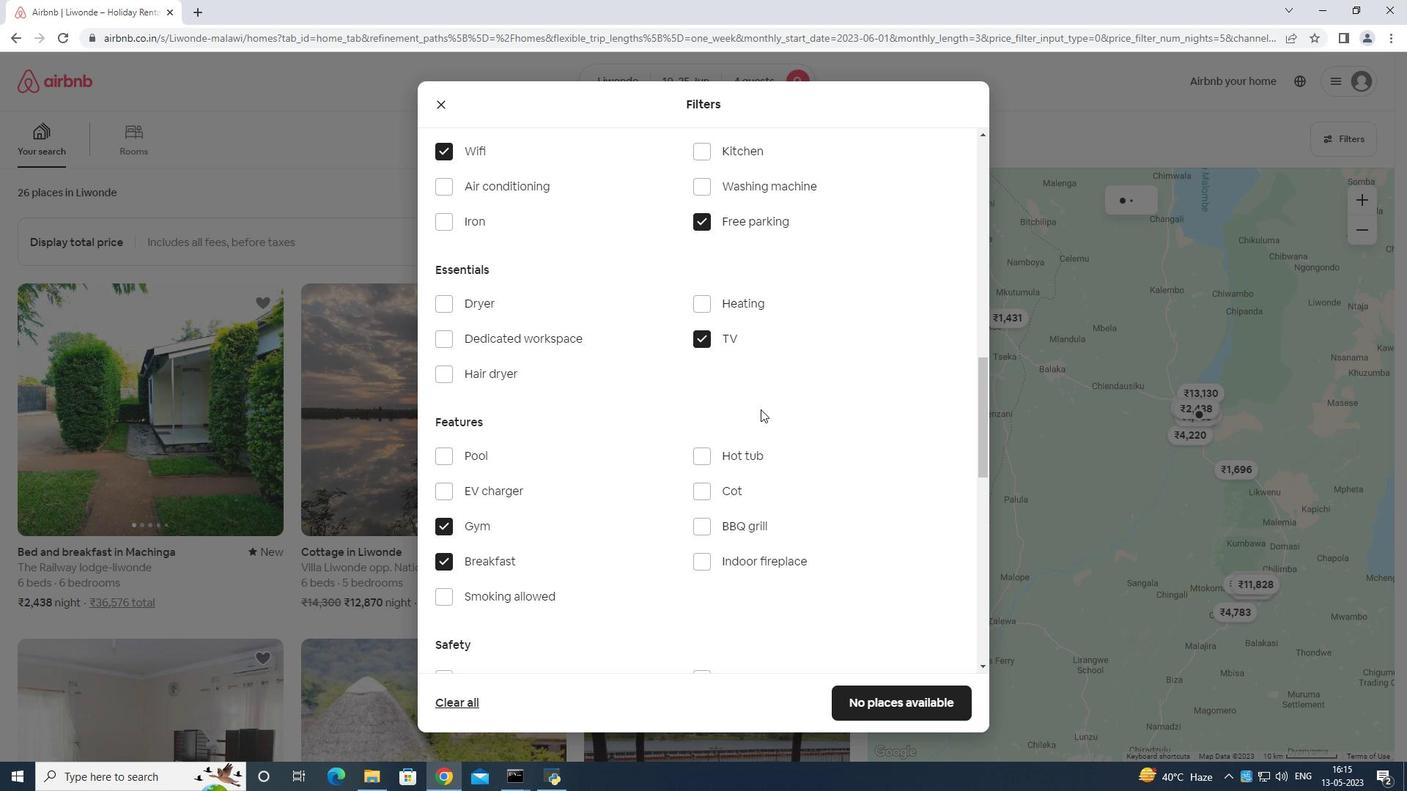 
Action: Mouse scrolled (783, 409) with delta (0, 0)
Screenshot: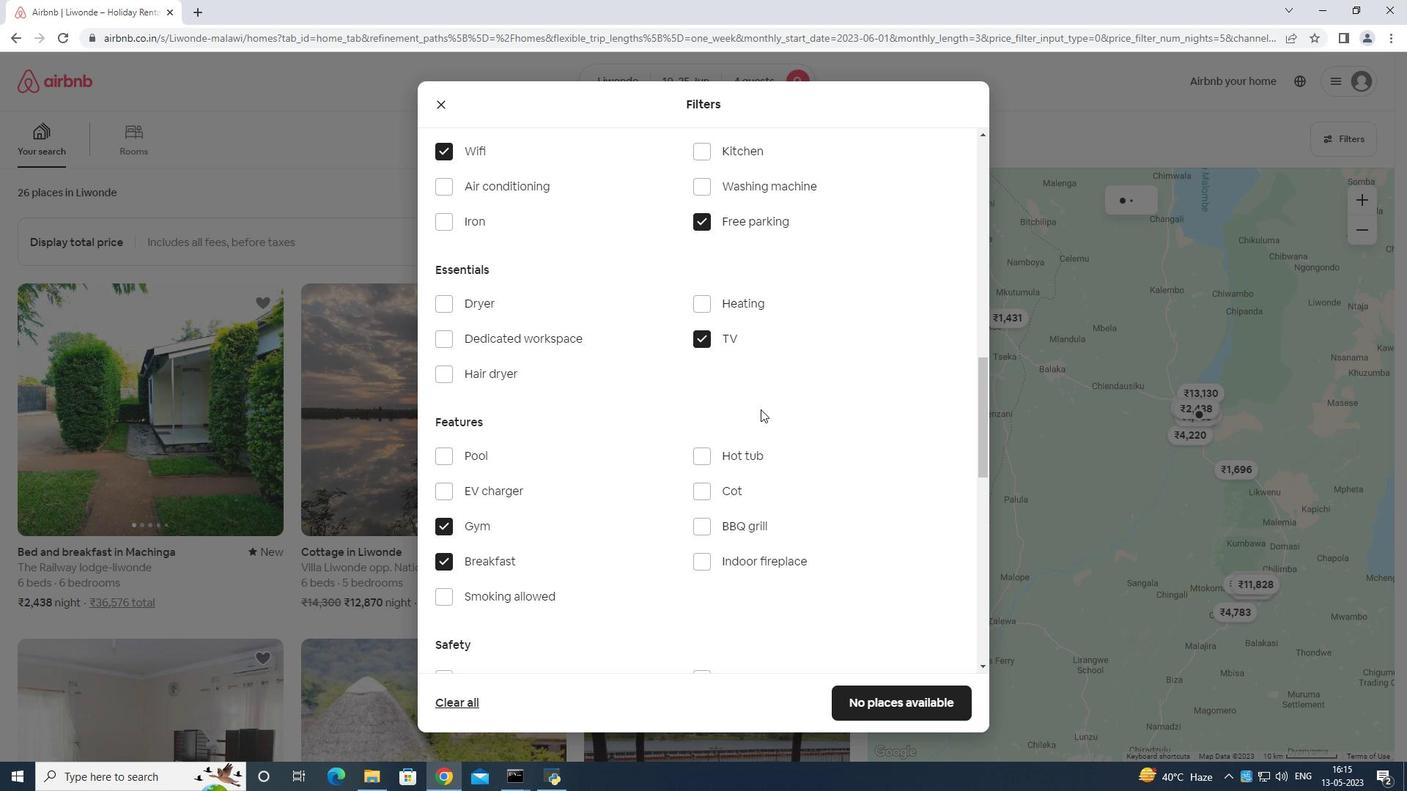 
Action: Mouse moved to (791, 411)
Screenshot: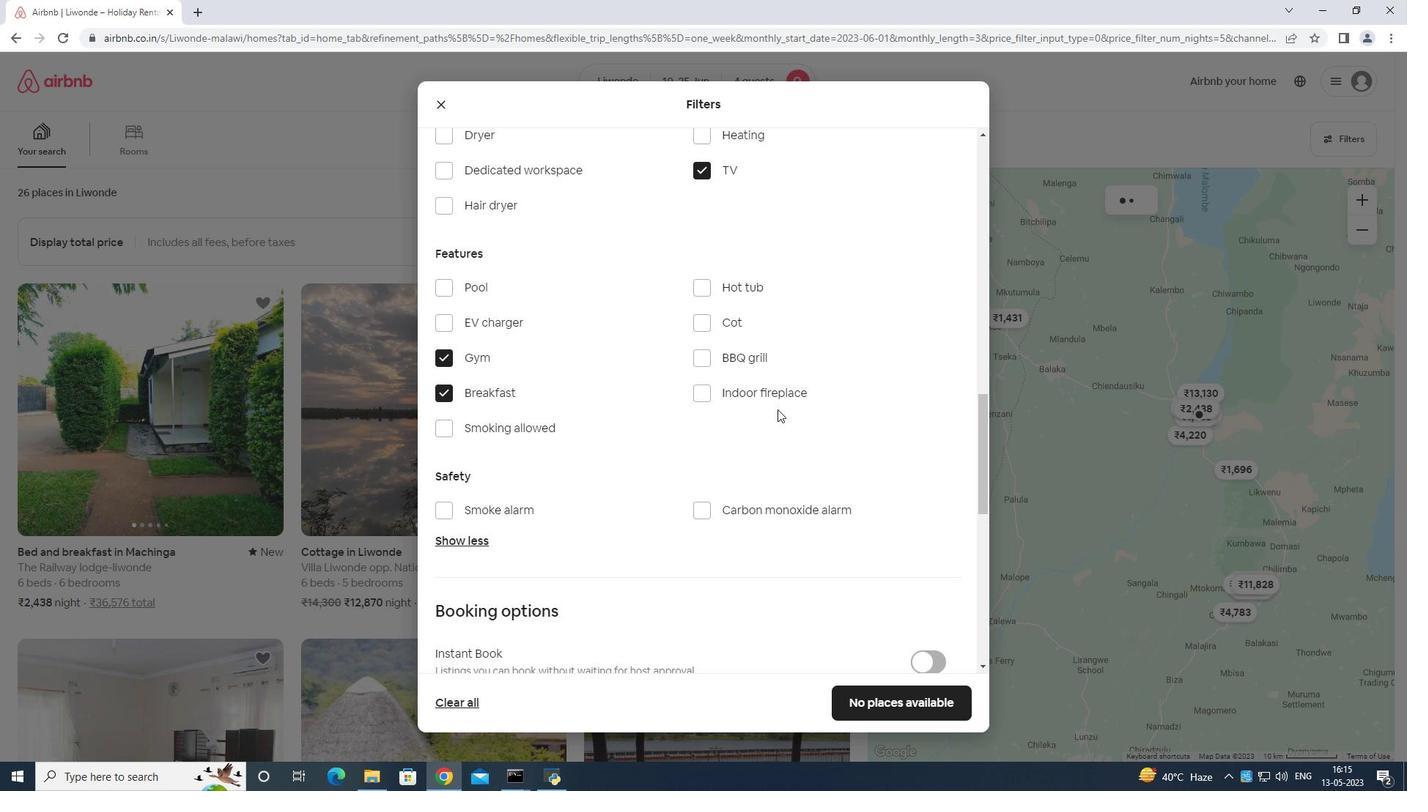 
Action: Mouse scrolled (791, 410) with delta (0, 0)
Screenshot: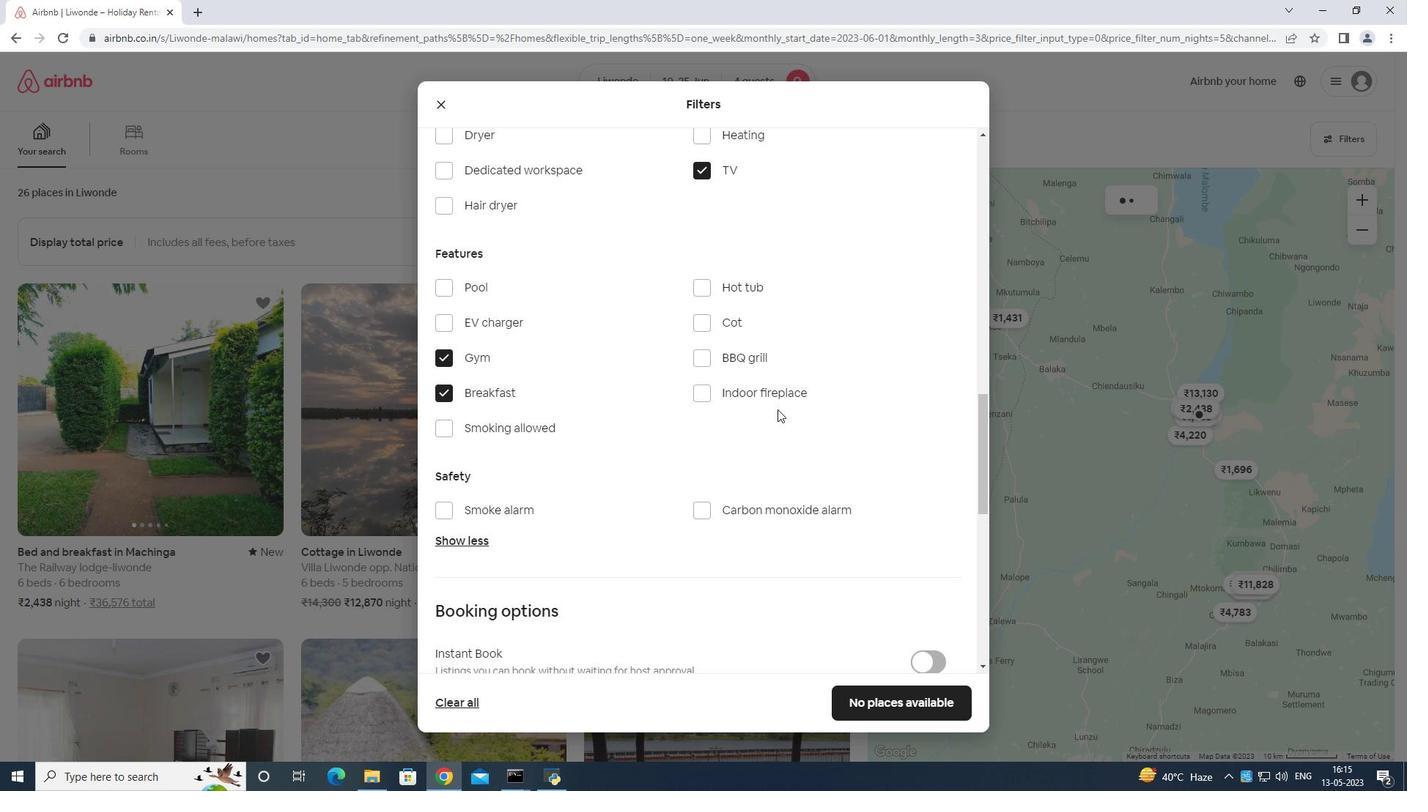 
Action: Mouse moved to (816, 412)
Screenshot: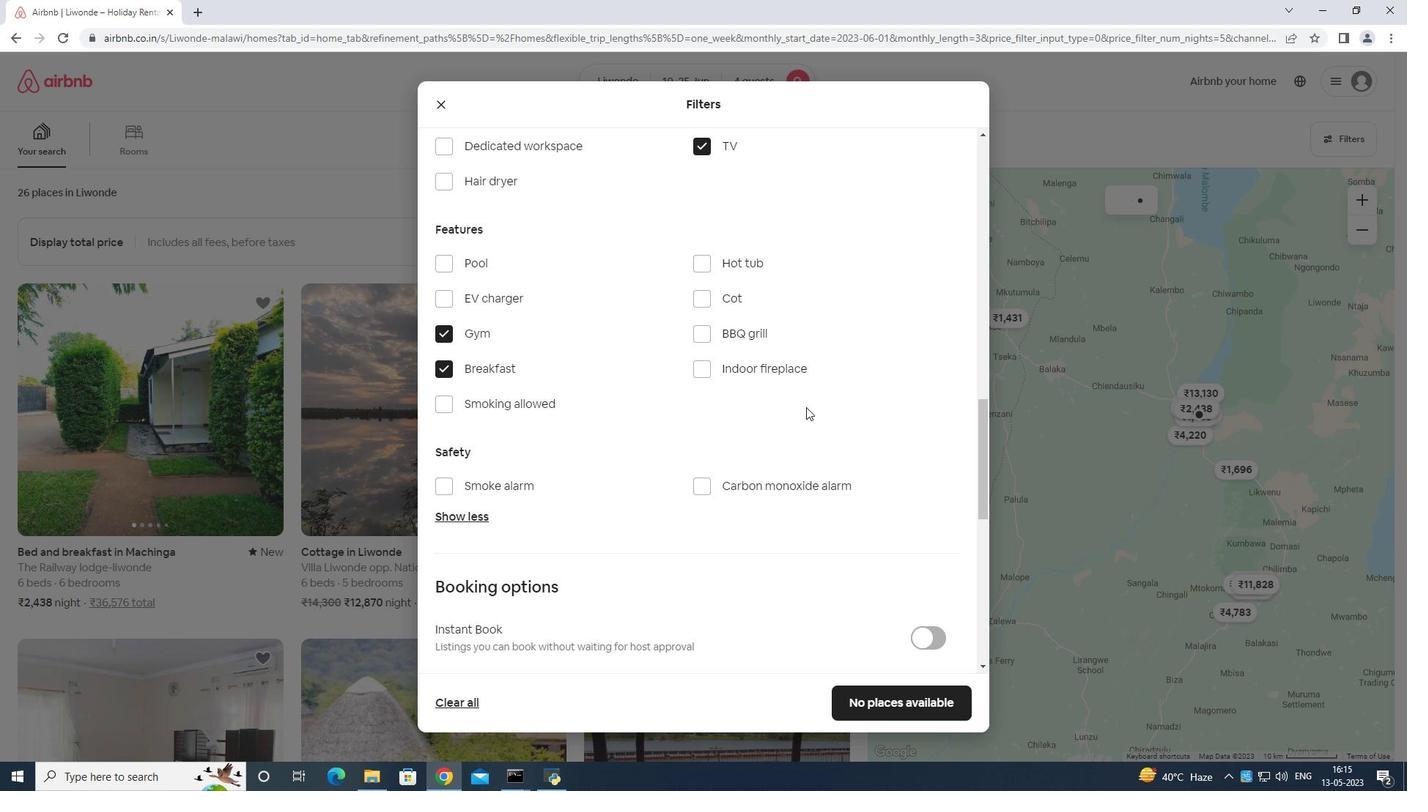 
Action: Mouse scrolled (816, 411) with delta (0, 0)
Screenshot: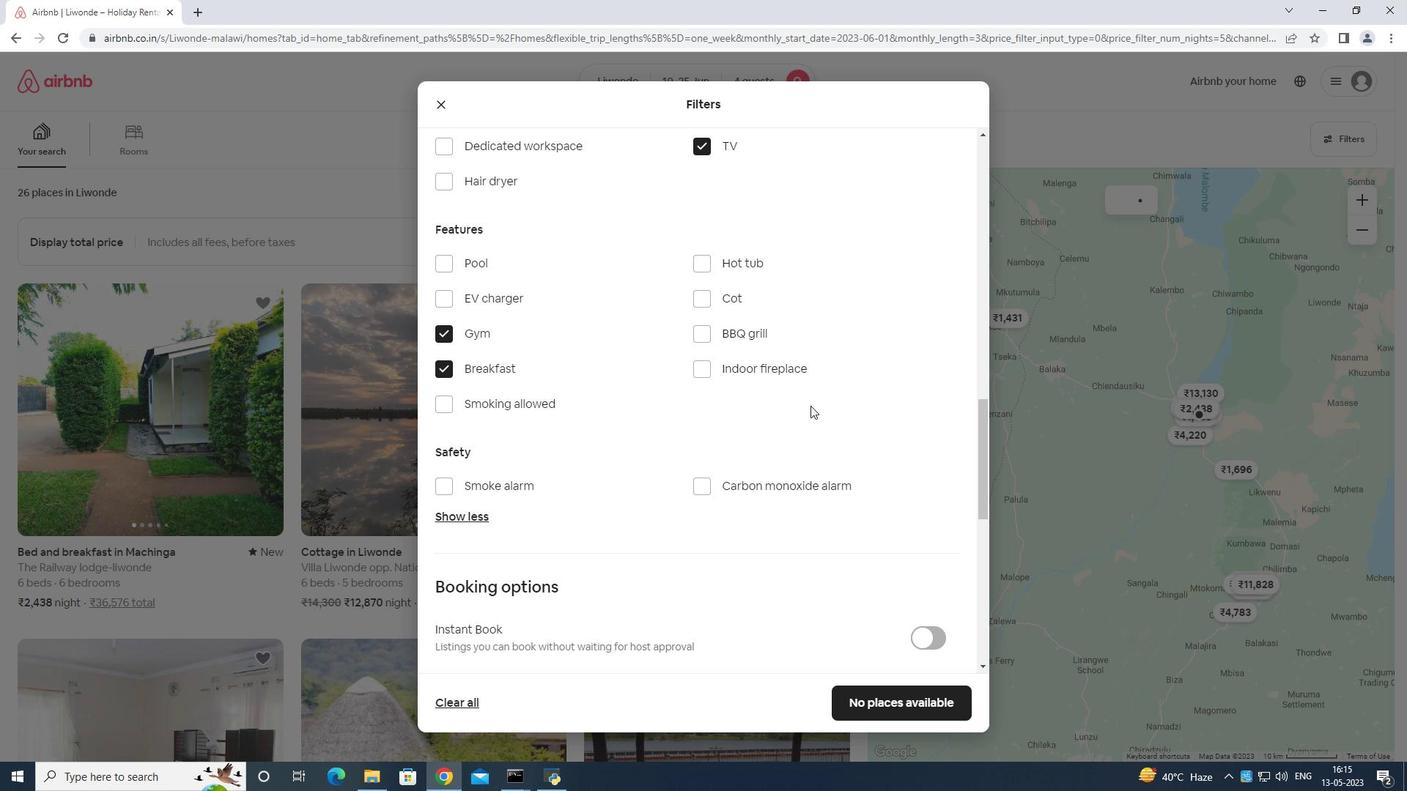 
Action: Mouse moved to (910, 468)
Screenshot: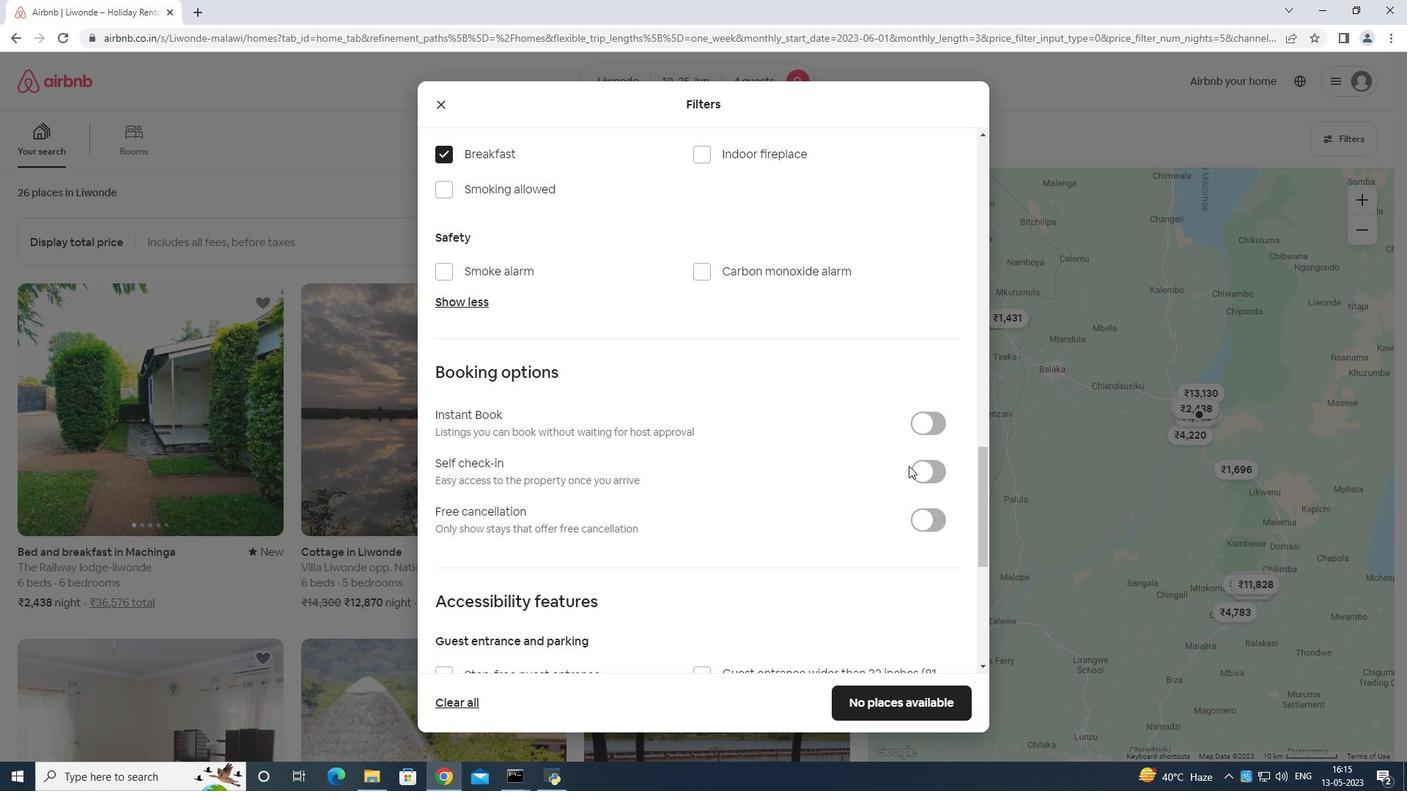 
Action: Mouse pressed left at (910, 468)
Screenshot: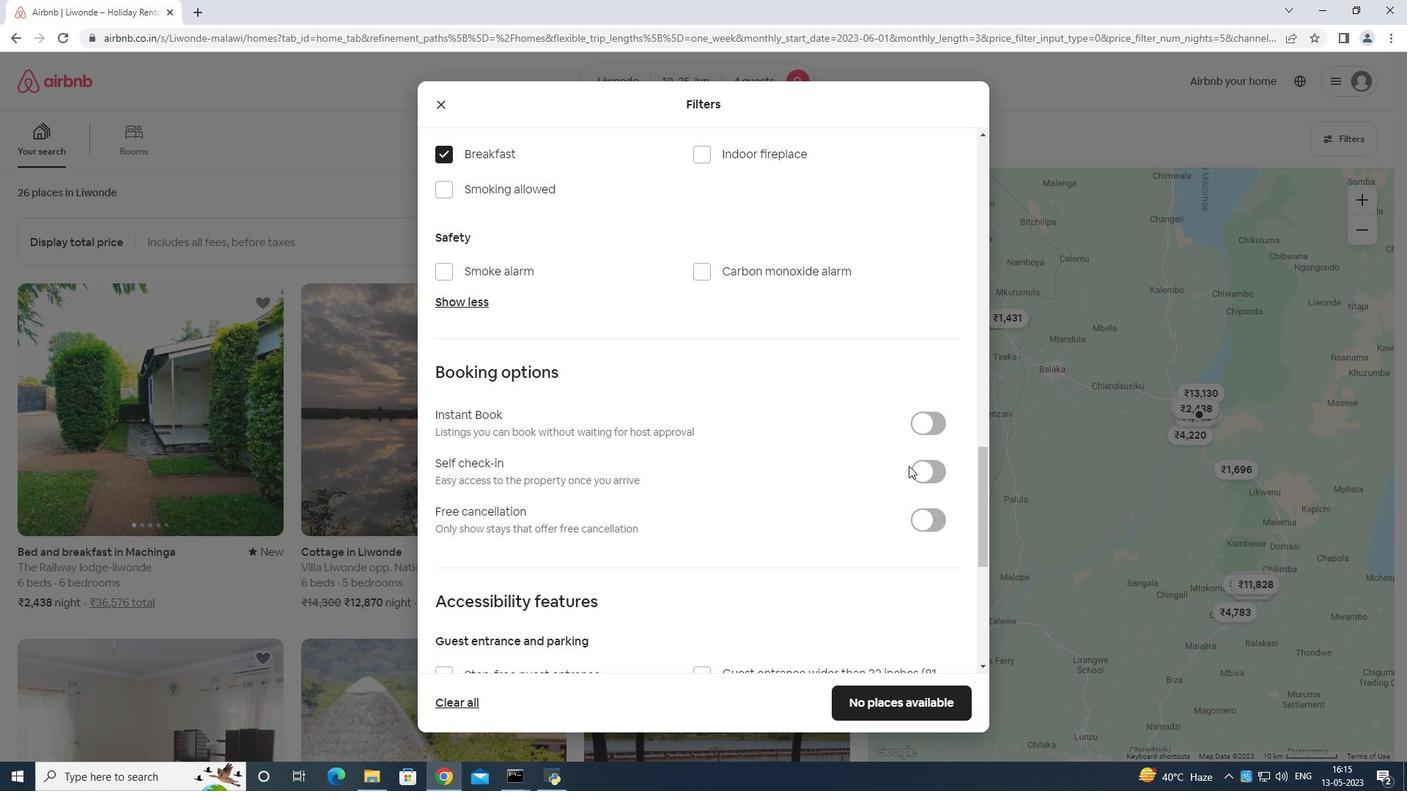 
Action: Mouse moved to (925, 461)
Screenshot: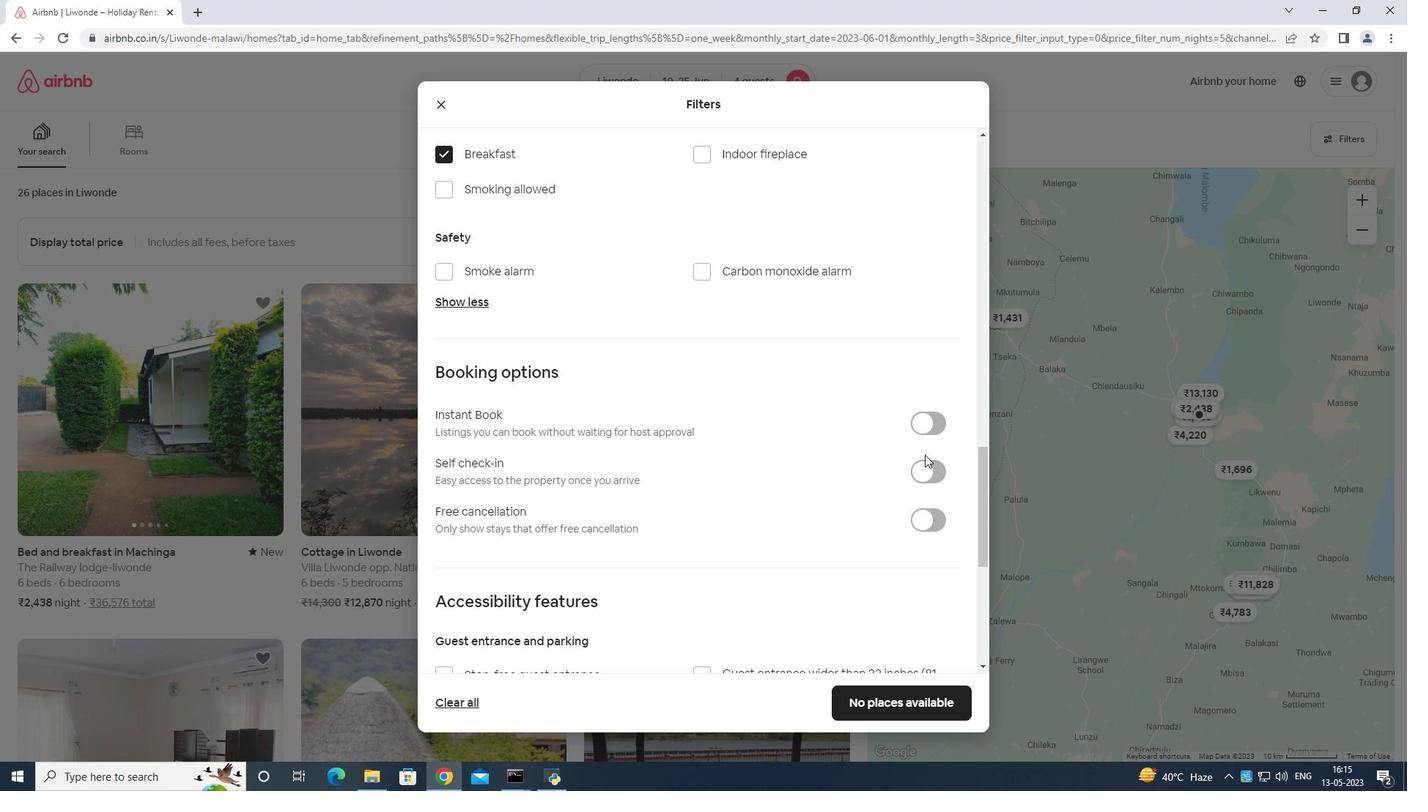 
Action: Mouse pressed left at (925, 461)
Screenshot: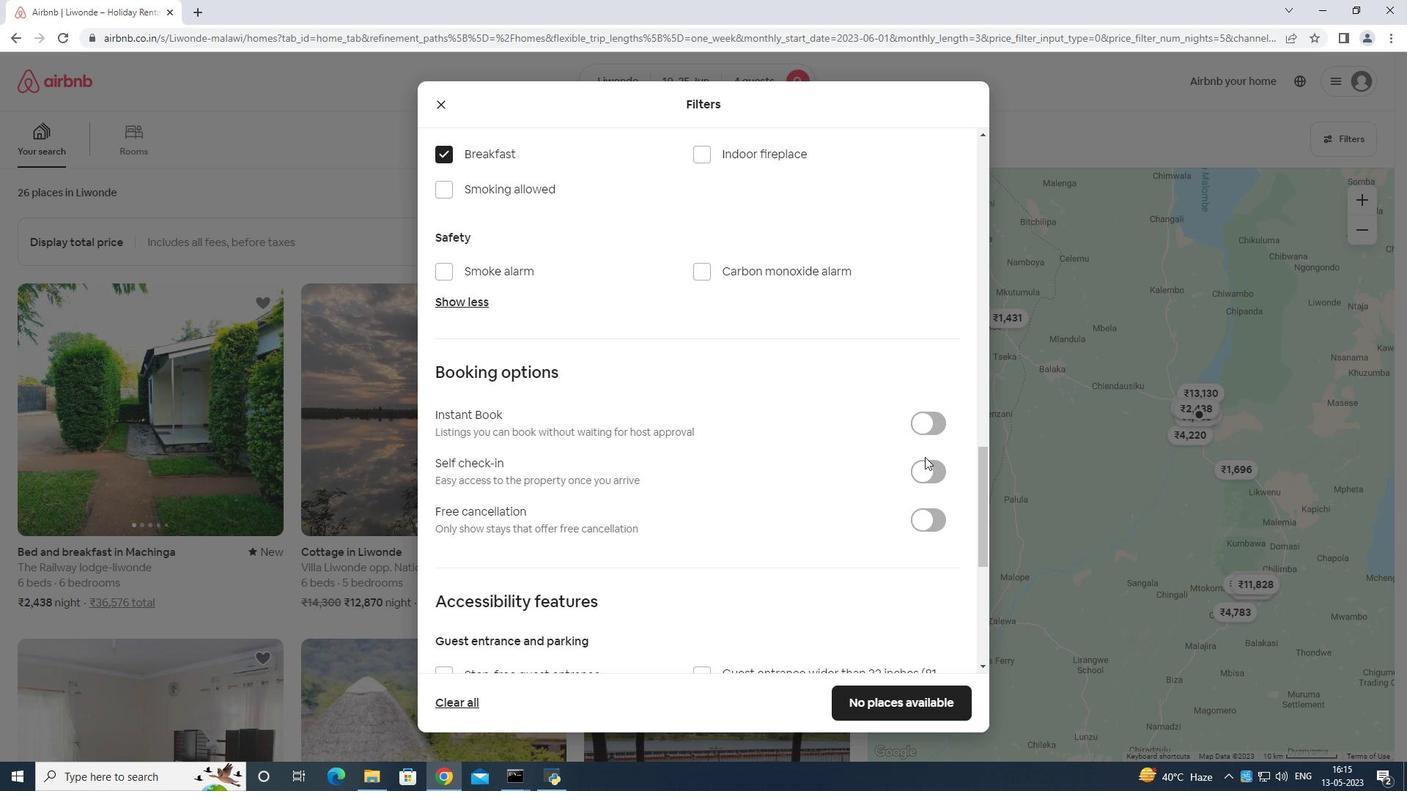 
Action: Mouse moved to (930, 447)
Screenshot: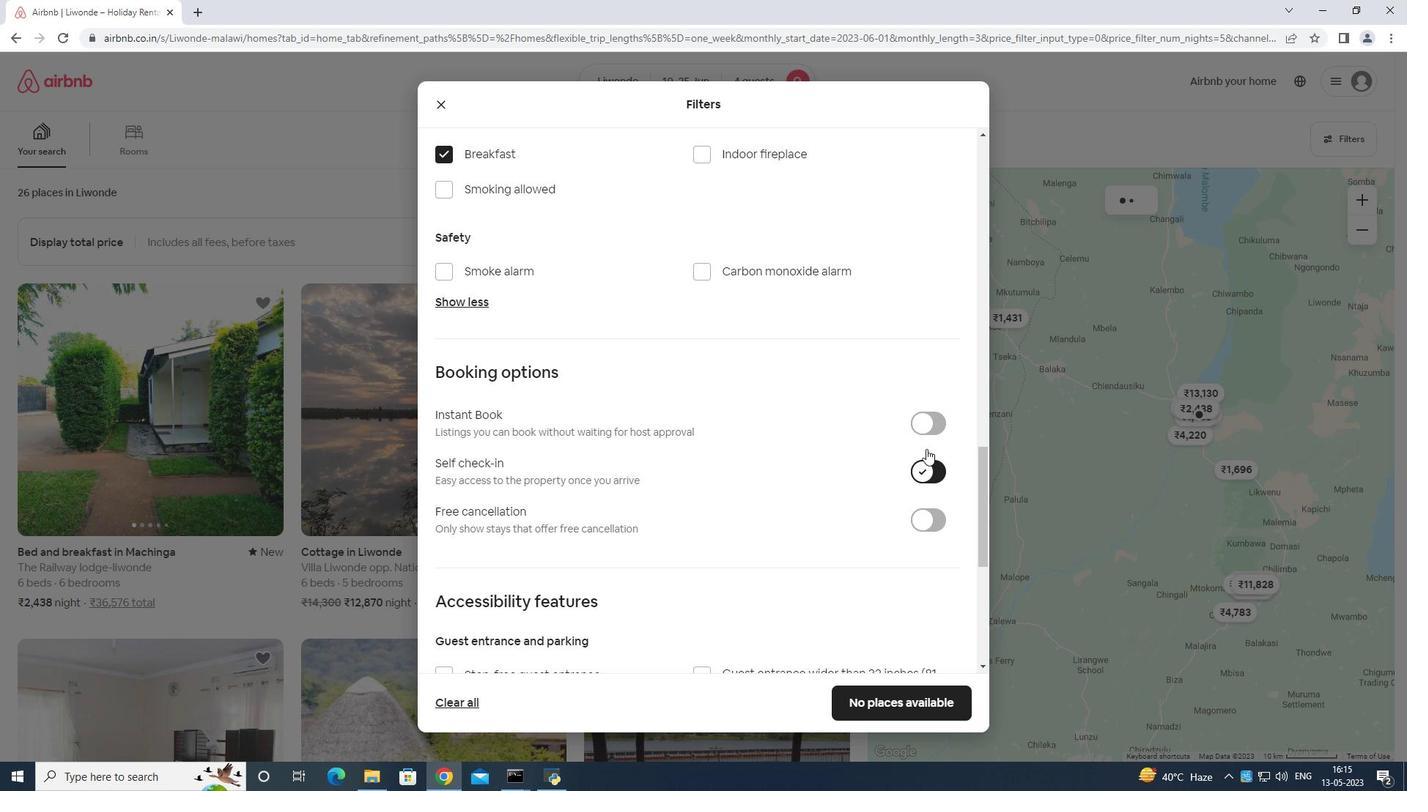
Action: Mouse scrolled (930, 447) with delta (0, 0)
Screenshot: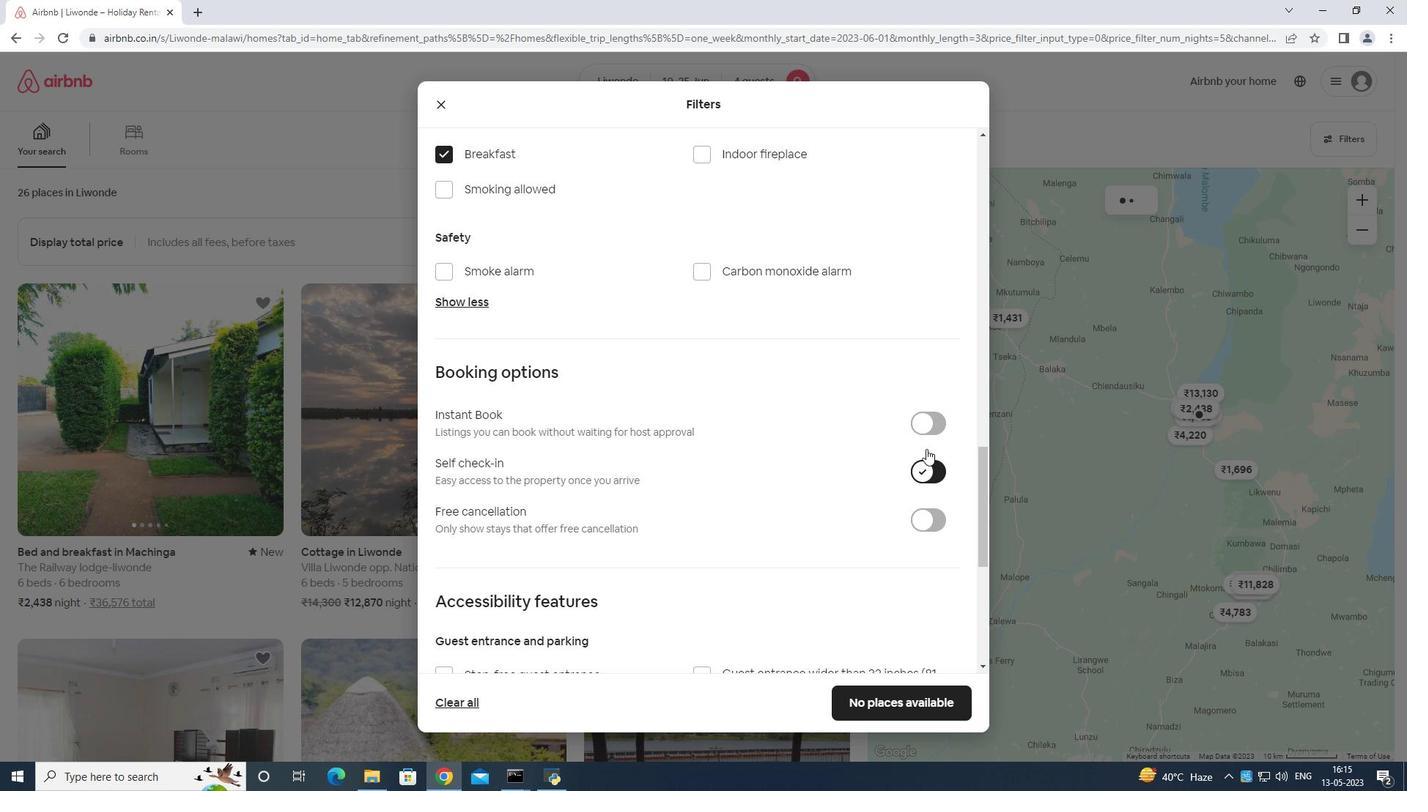 
Action: Mouse moved to (928, 457)
Screenshot: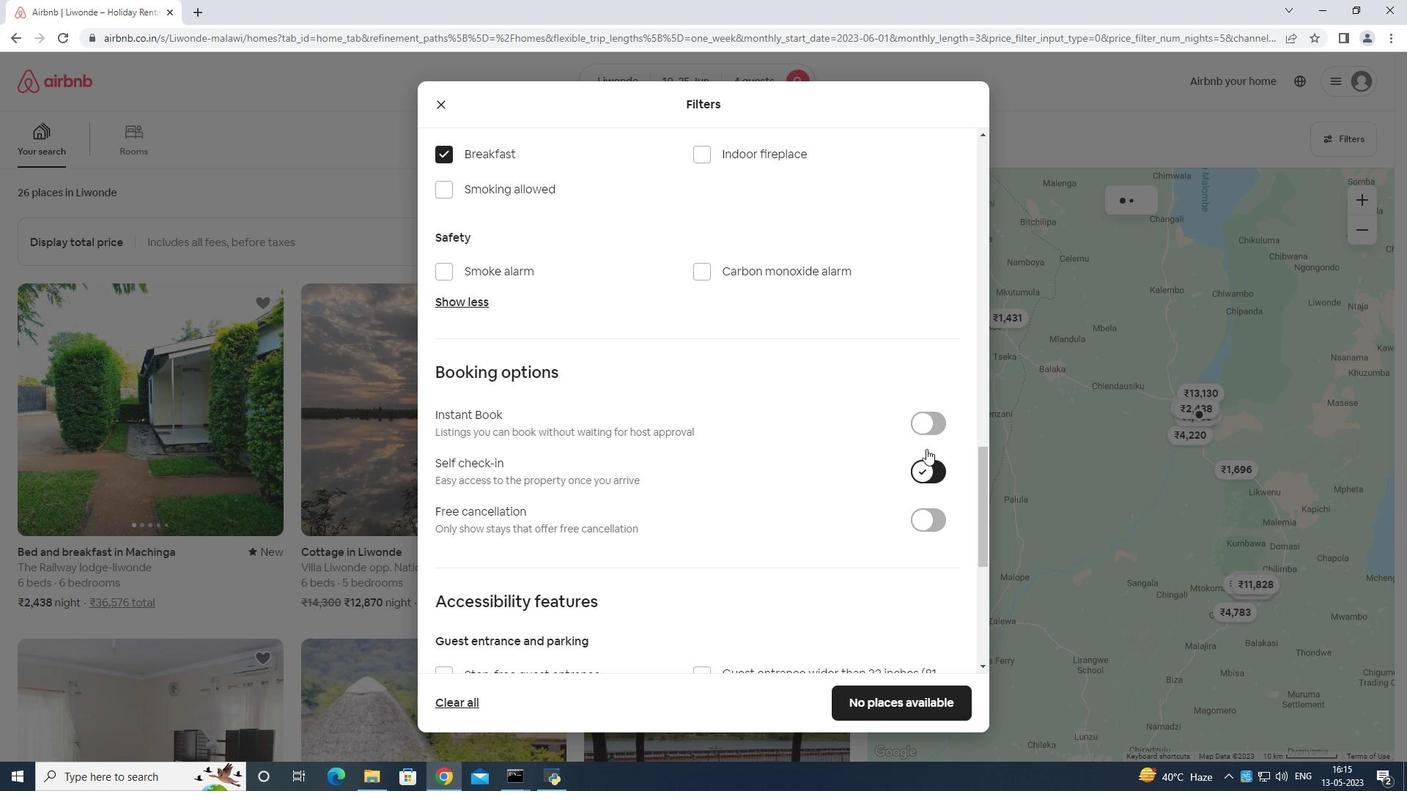 
Action: Mouse scrolled (928, 456) with delta (0, 0)
Screenshot: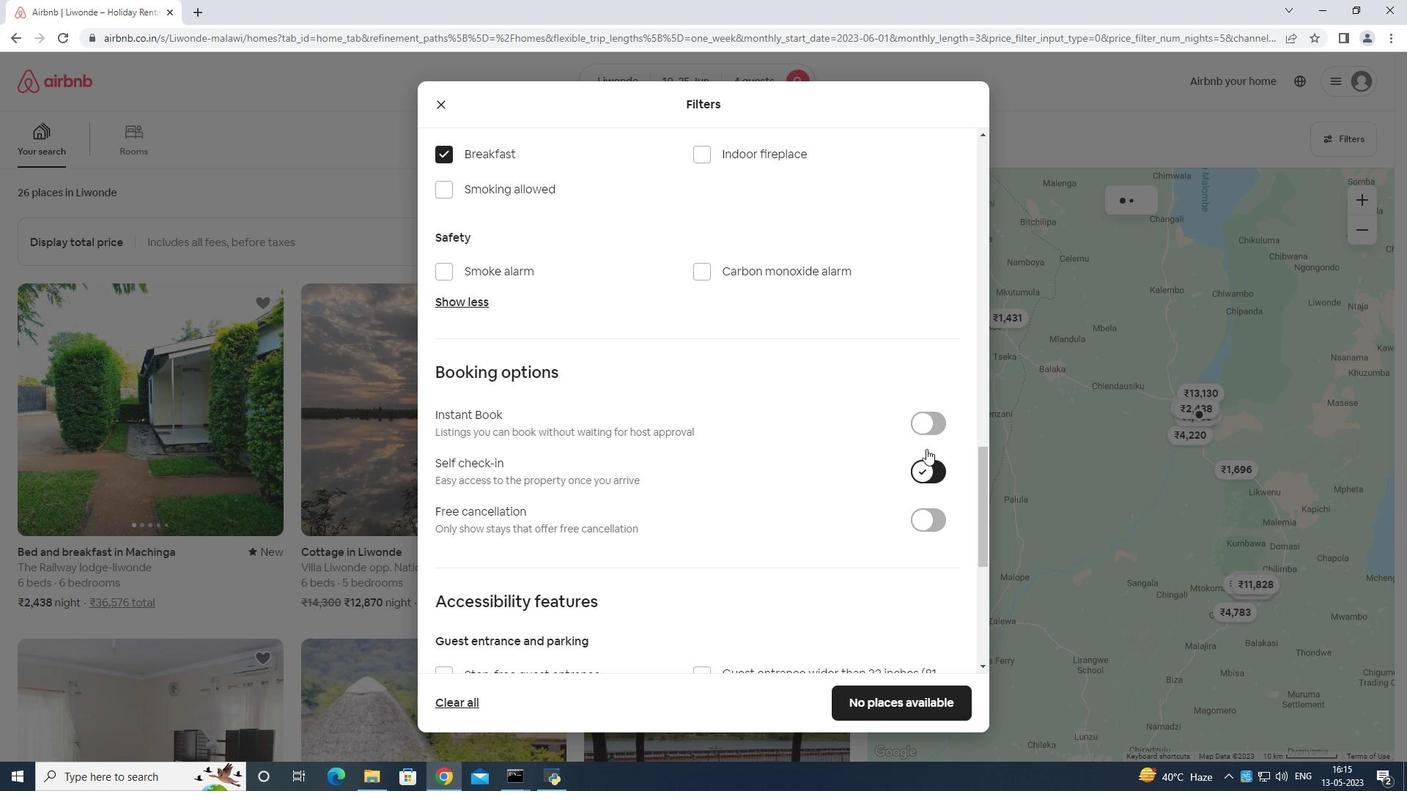 
Action: Mouse moved to (928, 458)
Screenshot: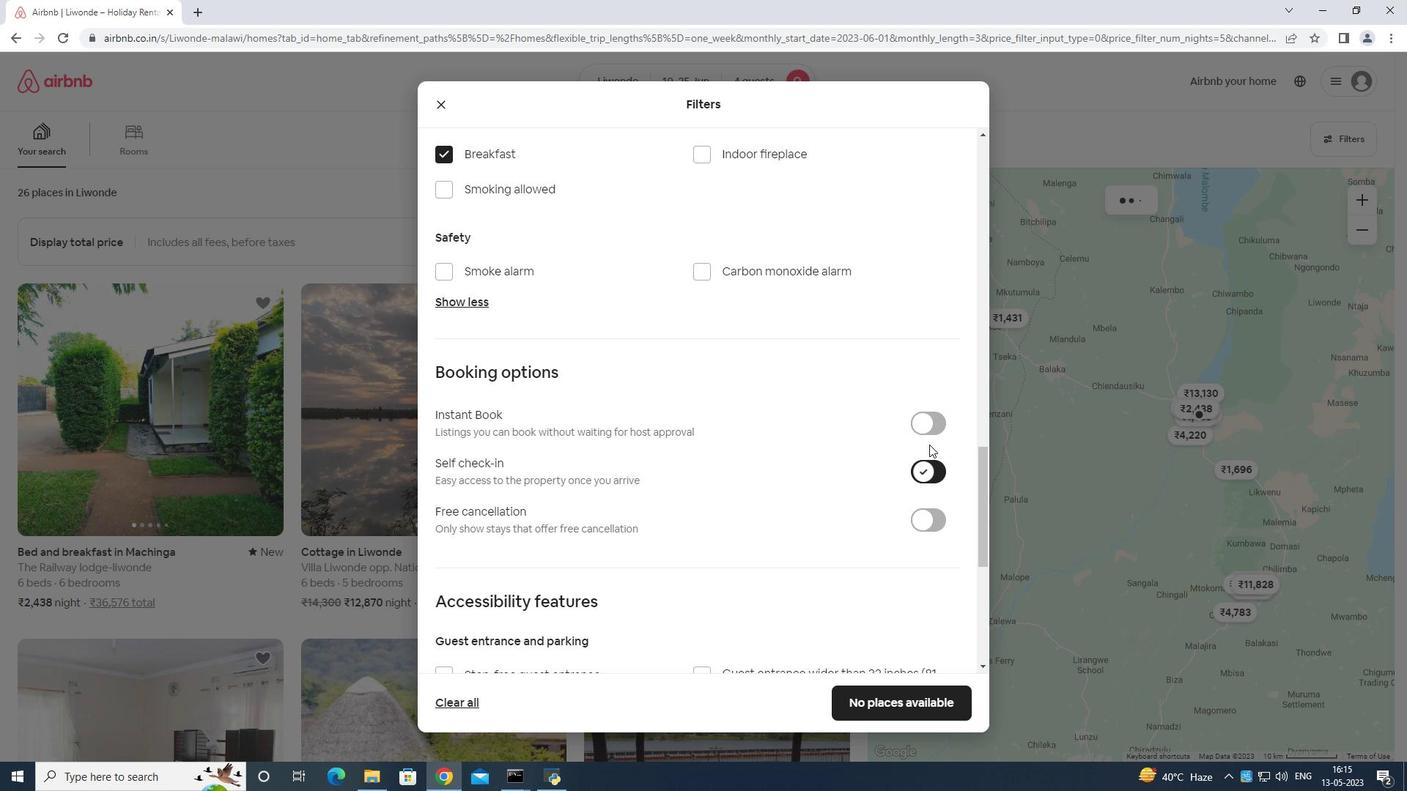 
Action: Mouse scrolled (928, 458) with delta (0, 0)
Screenshot: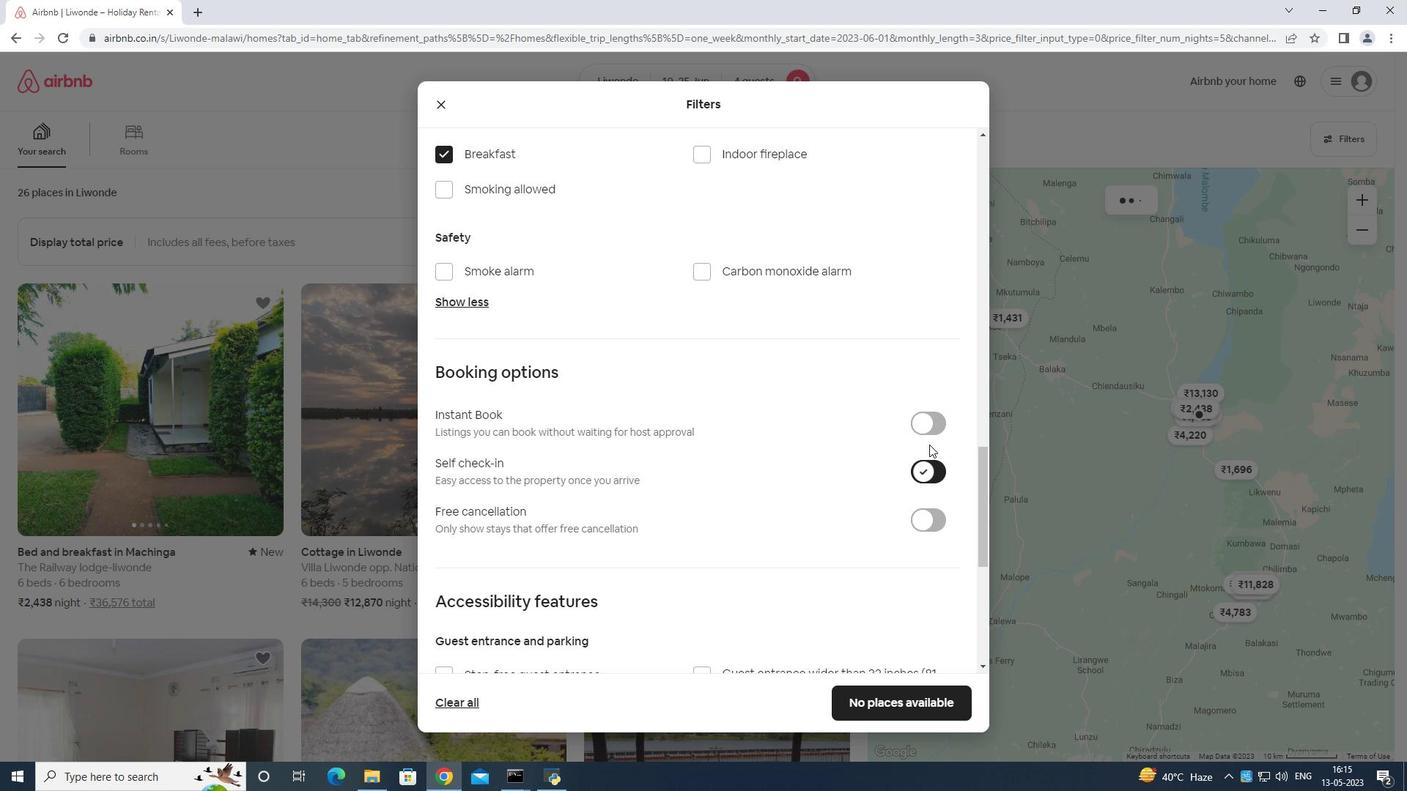 
Action: Mouse moved to (925, 459)
Screenshot: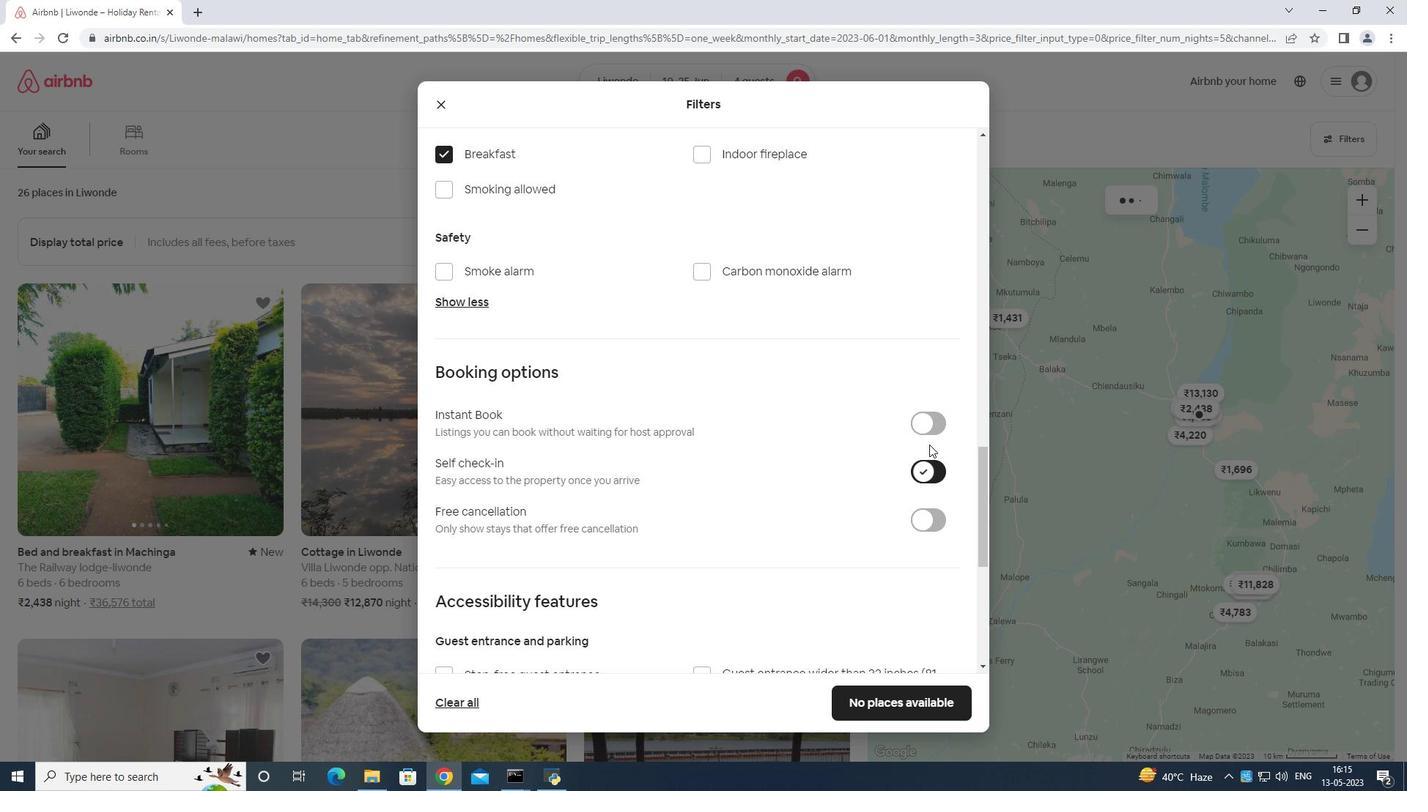 
Action: Mouse scrolled (925, 458) with delta (0, 0)
Screenshot: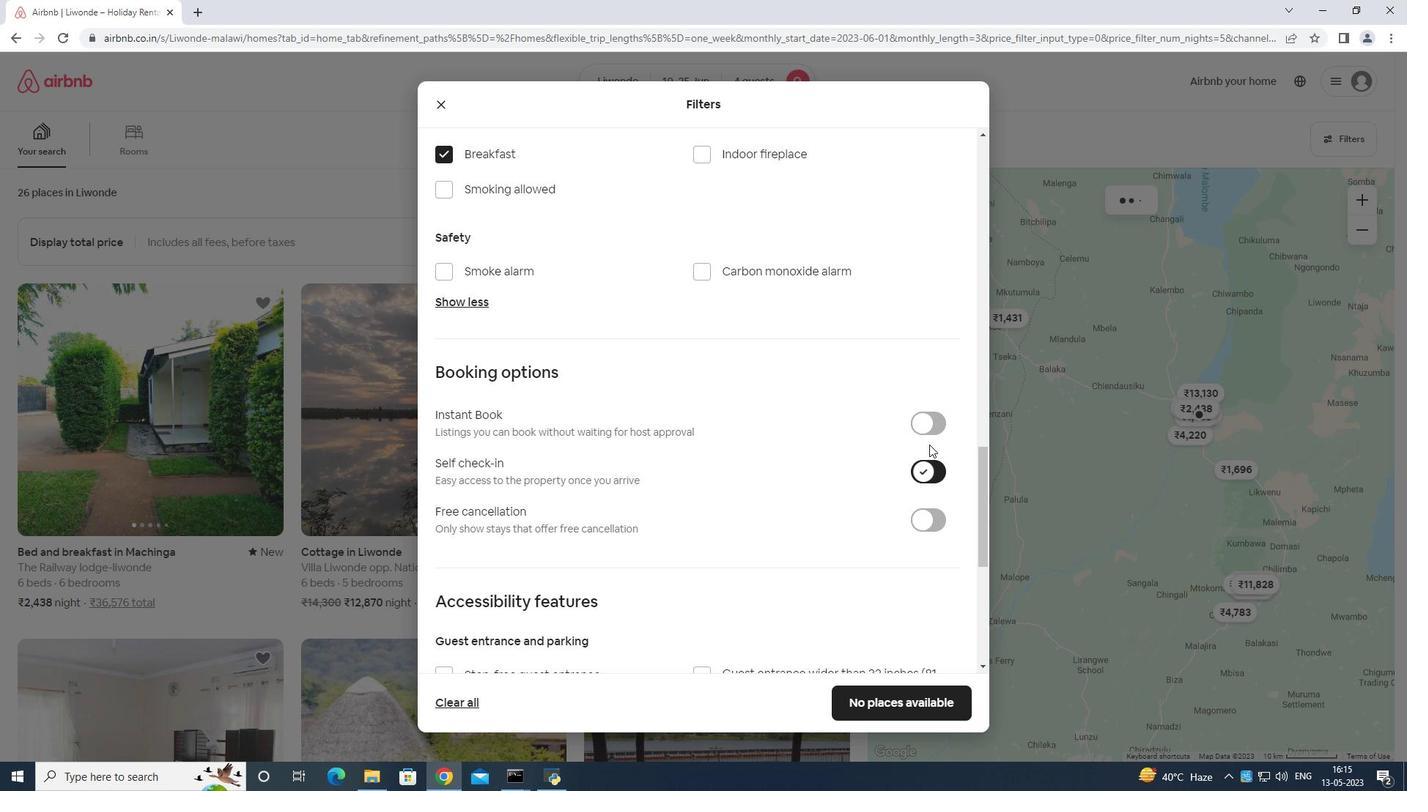 
Action: Mouse moved to (900, 451)
Screenshot: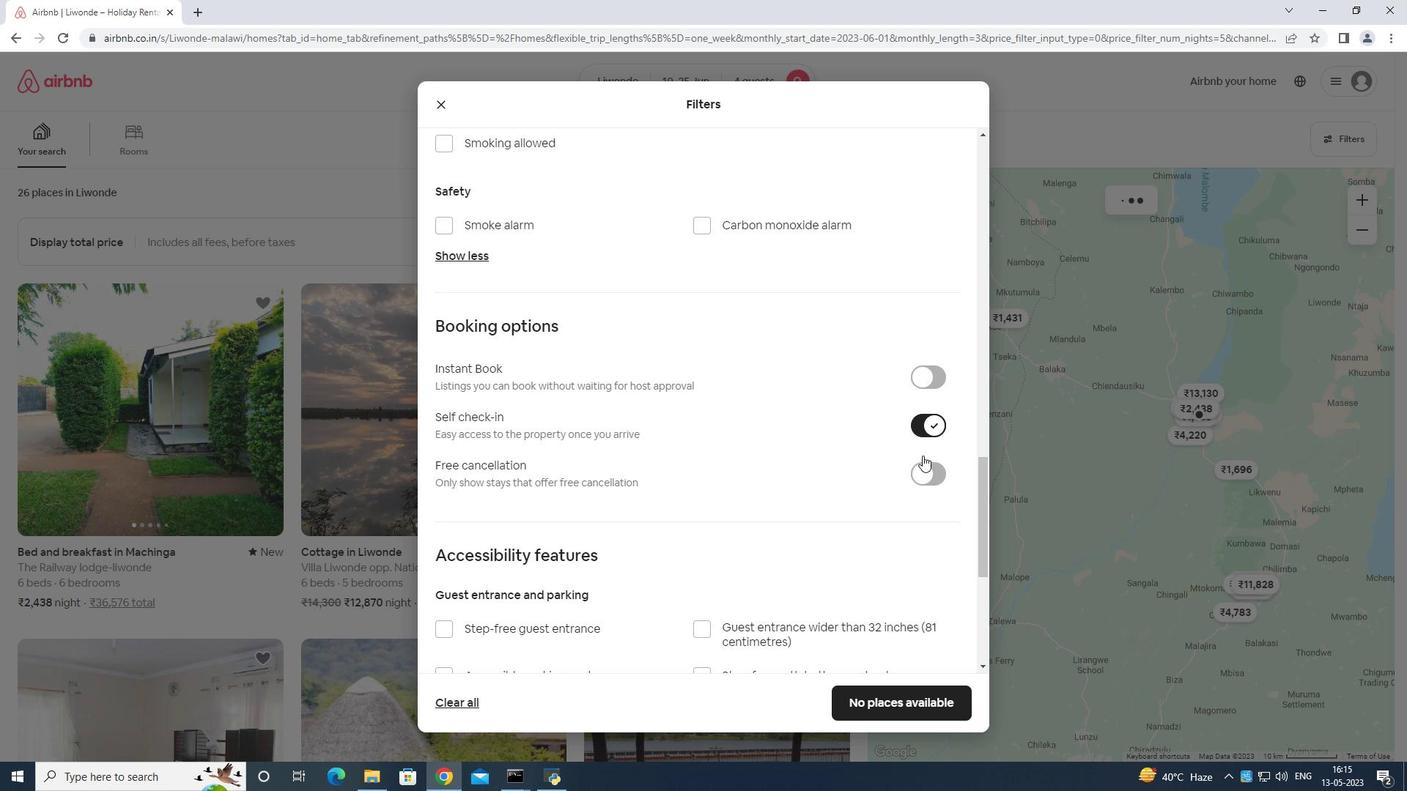 
Action: Mouse scrolled (900, 450) with delta (0, 0)
Screenshot: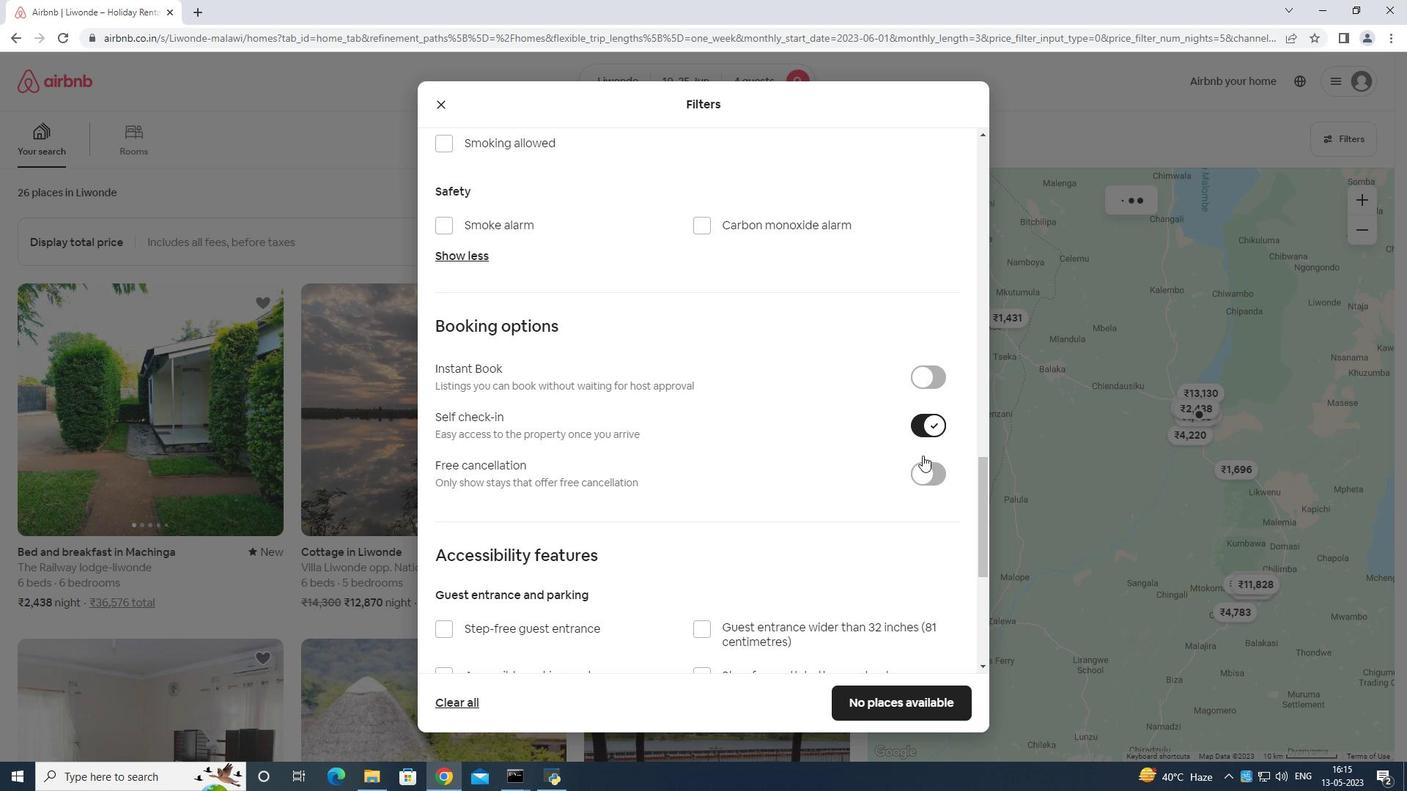 
Action: Mouse moved to (899, 455)
Screenshot: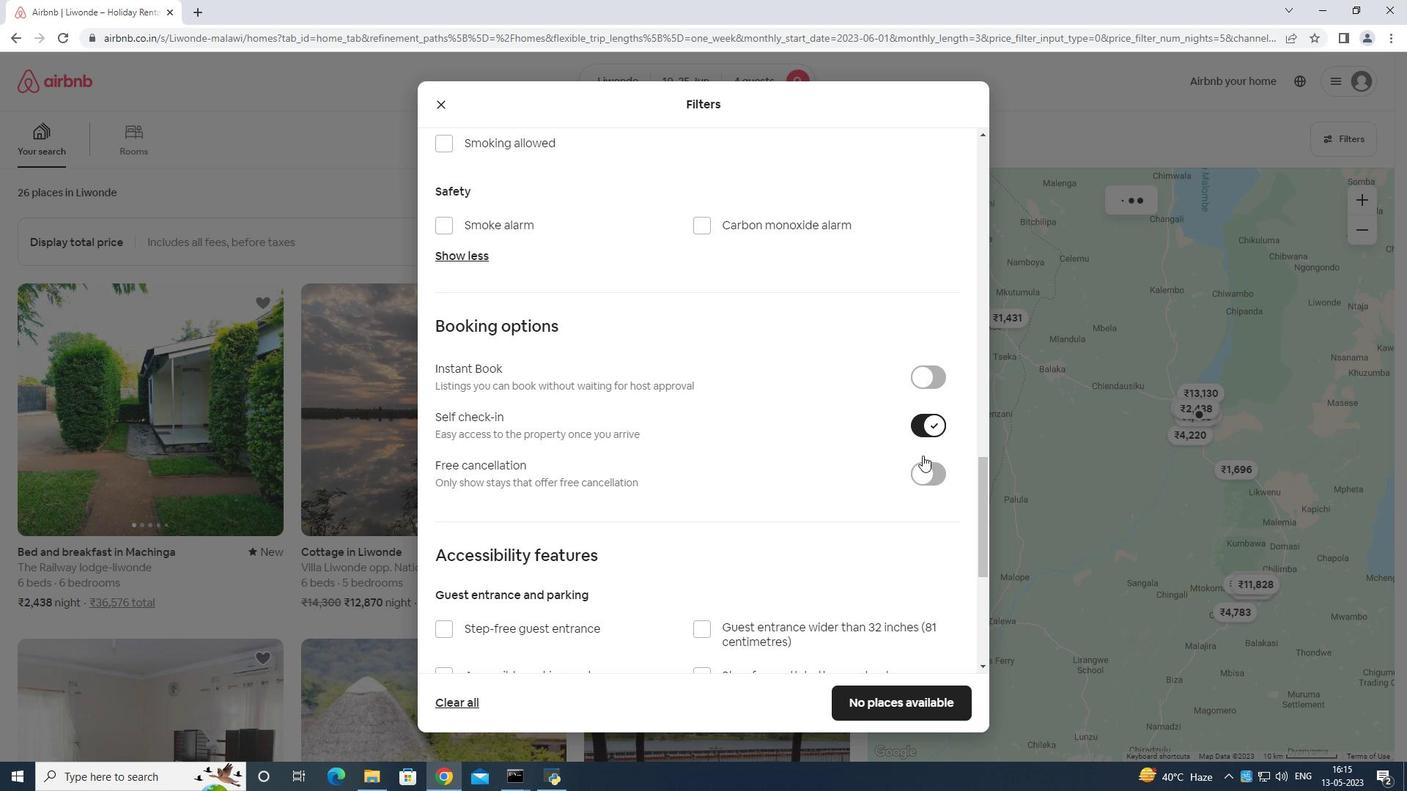 
Action: Mouse scrolled (899, 454) with delta (0, 0)
Screenshot: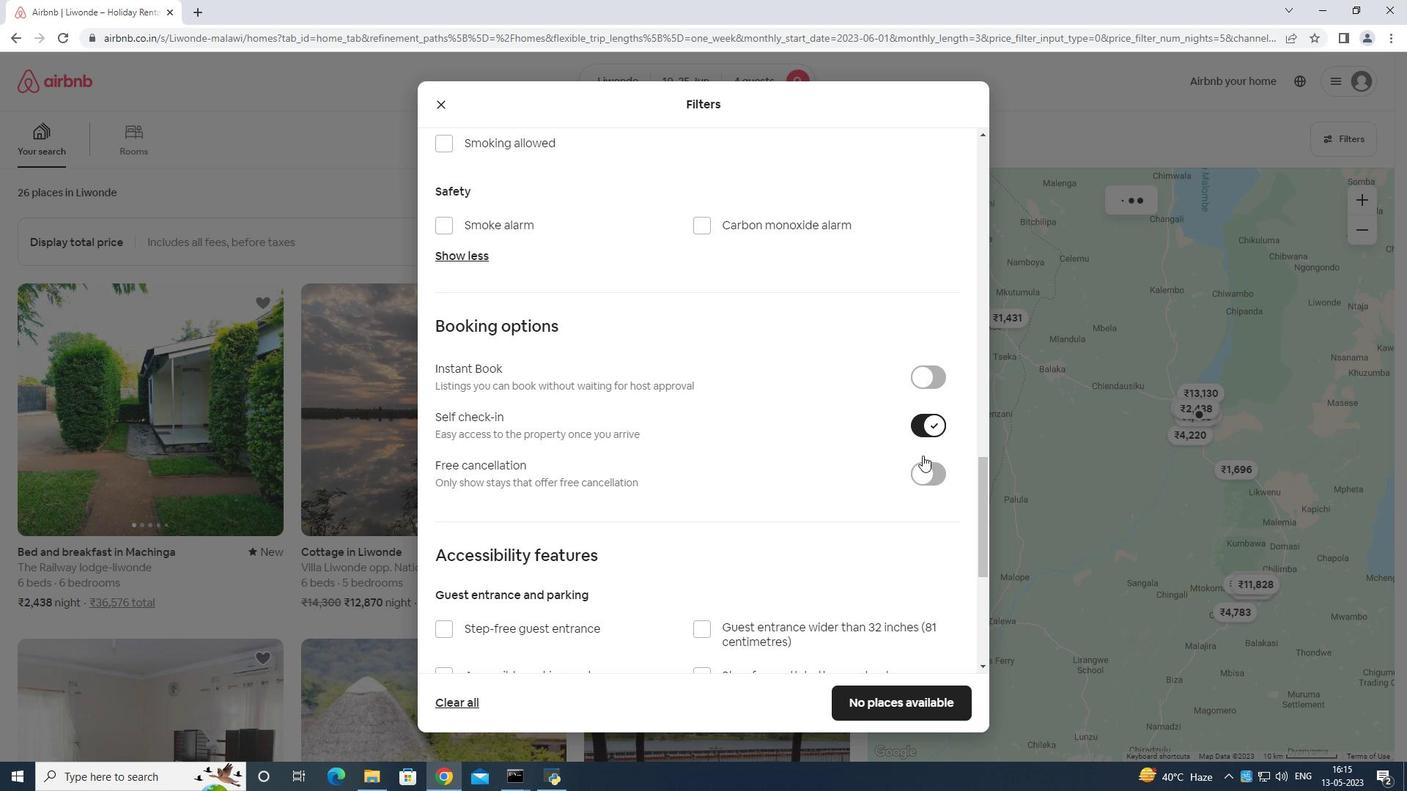 
Action: Mouse moved to (895, 460)
Screenshot: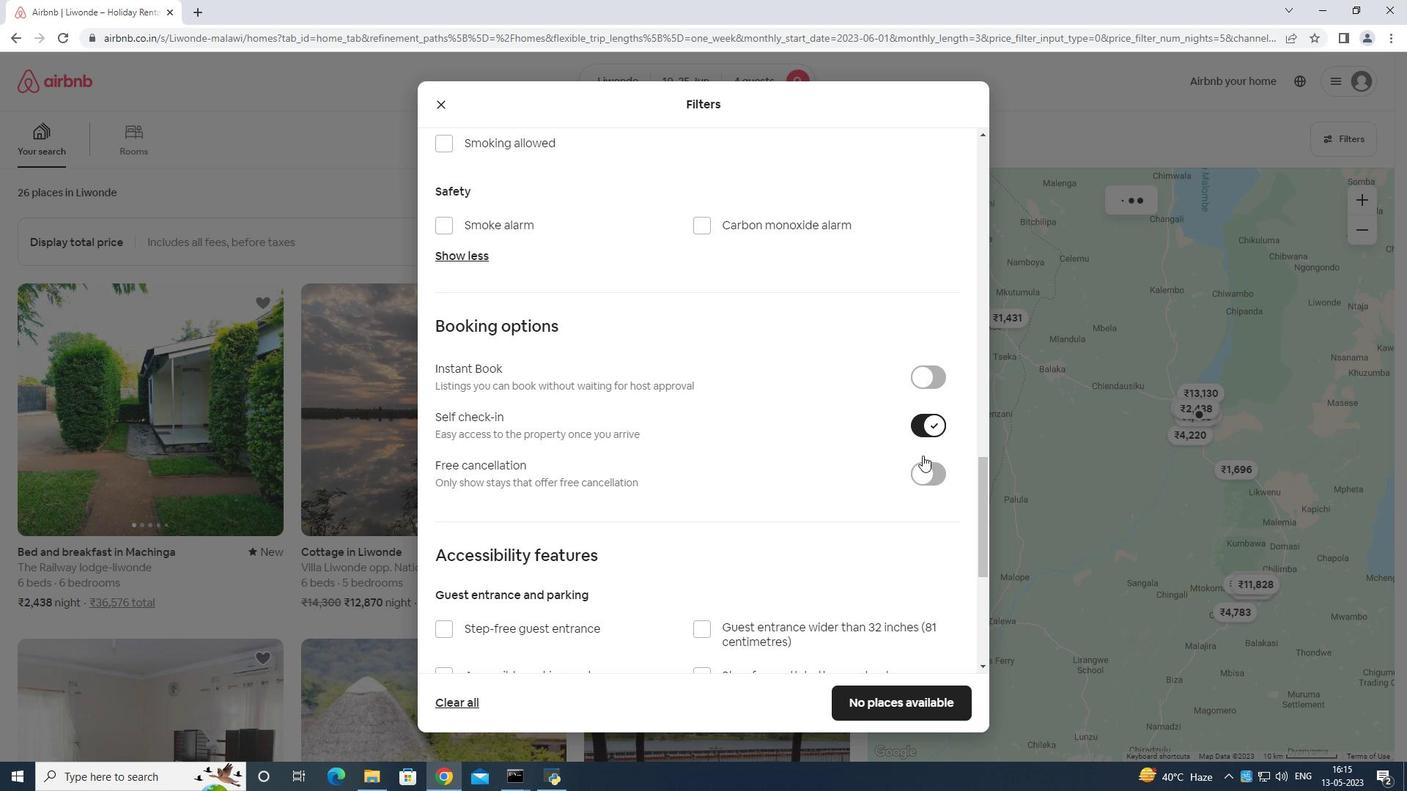 
Action: Mouse scrolled (895, 459) with delta (0, 0)
Screenshot: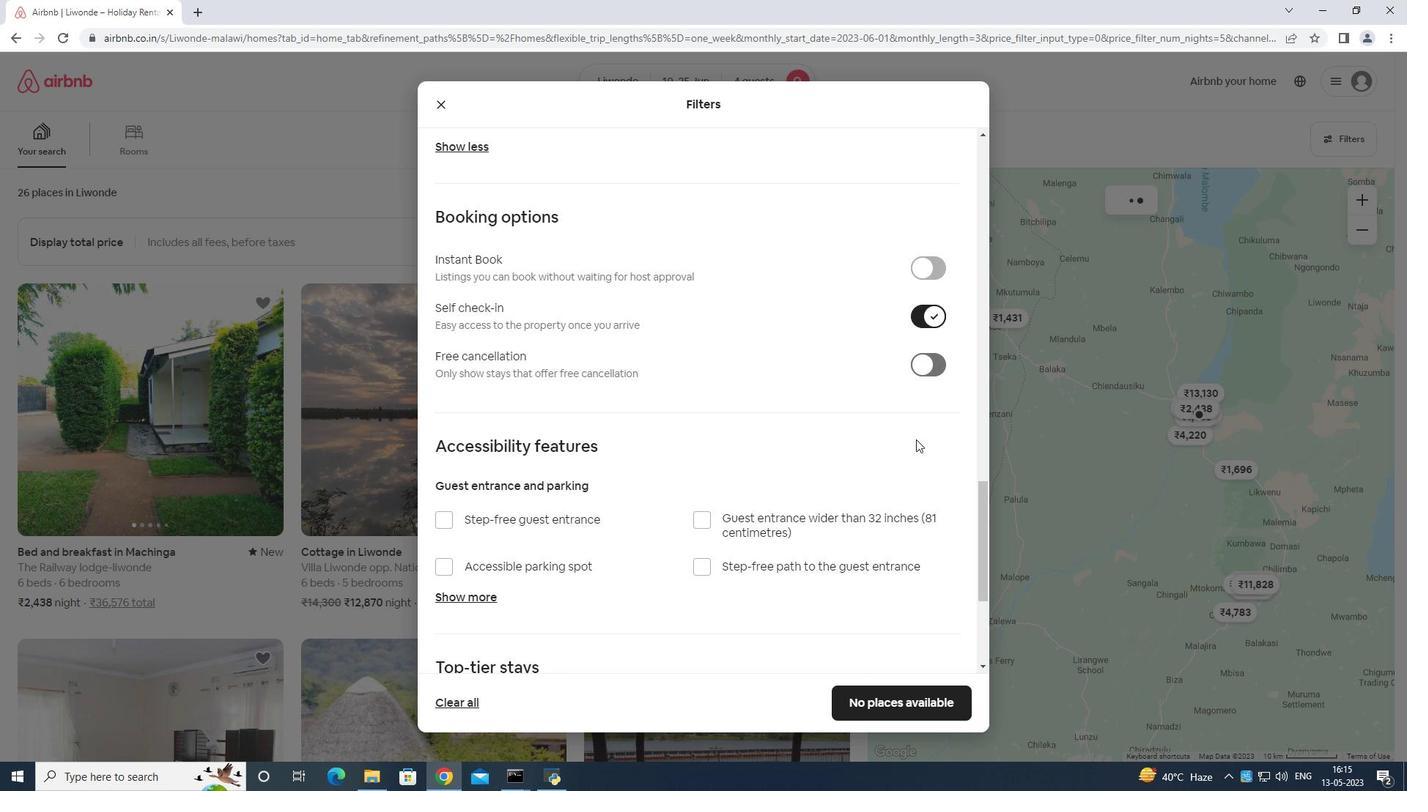 
Action: Mouse moved to (836, 471)
Screenshot: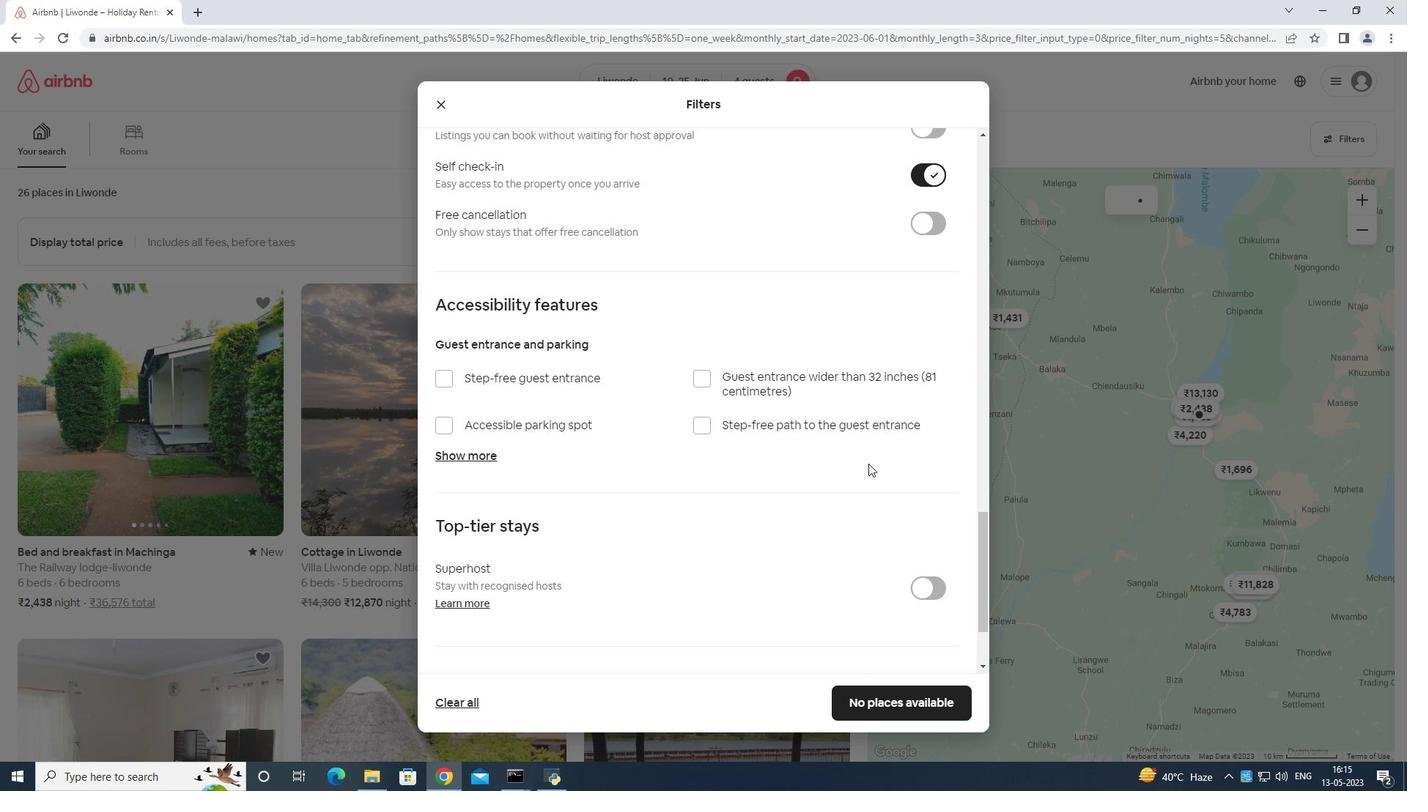 
Action: Mouse scrolled (836, 470) with delta (0, 0)
Screenshot: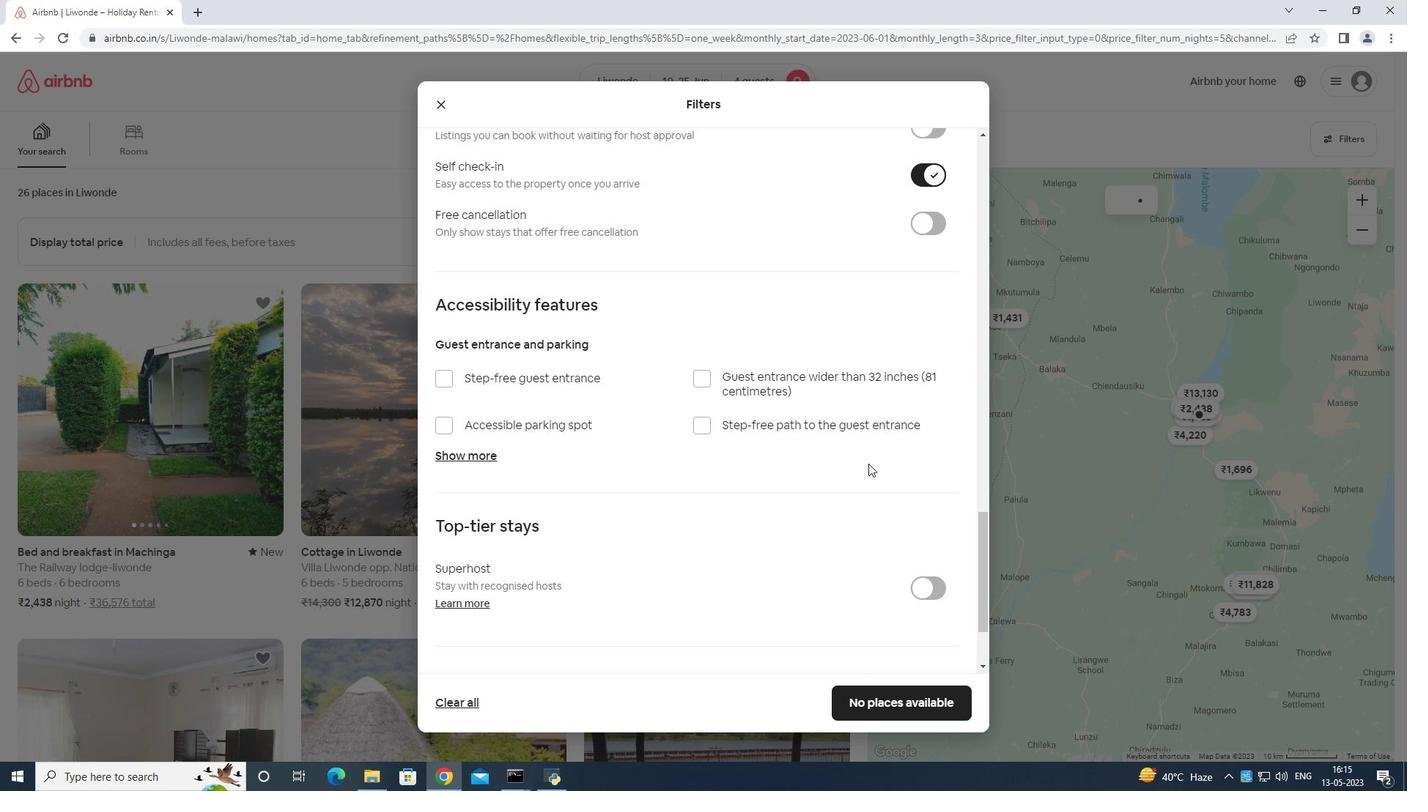 
Action: Mouse moved to (823, 479)
Screenshot: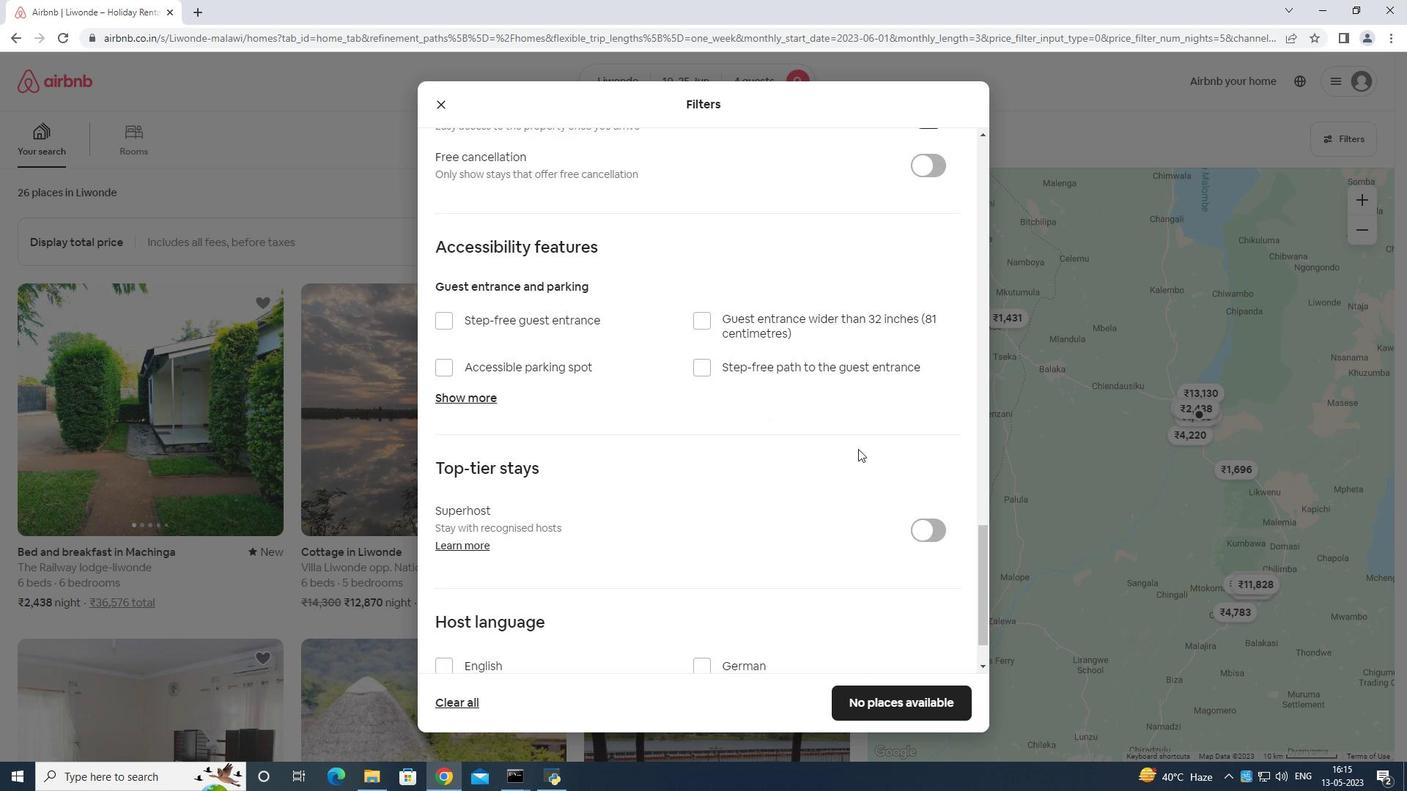 
Action: Mouse scrolled (823, 478) with delta (0, 0)
Screenshot: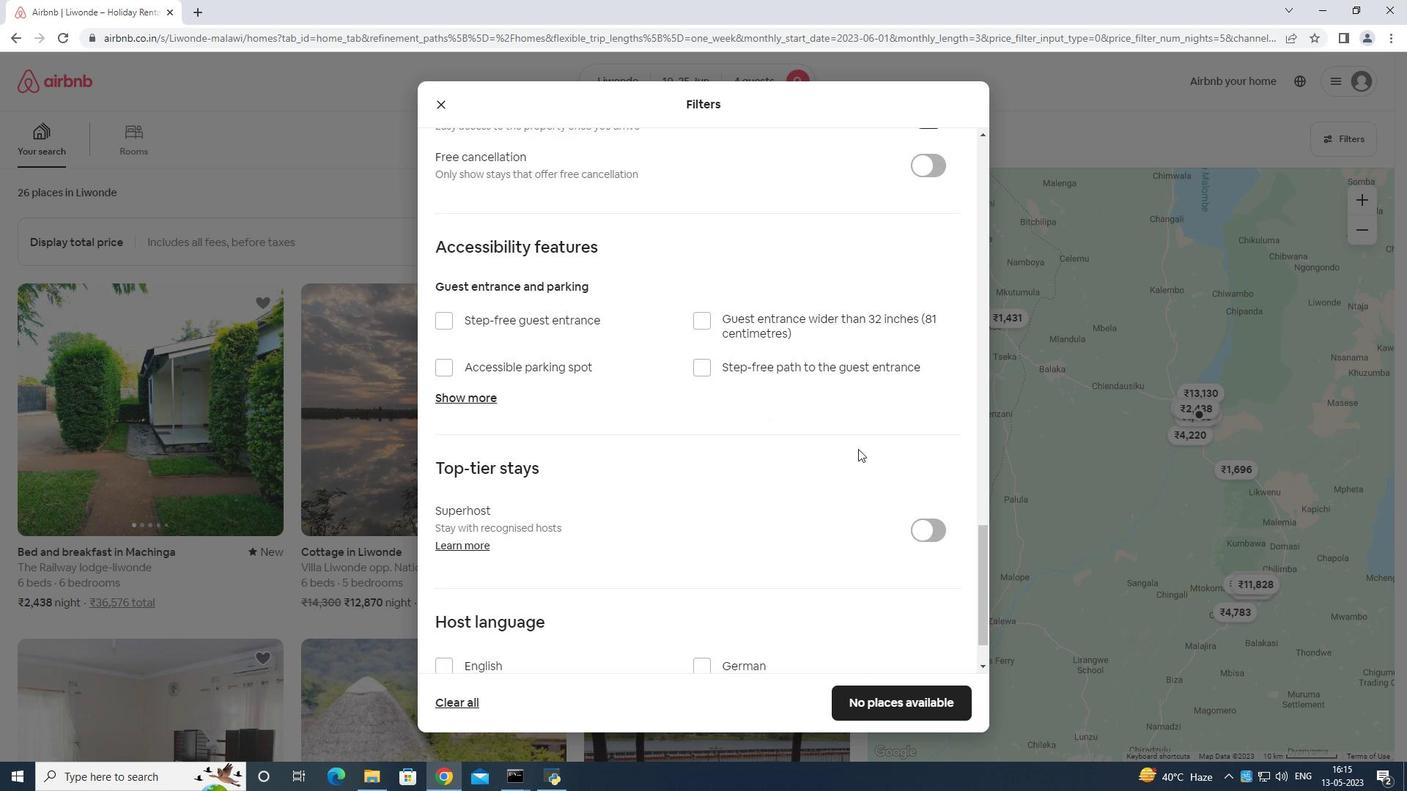 
Action: Mouse moved to (445, 595)
Screenshot: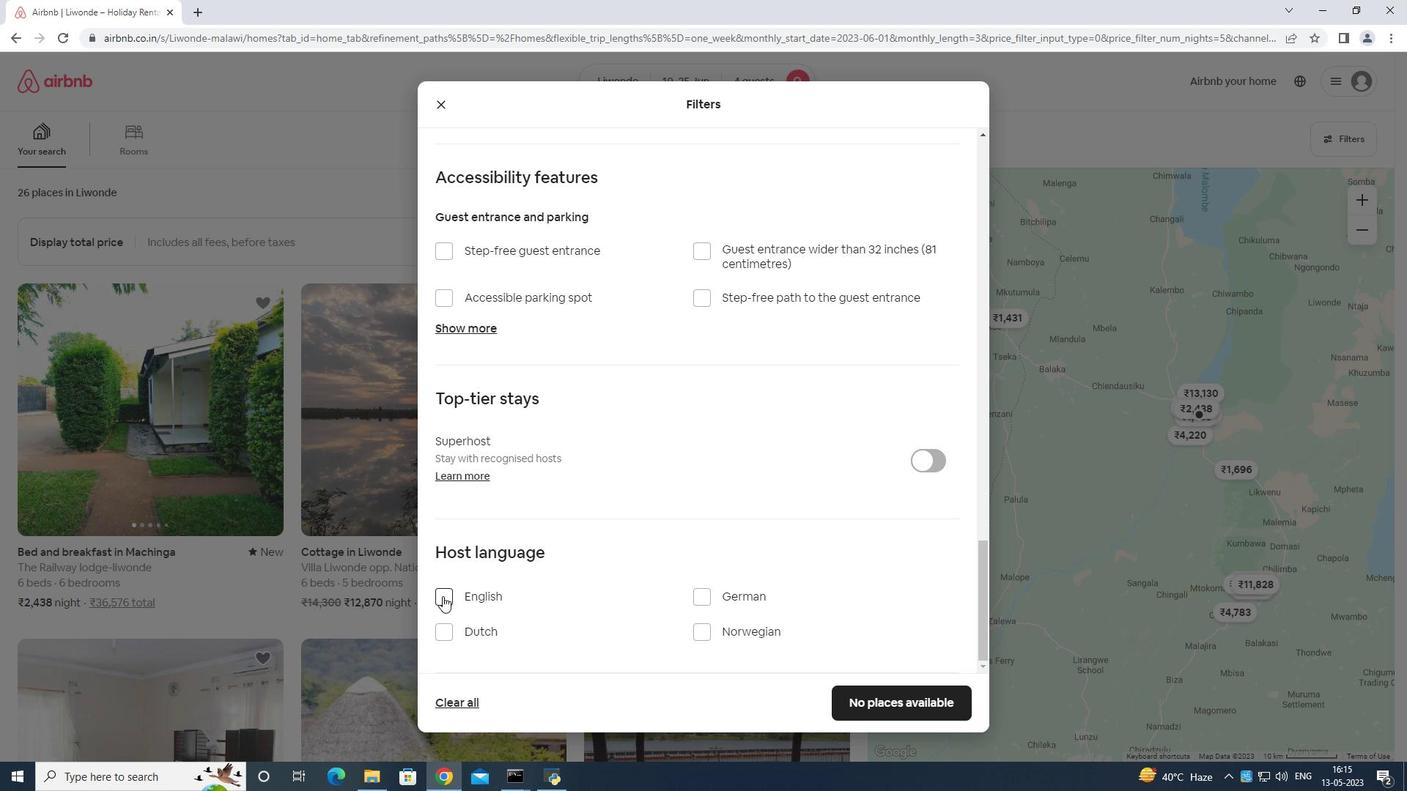 
Action: Mouse pressed left at (444, 595)
Screenshot: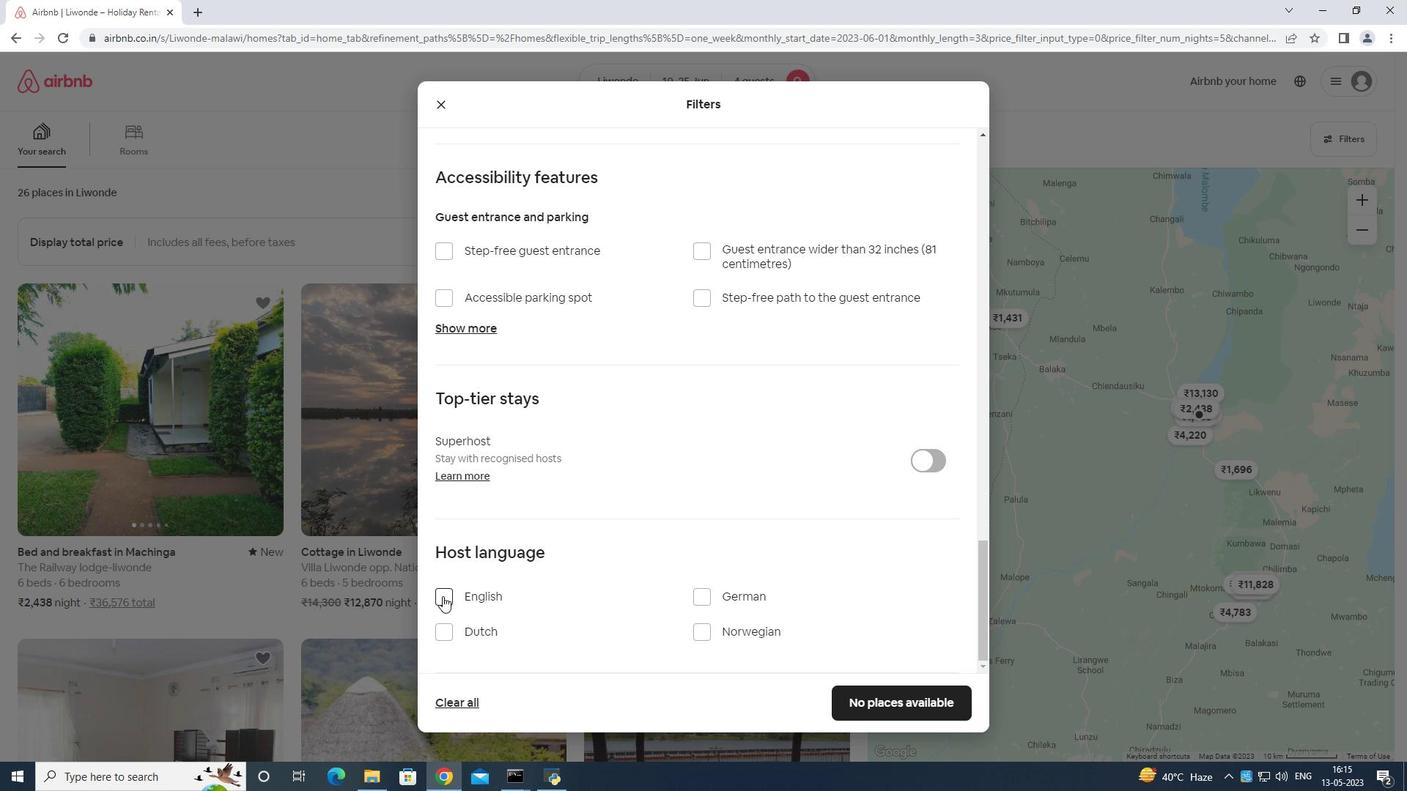 
Action: Mouse moved to (873, 704)
Screenshot: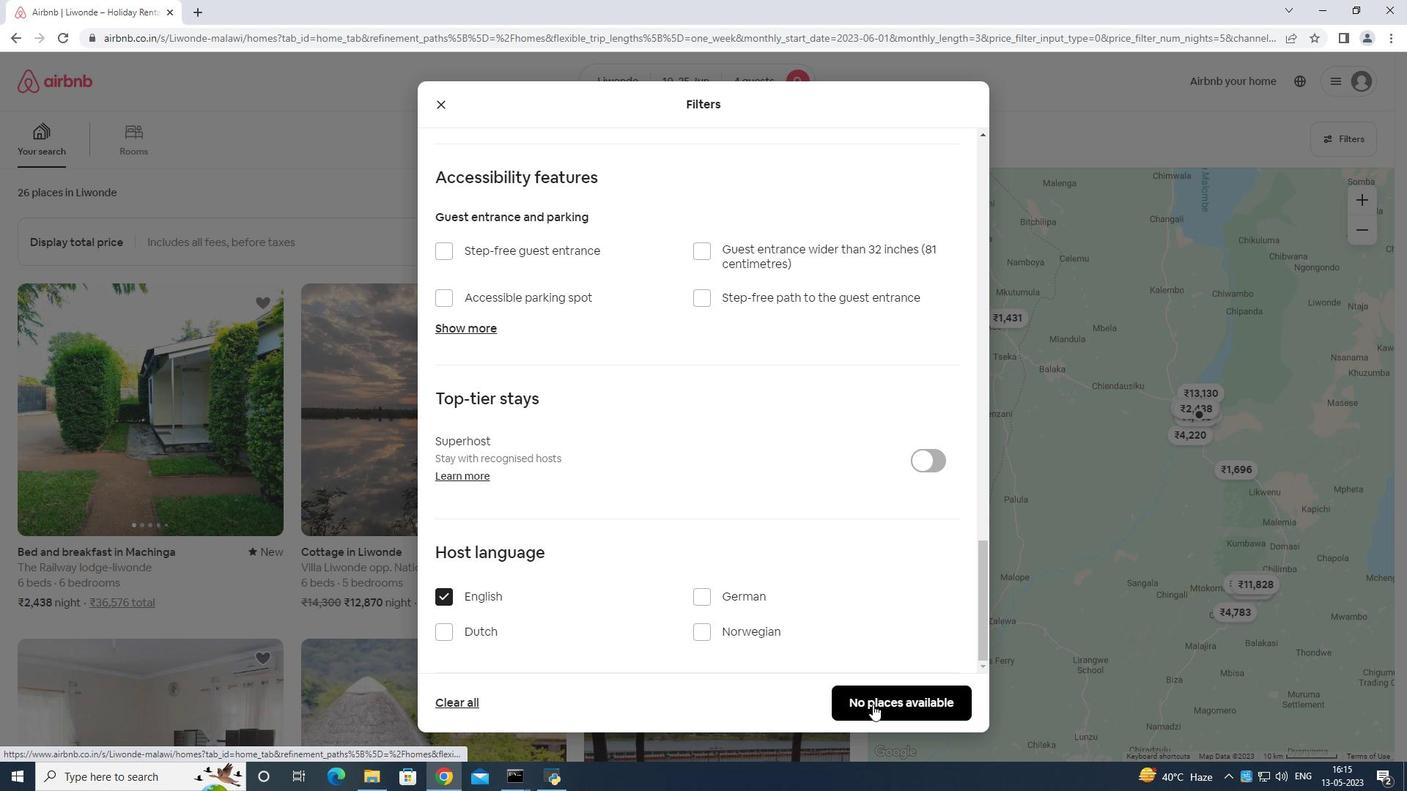 
Action: Mouse pressed left at (873, 704)
Screenshot: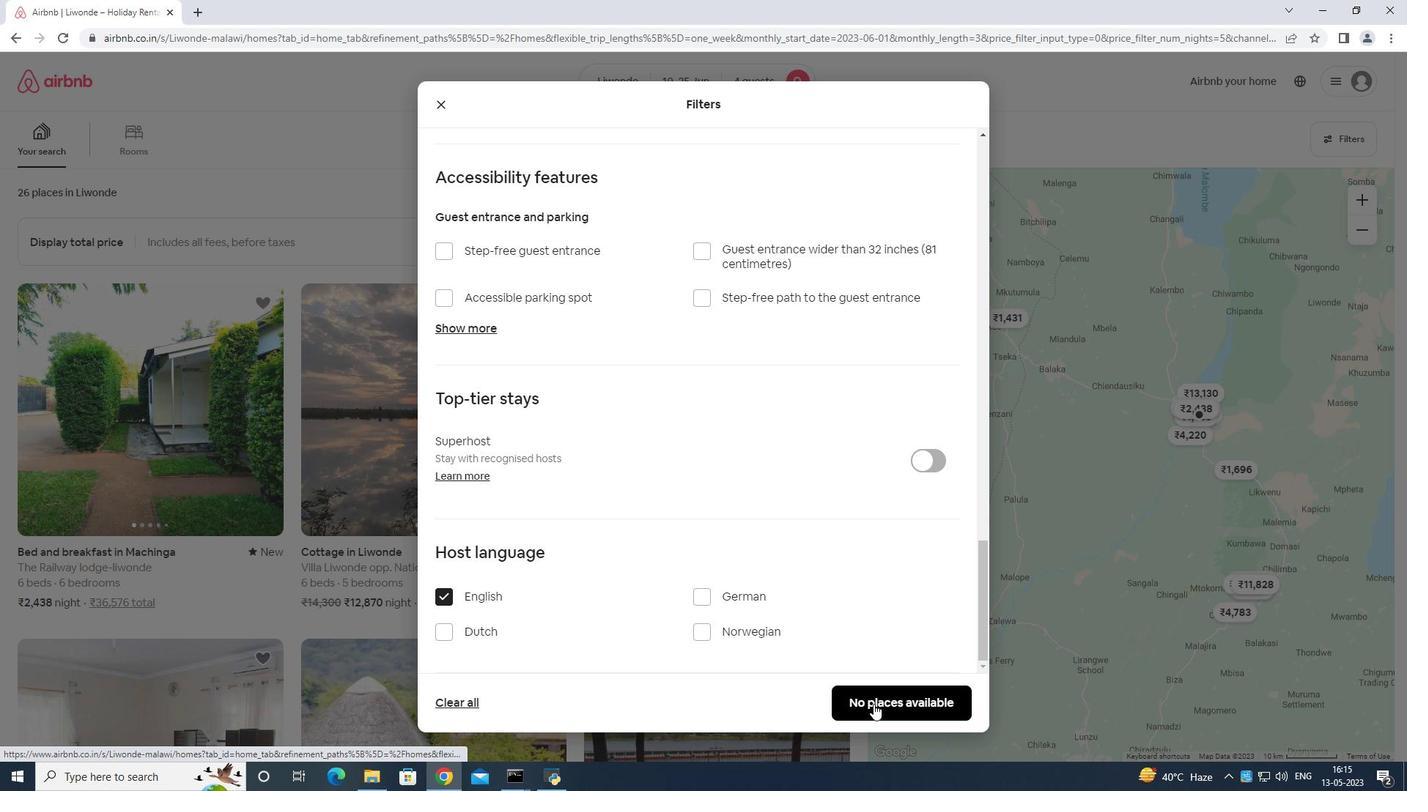 
Action: Mouse moved to (875, 703)
Screenshot: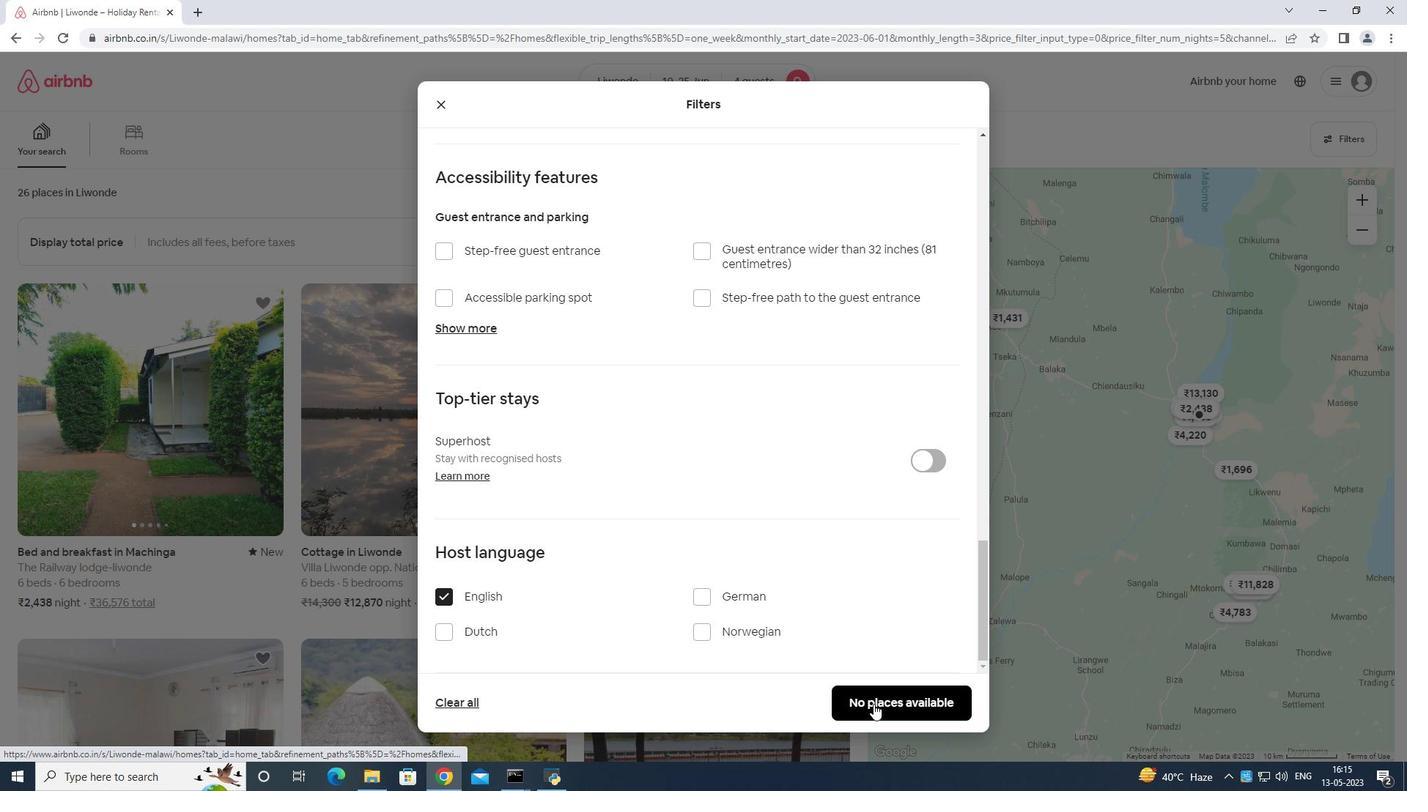 
